 Task: Add a timeline in the project AppWave for the epic 'Open source software (OSS) integration' from 2023/02/14 to 2025/10/03. Add a timeline in the project AppWave for the epic 'System performance tuning' from 2024/01/12 to 2025/08/13. Add a timeline in the project AppWave for the epic 'IT cost optimization' from 2024/06/19 to 2025/07/10
Action: Mouse moved to (267, 70)
Screenshot: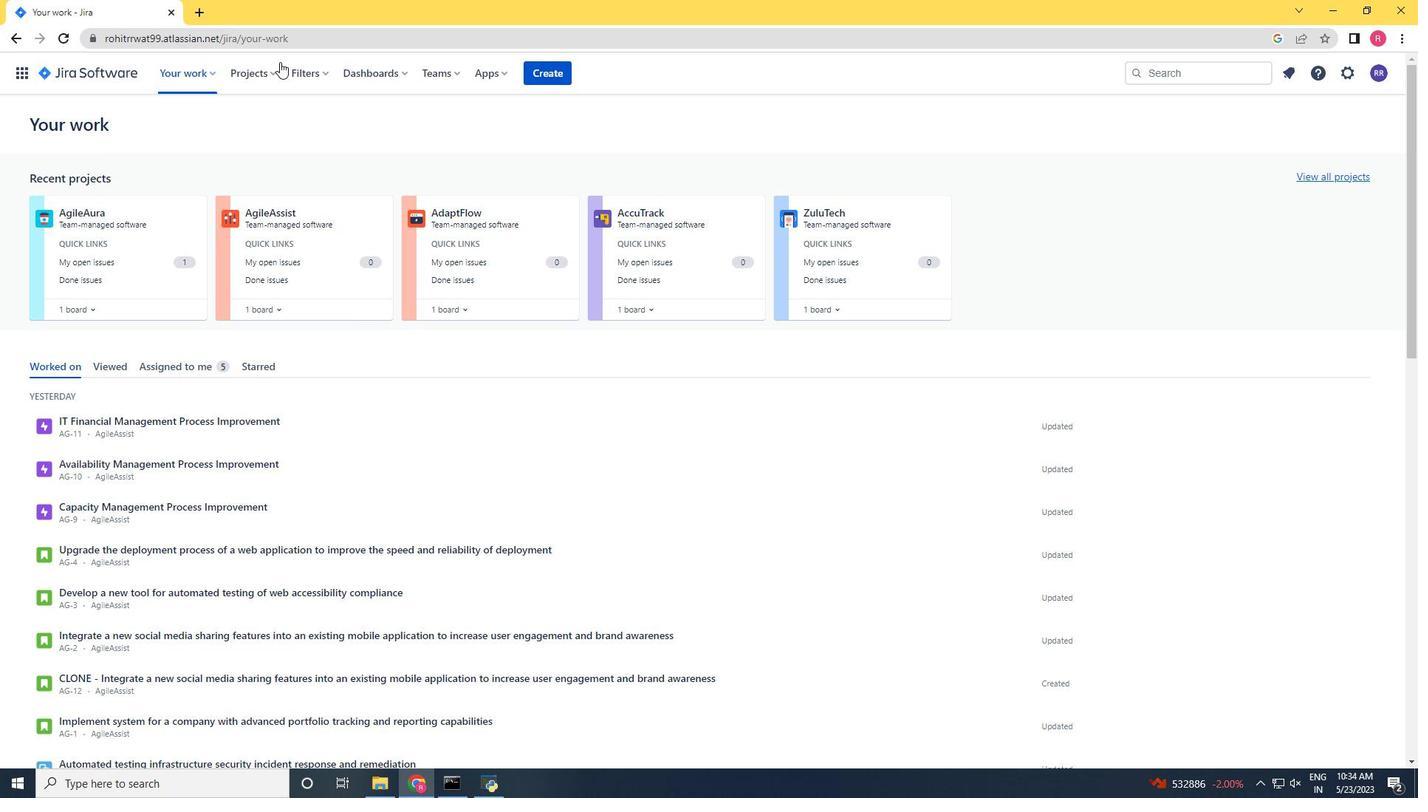
Action: Mouse pressed left at (267, 70)
Screenshot: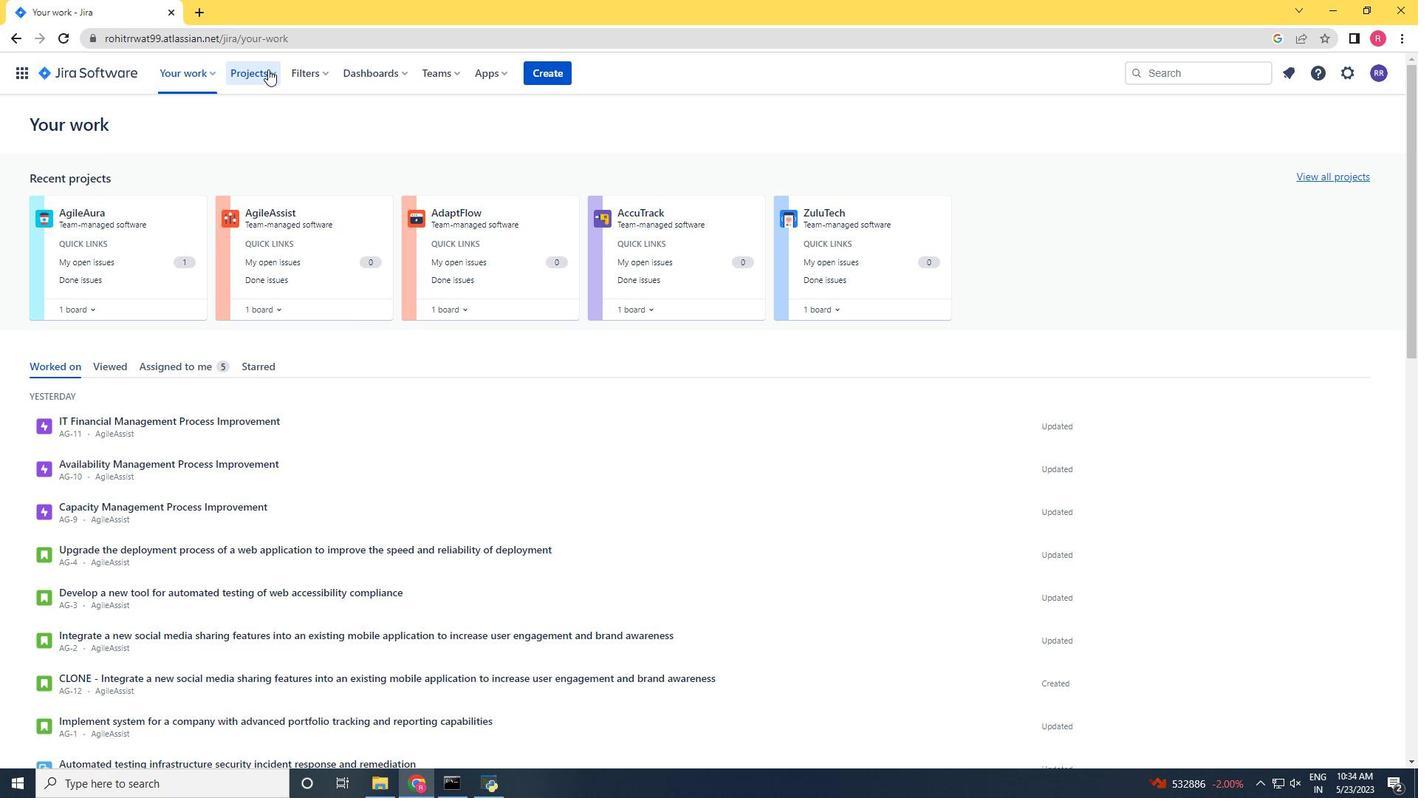 
Action: Mouse moved to (288, 130)
Screenshot: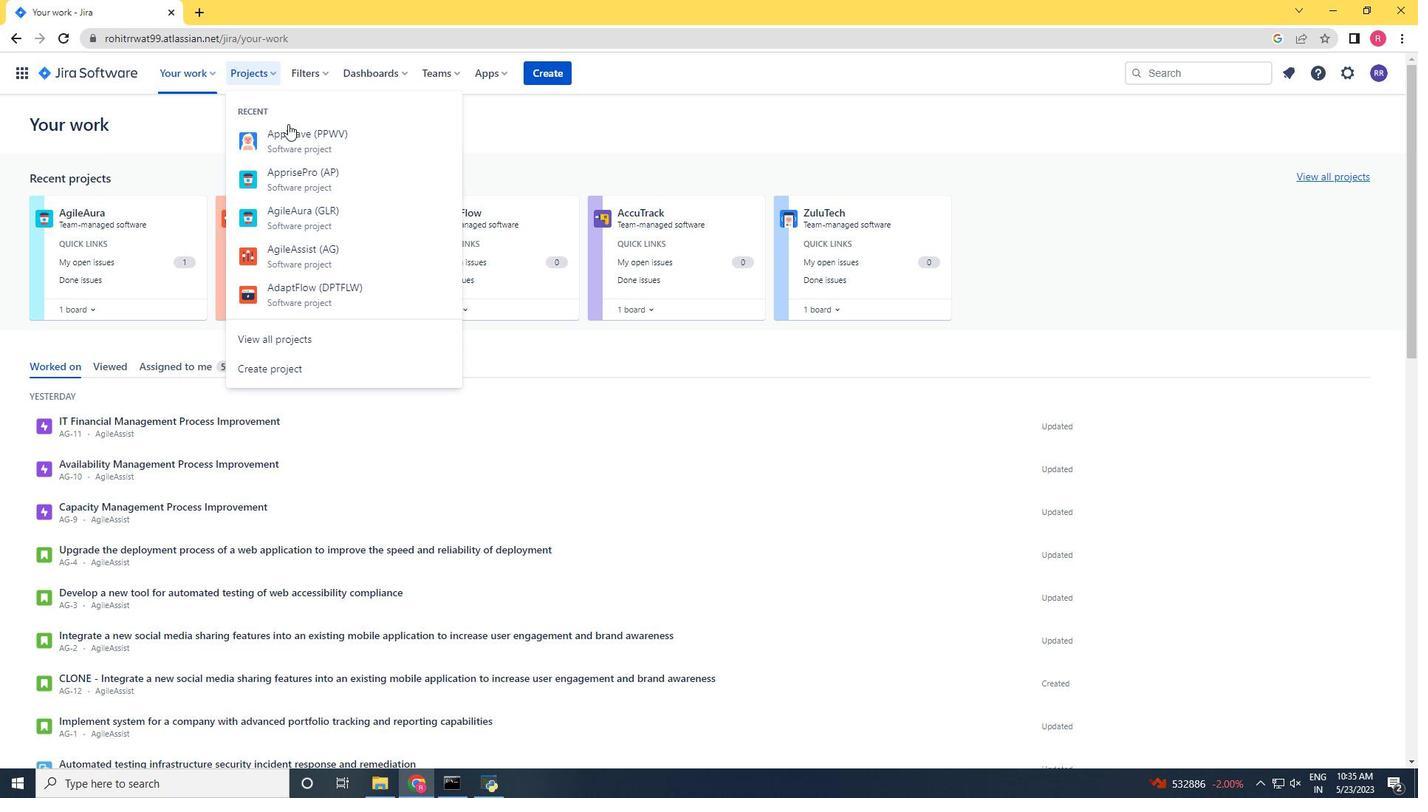 
Action: Mouse pressed left at (288, 130)
Screenshot: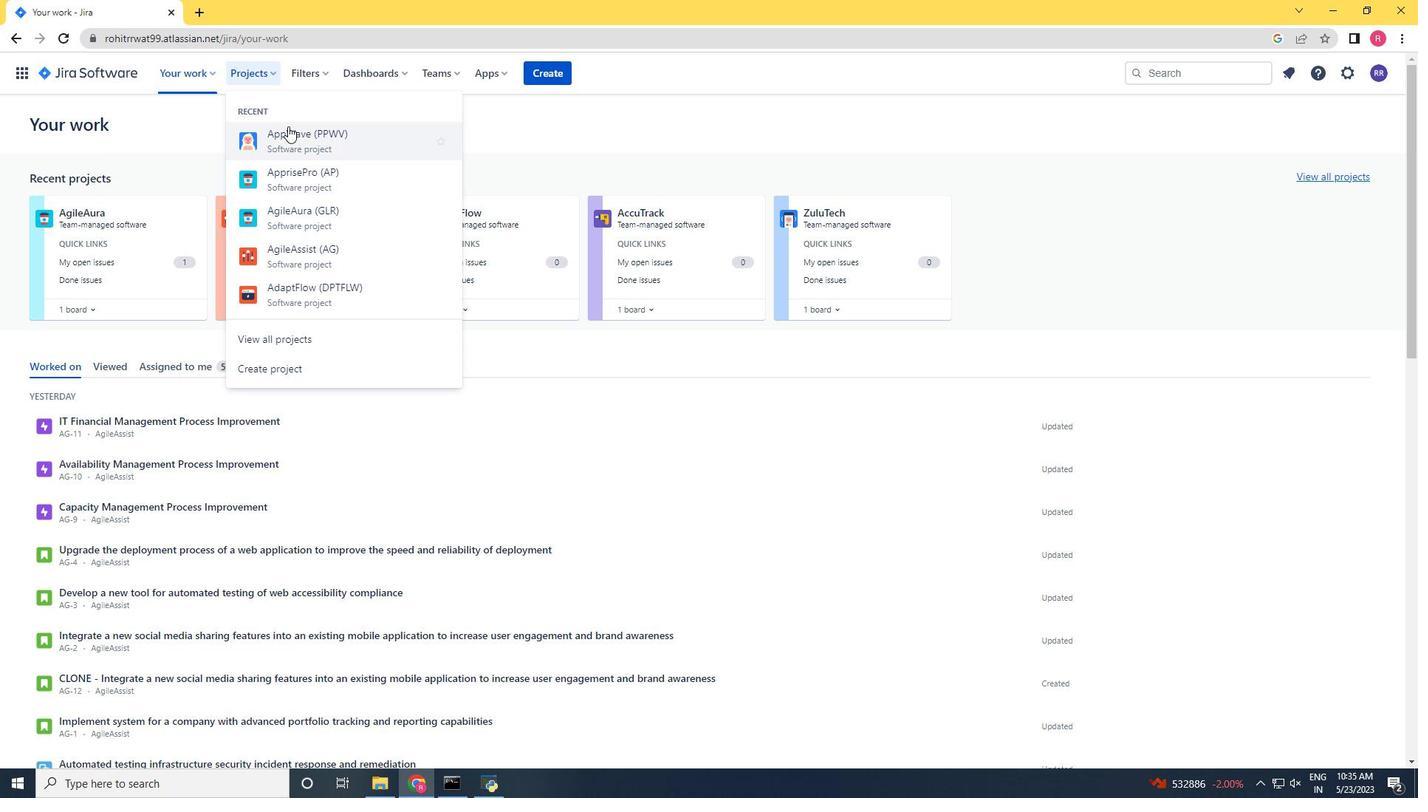
Action: Mouse moved to (79, 232)
Screenshot: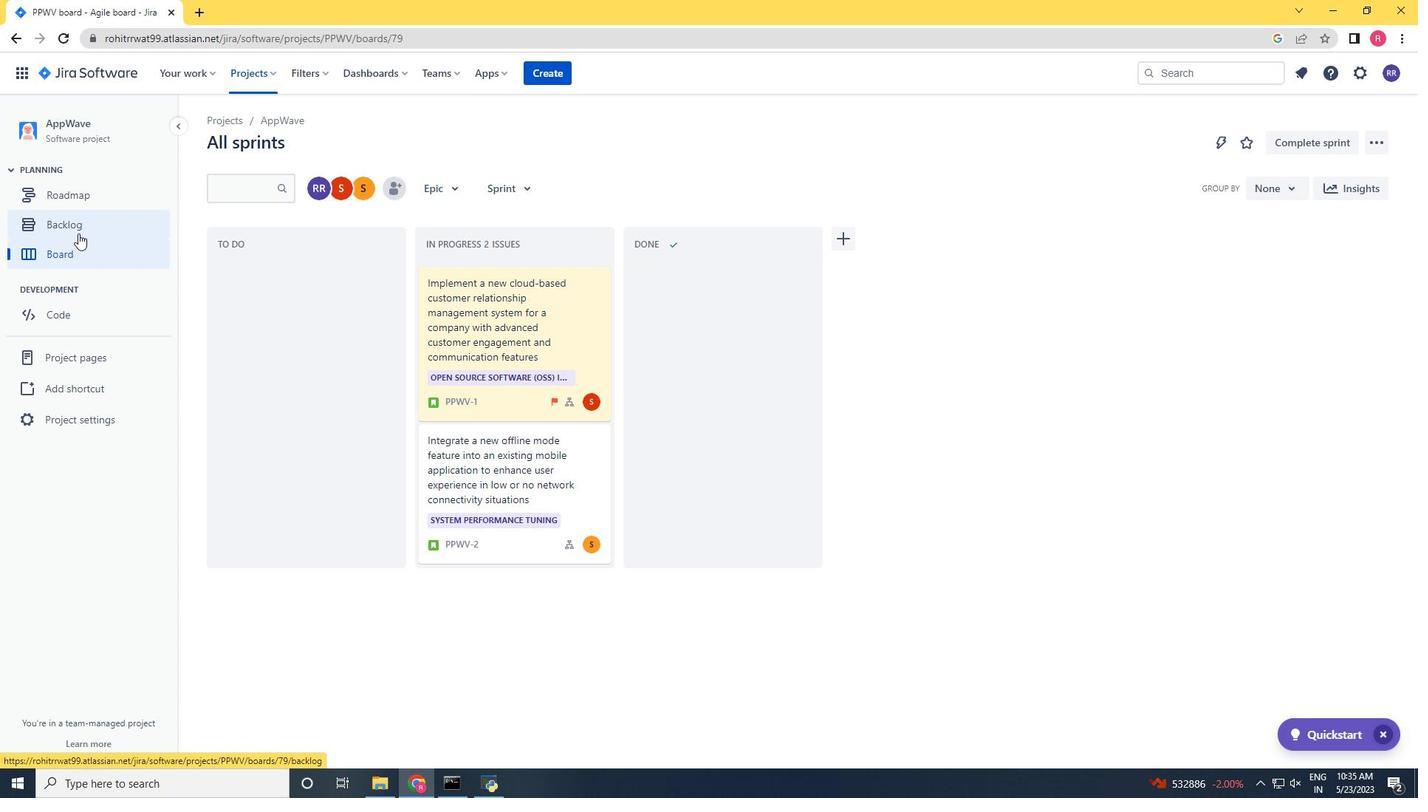 
Action: Mouse pressed left at (79, 232)
Screenshot: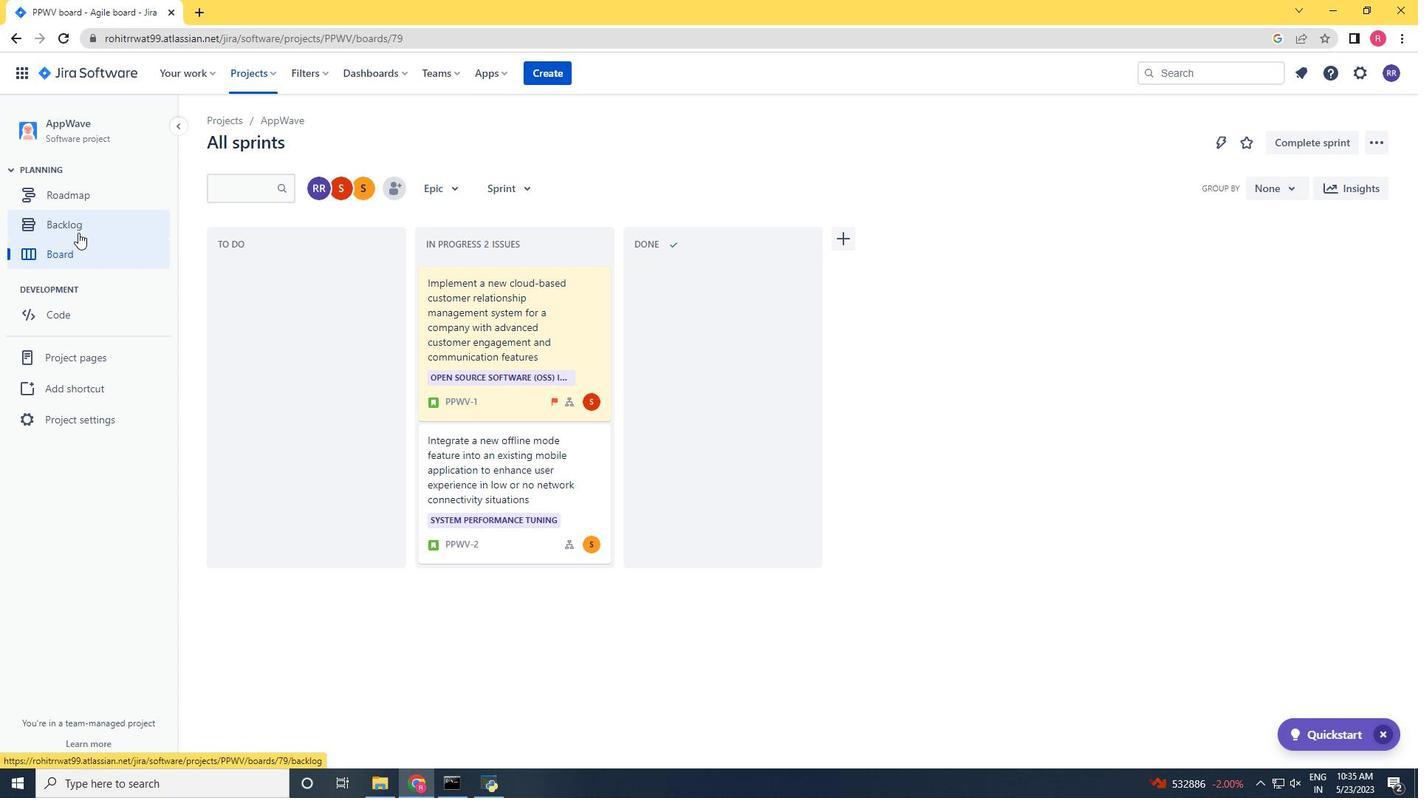 
Action: Mouse moved to (215, 300)
Screenshot: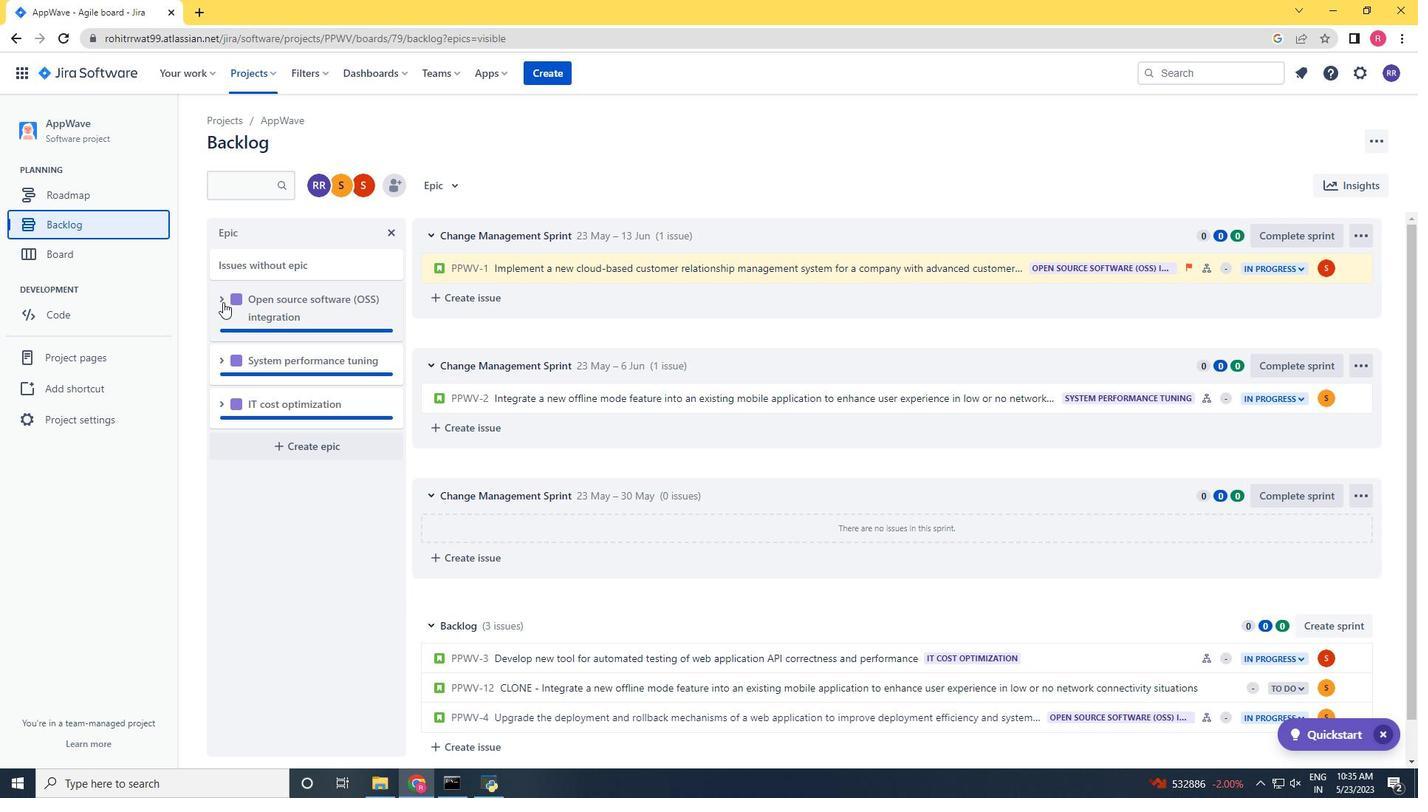 
Action: Mouse pressed left at (215, 300)
Screenshot: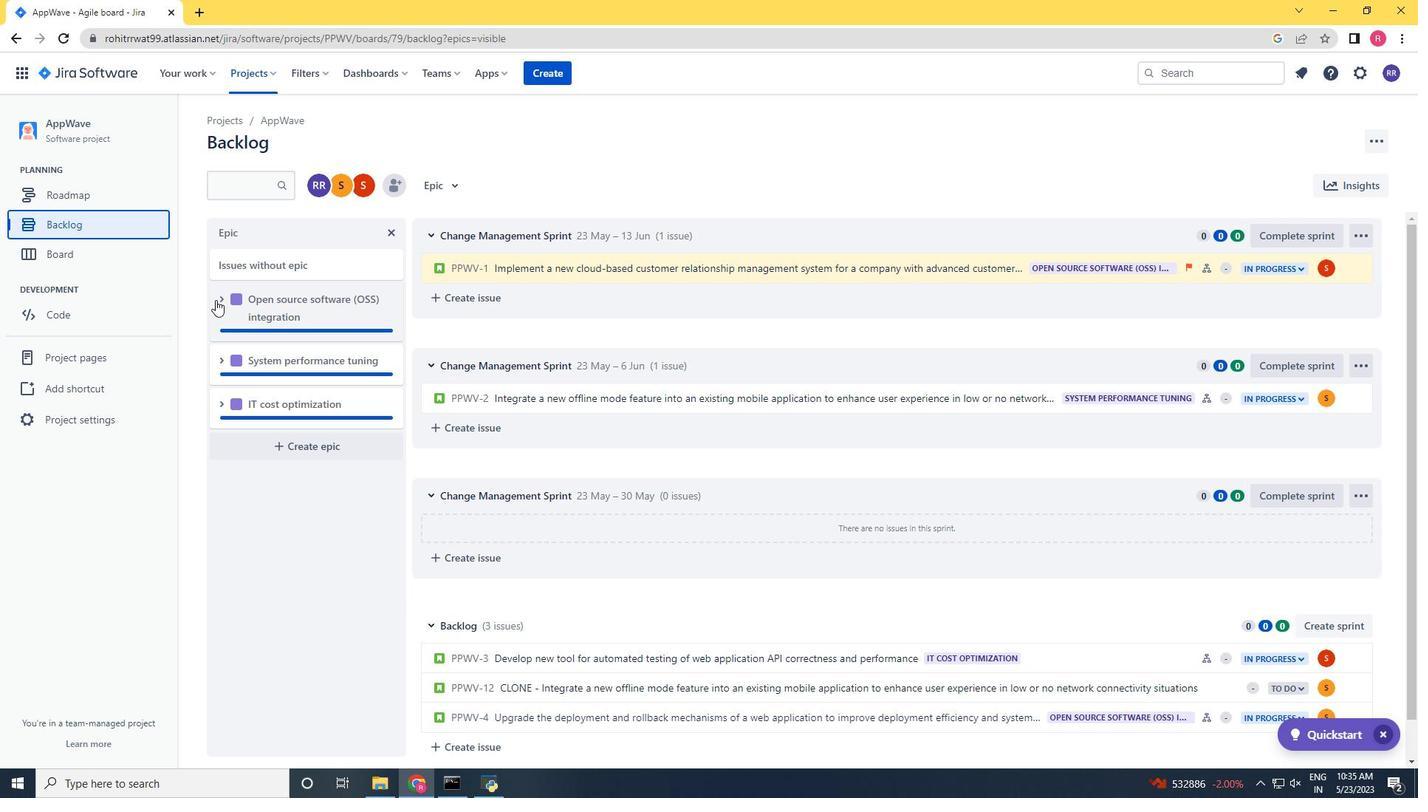 
Action: Mouse moved to (265, 416)
Screenshot: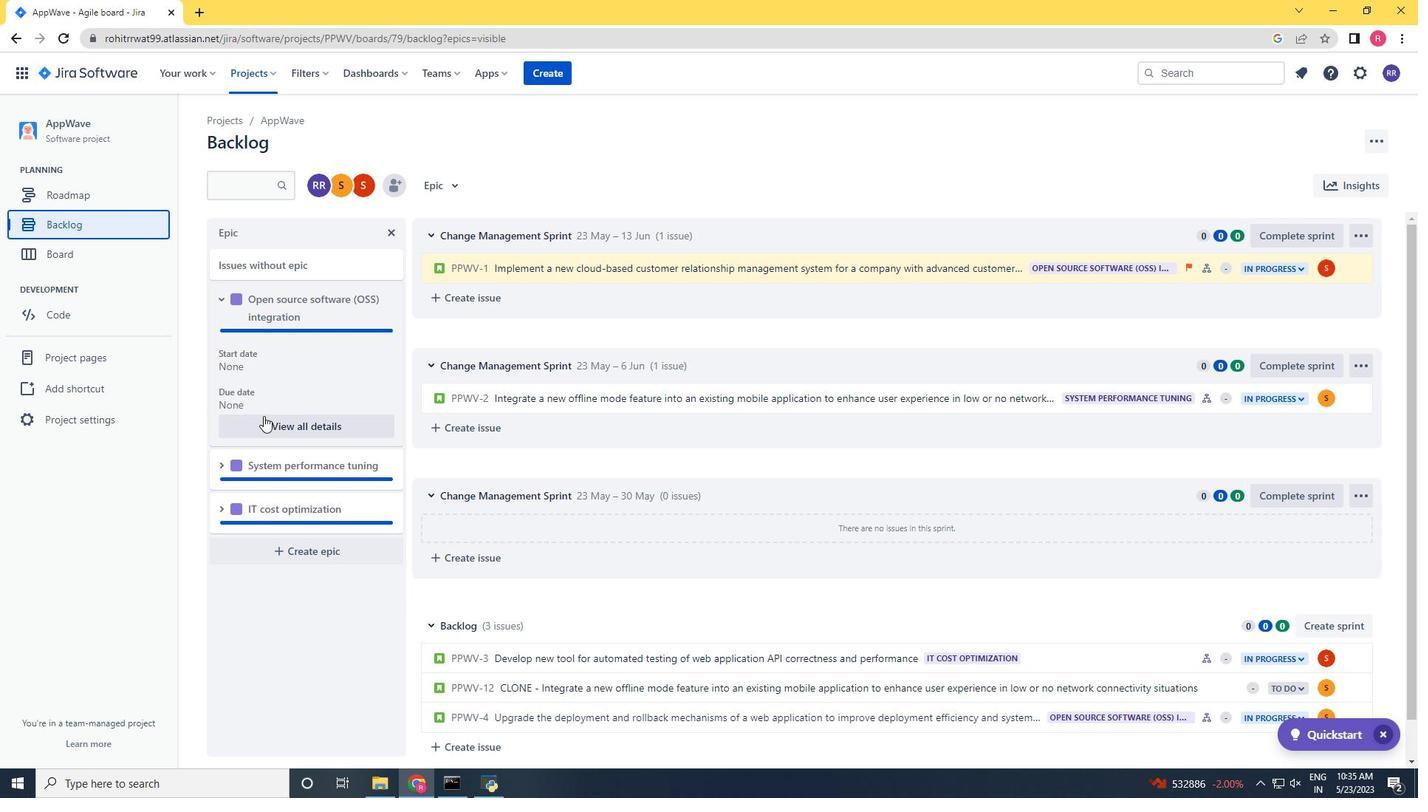 
Action: Mouse pressed left at (265, 416)
Screenshot: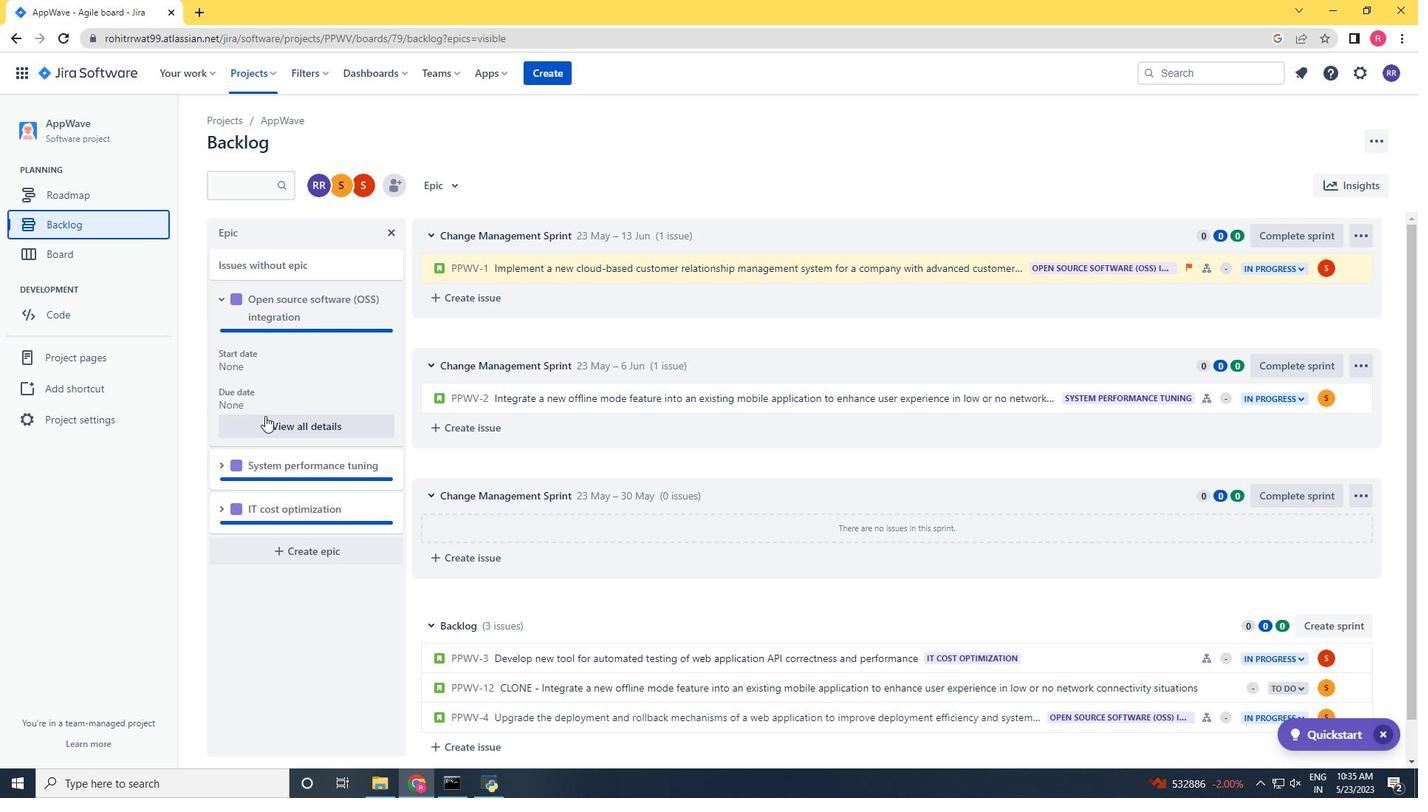 
Action: Mouse moved to (954, 502)
Screenshot: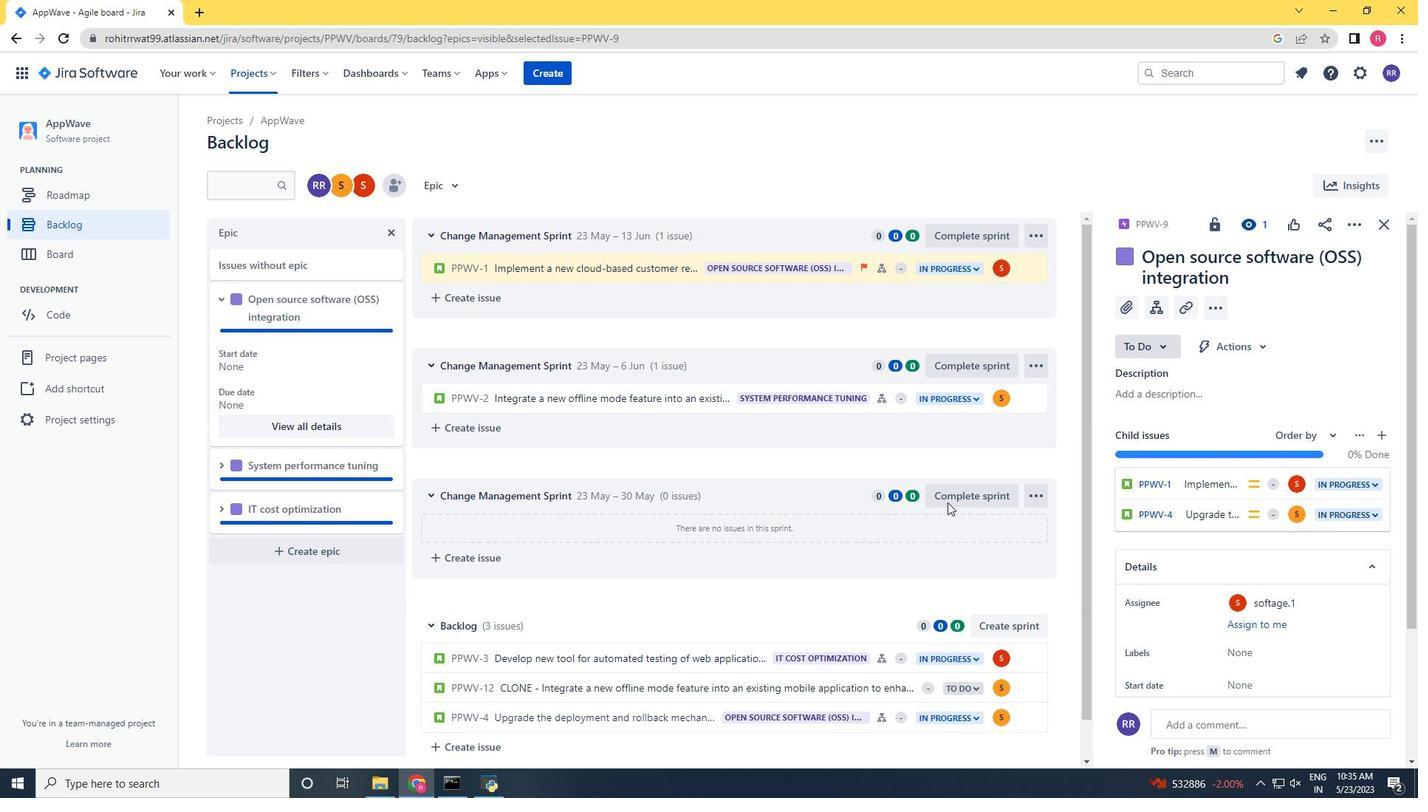 
Action: Mouse scrolled (954, 501) with delta (0, 0)
Screenshot: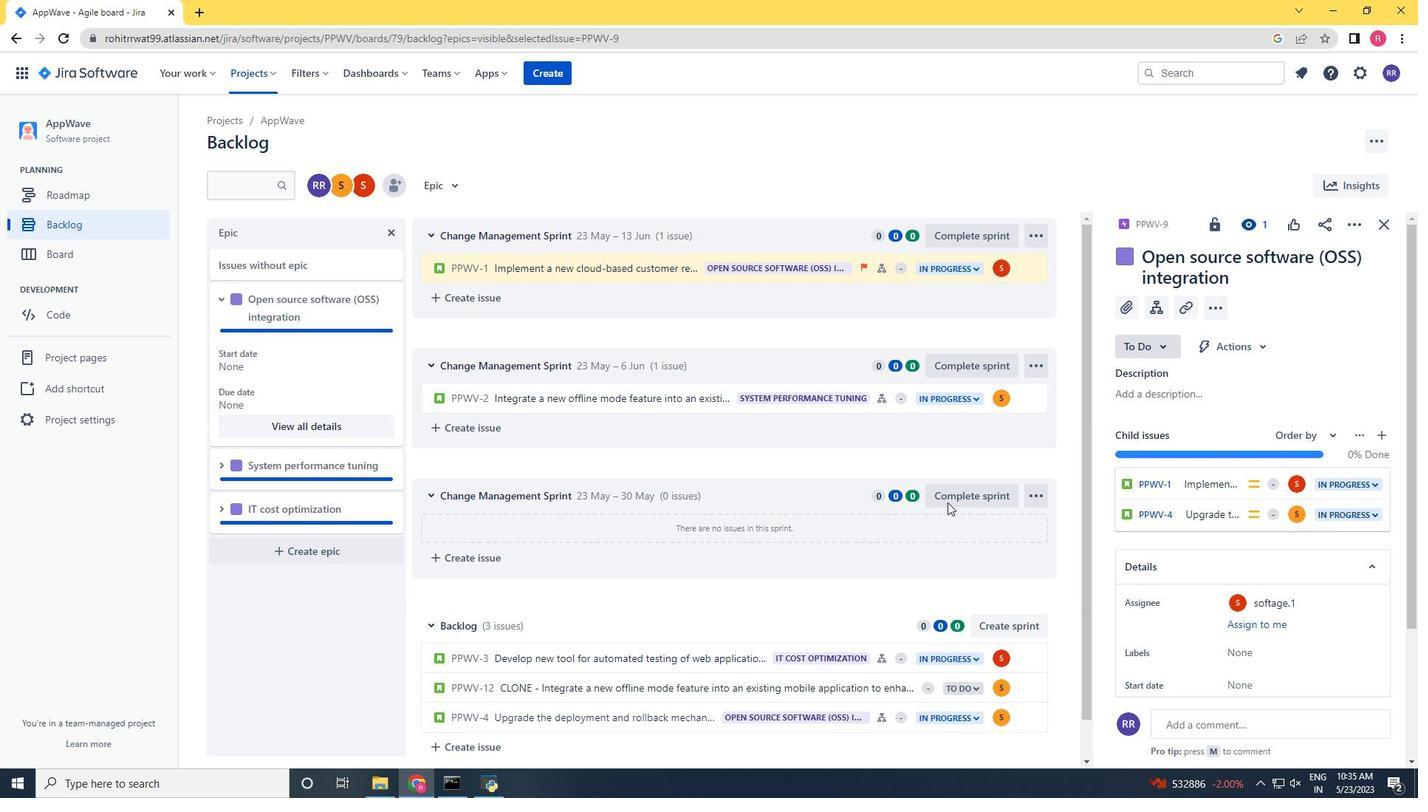 
Action: Mouse moved to (955, 502)
Screenshot: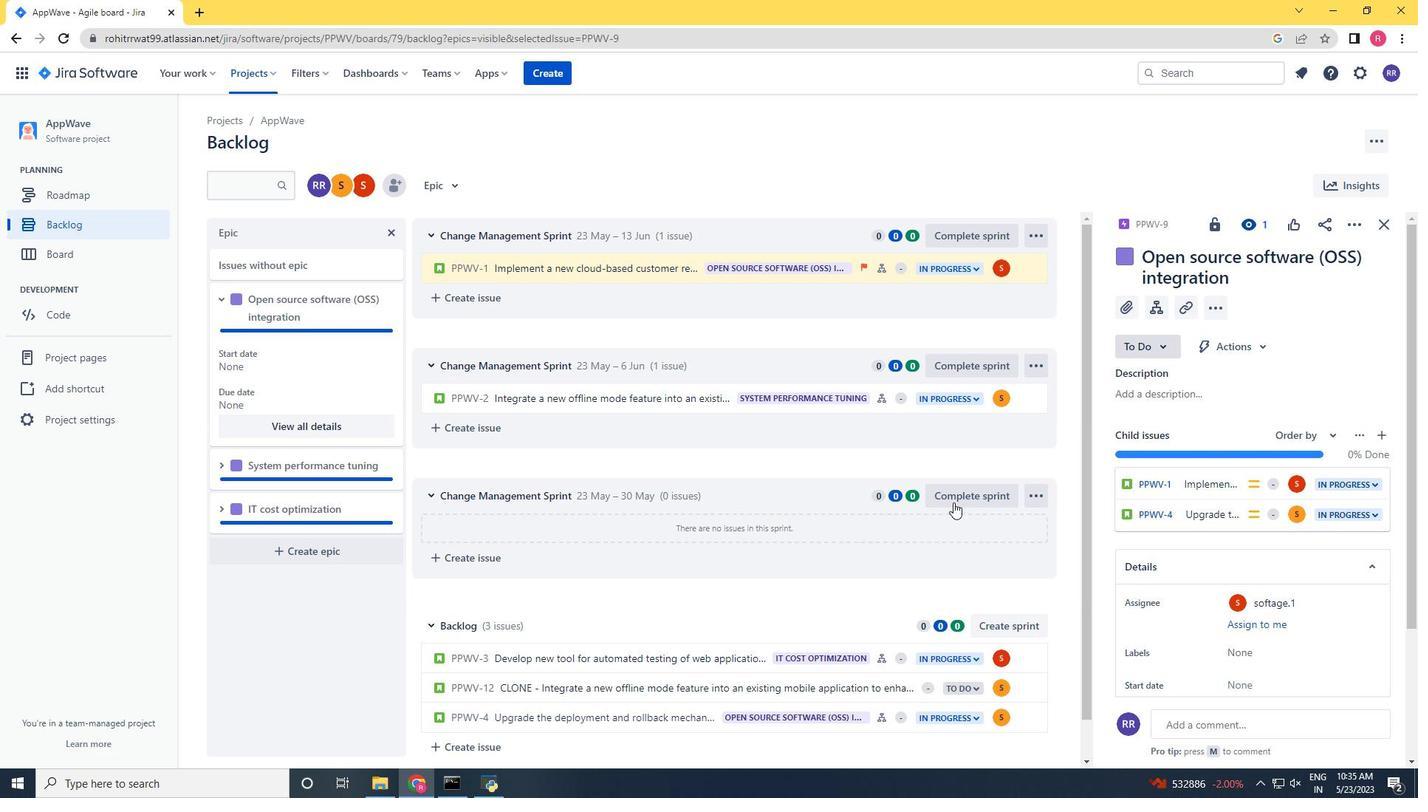 
Action: Mouse scrolled (955, 501) with delta (0, 0)
Screenshot: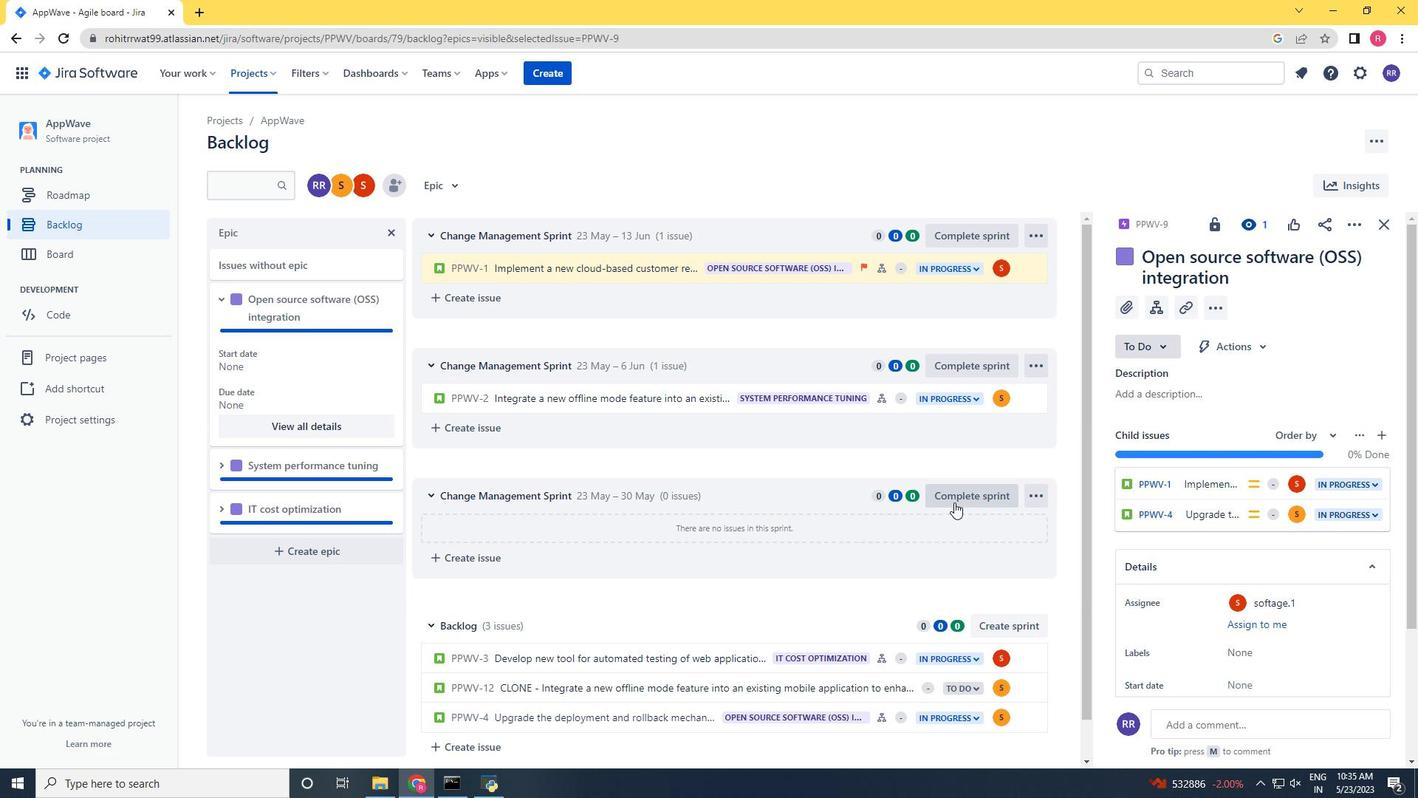 
Action: Mouse scrolled (955, 501) with delta (0, 0)
Screenshot: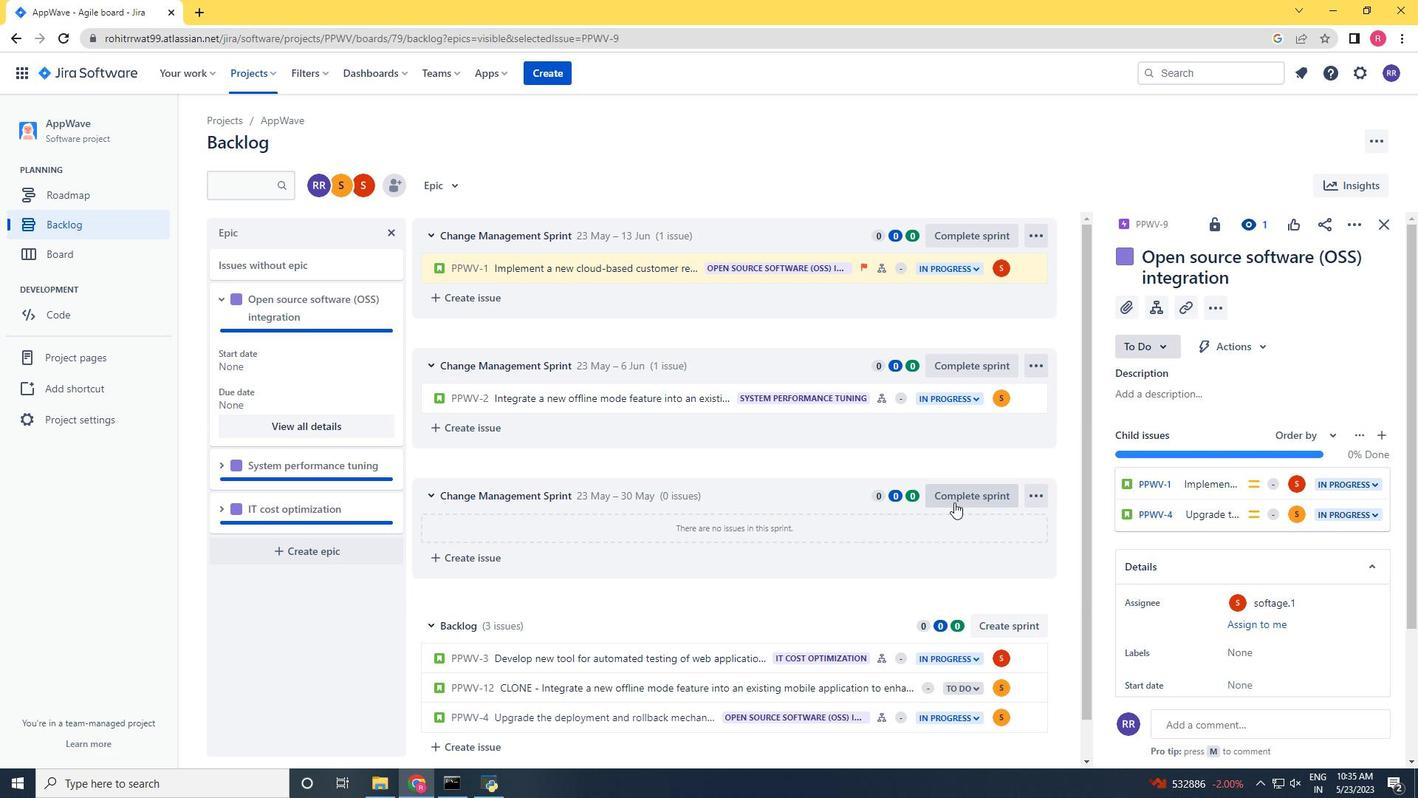 
Action: Mouse moved to (979, 517)
Screenshot: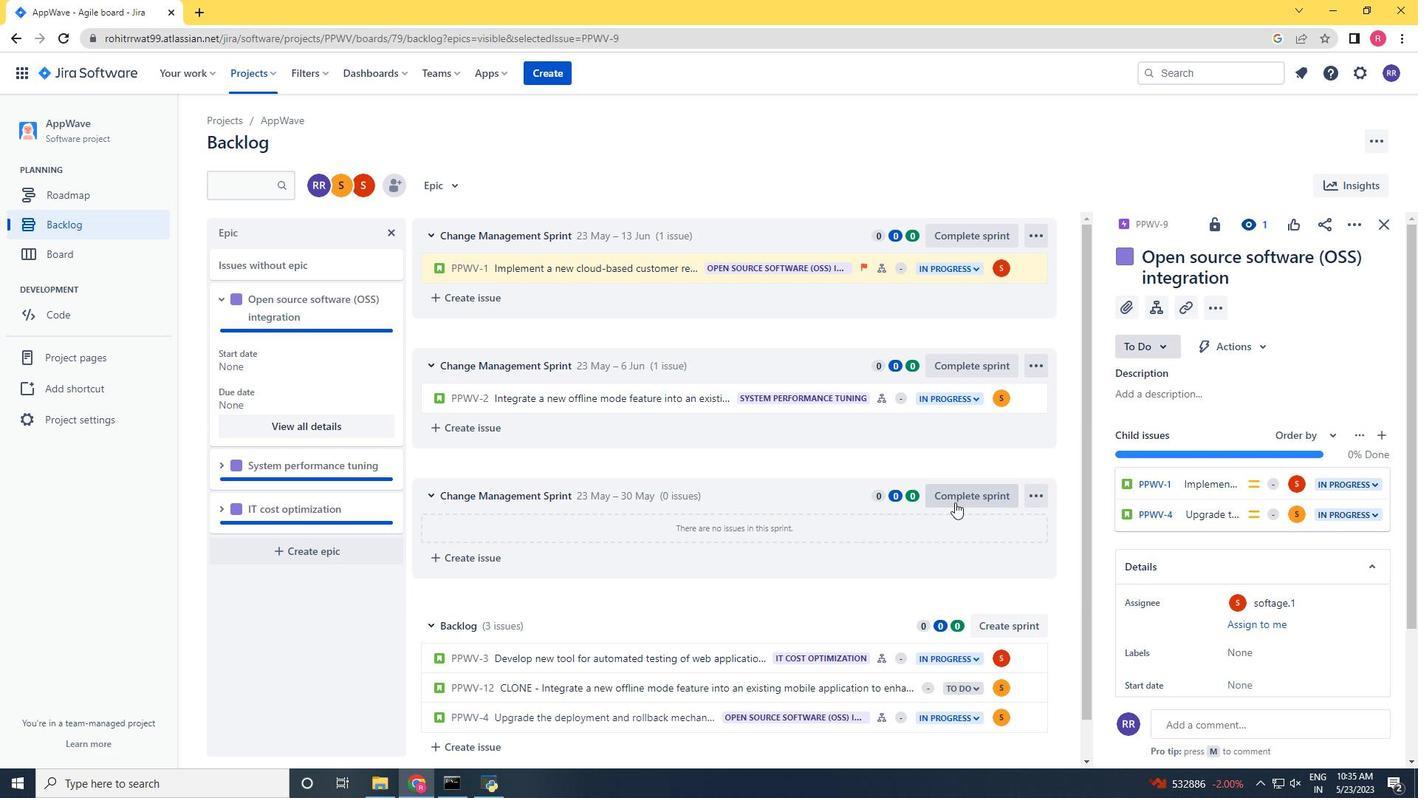 
Action: Mouse scrolled (955, 502) with delta (0, 0)
Screenshot: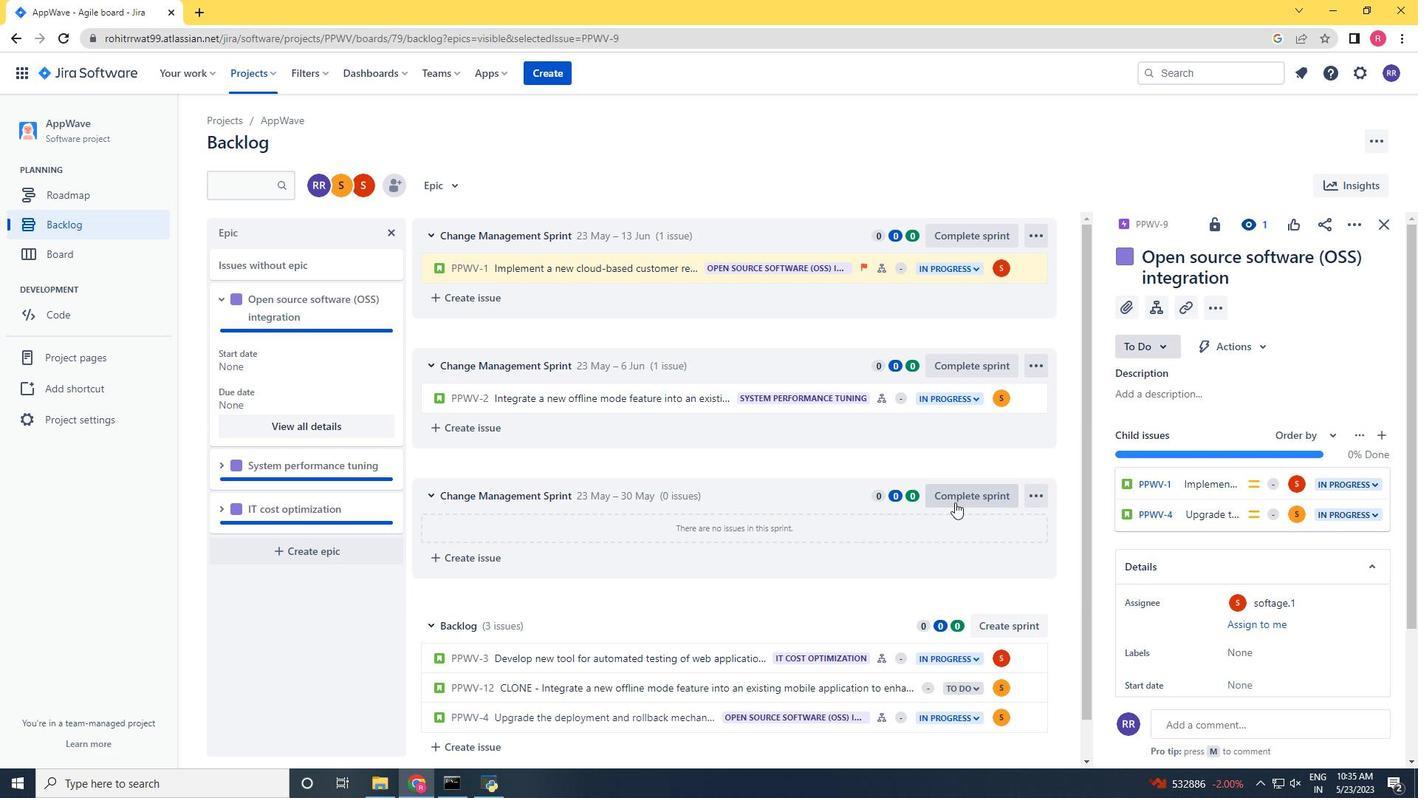 
Action: Mouse moved to (1180, 582)
Screenshot: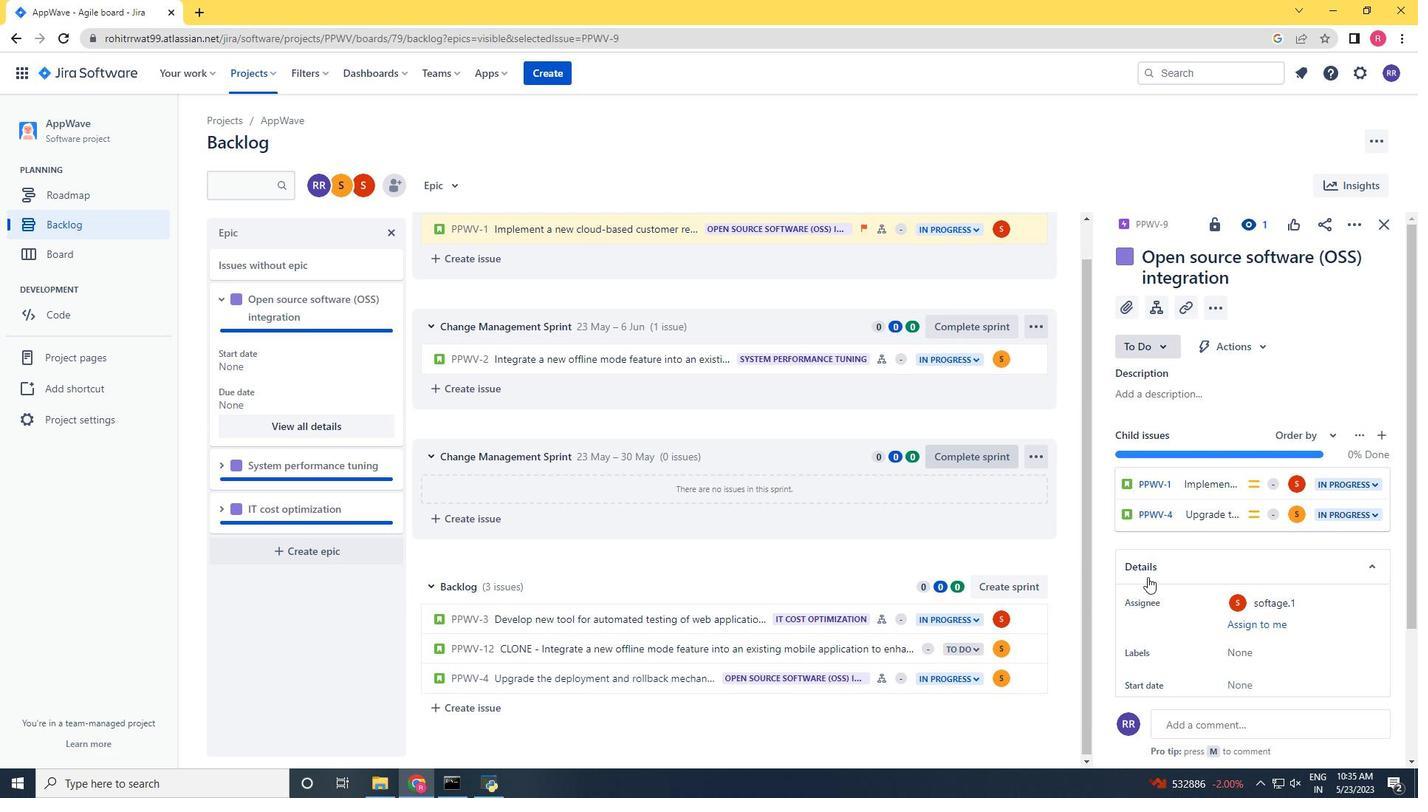 
Action: Mouse scrolled (1180, 581) with delta (0, 0)
Screenshot: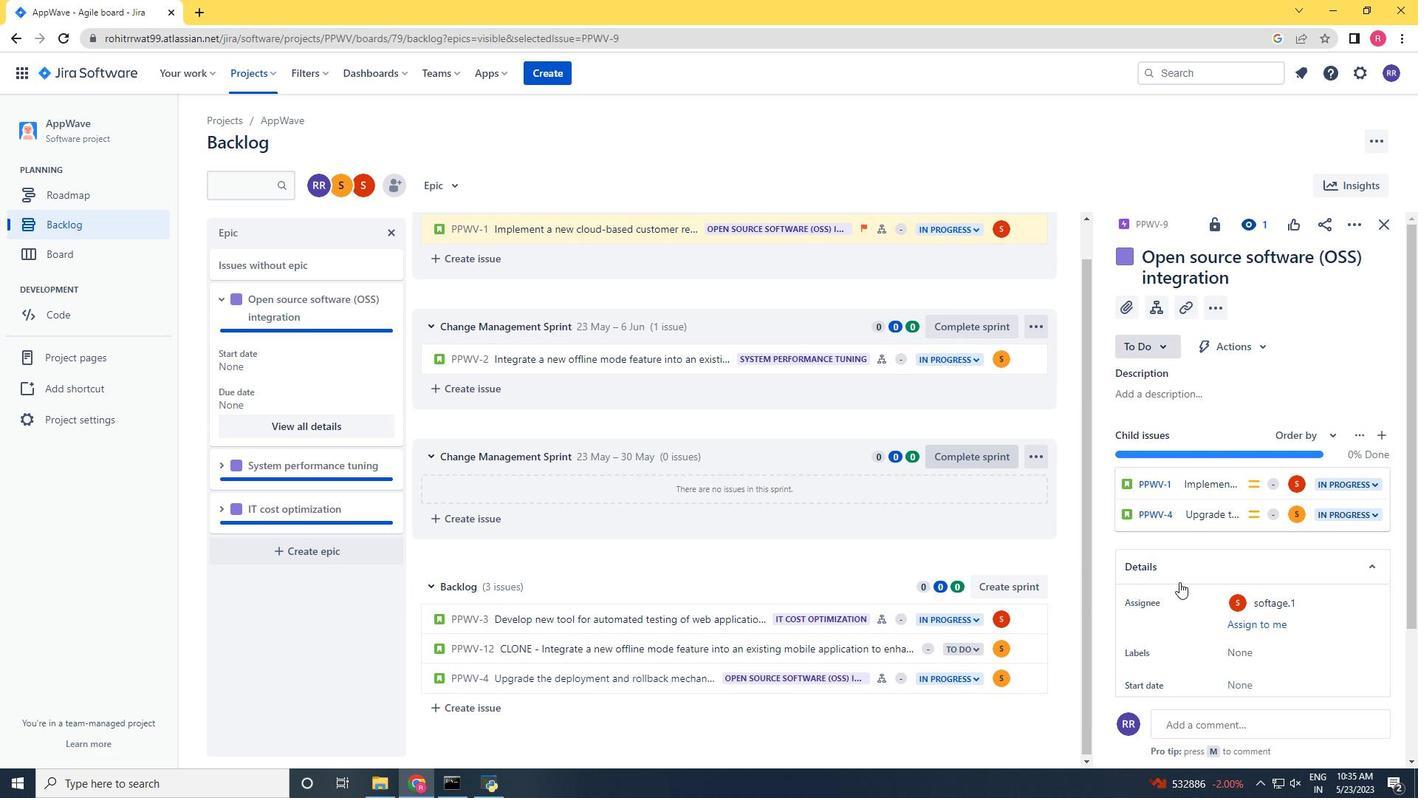 
Action: Mouse scrolled (1180, 581) with delta (0, 0)
Screenshot: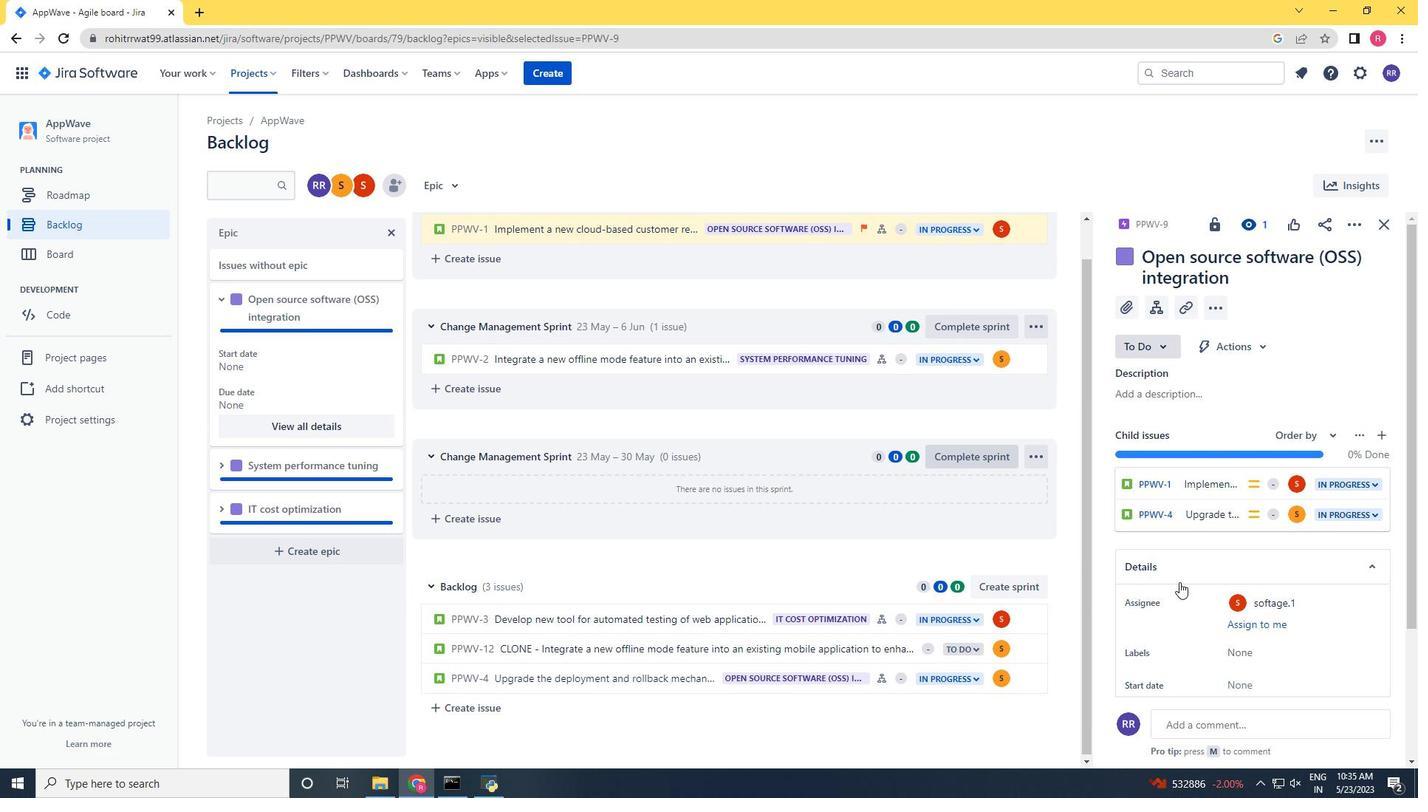 
Action: Mouse scrolled (1180, 581) with delta (0, 0)
Screenshot: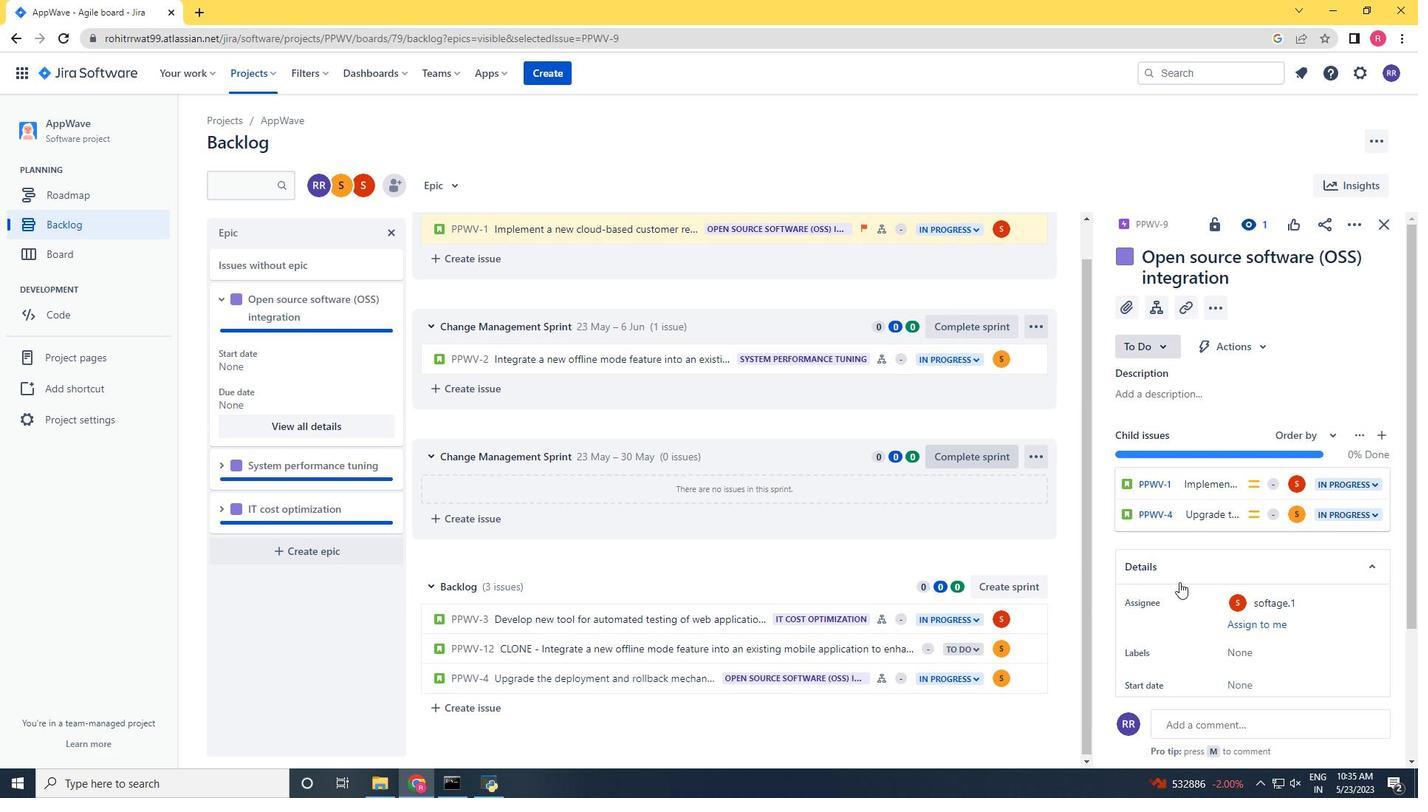 
Action: Mouse moved to (1233, 618)
Screenshot: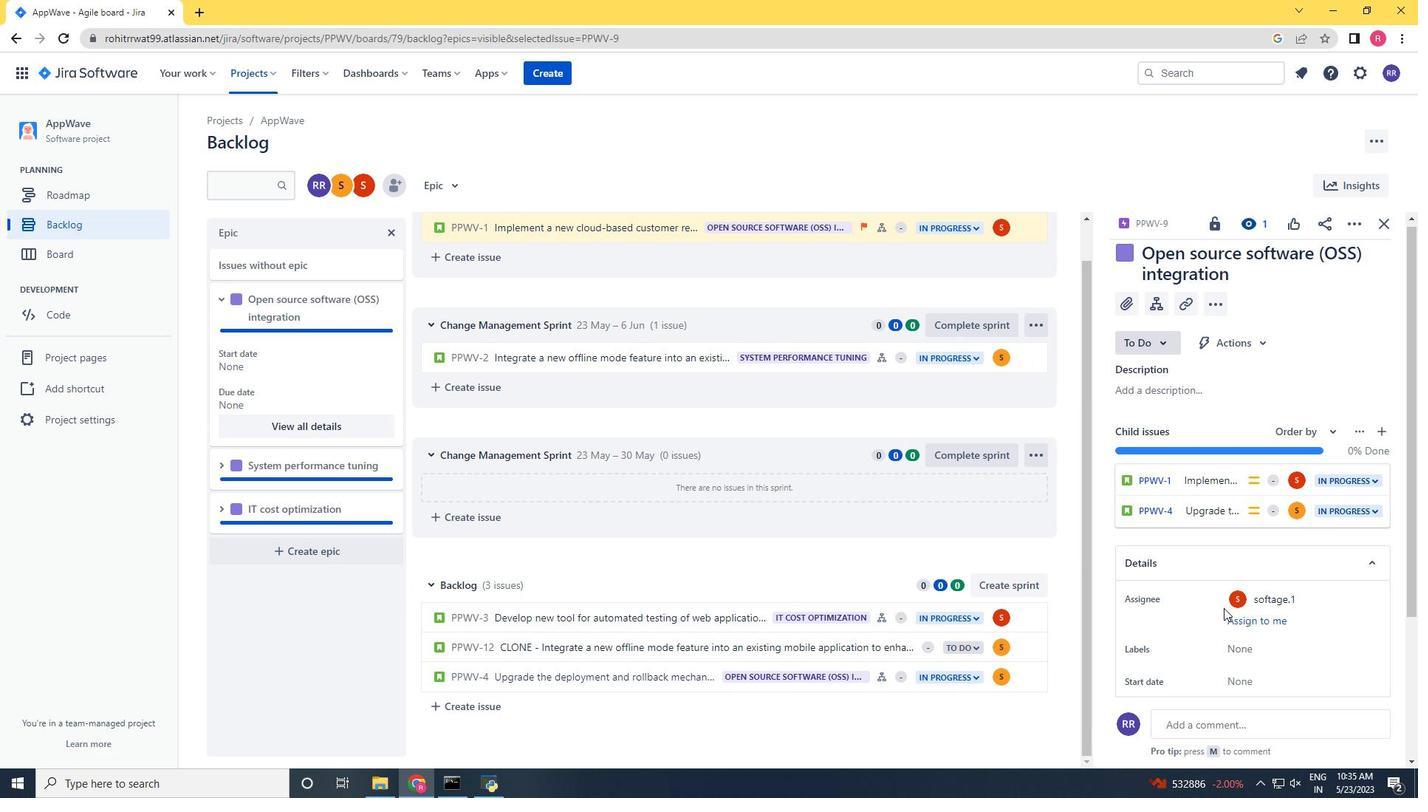 
Action: Mouse scrolled (1233, 617) with delta (0, 0)
Screenshot: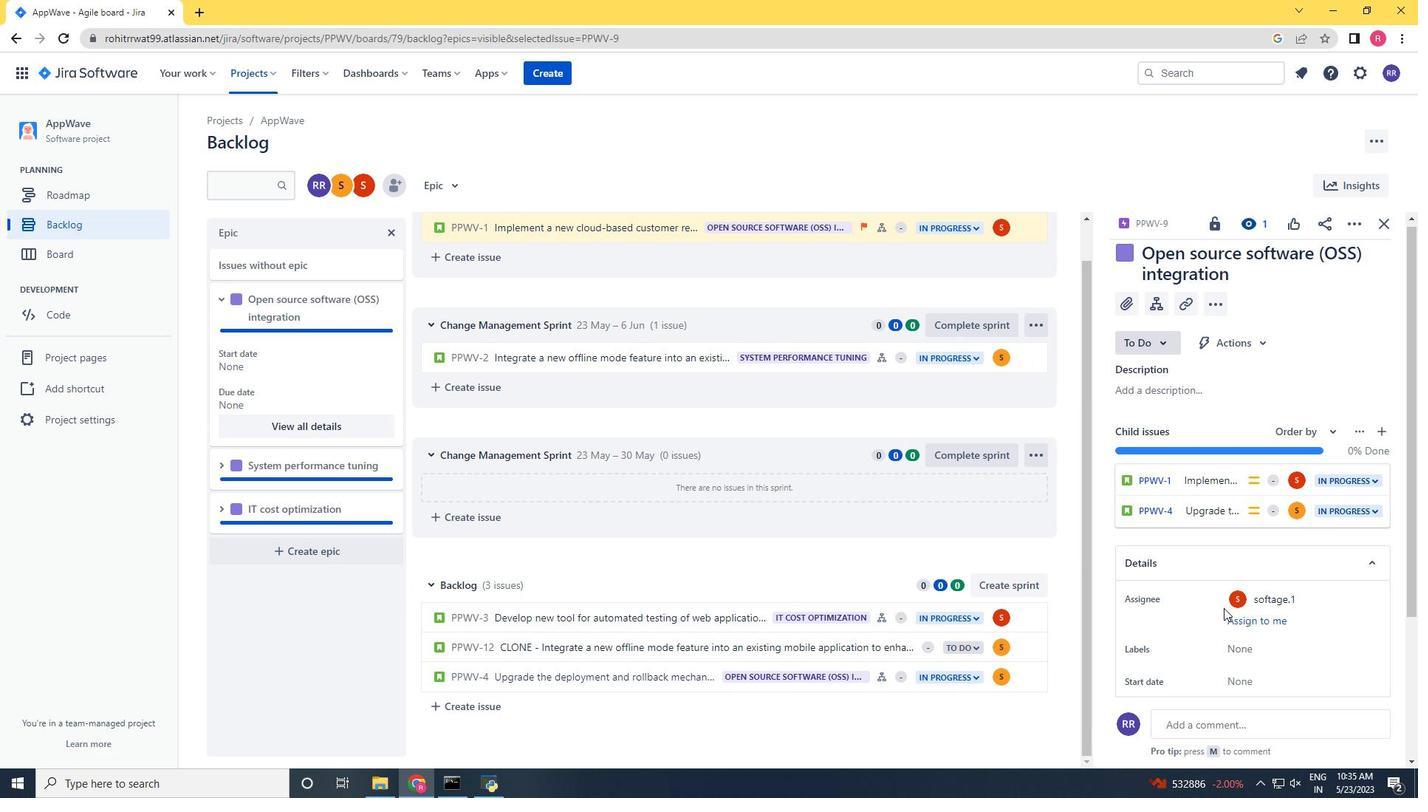 
Action: Mouse scrolled (1233, 617) with delta (0, 0)
Screenshot: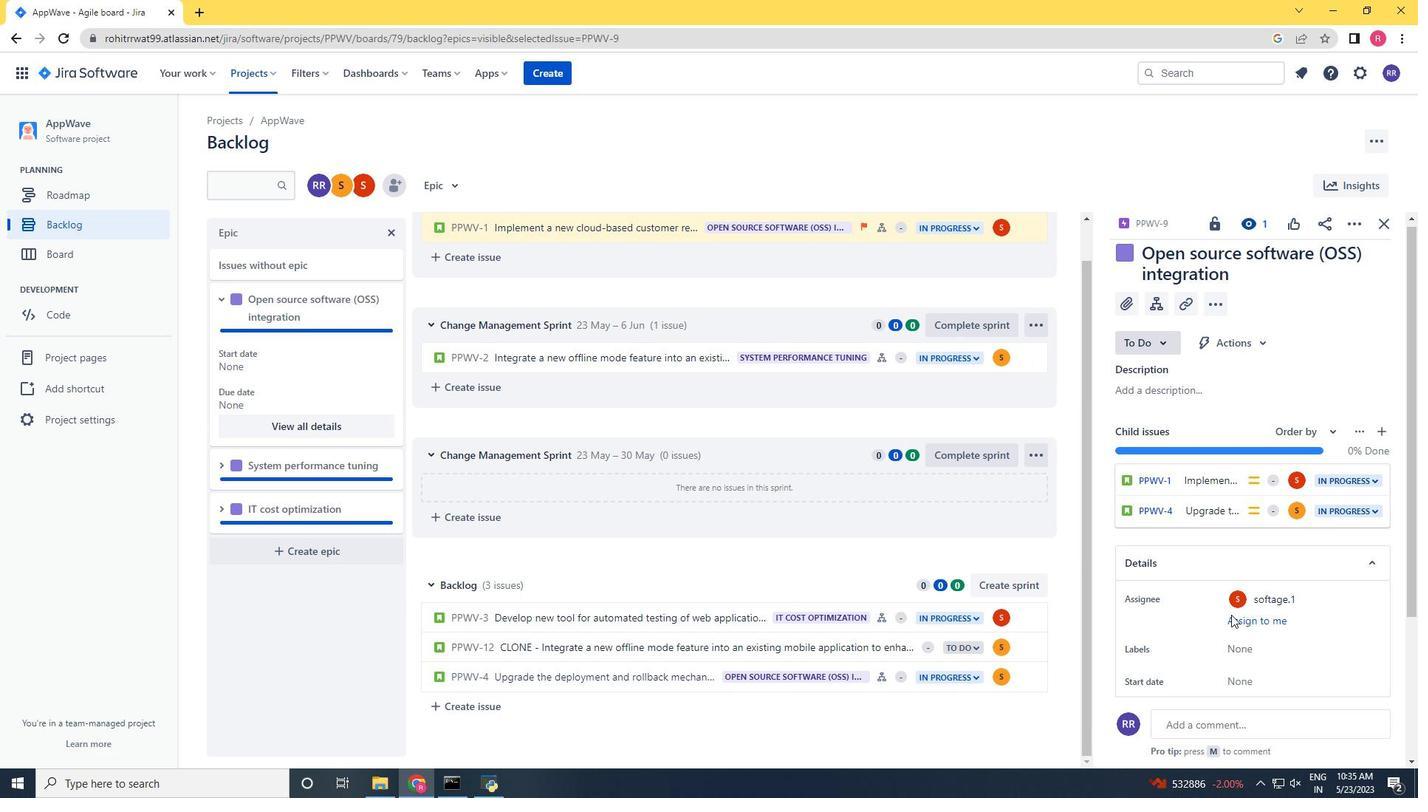 
Action: Mouse moved to (1249, 492)
Screenshot: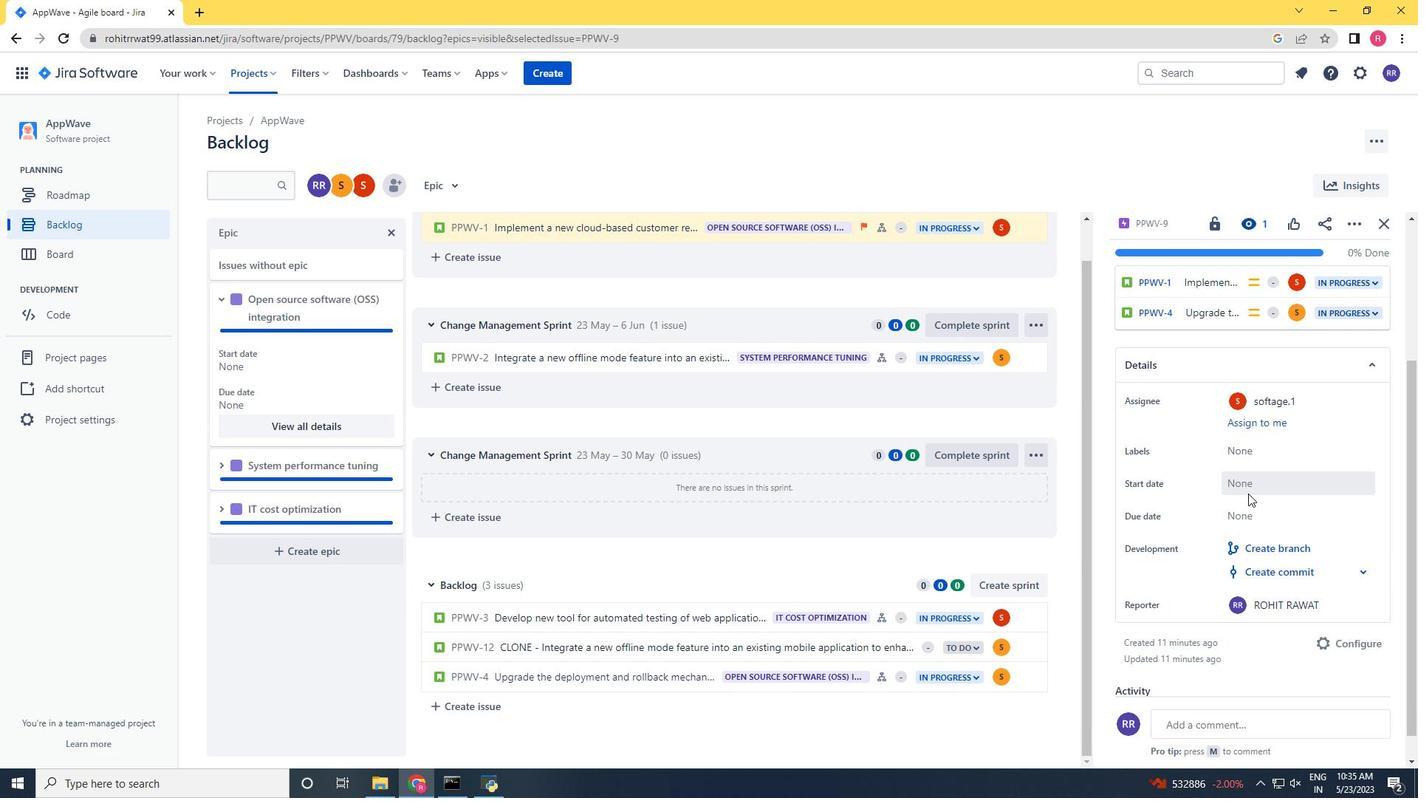 
Action: Mouse pressed left at (1249, 492)
Screenshot: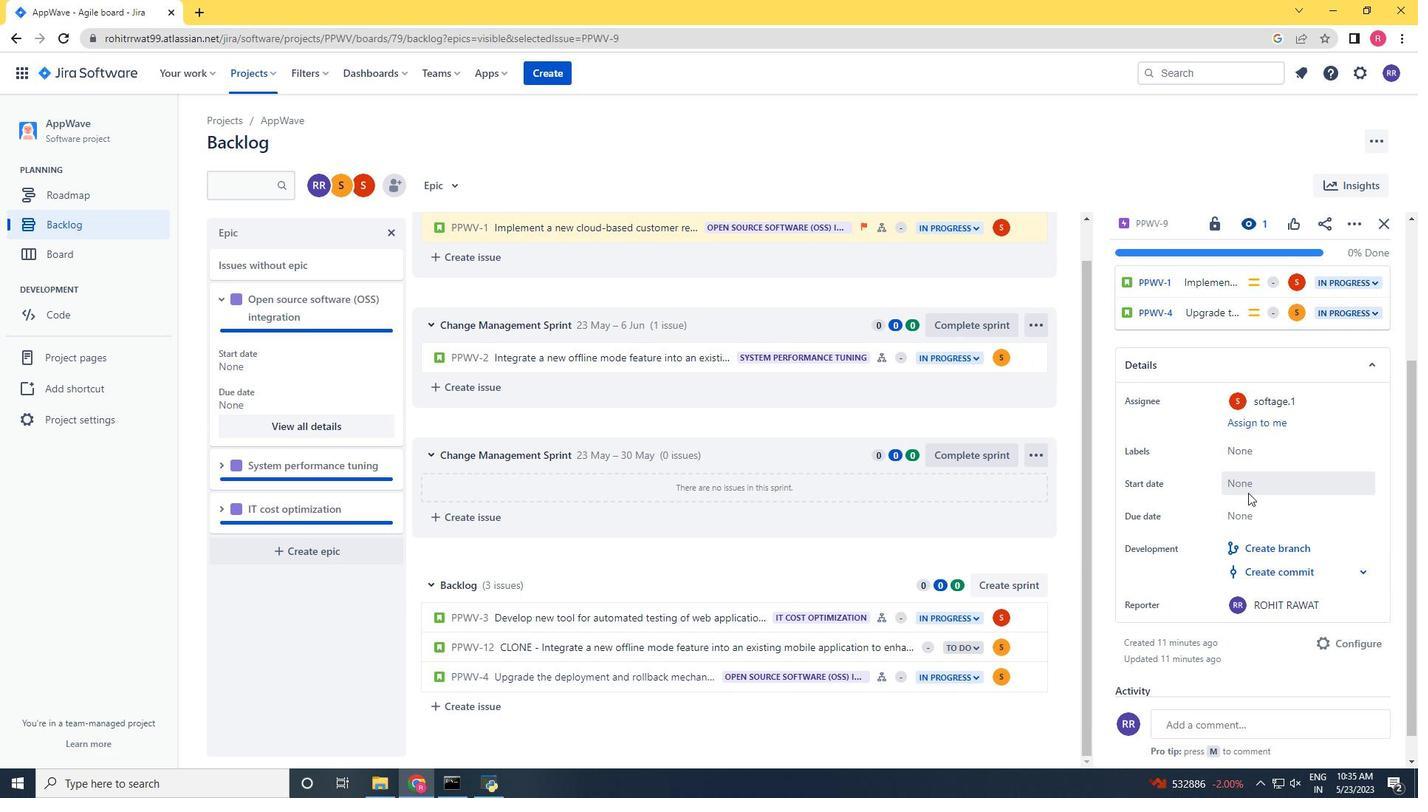 
Action: Mouse moved to (1194, 530)
Screenshot: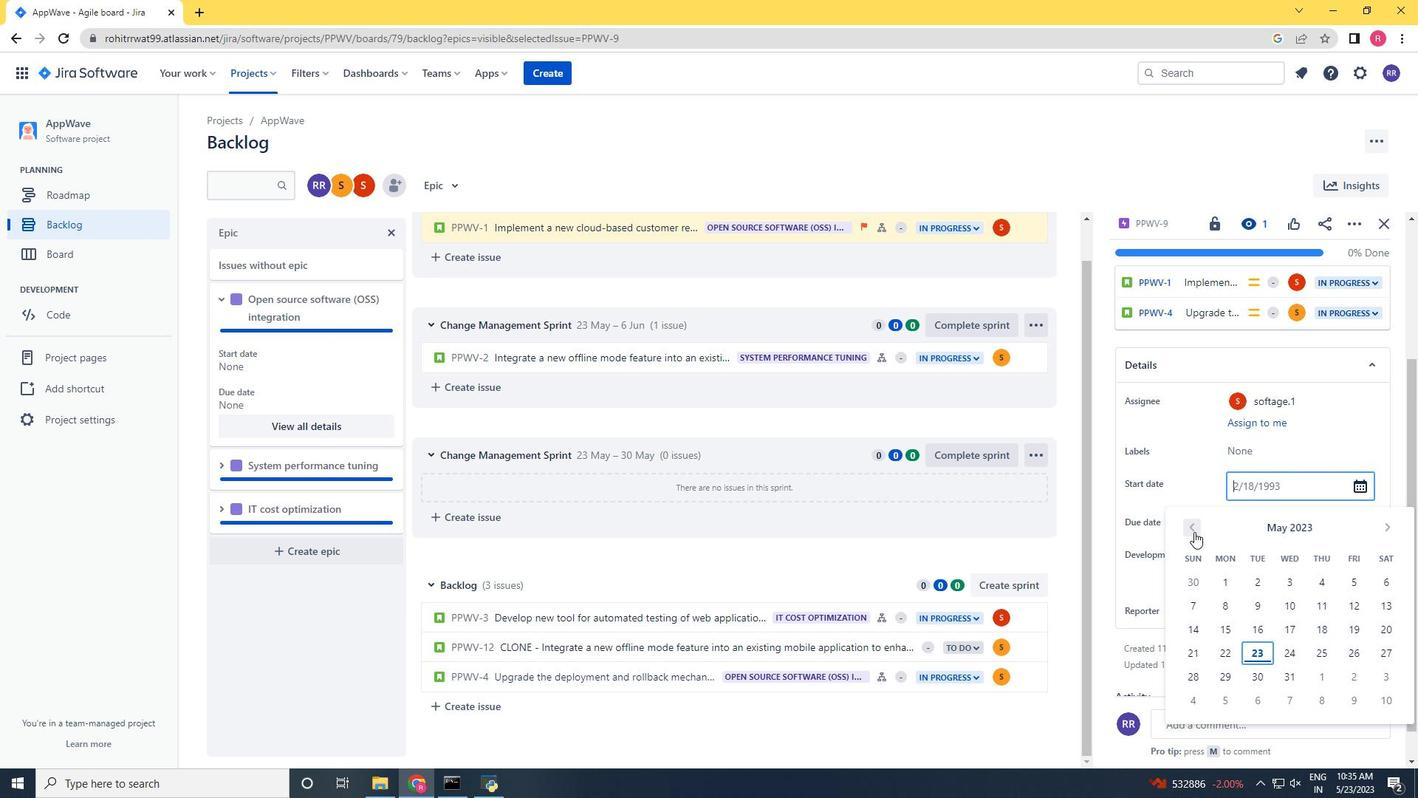
Action: Mouse pressed left at (1194, 530)
Screenshot: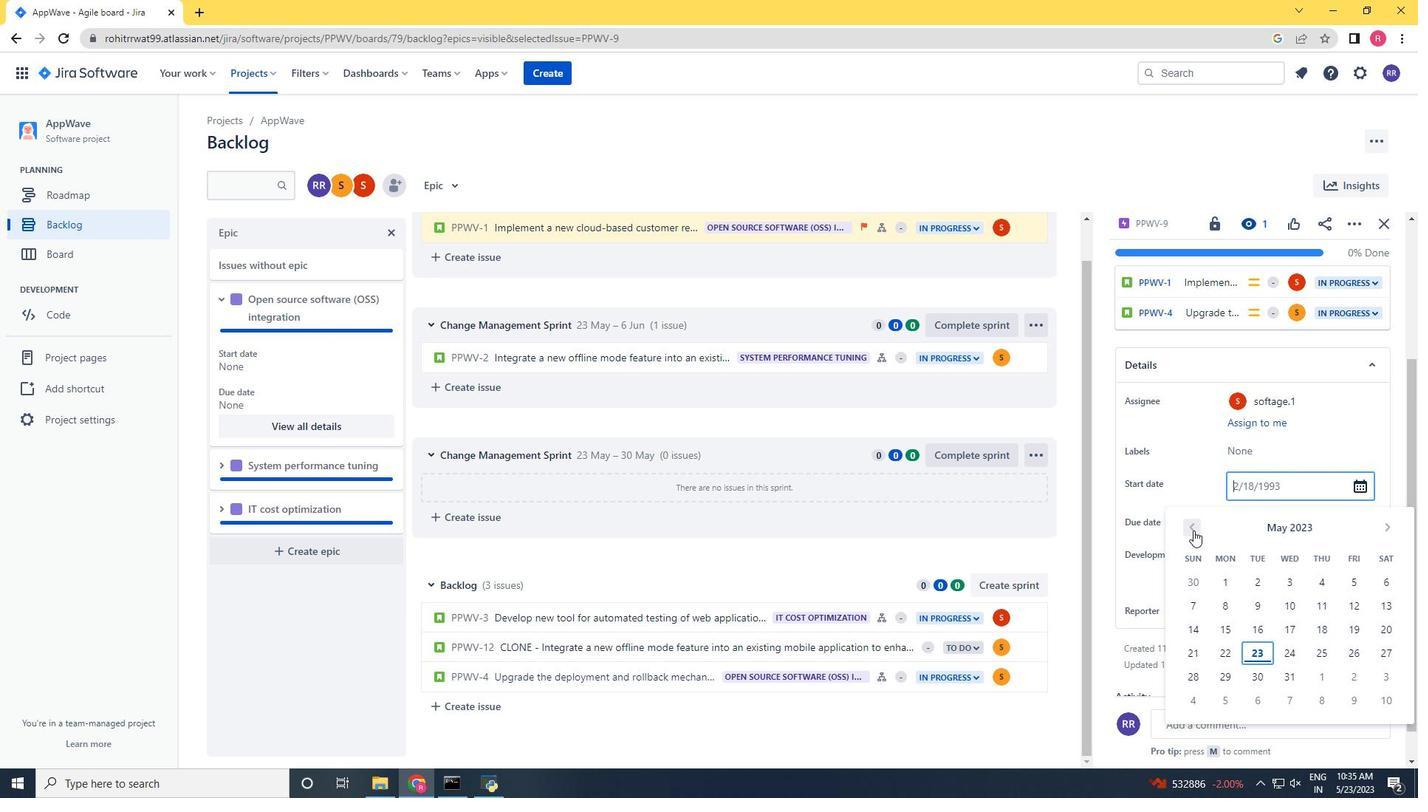 
Action: Mouse moved to (1194, 529)
Screenshot: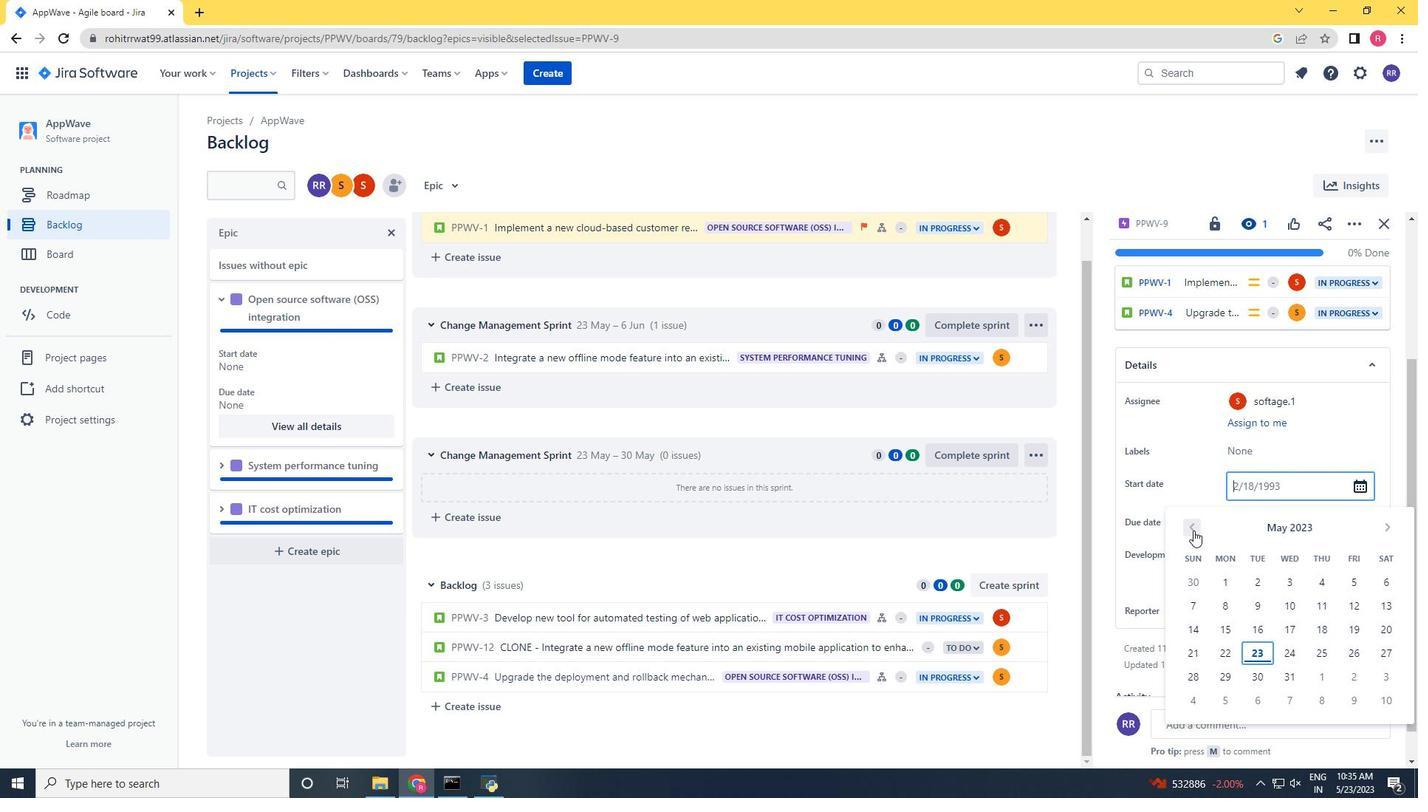 
Action: Mouse pressed left at (1194, 529)
Screenshot: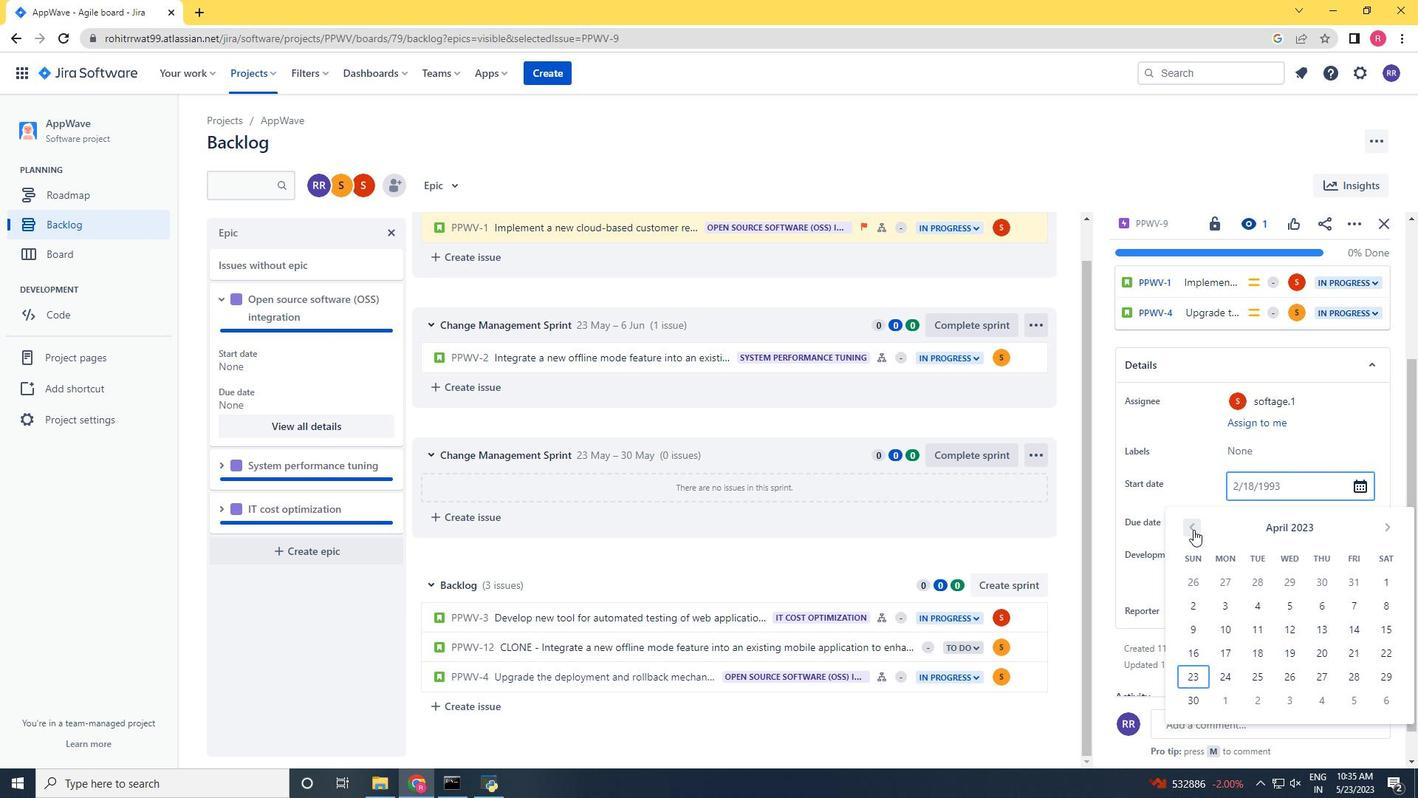 
Action: Mouse pressed left at (1194, 529)
Screenshot: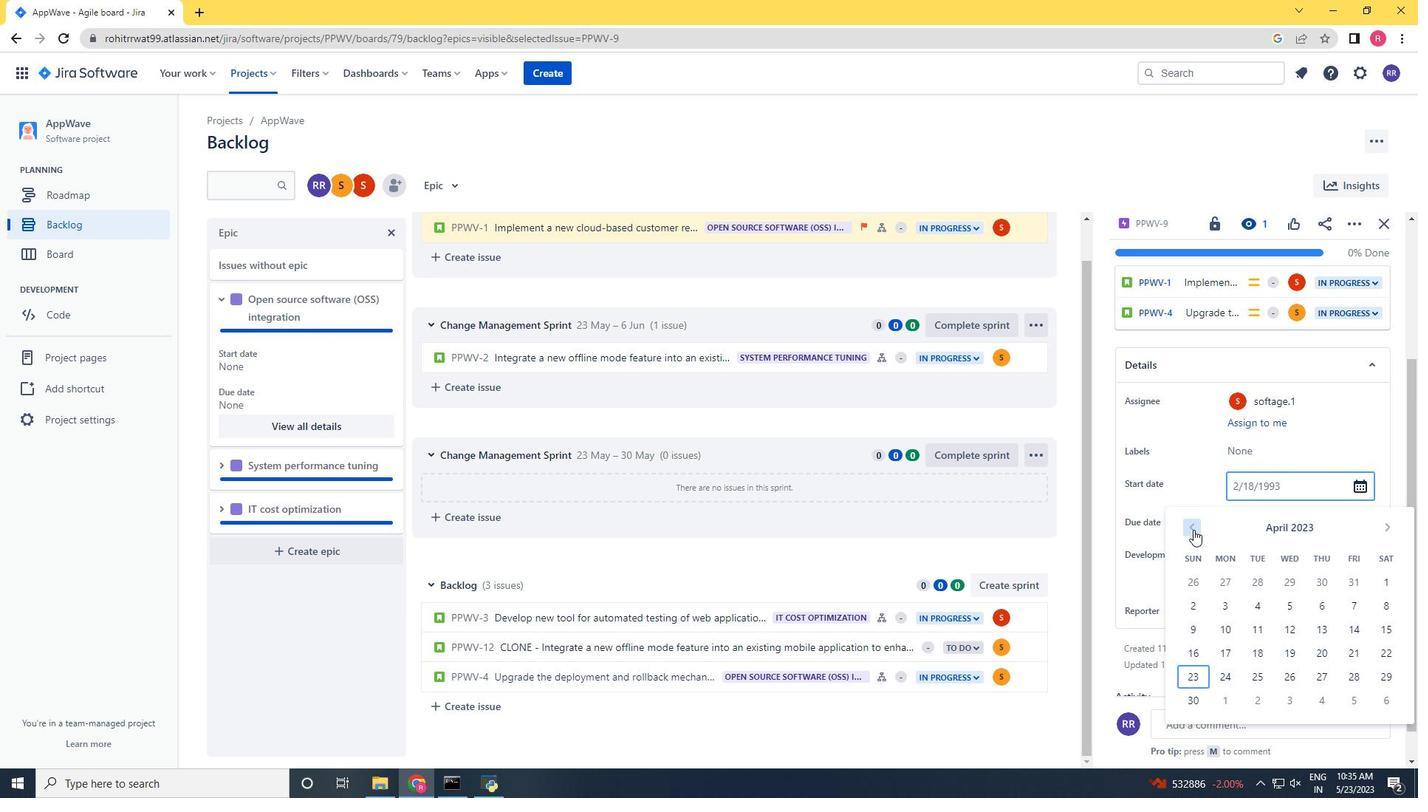 
Action: Mouse moved to (1259, 629)
Screenshot: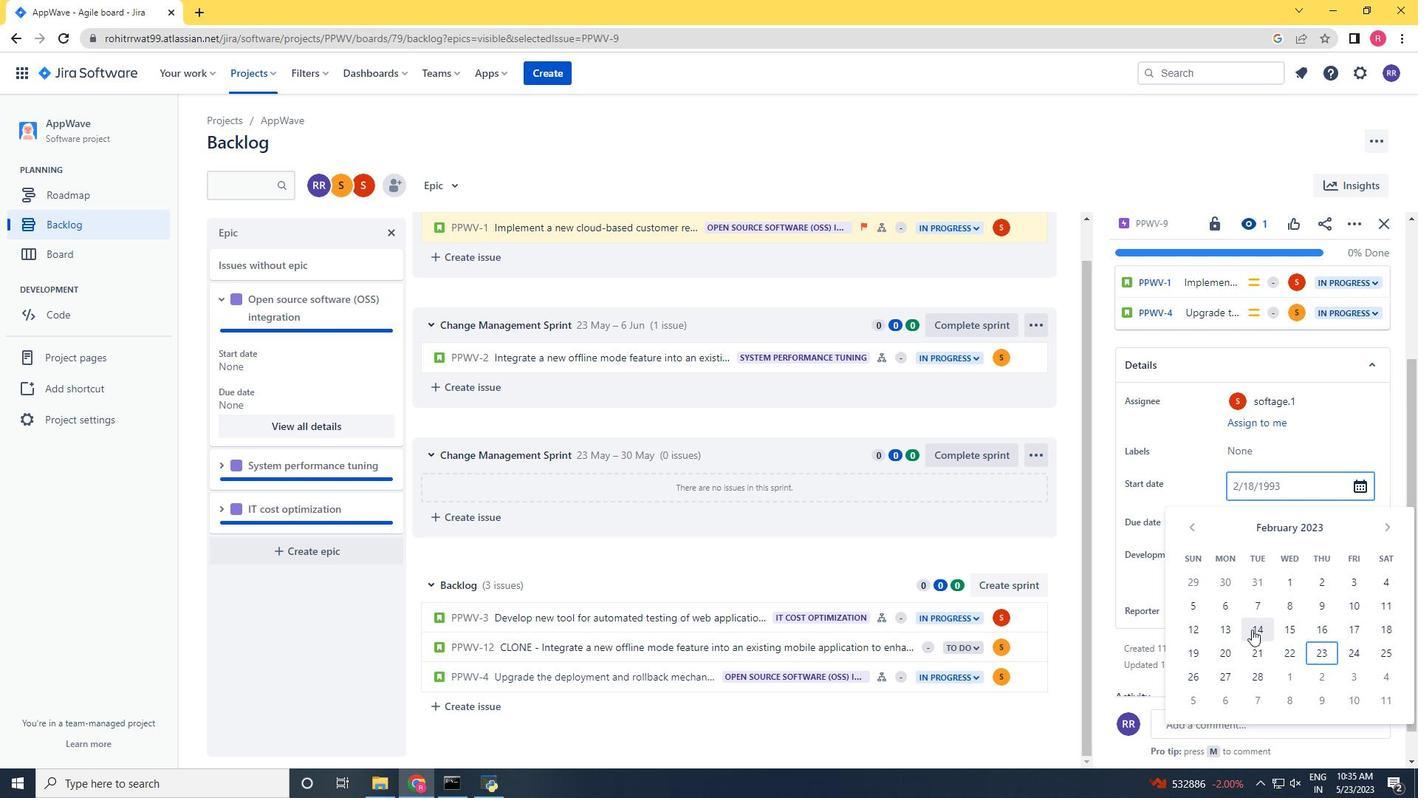 
Action: Mouse pressed left at (1259, 629)
Screenshot: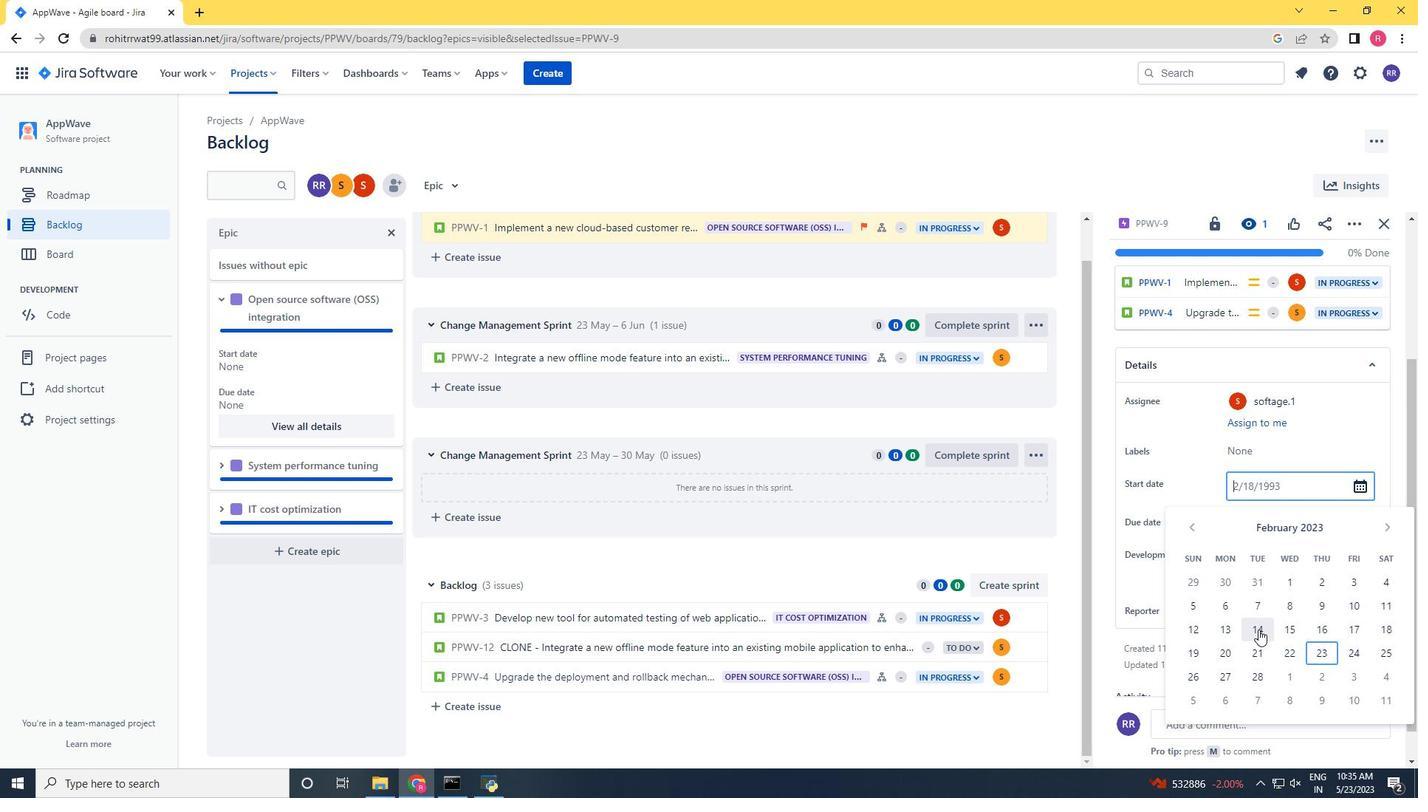 
Action: Mouse moved to (1265, 525)
Screenshot: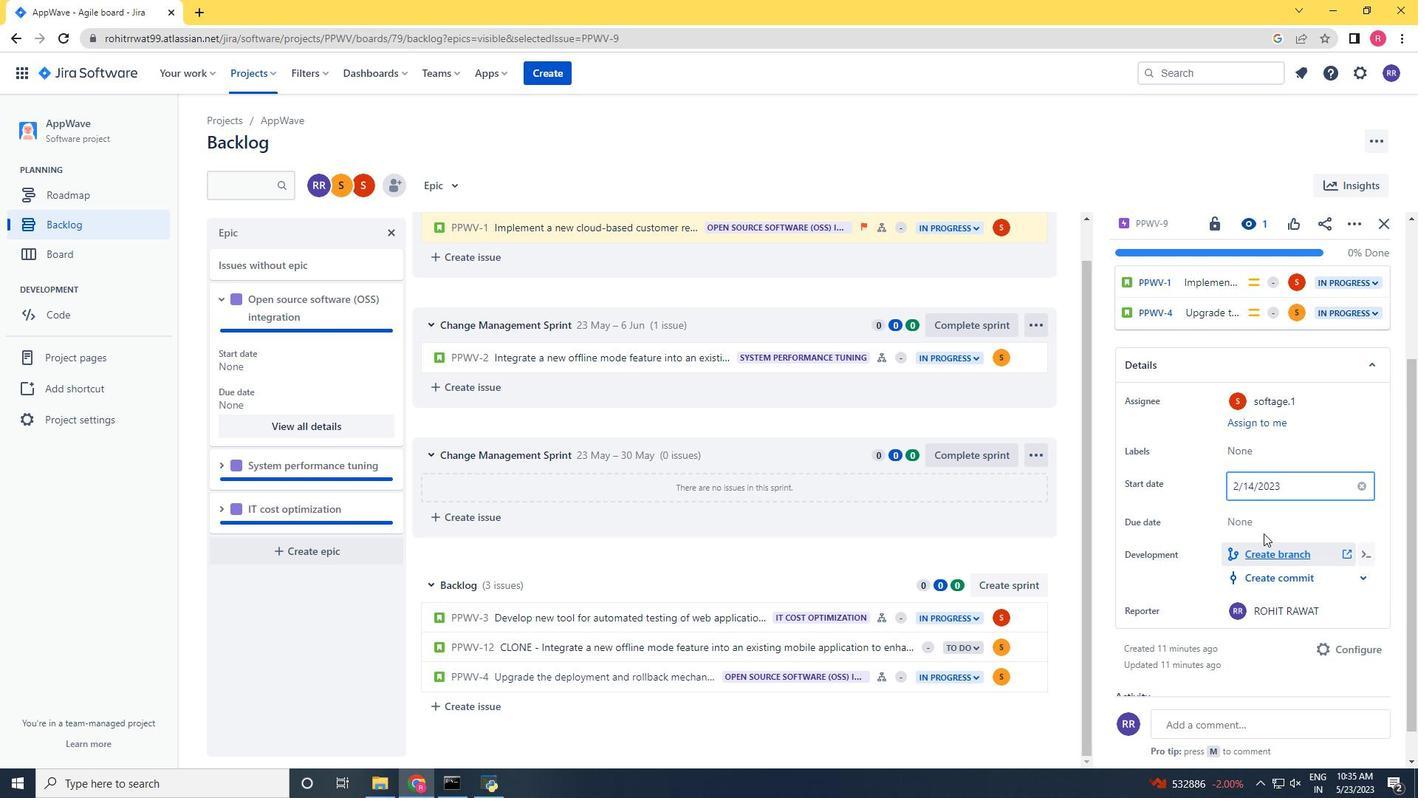 
Action: Mouse pressed left at (1265, 525)
Screenshot: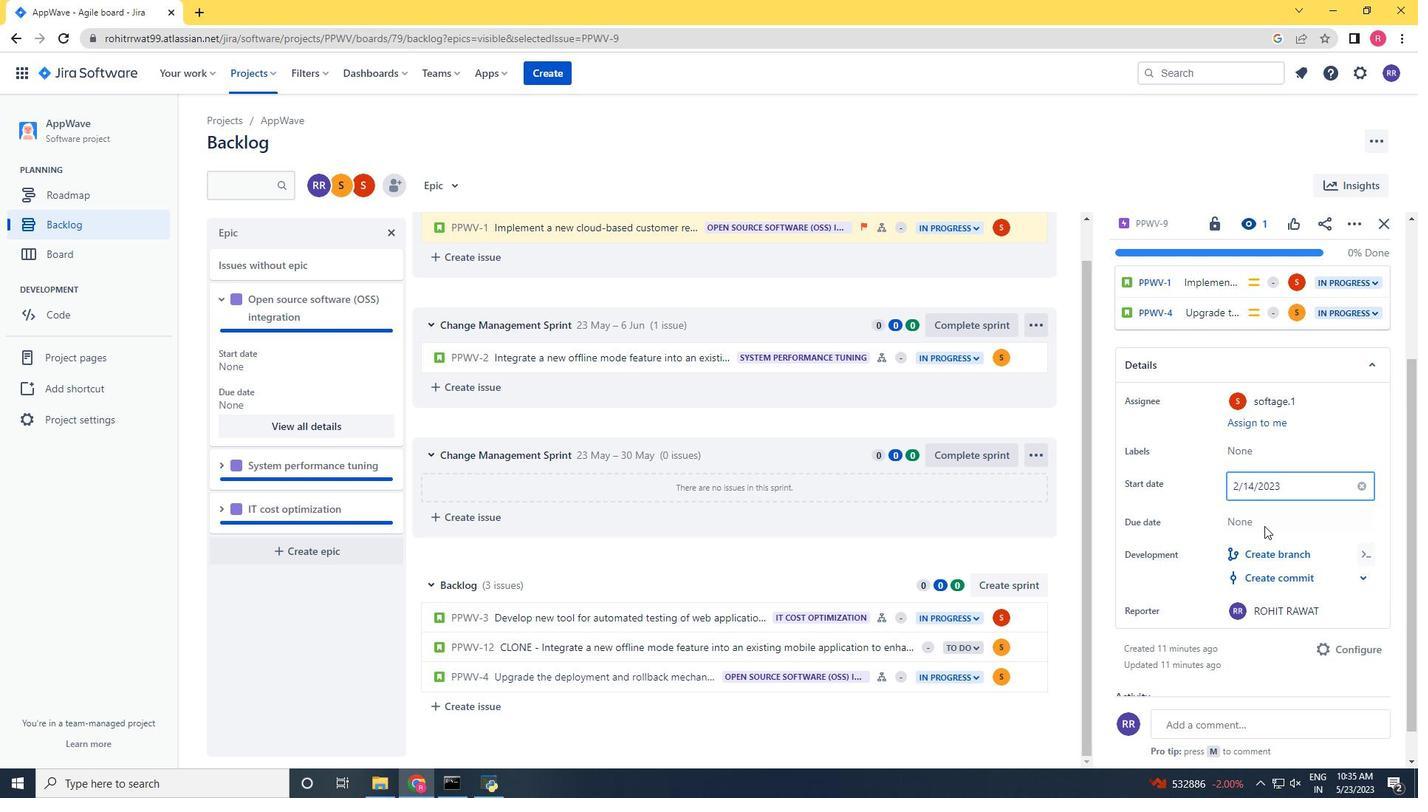 
Action: Mouse moved to (1390, 567)
Screenshot: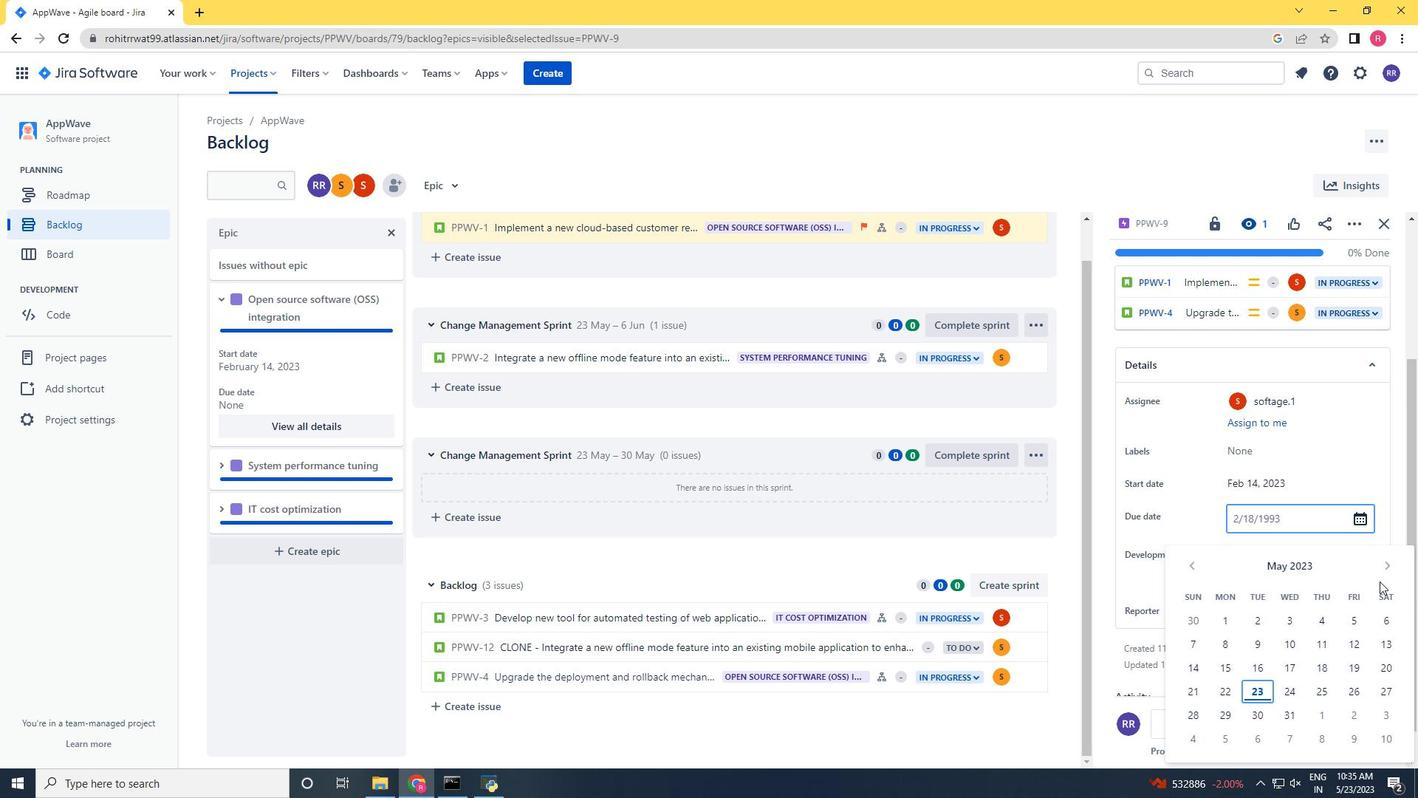 
Action: Mouse pressed left at (1390, 567)
Screenshot: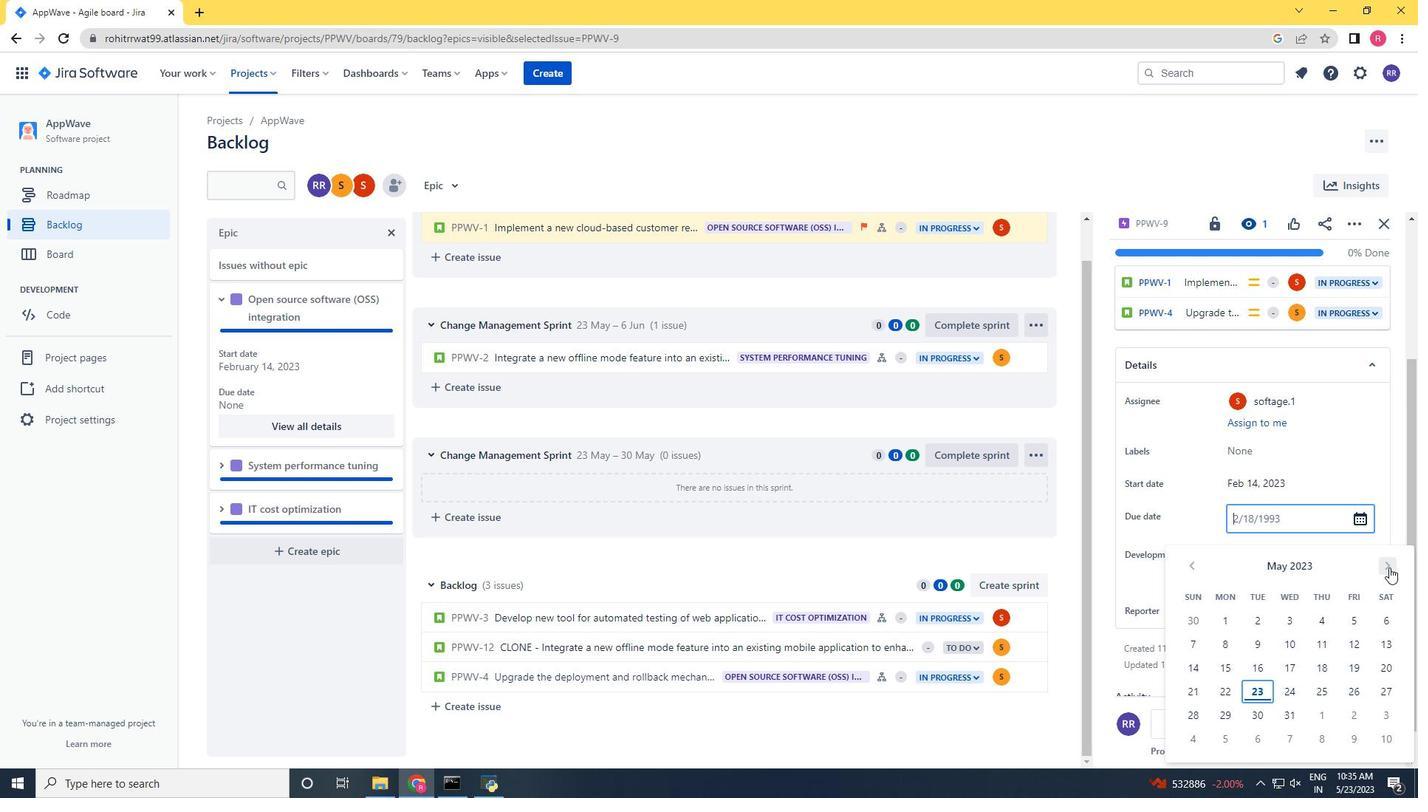 
Action: Mouse moved to (1390, 567)
Screenshot: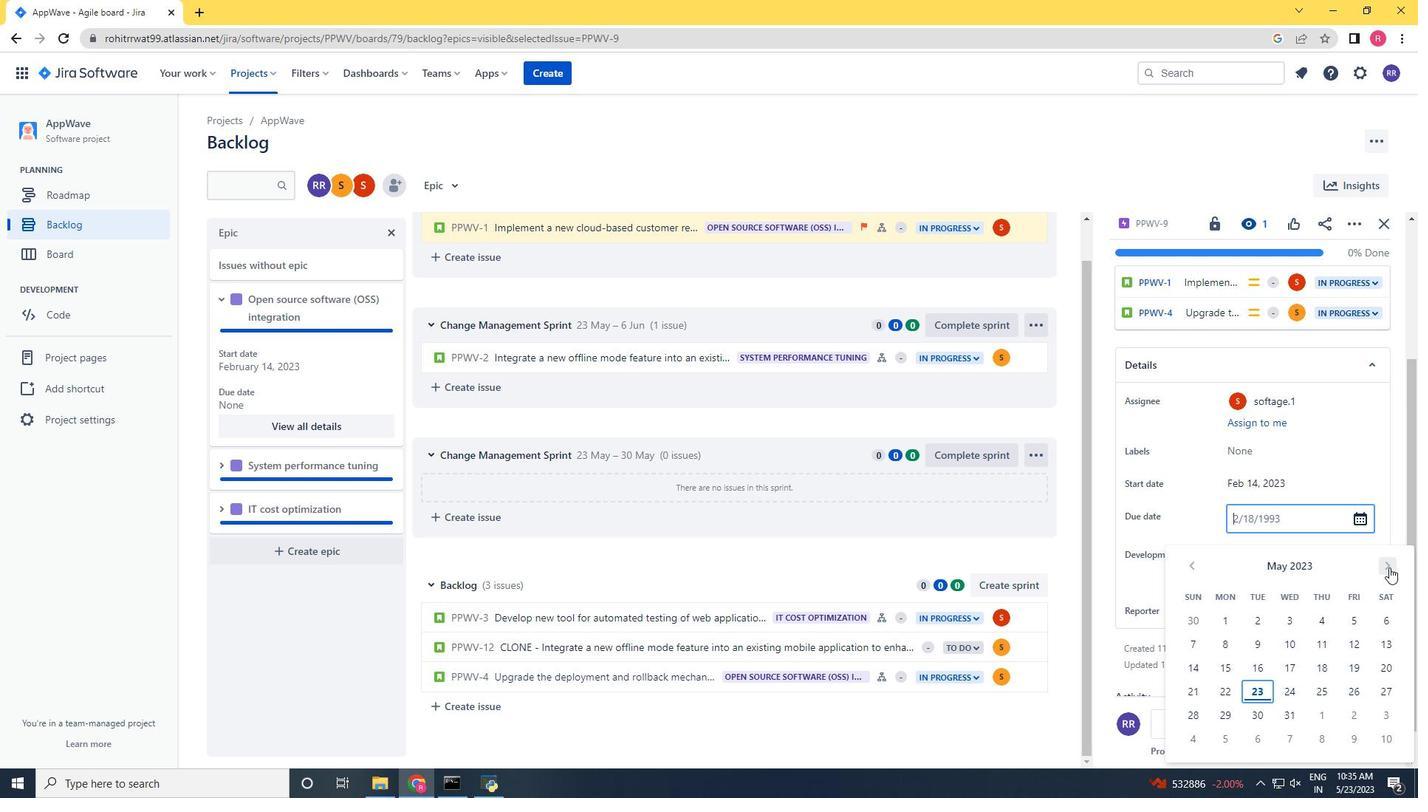 
Action: Mouse pressed left at (1390, 567)
Screenshot: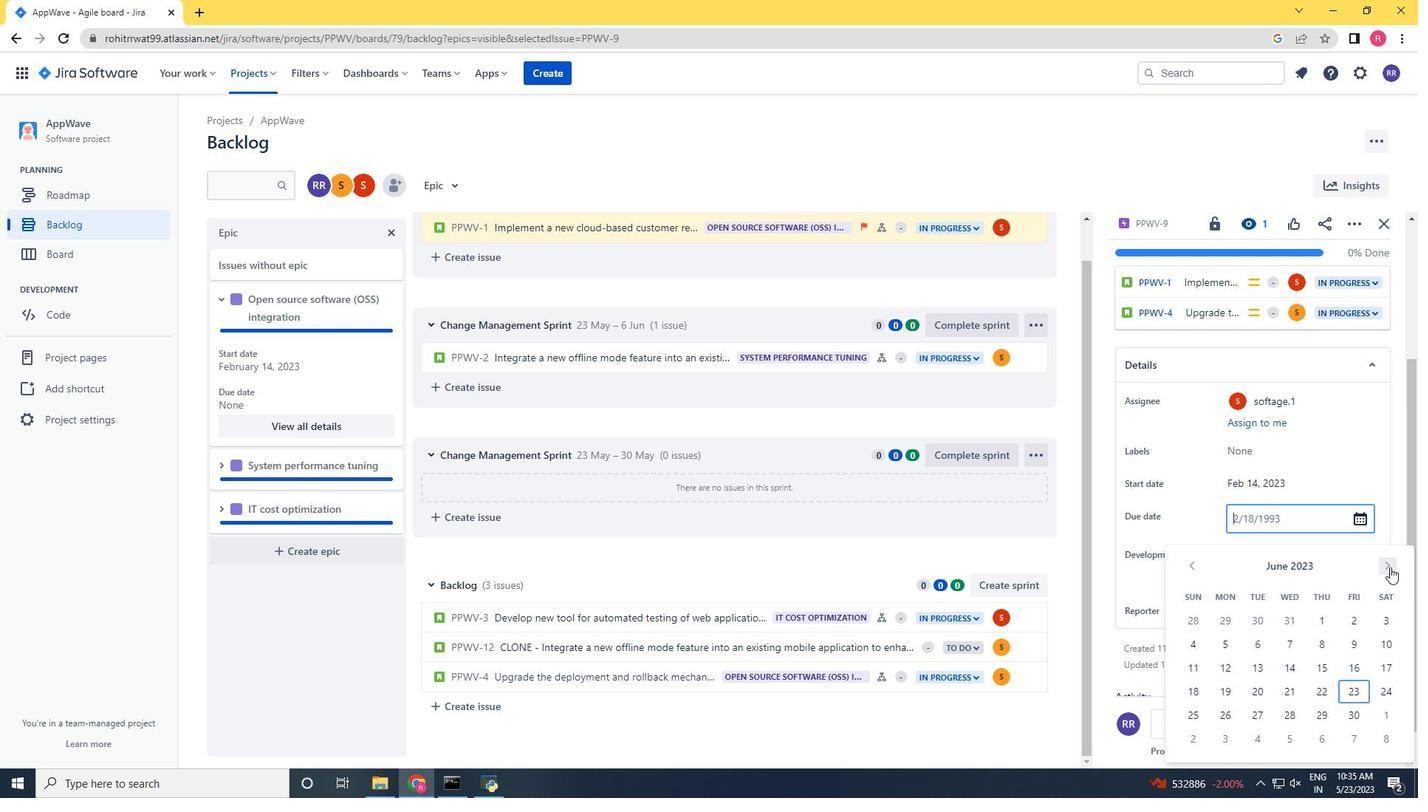 
Action: Mouse pressed left at (1390, 567)
Screenshot: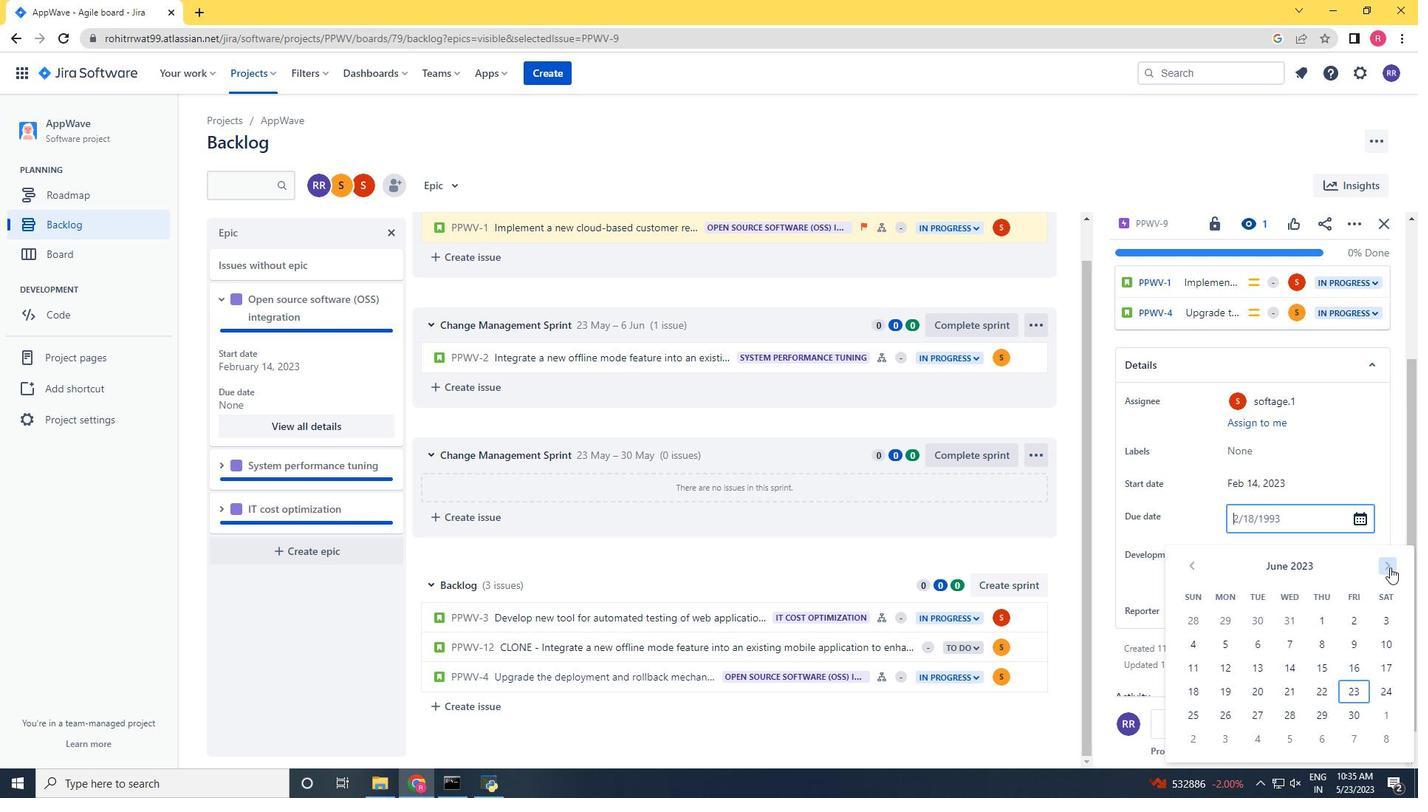 
Action: Mouse pressed left at (1390, 567)
Screenshot: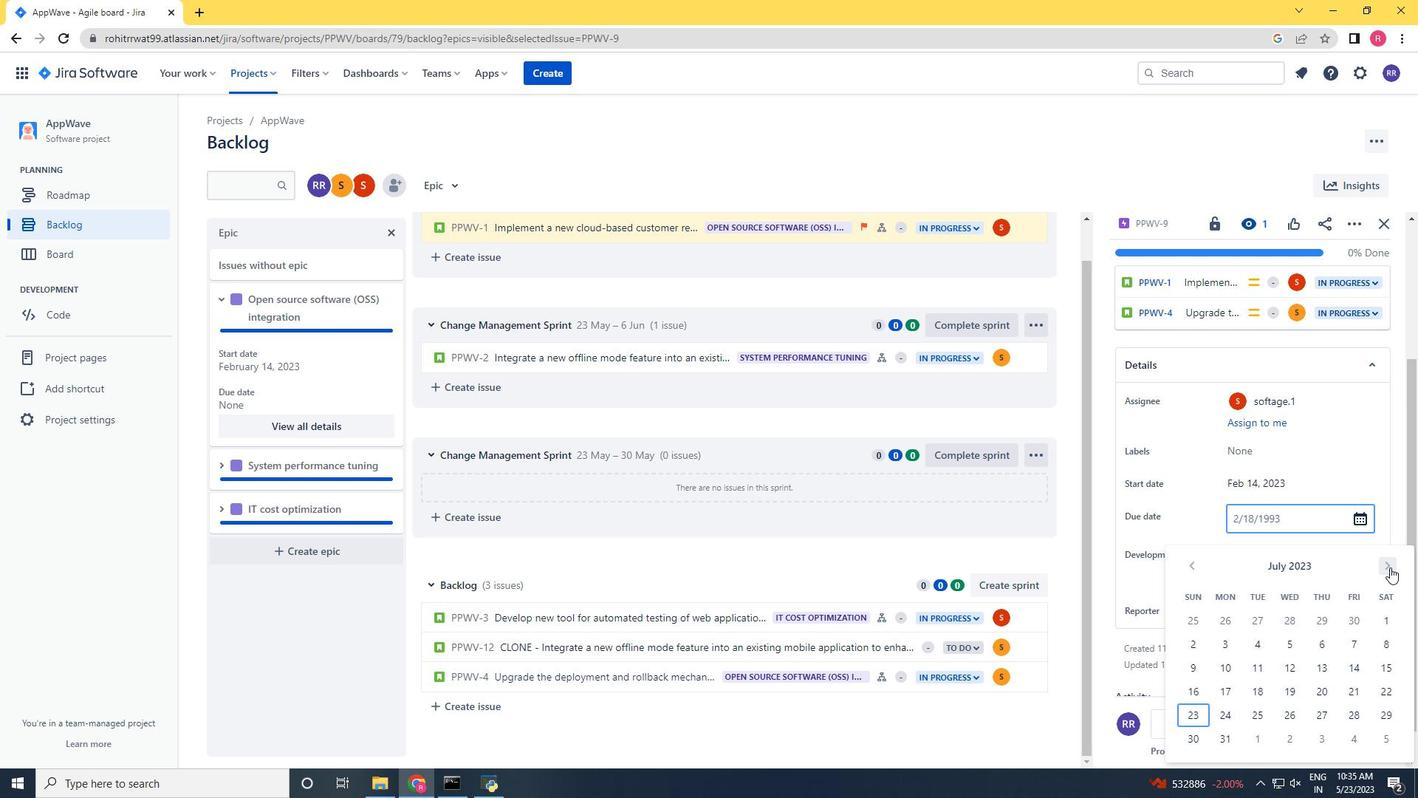 
Action: Mouse pressed left at (1390, 567)
Screenshot: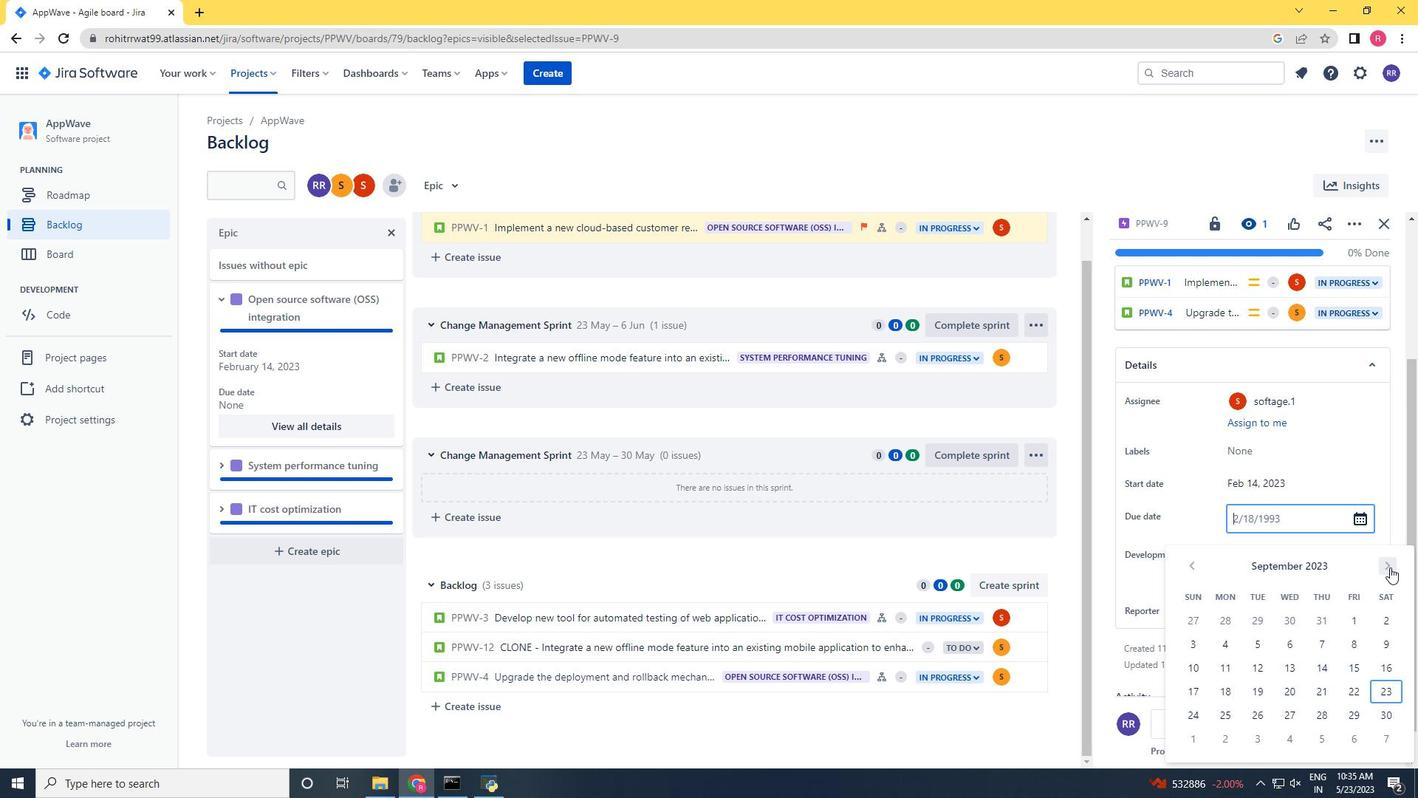 
Action: Mouse pressed left at (1390, 567)
Screenshot: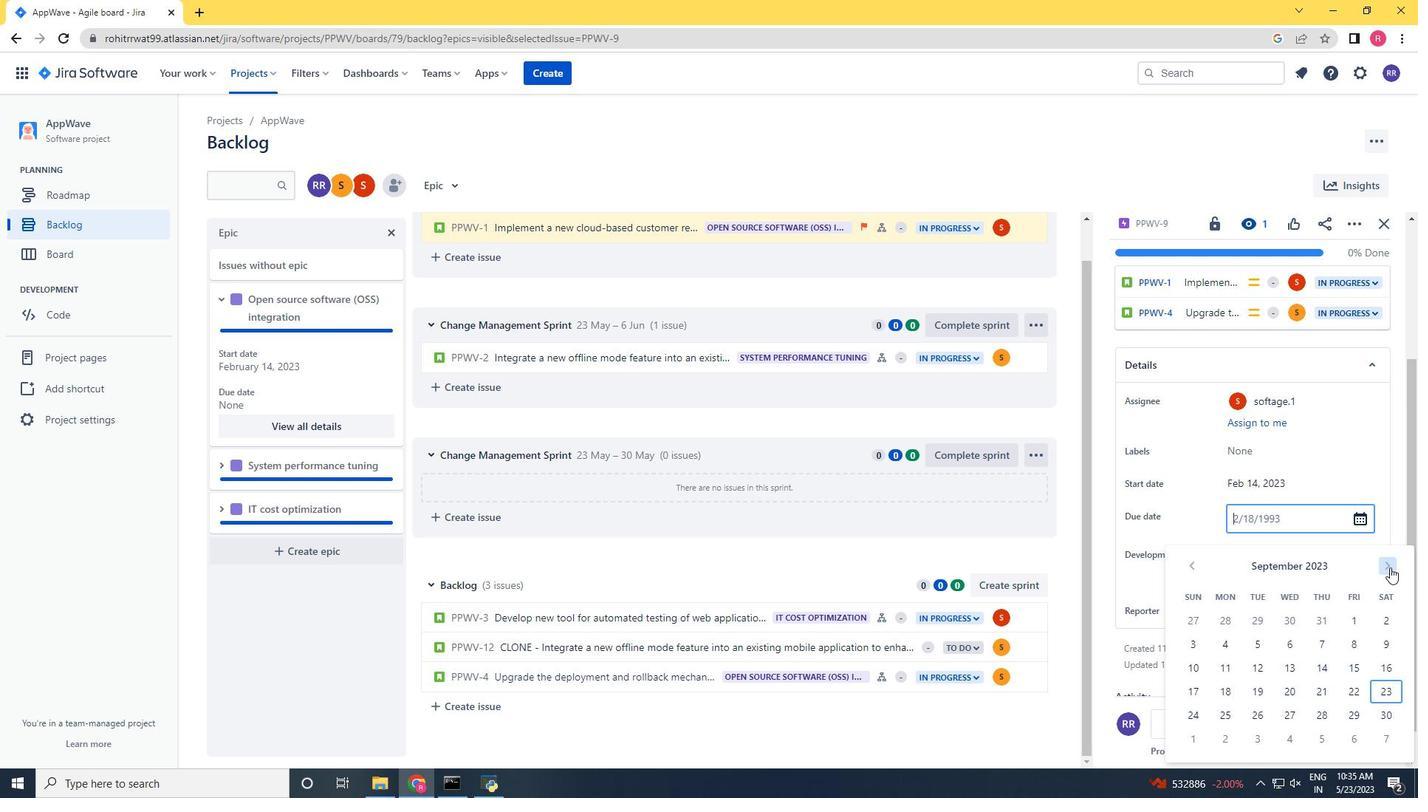 
Action: Mouse pressed left at (1390, 567)
Screenshot: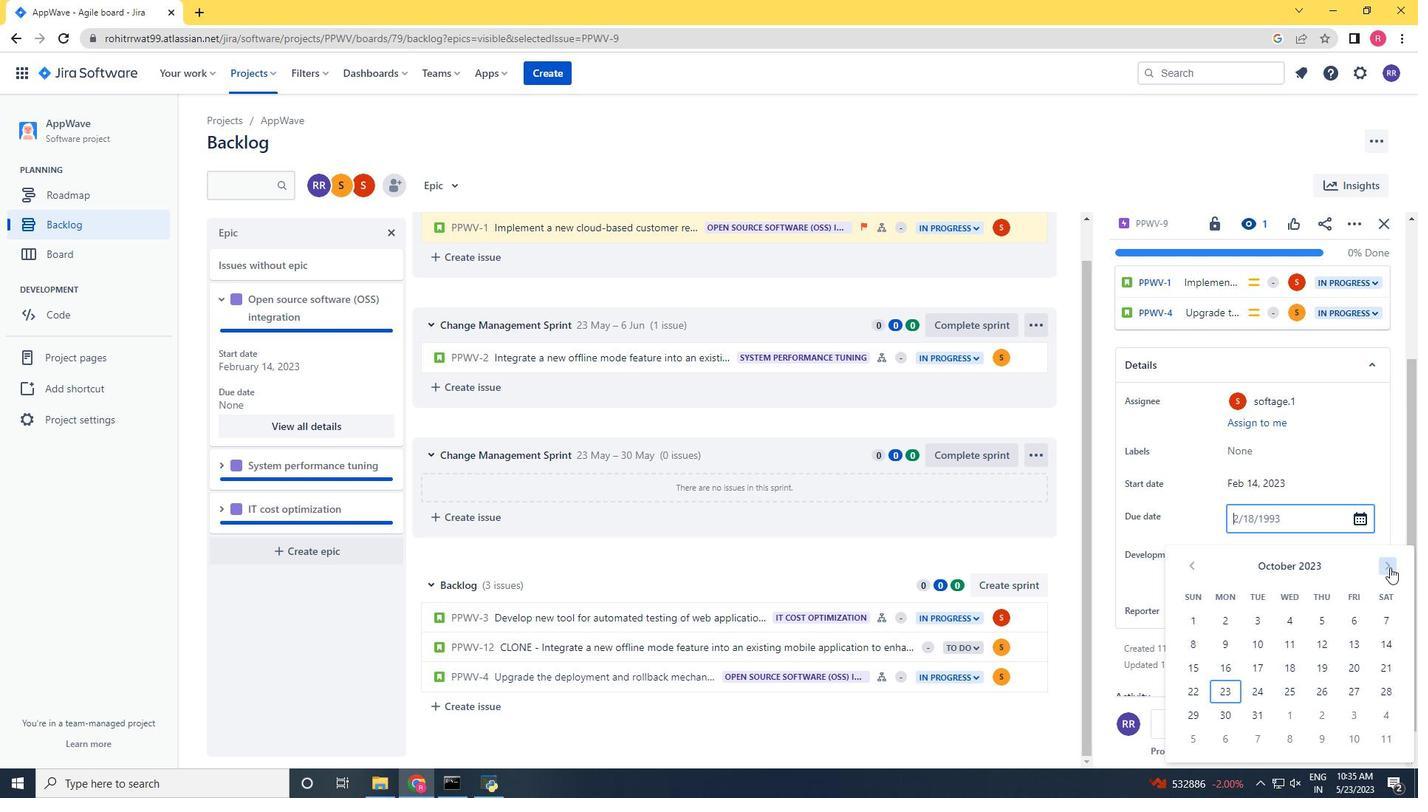 
Action: Mouse pressed left at (1390, 567)
Screenshot: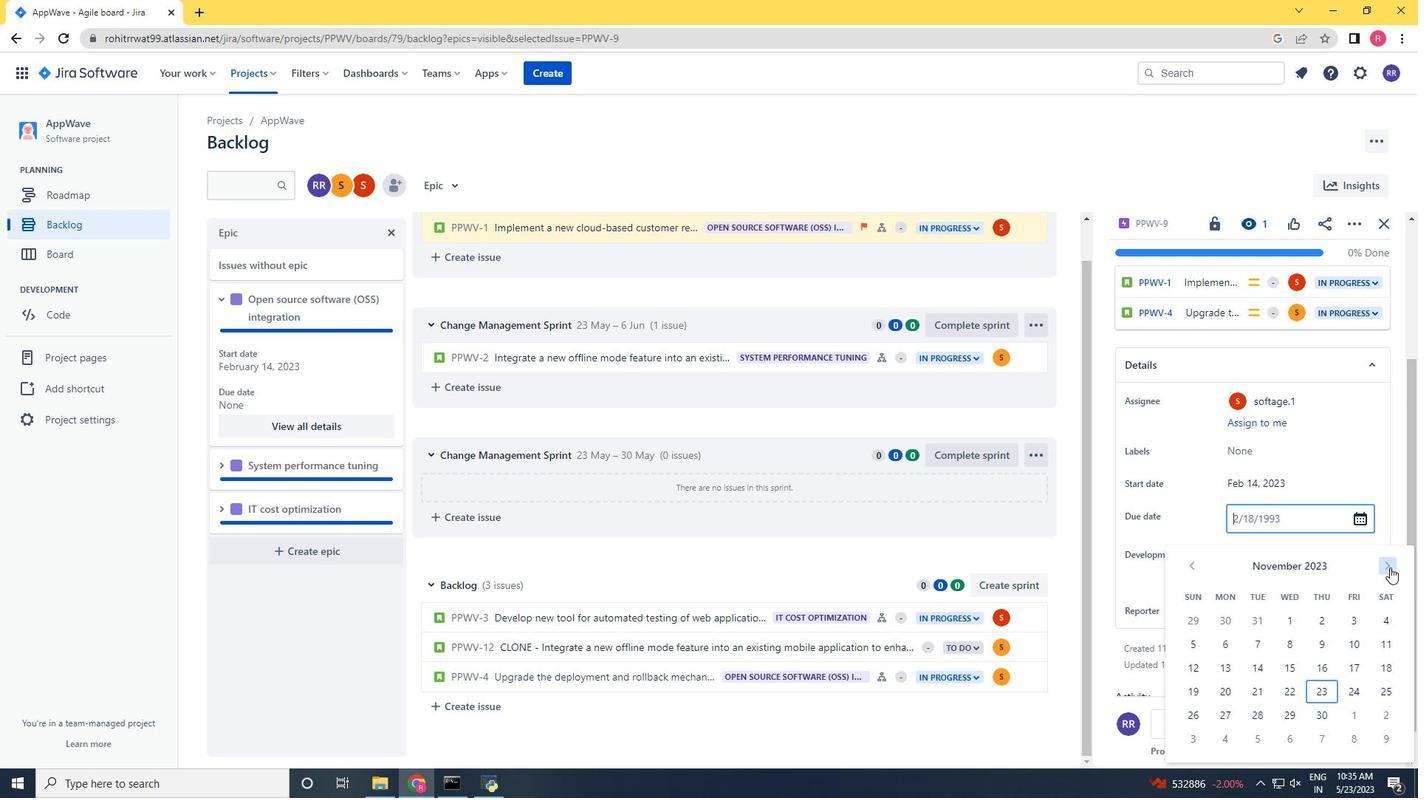 
Action: Mouse pressed left at (1390, 567)
Screenshot: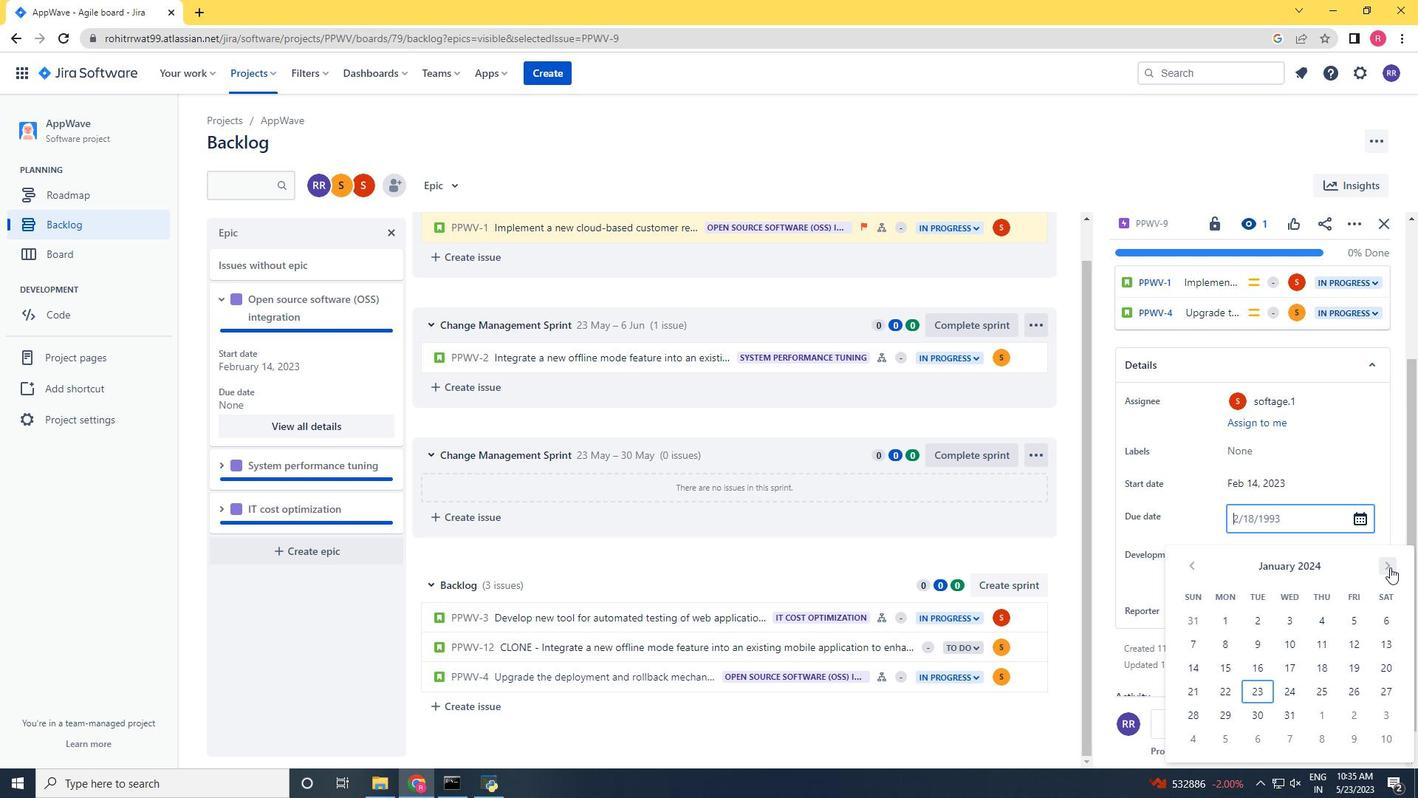
Action: Mouse pressed left at (1390, 567)
Screenshot: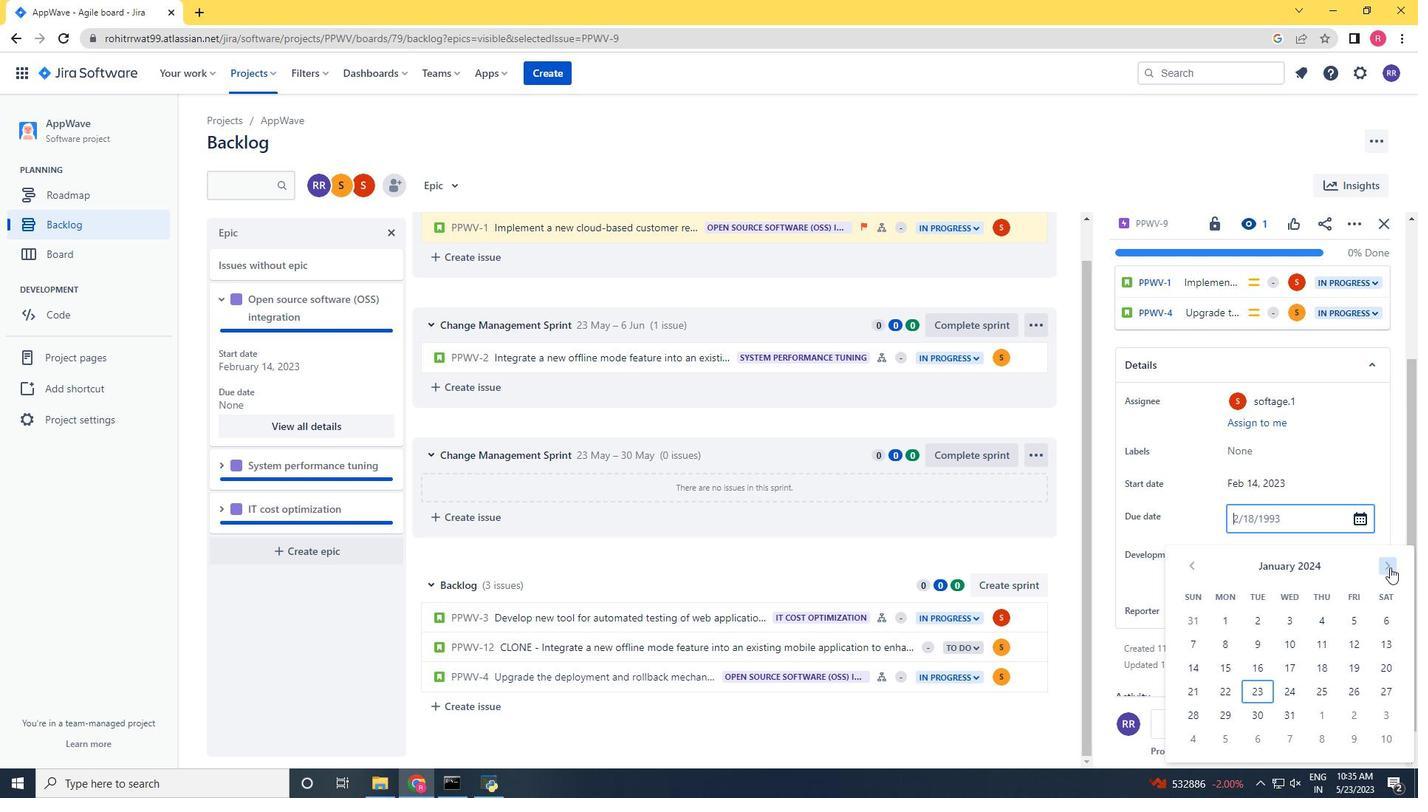 
Action: Mouse pressed left at (1390, 567)
Screenshot: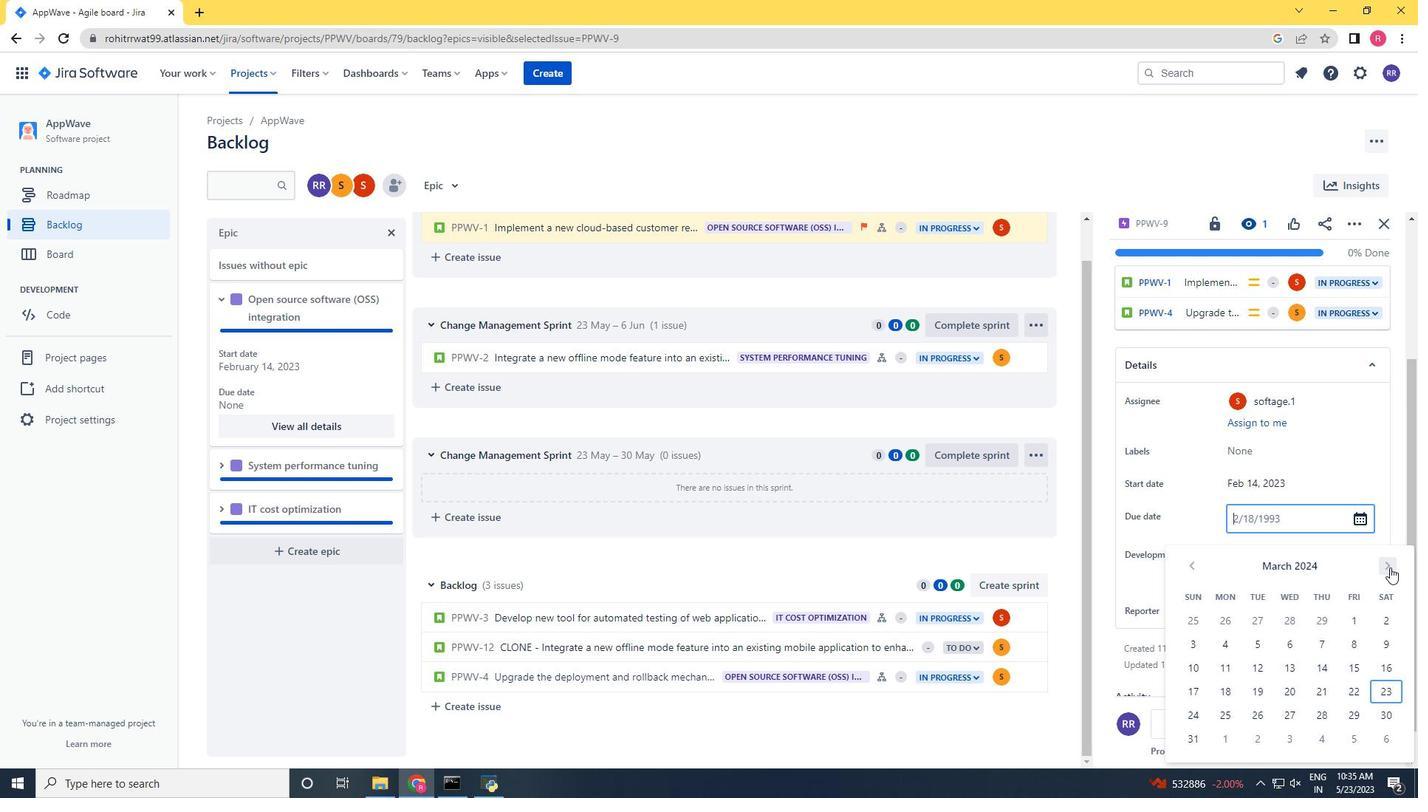 
Action: Mouse pressed left at (1390, 567)
Screenshot: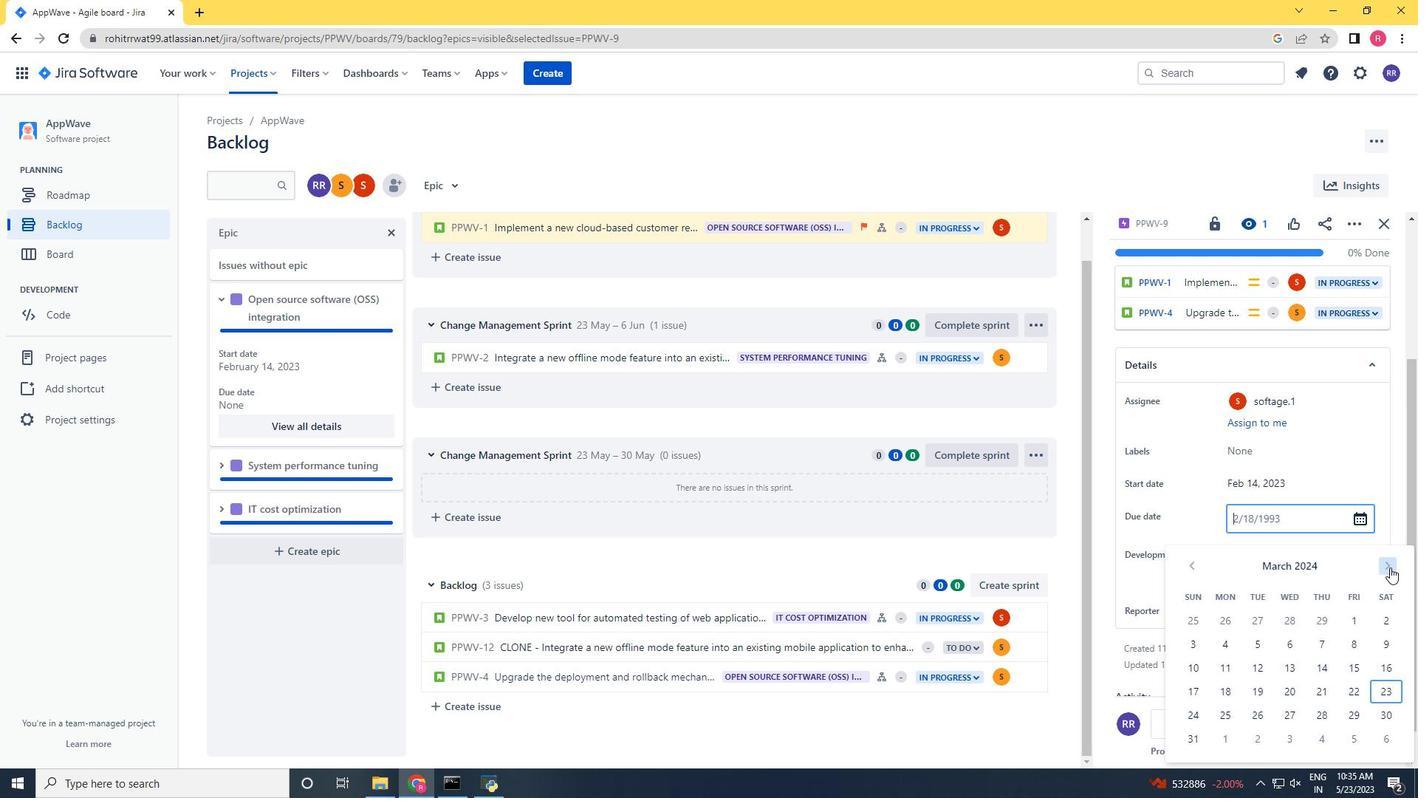 
Action: Mouse pressed left at (1390, 567)
Screenshot: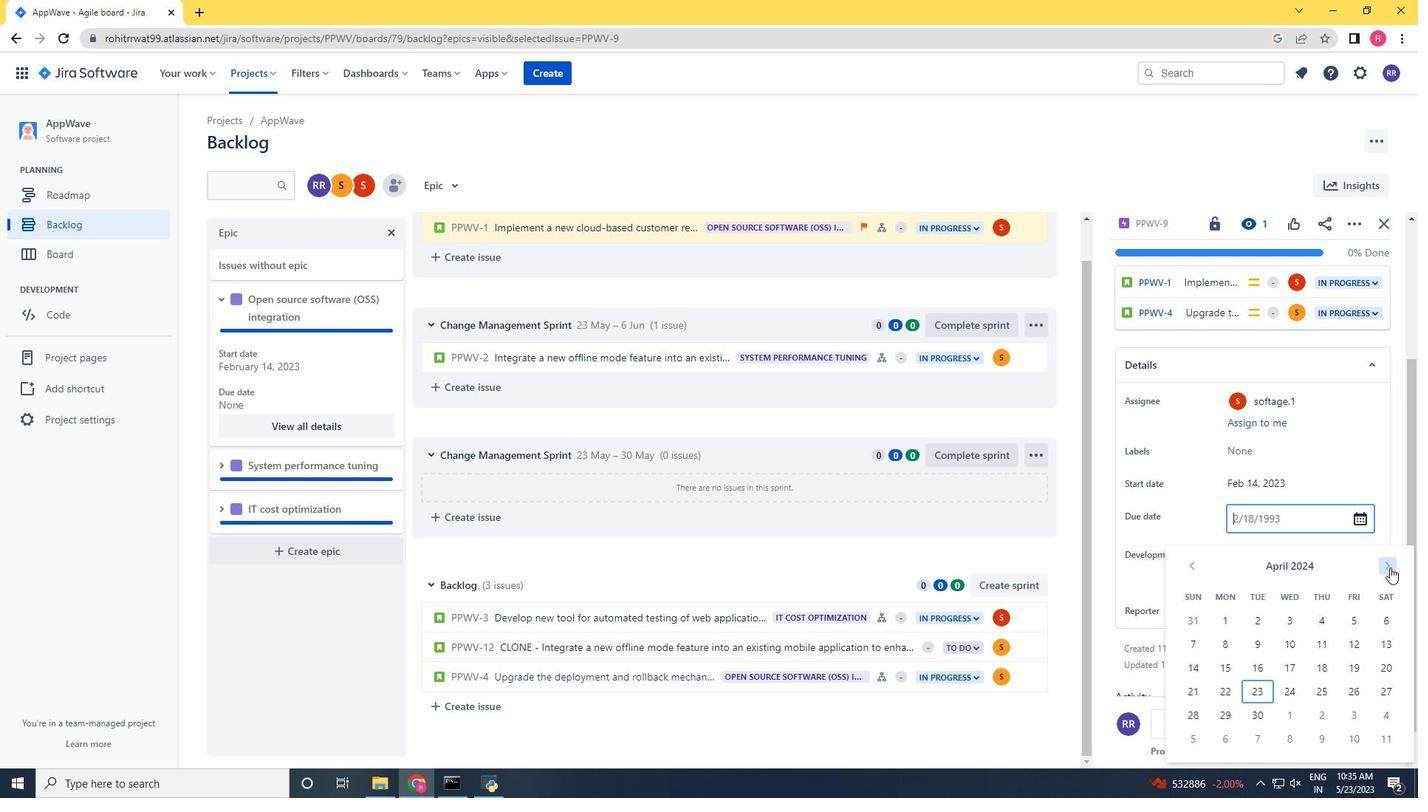 
Action: Mouse pressed left at (1390, 567)
Screenshot: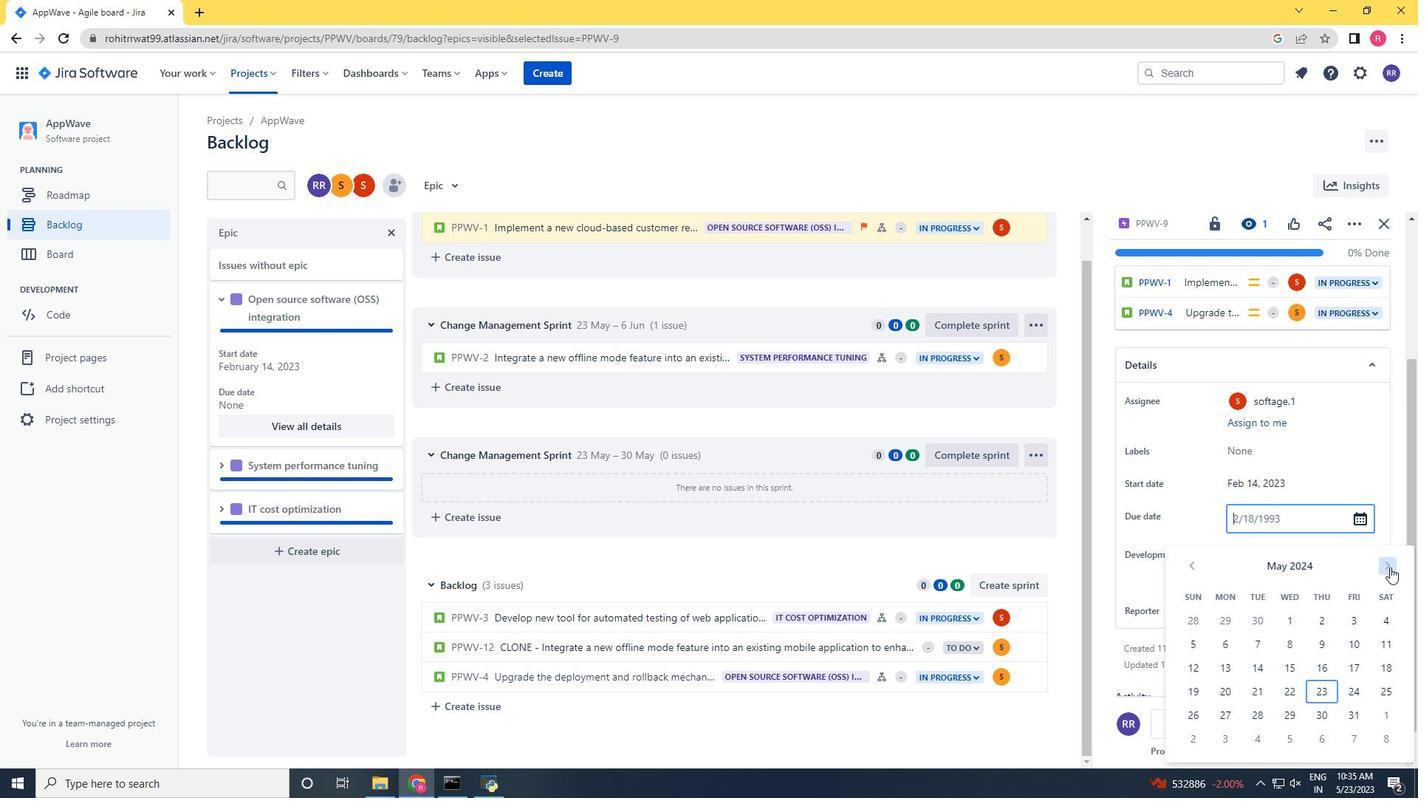 
Action: Mouse pressed left at (1390, 567)
Screenshot: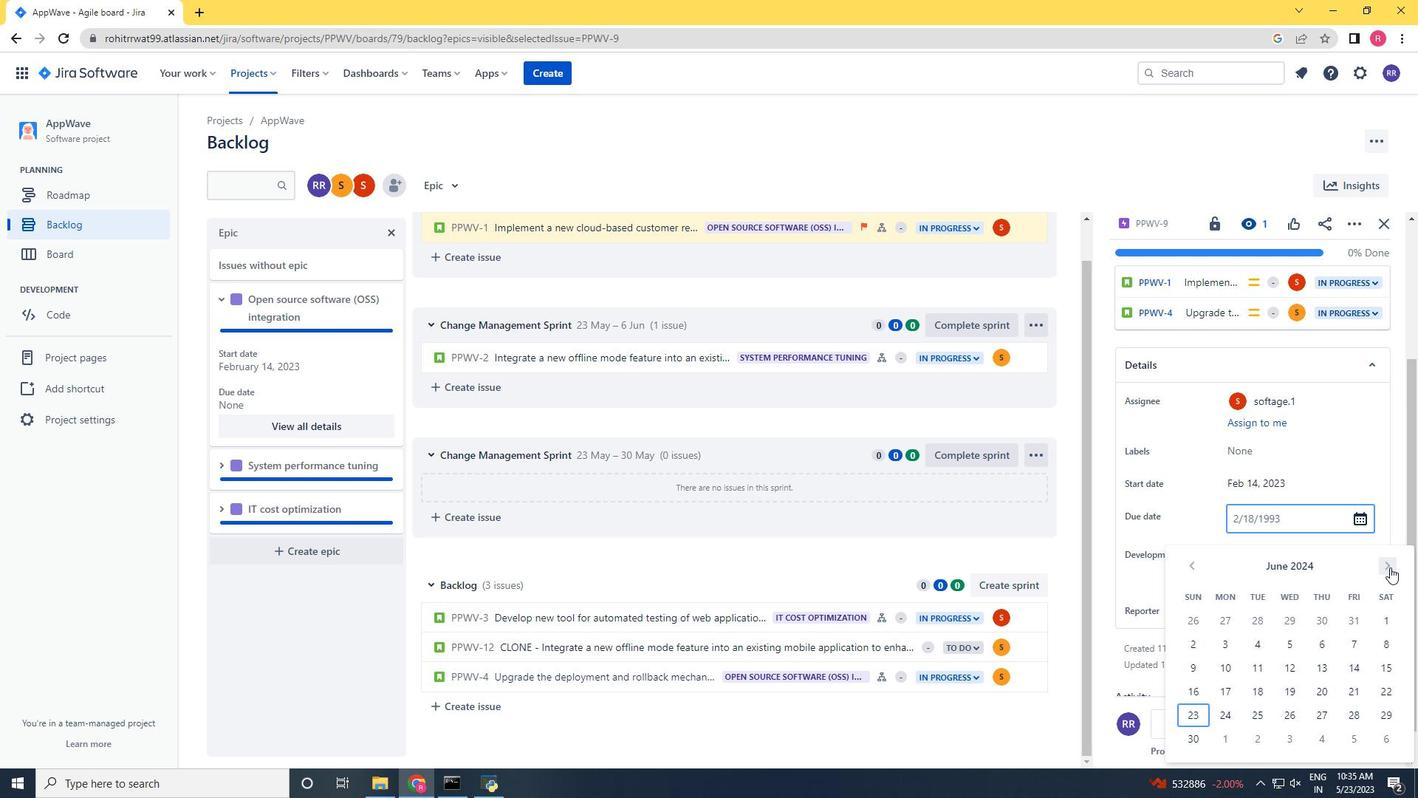 
Action: Mouse pressed left at (1390, 567)
Screenshot: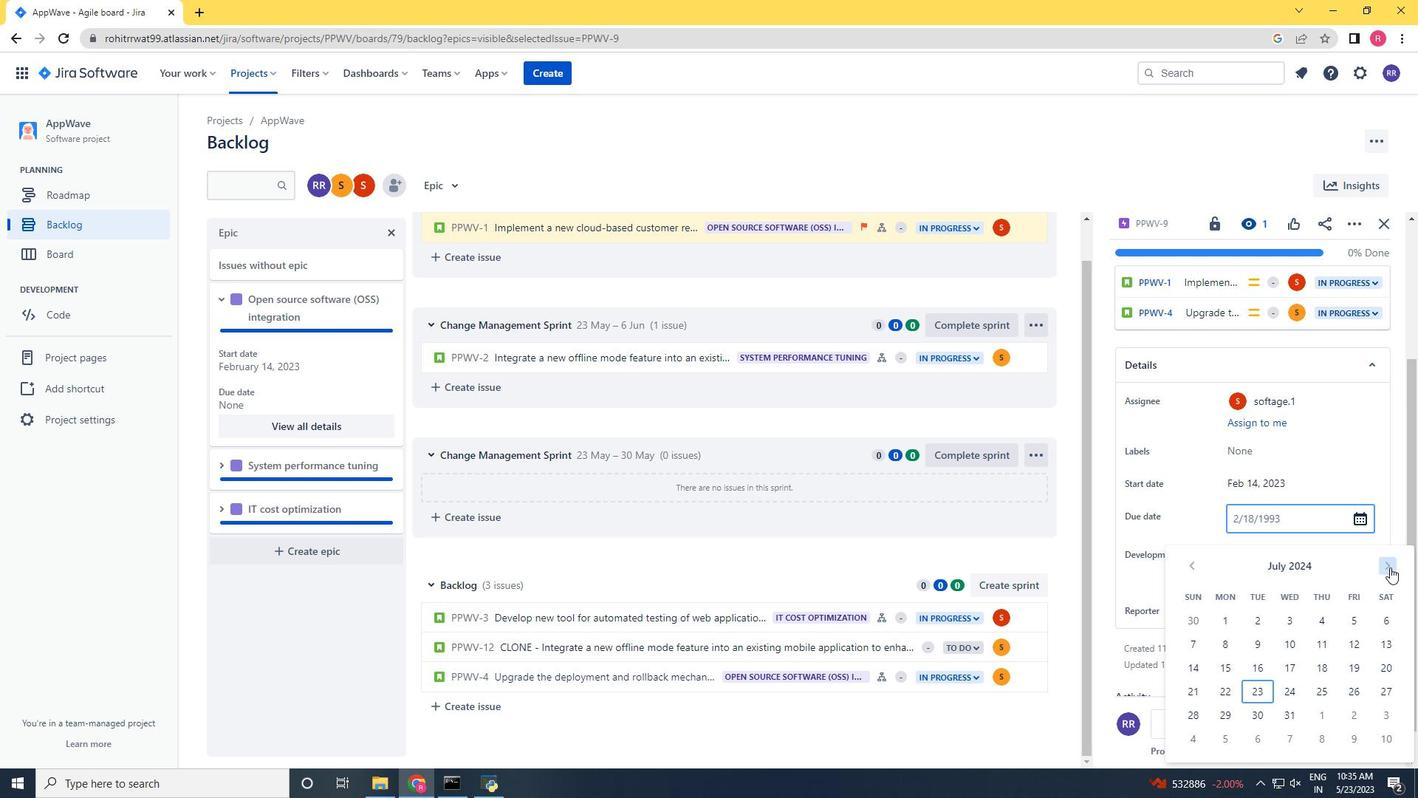 
Action: Mouse pressed left at (1390, 567)
Screenshot: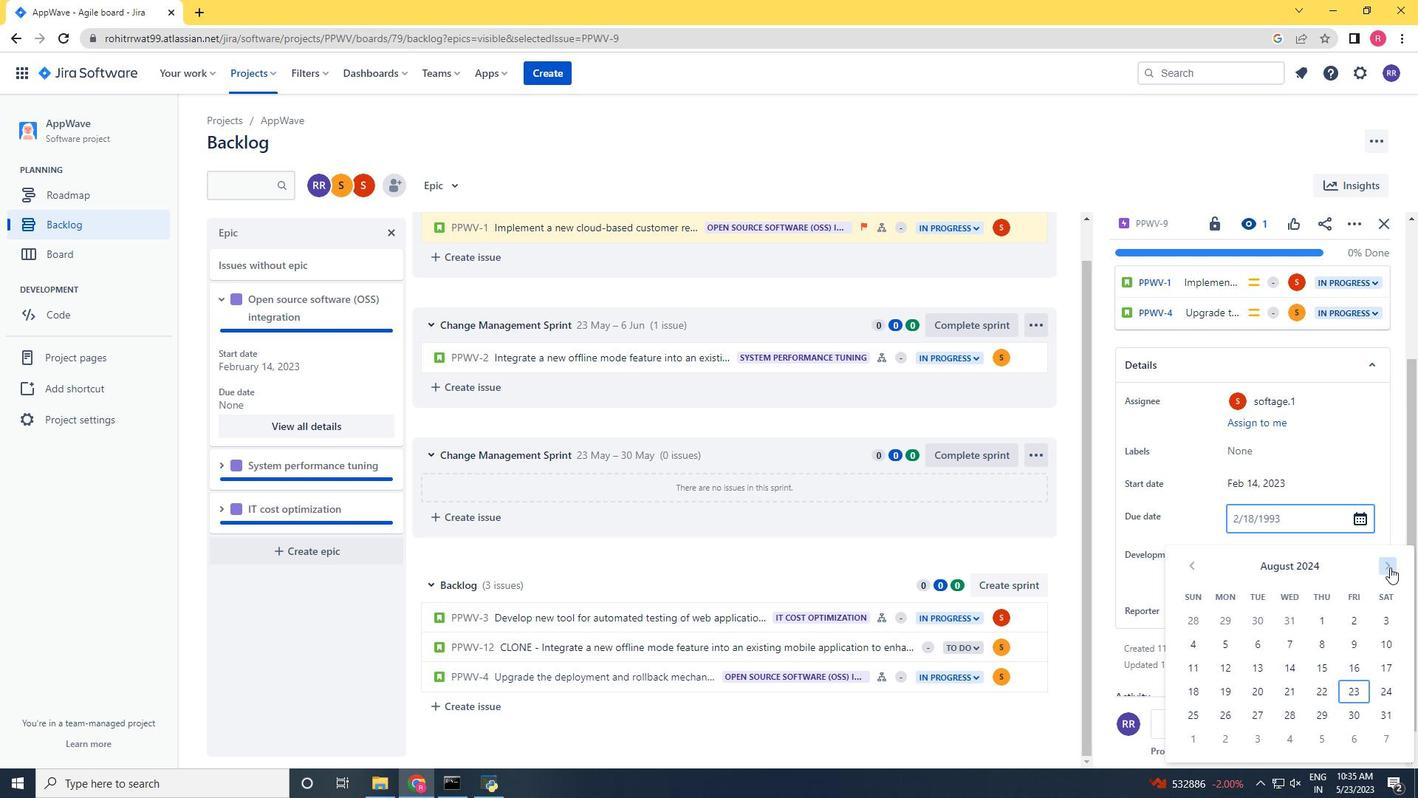 
Action: Mouse pressed left at (1390, 567)
Screenshot: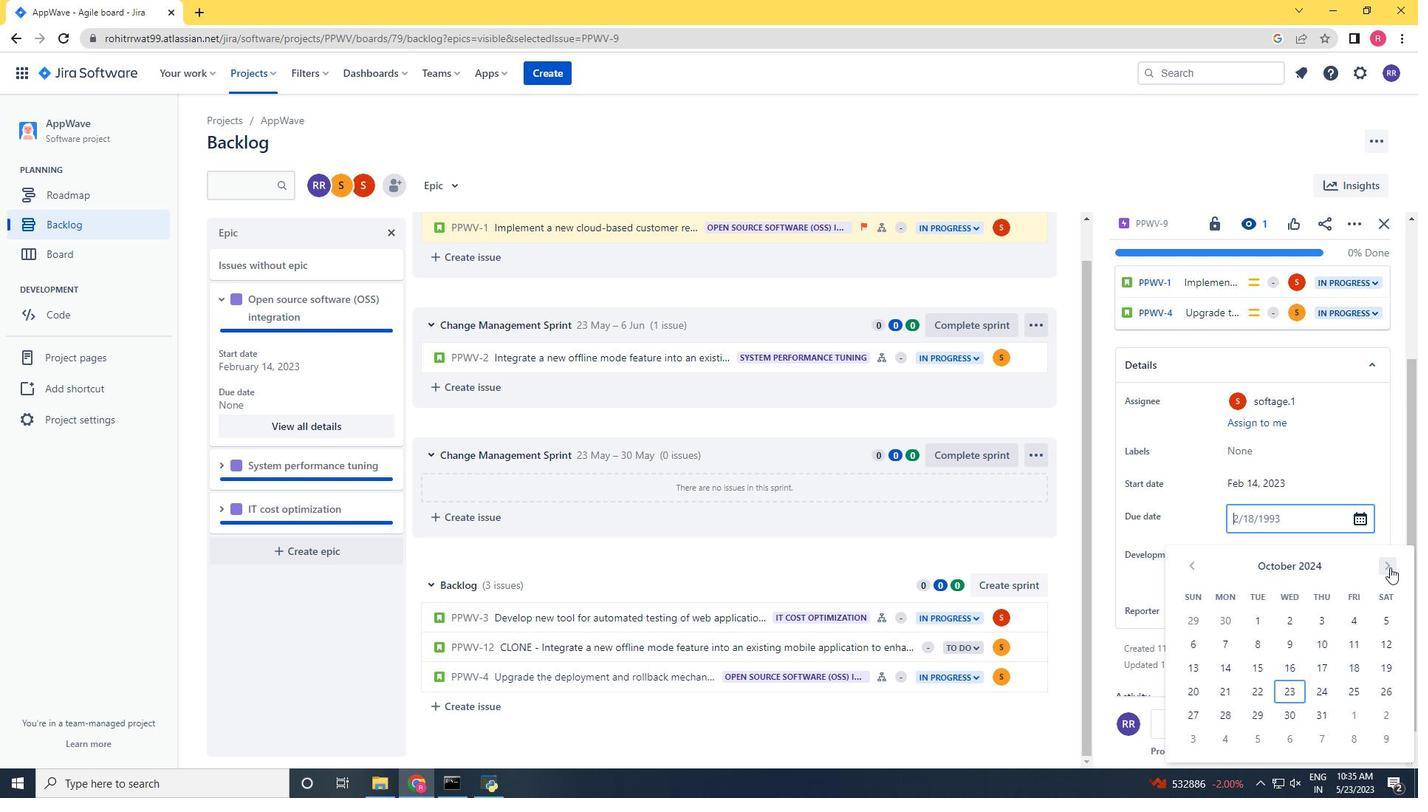 
Action: Mouse pressed left at (1390, 567)
Screenshot: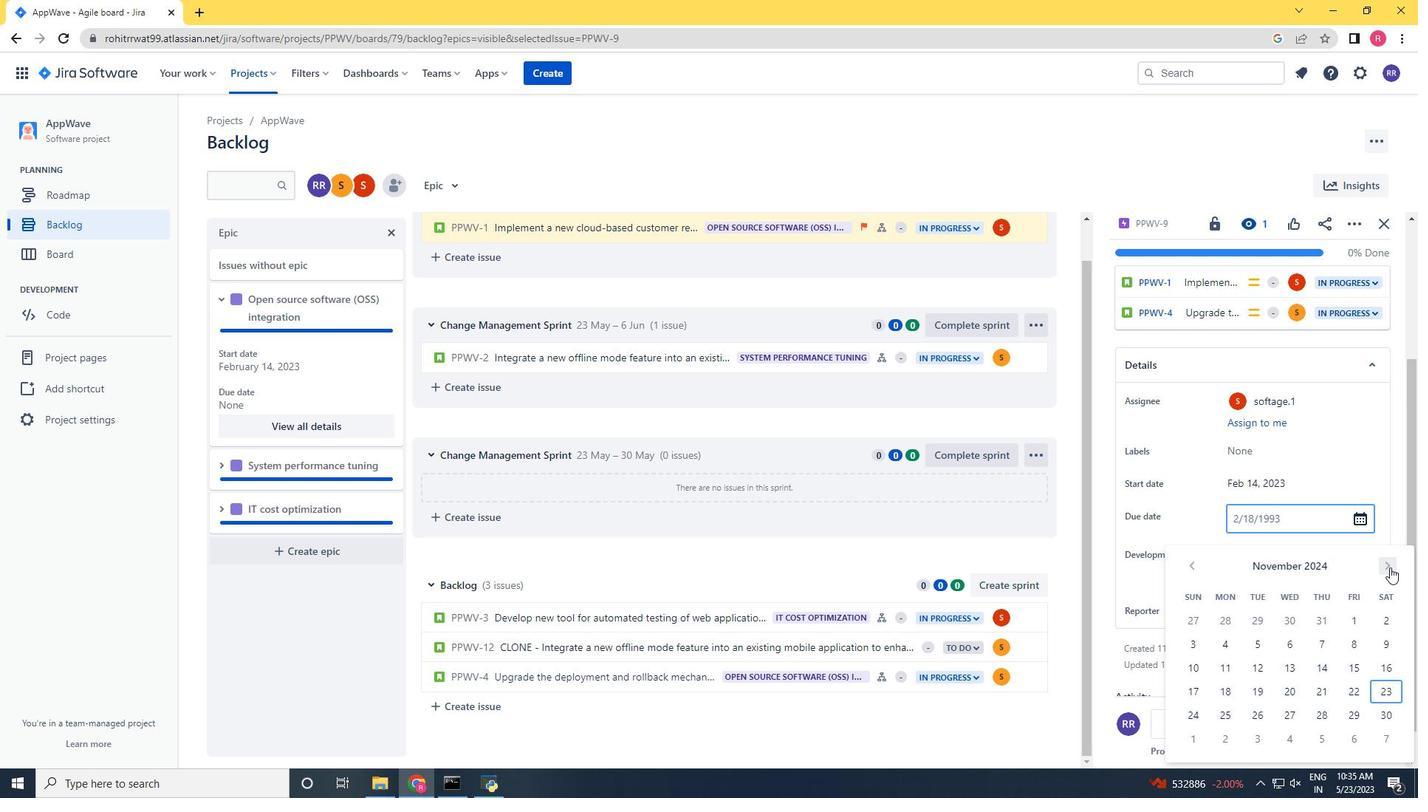 
Action: Mouse pressed left at (1390, 567)
Screenshot: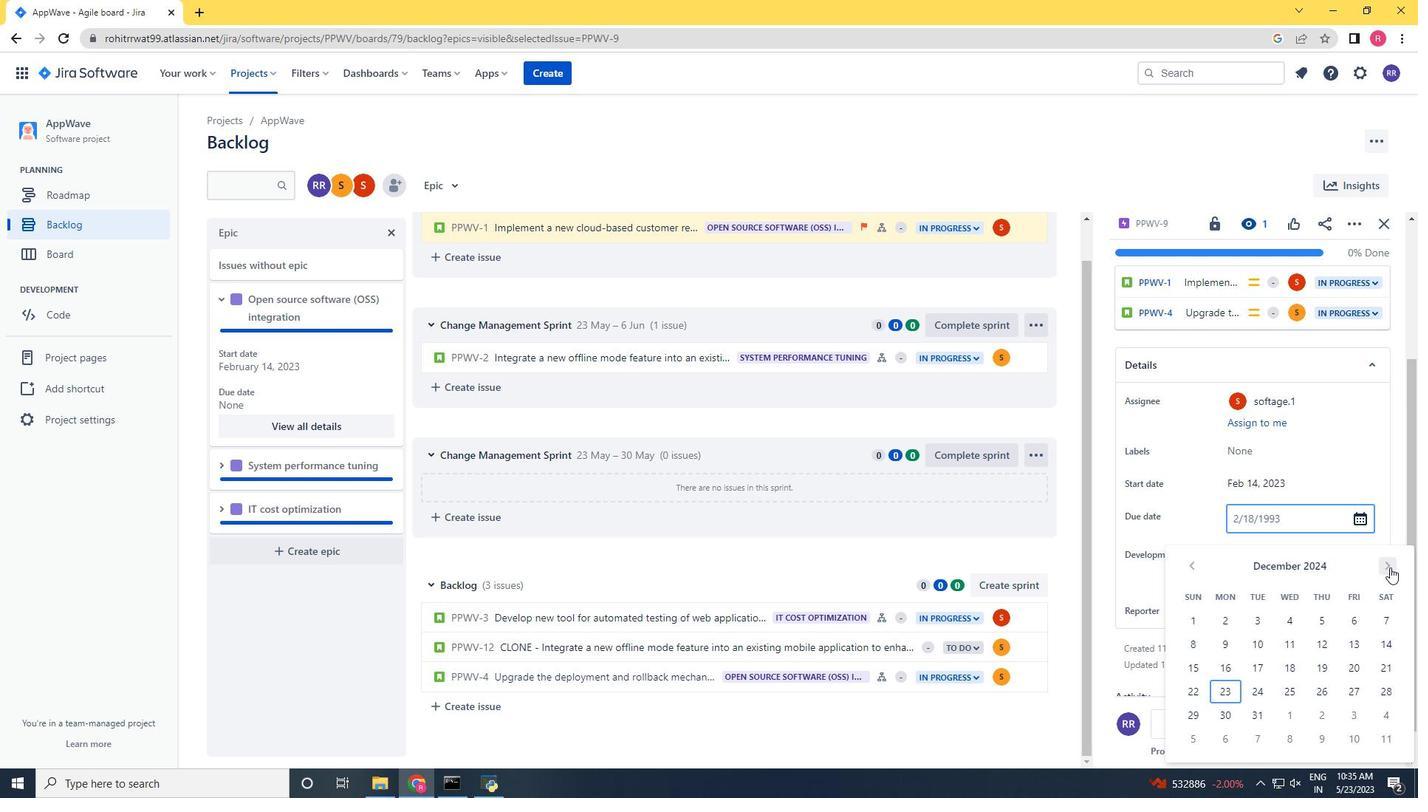 
Action: Mouse pressed left at (1390, 567)
Screenshot: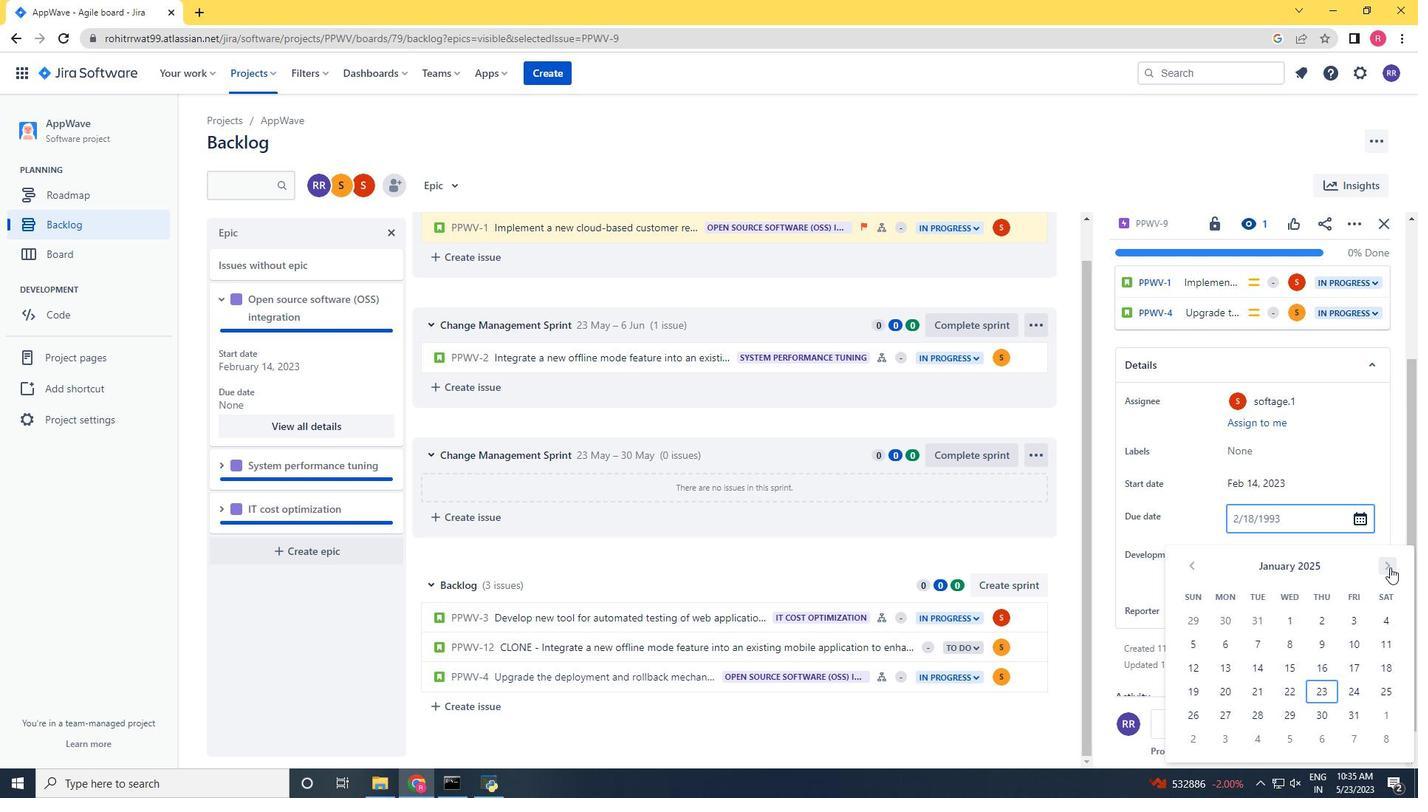 
Action: Mouse pressed left at (1390, 567)
Screenshot: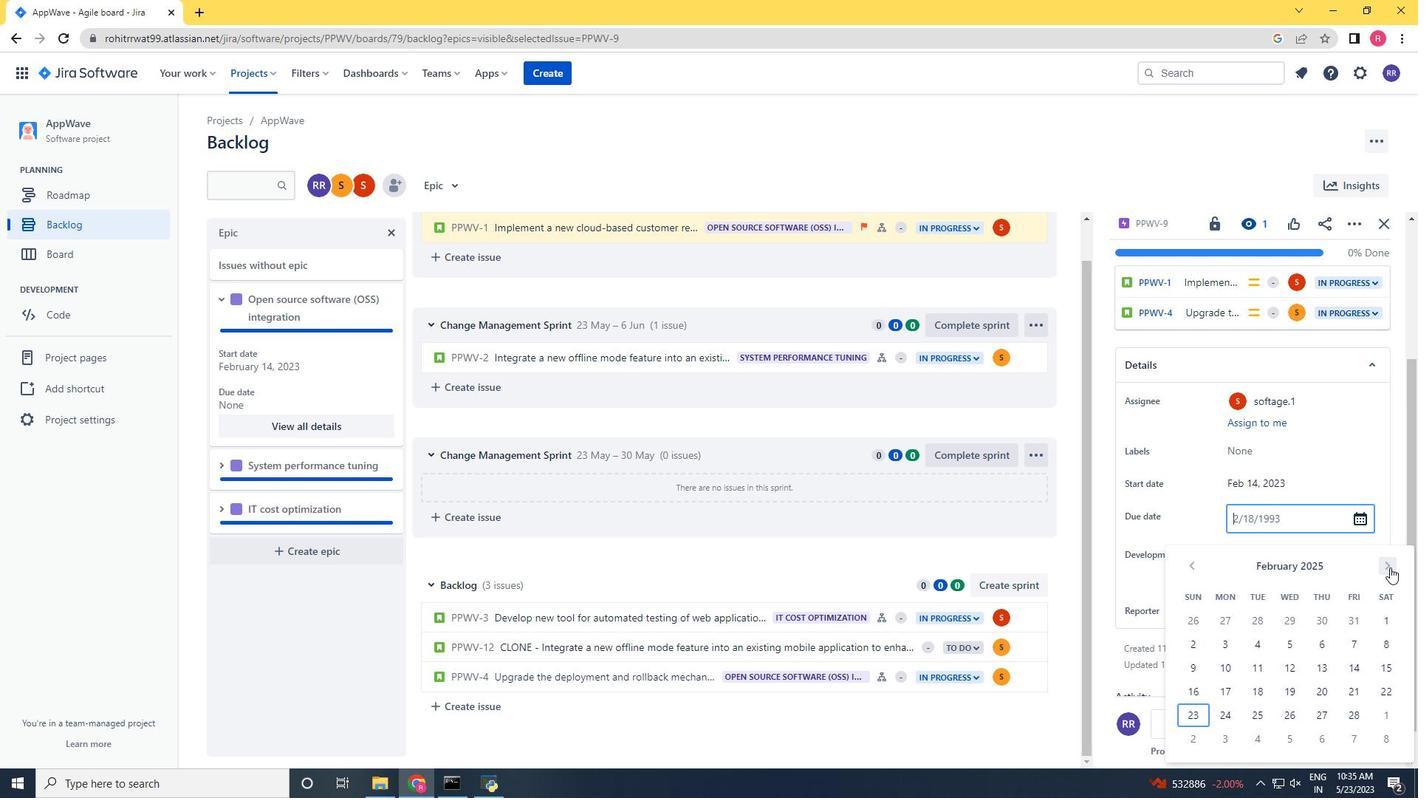 
Action: Mouse pressed left at (1390, 567)
Screenshot: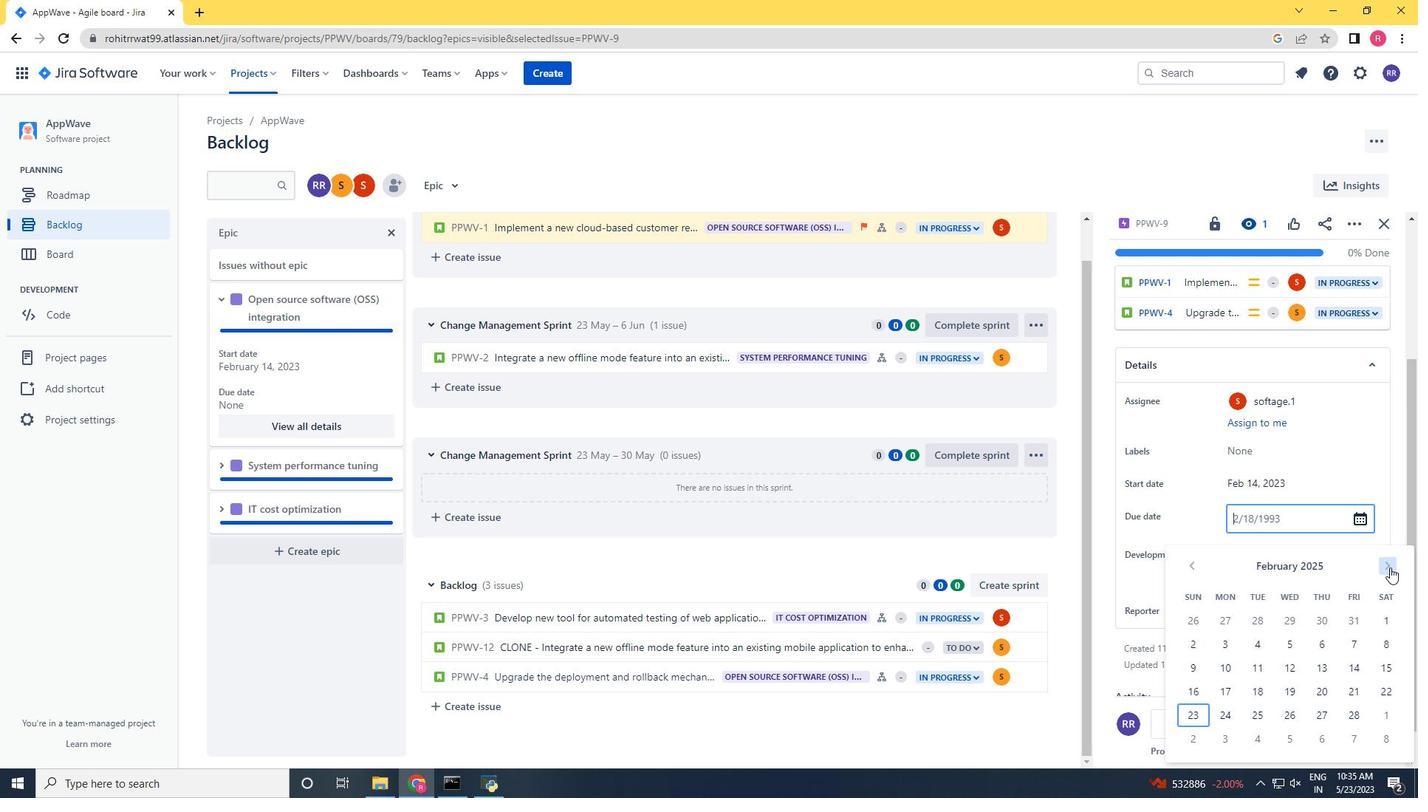 
Action: Mouse pressed left at (1390, 567)
Screenshot: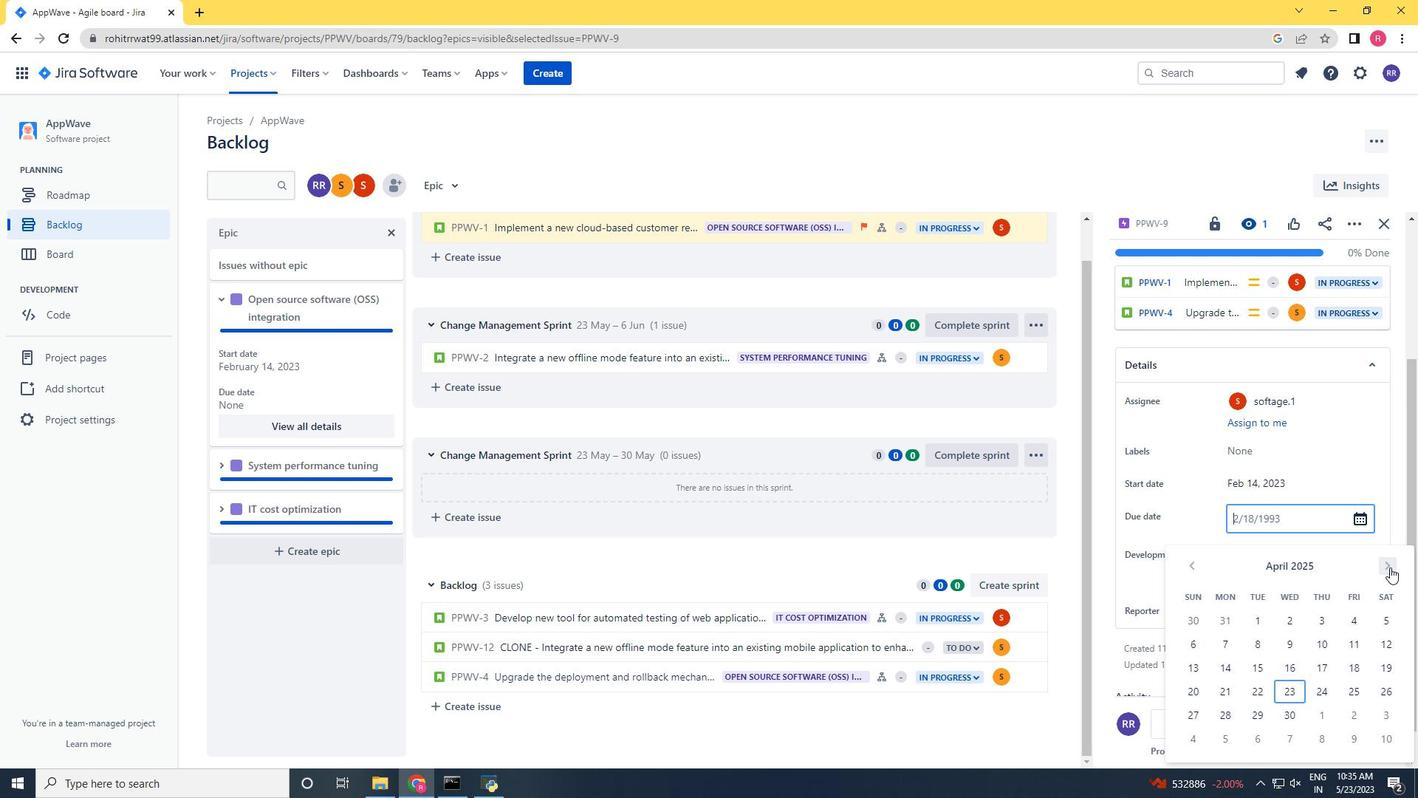 
Action: Mouse pressed left at (1390, 567)
Screenshot: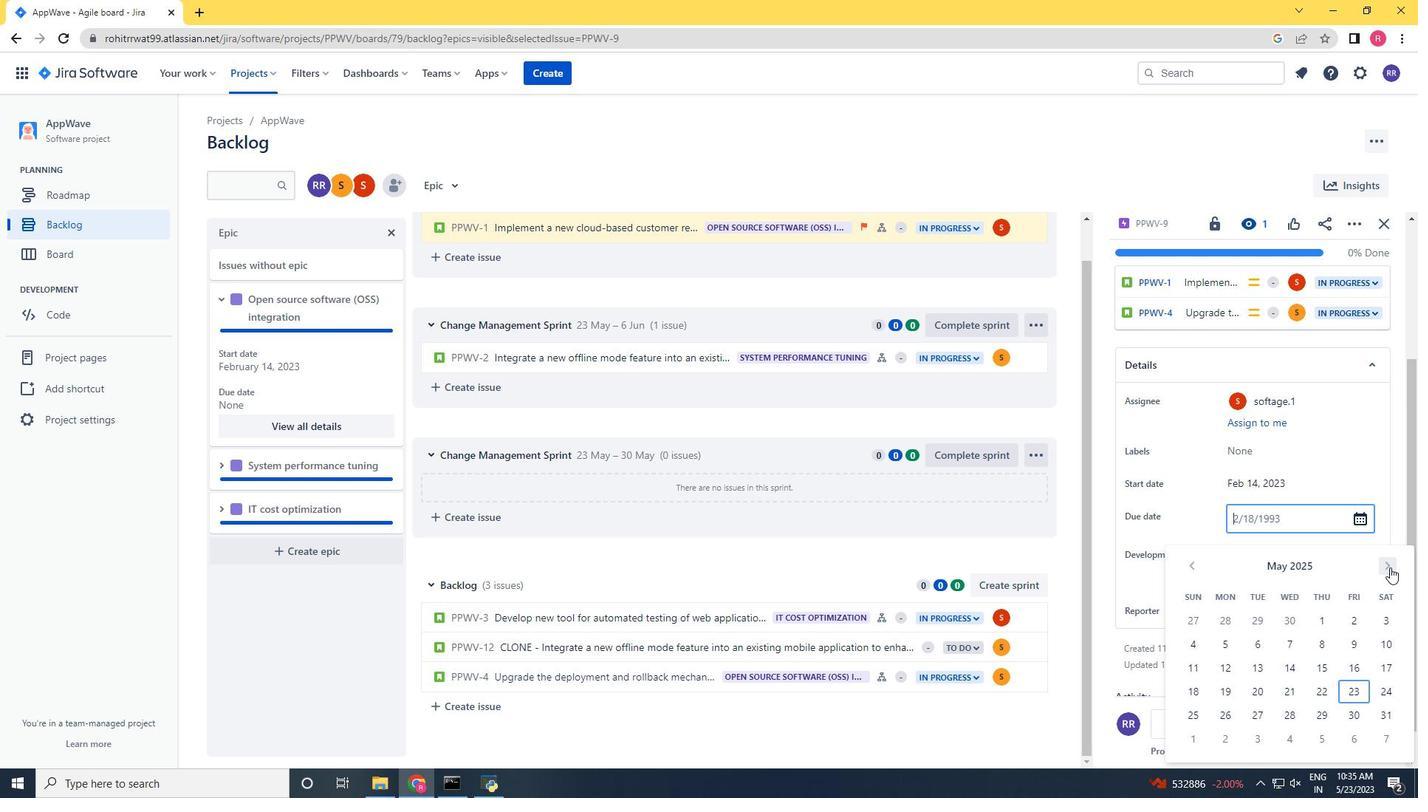 
Action: Mouse pressed left at (1390, 567)
Screenshot: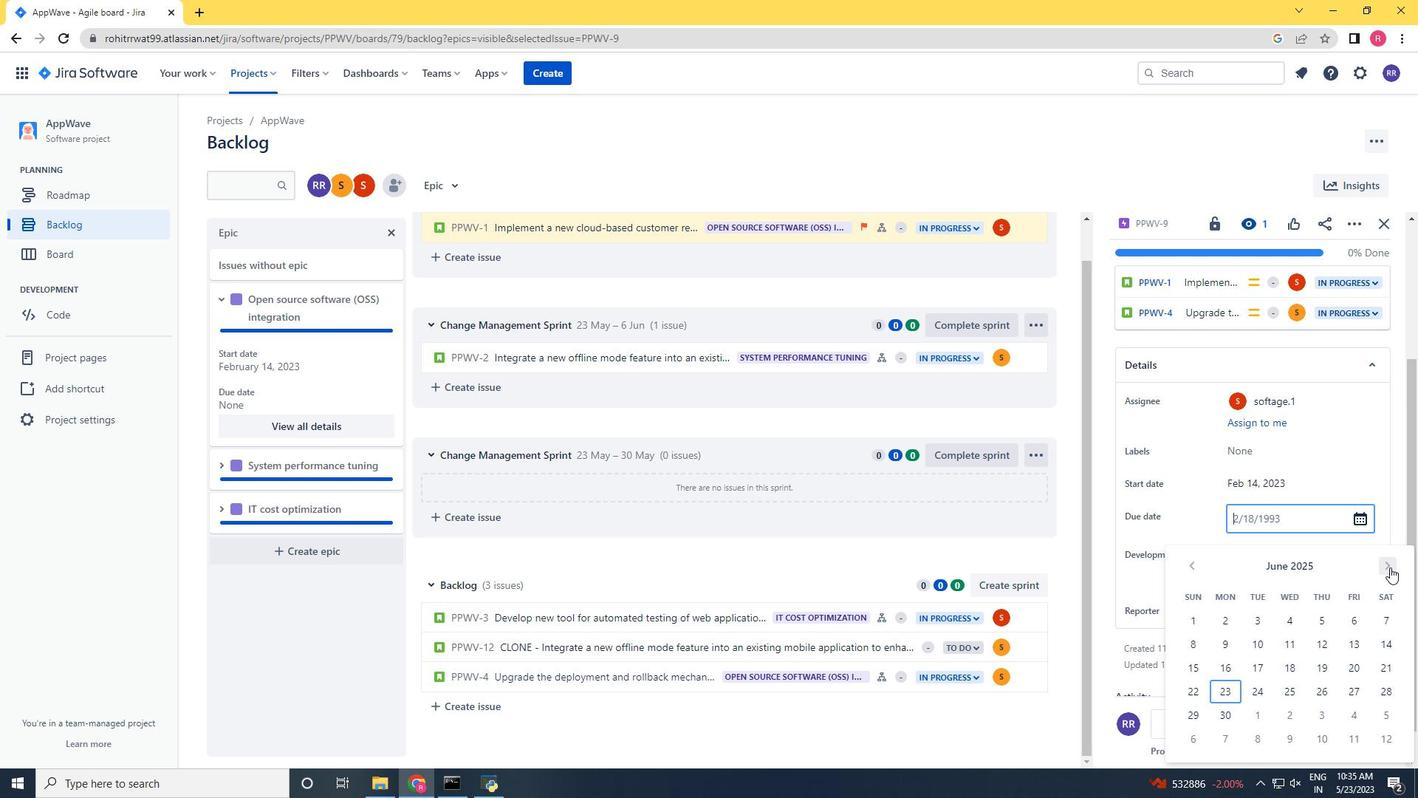
Action: Mouse pressed left at (1390, 567)
Screenshot: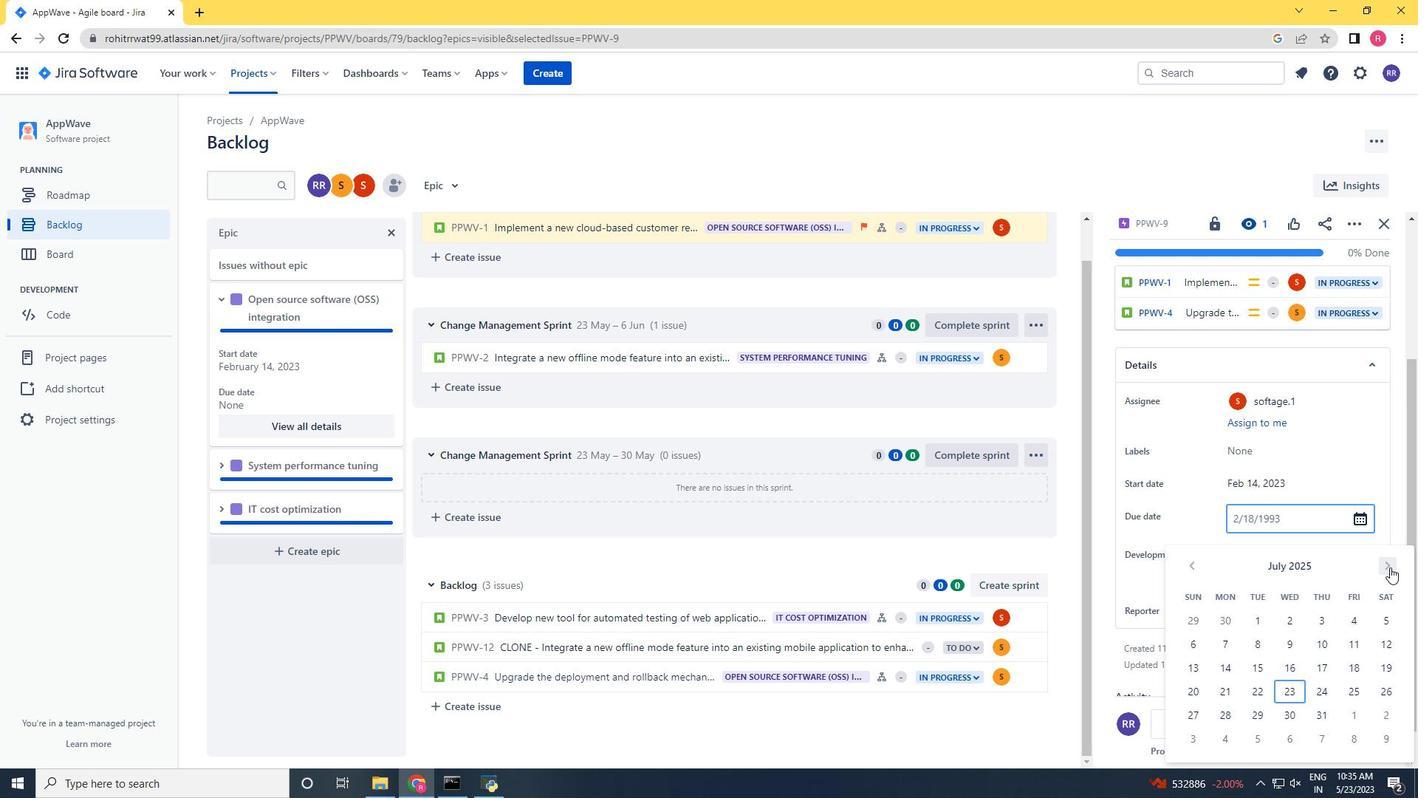 
Action: Mouse moved to (1288, 673)
Screenshot: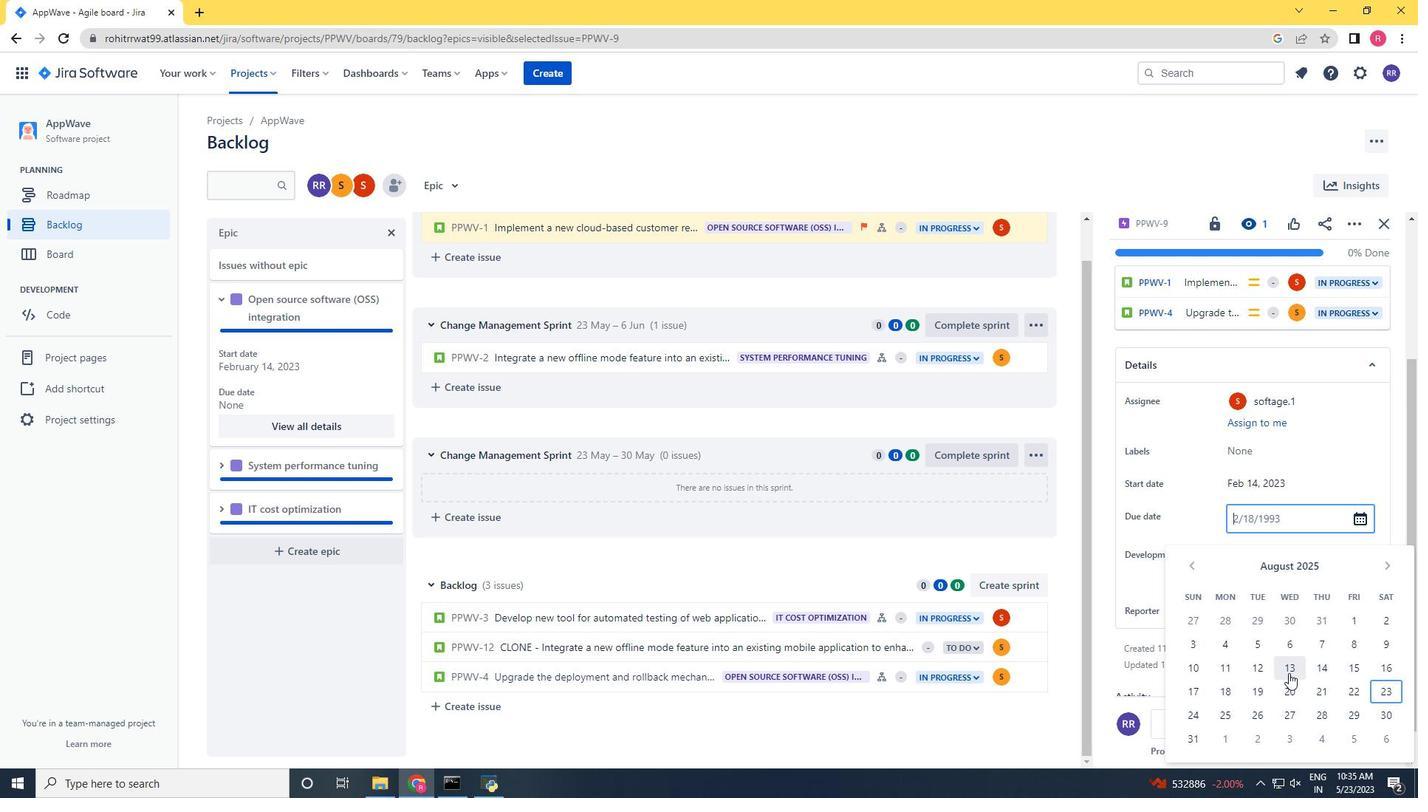 
Action: Mouse pressed left at (1288, 673)
Screenshot: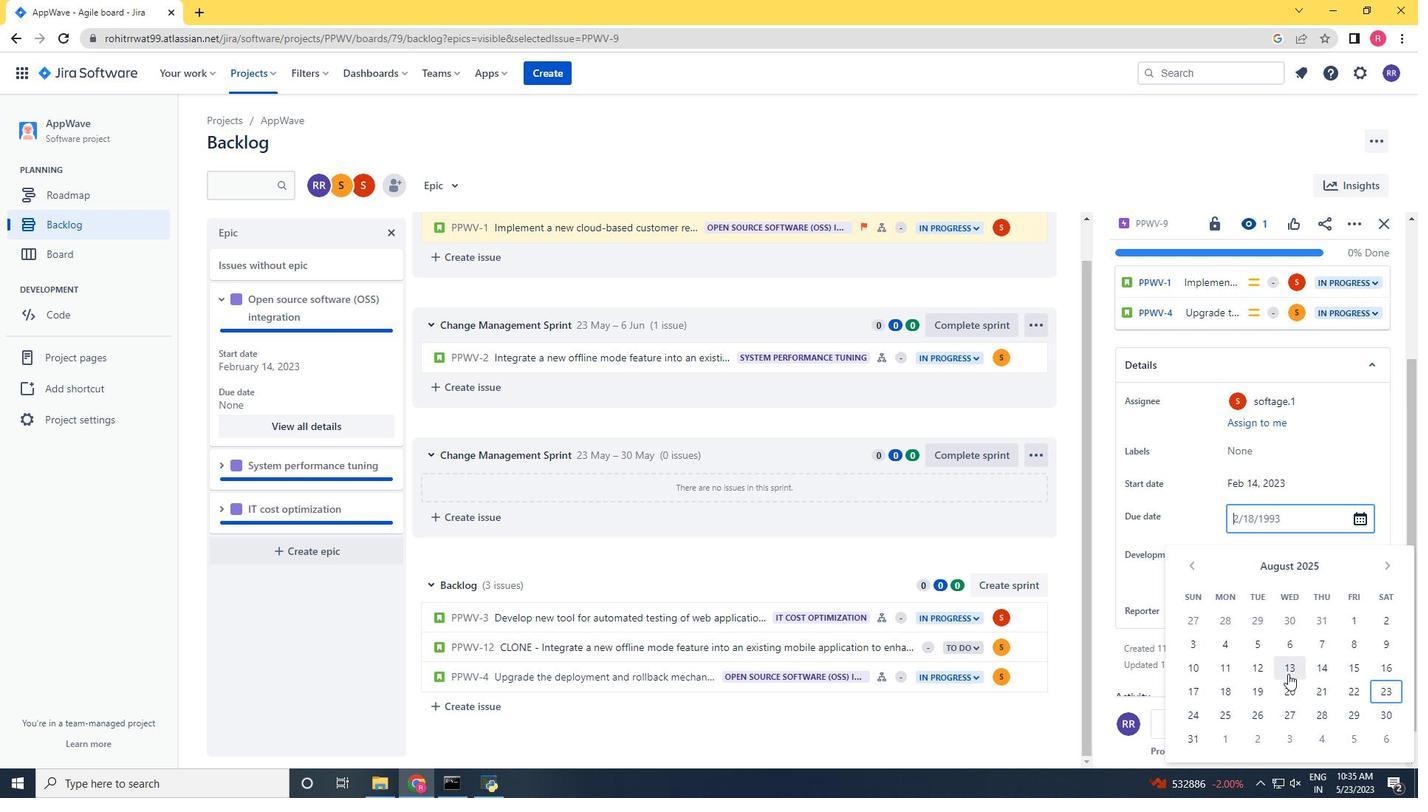 
Action: Mouse moved to (951, 738)
Screenshot: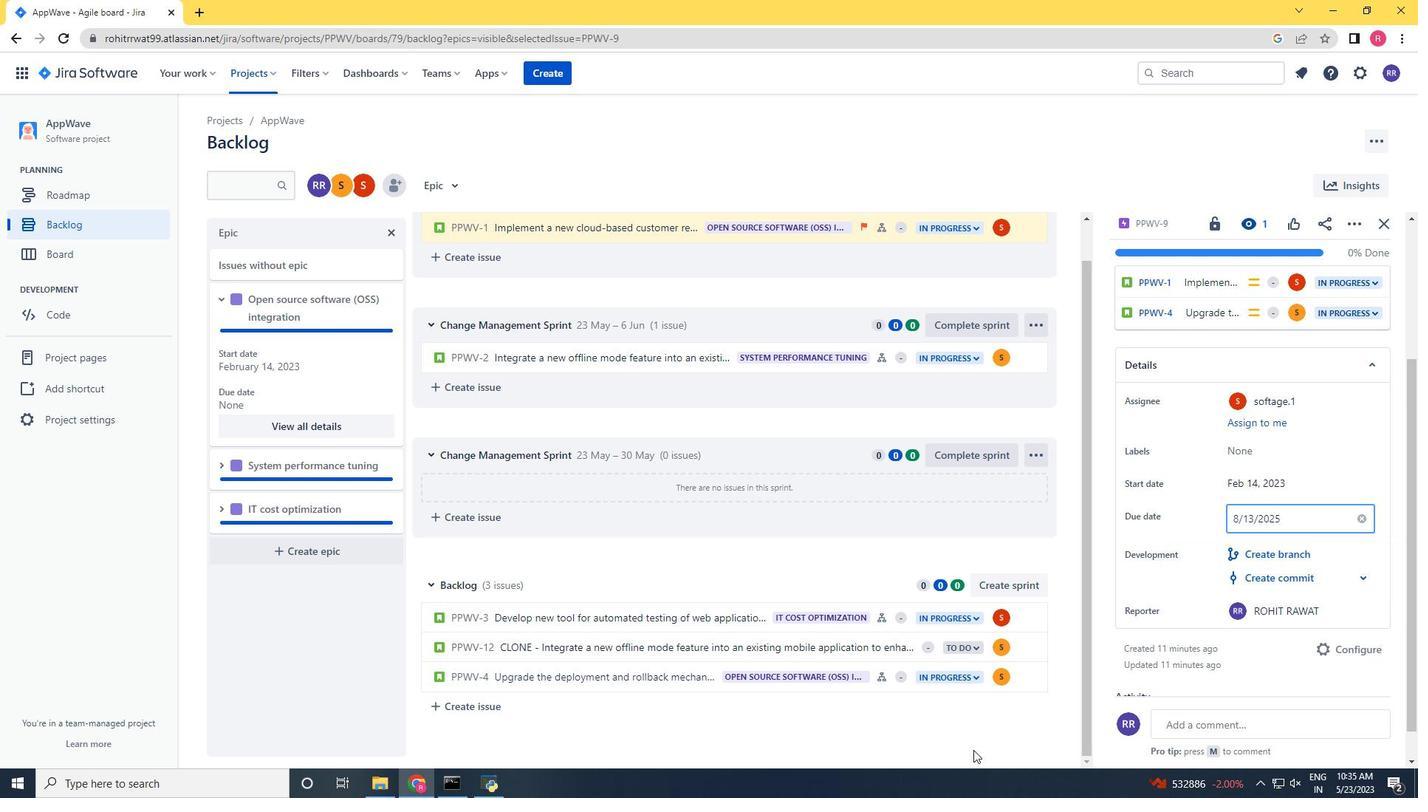 
Action: Mouse pressed left at (951, 738)
Screenshot: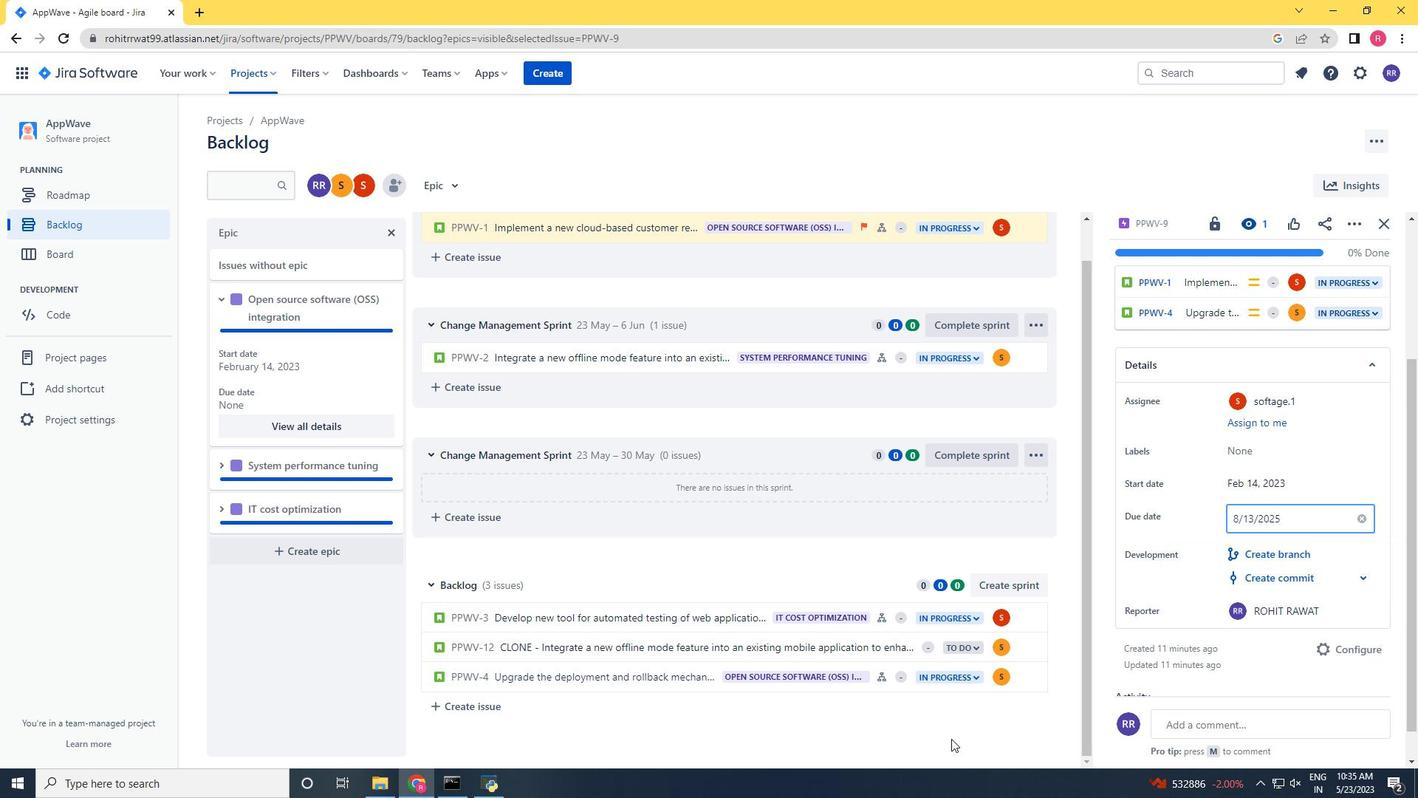 
Action: Mouse moved to (882, 622)
Screenshot: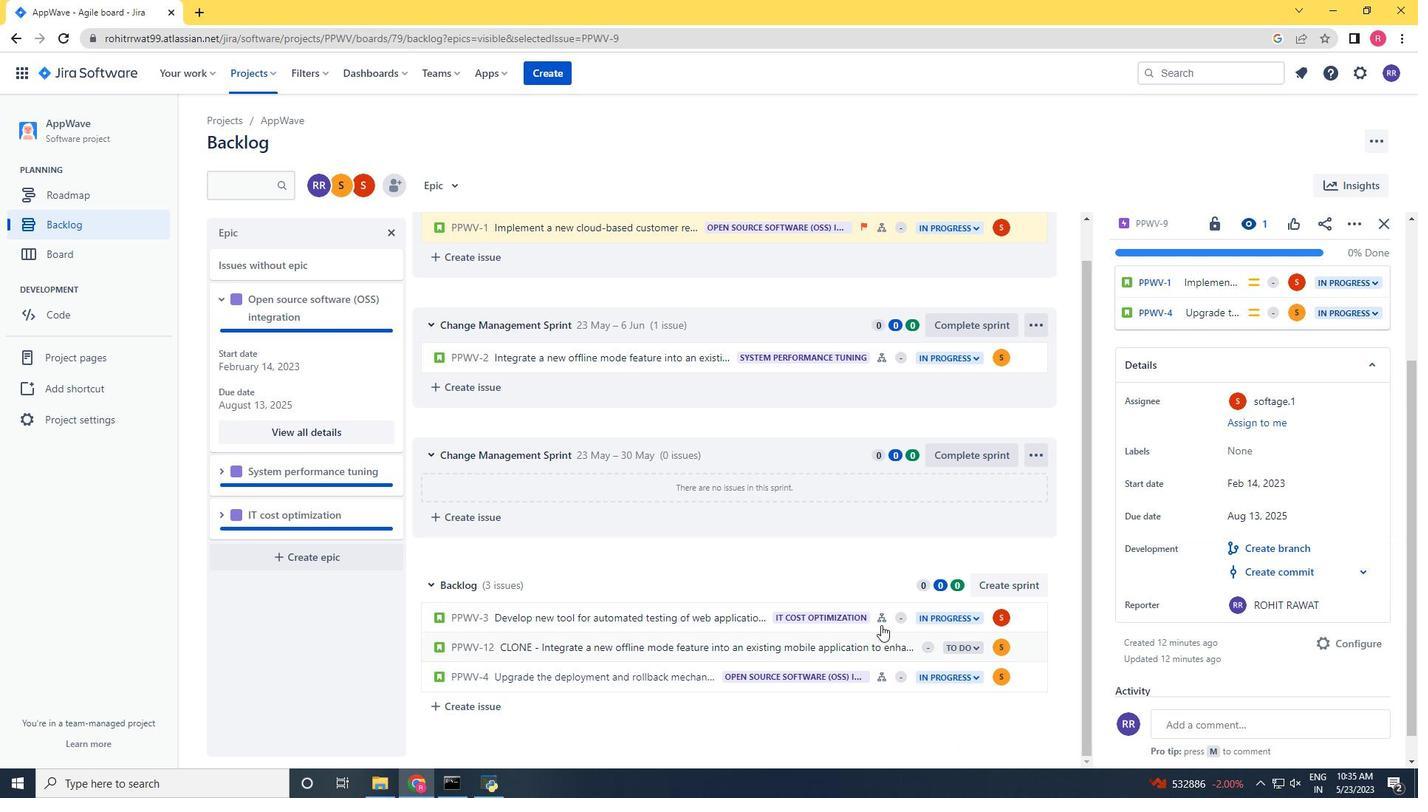 
Action: Mouse scrolled (882, 621) with delta (0, 0)
Screenshot: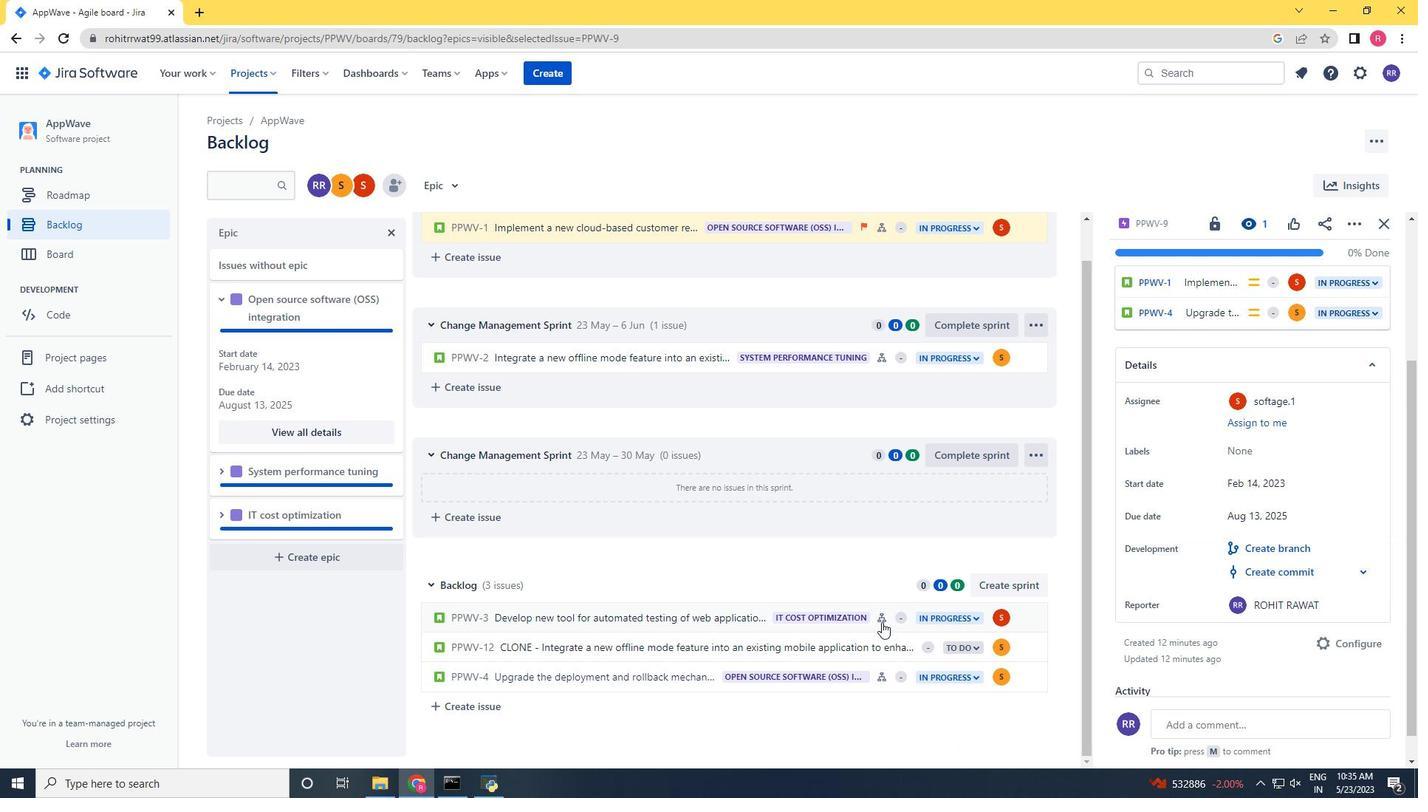 
Action: Mouse scrolled (882, 621) with delta (0, 0)
Screenshot: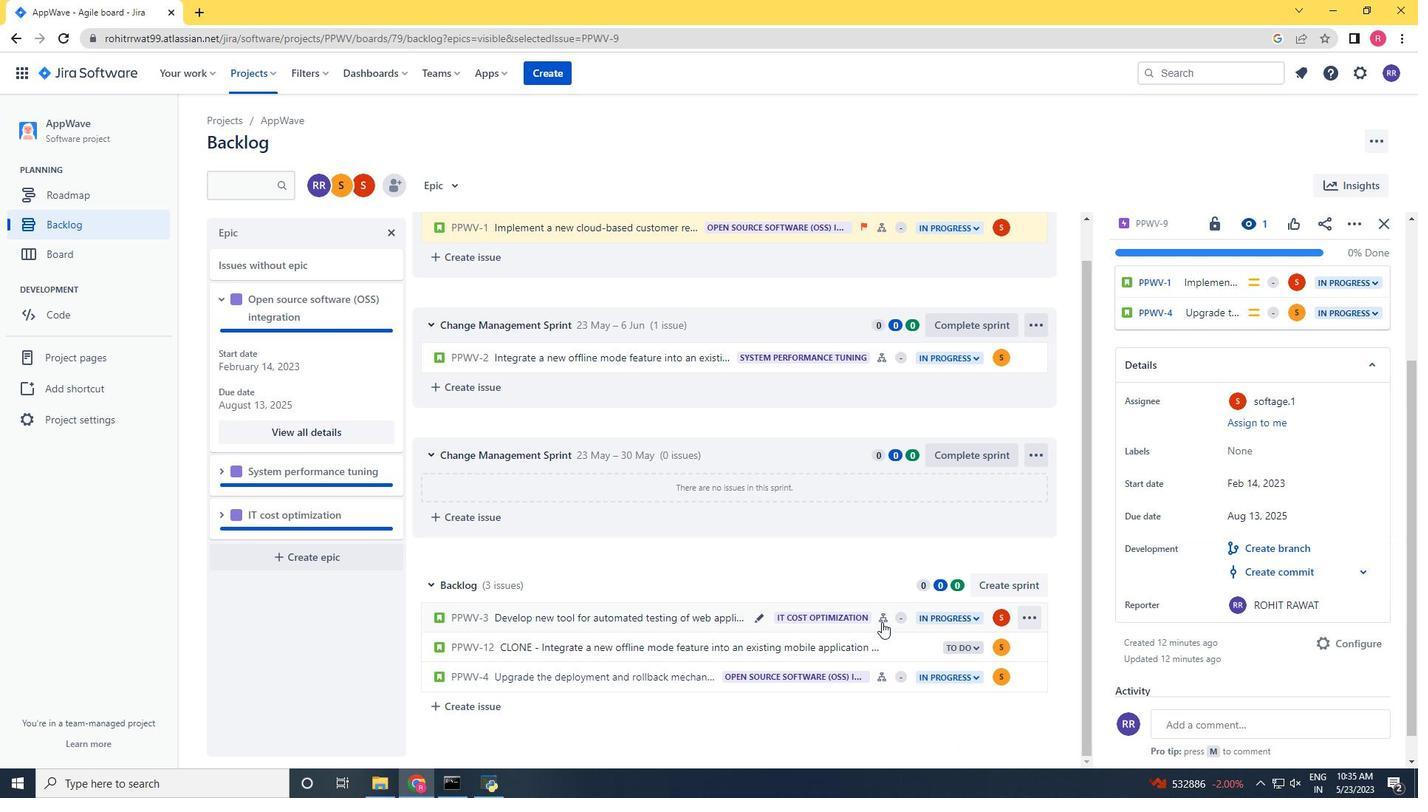 
Action: Mouse scrolled (882, 621) with delta (0, 0)
Screenshot: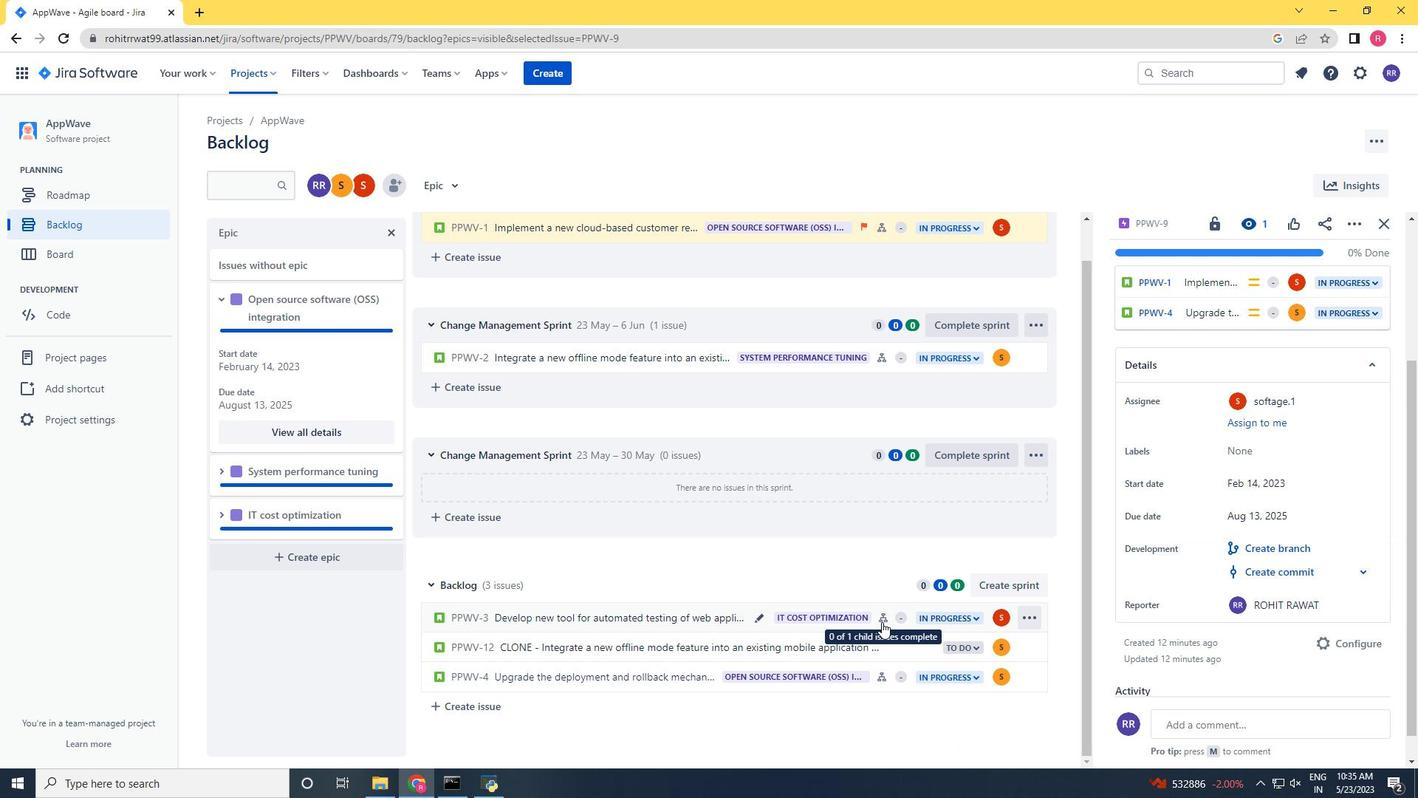 
Action: Mouse moved to (219, 472)
Screenshot: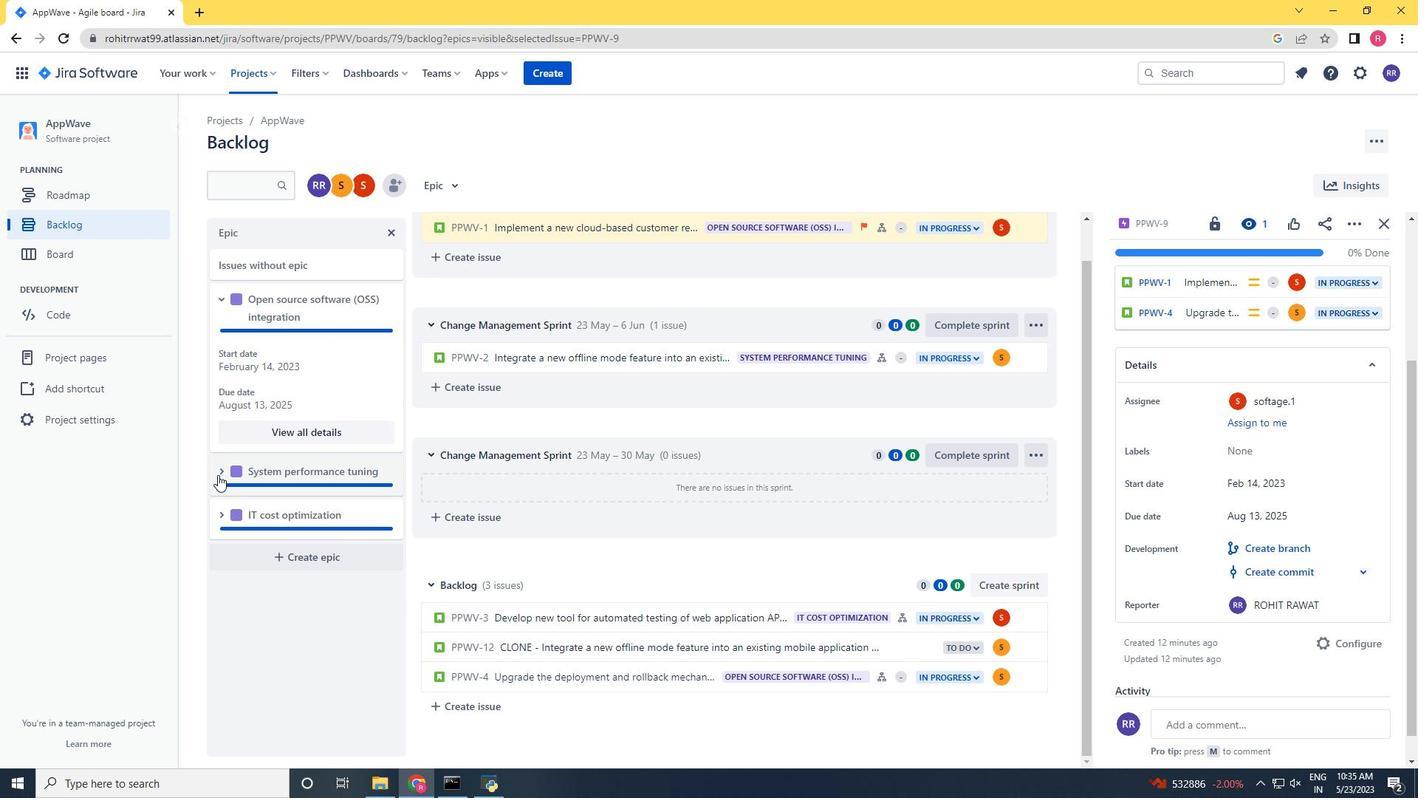 
Action: Mouse pressed left at (219, 472)
Screenshot: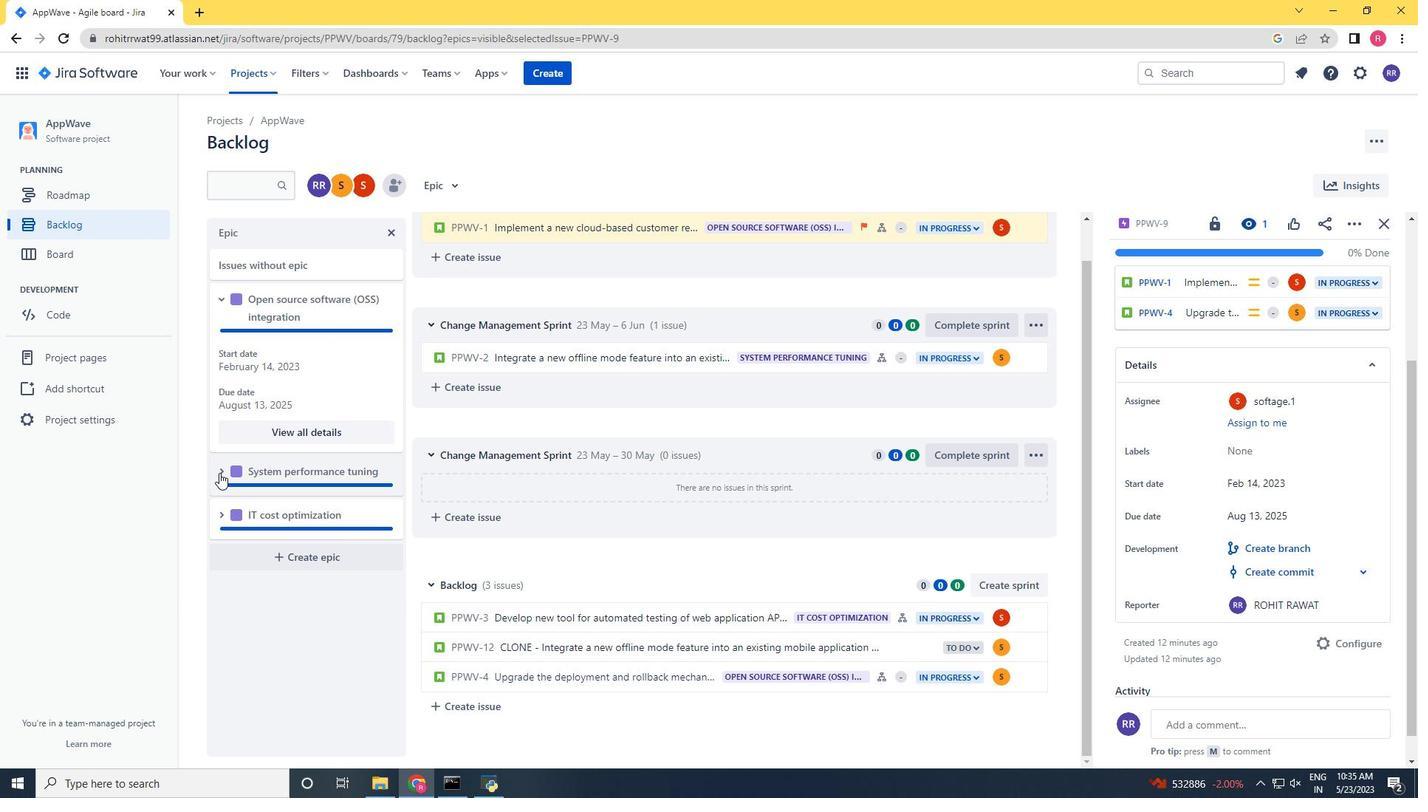 
Action: Mouse moved to (294, 583)
Screenshot: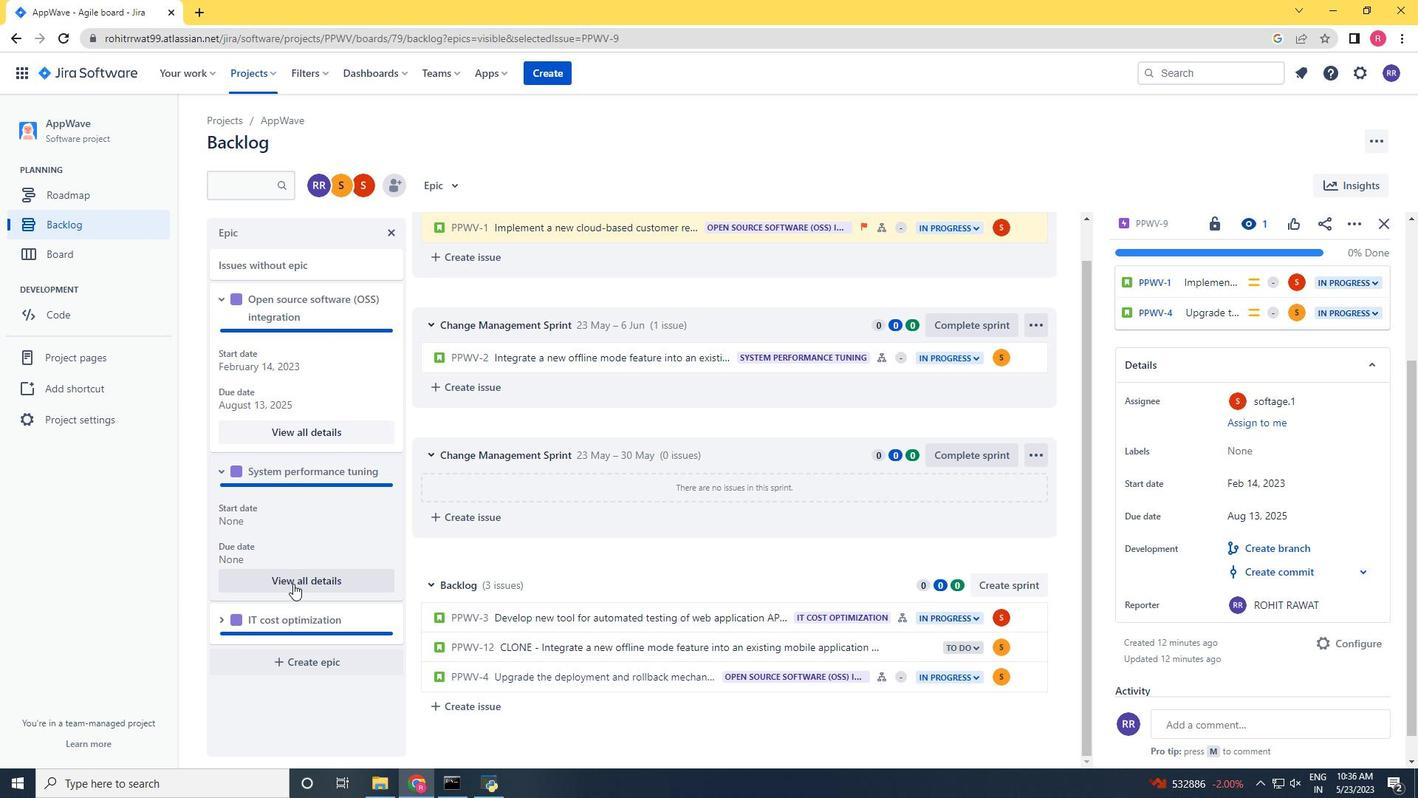 
Action: Mouse pressed left at (294, 583)
Screenshot: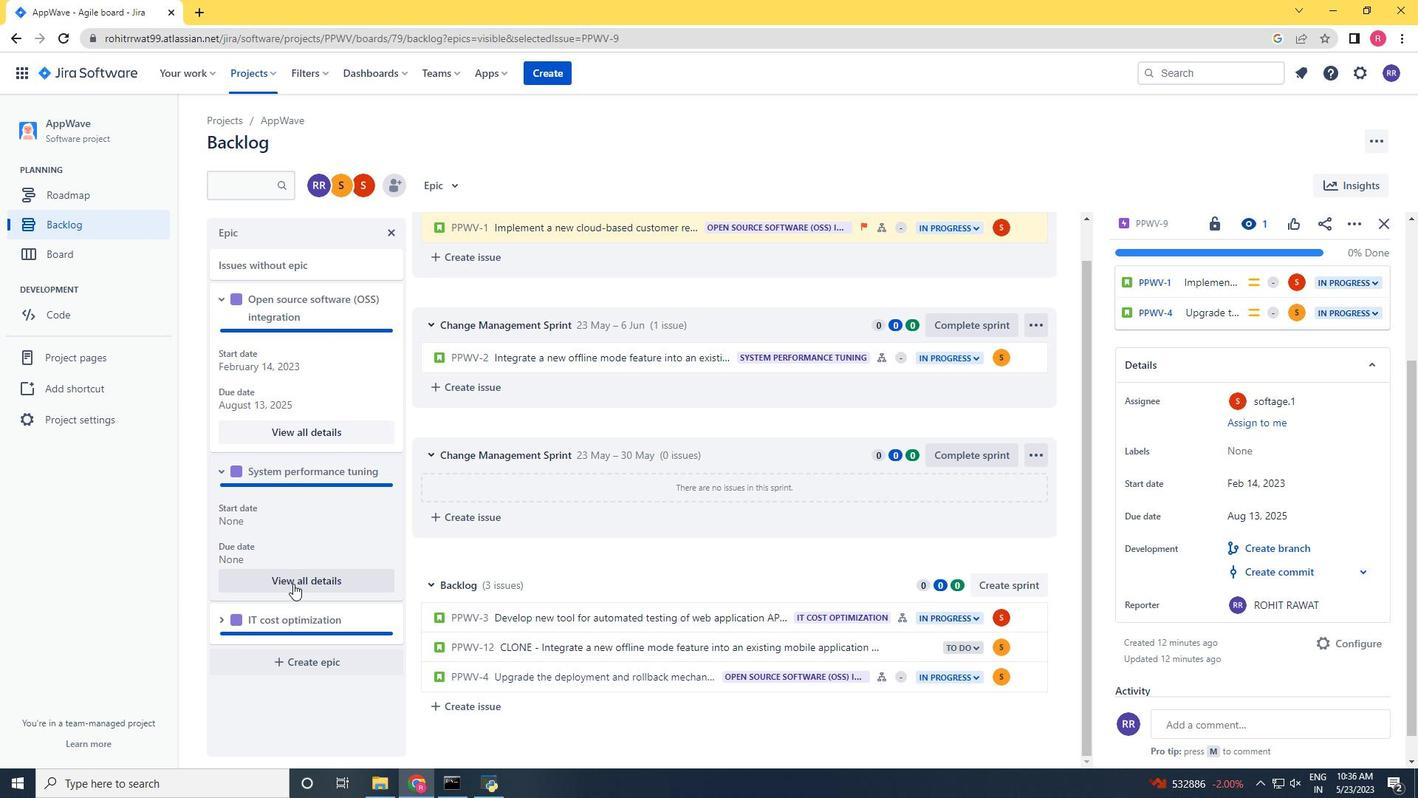 
Action: Mouse moved to (1263, 615)
Screenshot: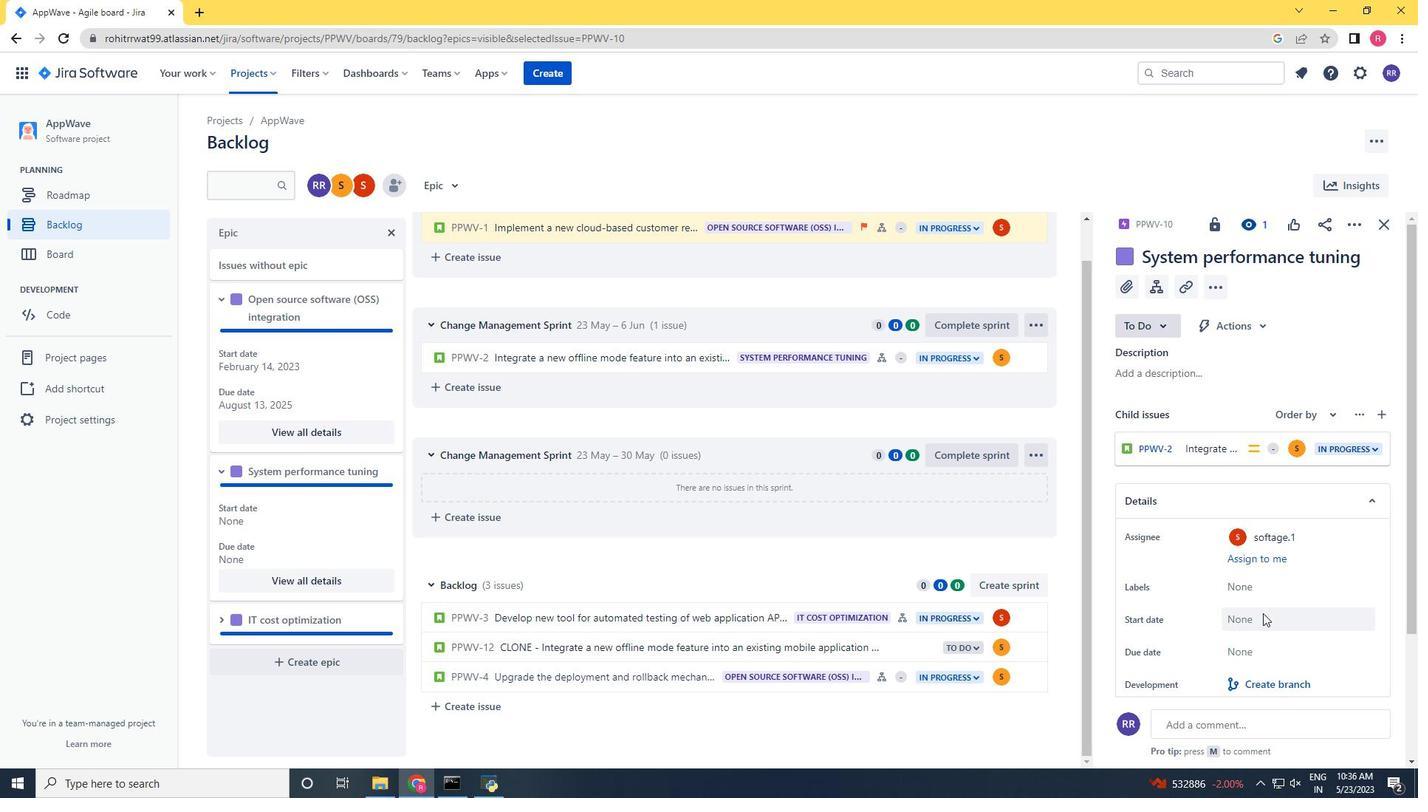 
Action: Mouse pressed left at (1263, 615)
Screenshot: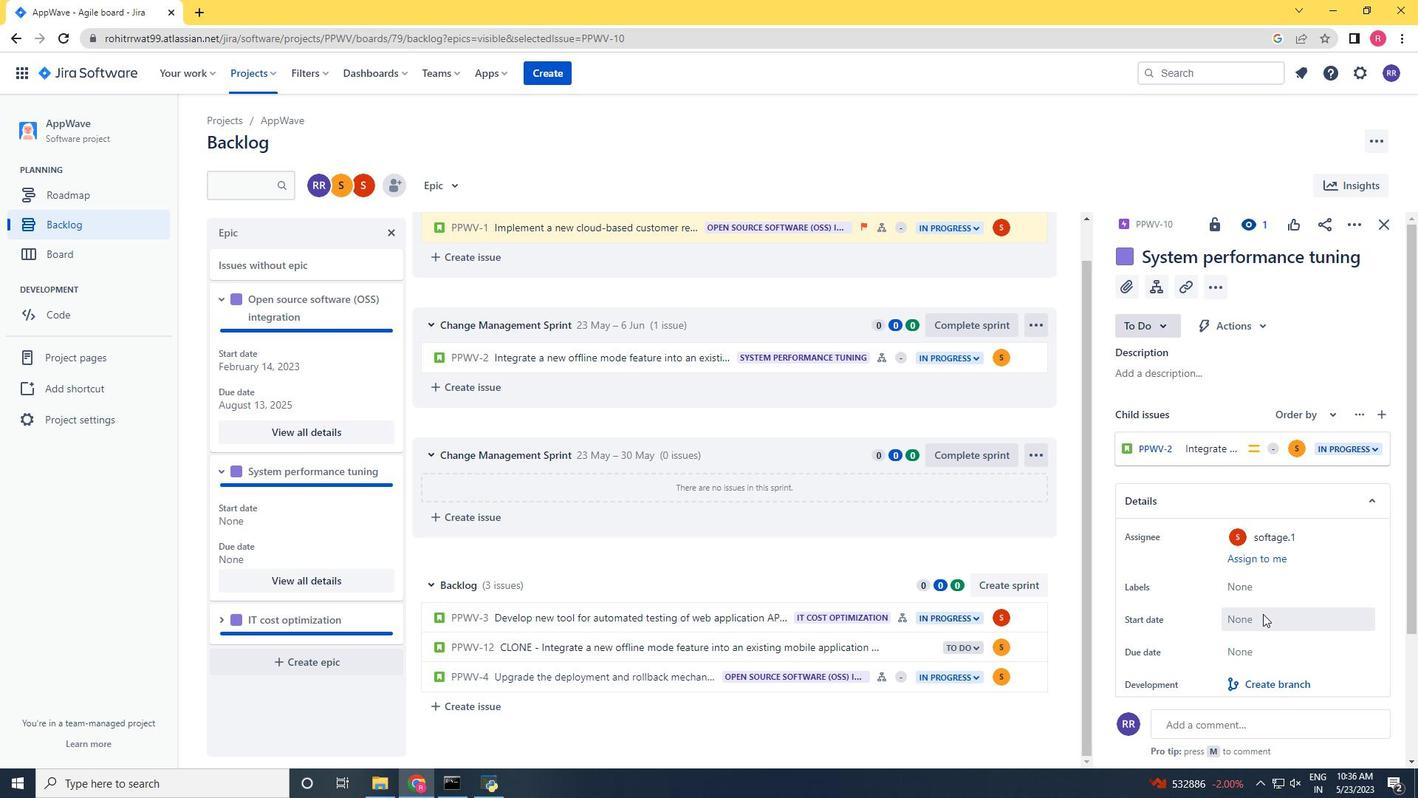 
Action: Mouse moved to (1383, 406)
Screenshot: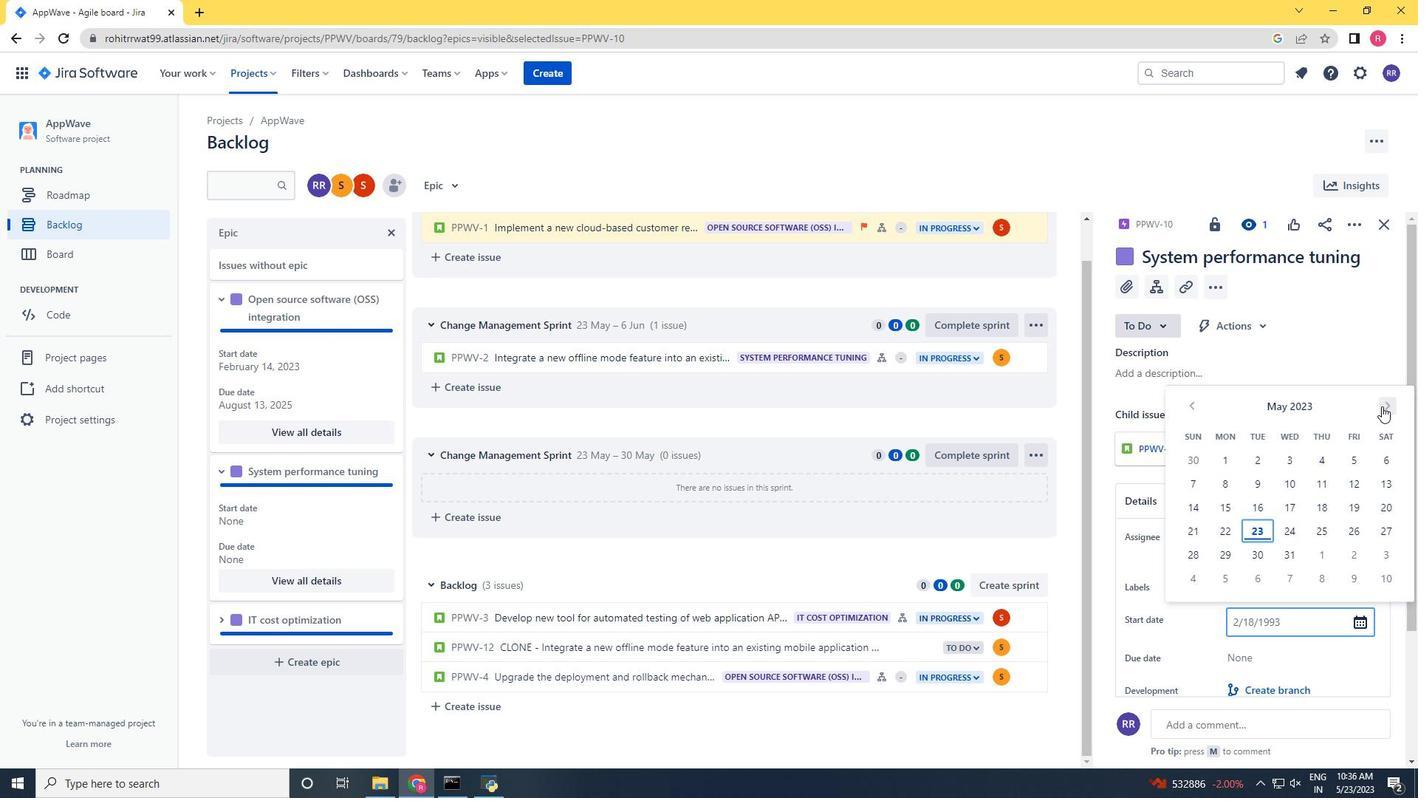 
Action: Mouse pressed left at (1383, 406)
Screenshot: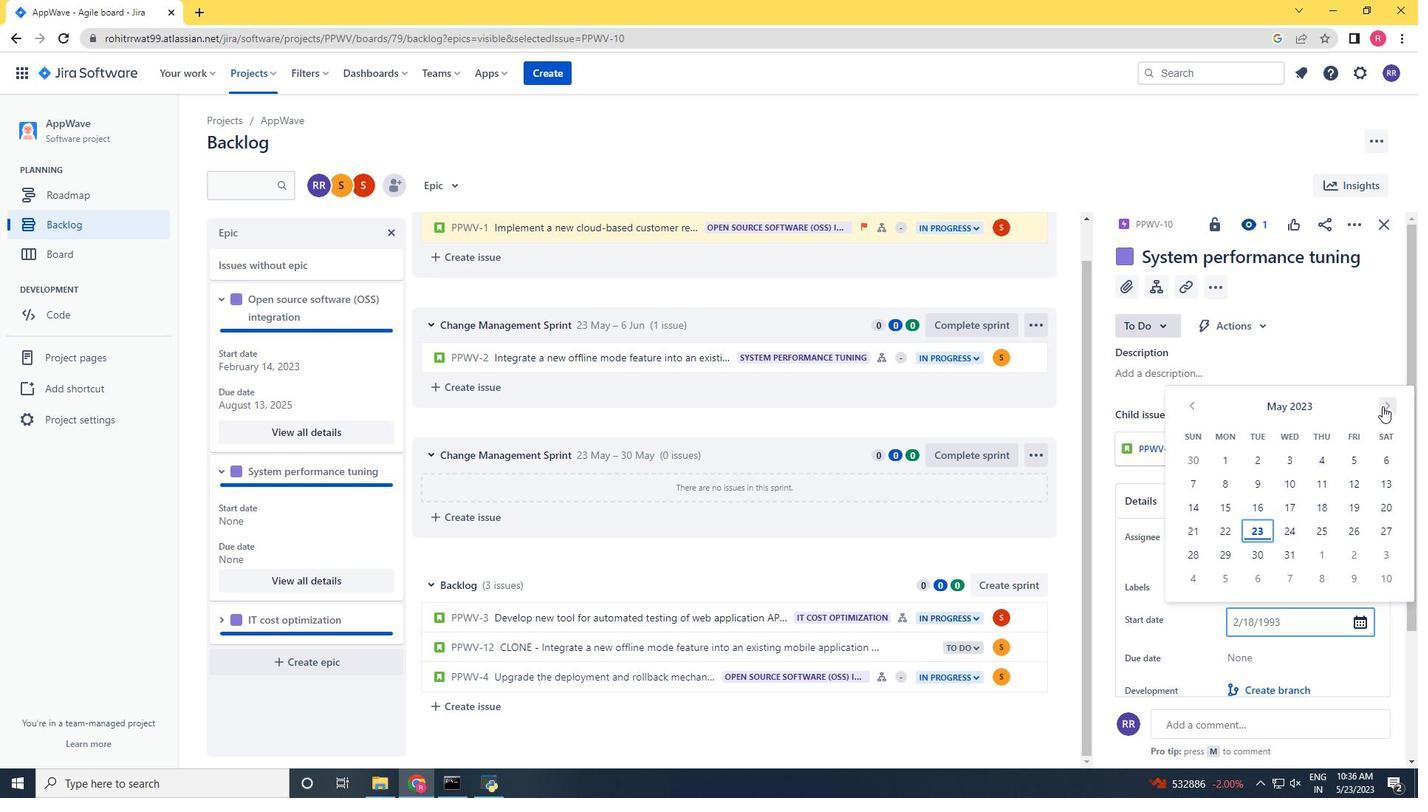 
Action: Mouse pressed left at (1383, 406)
Screenshot: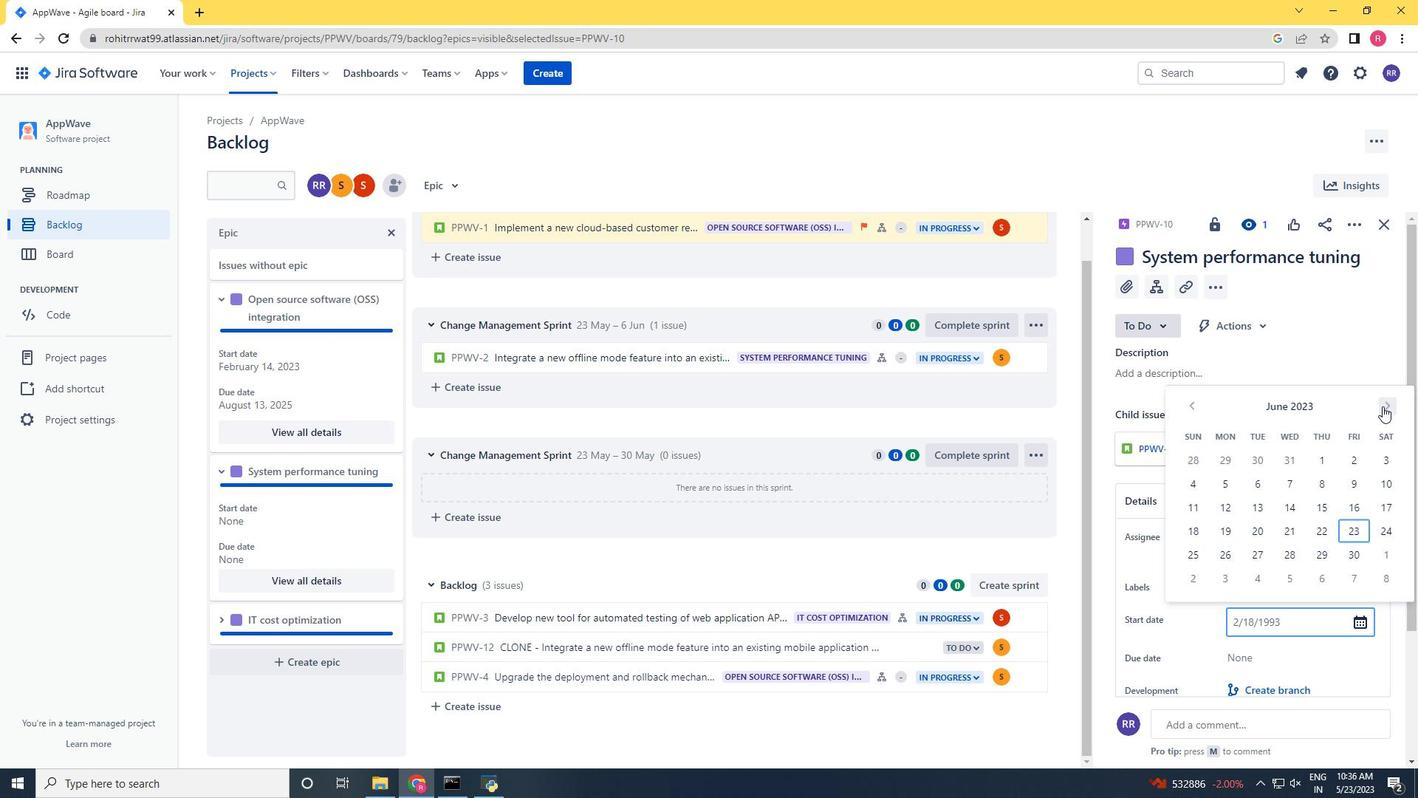 
Action: Mouse pressed left at (1383, 406)
Screenshot: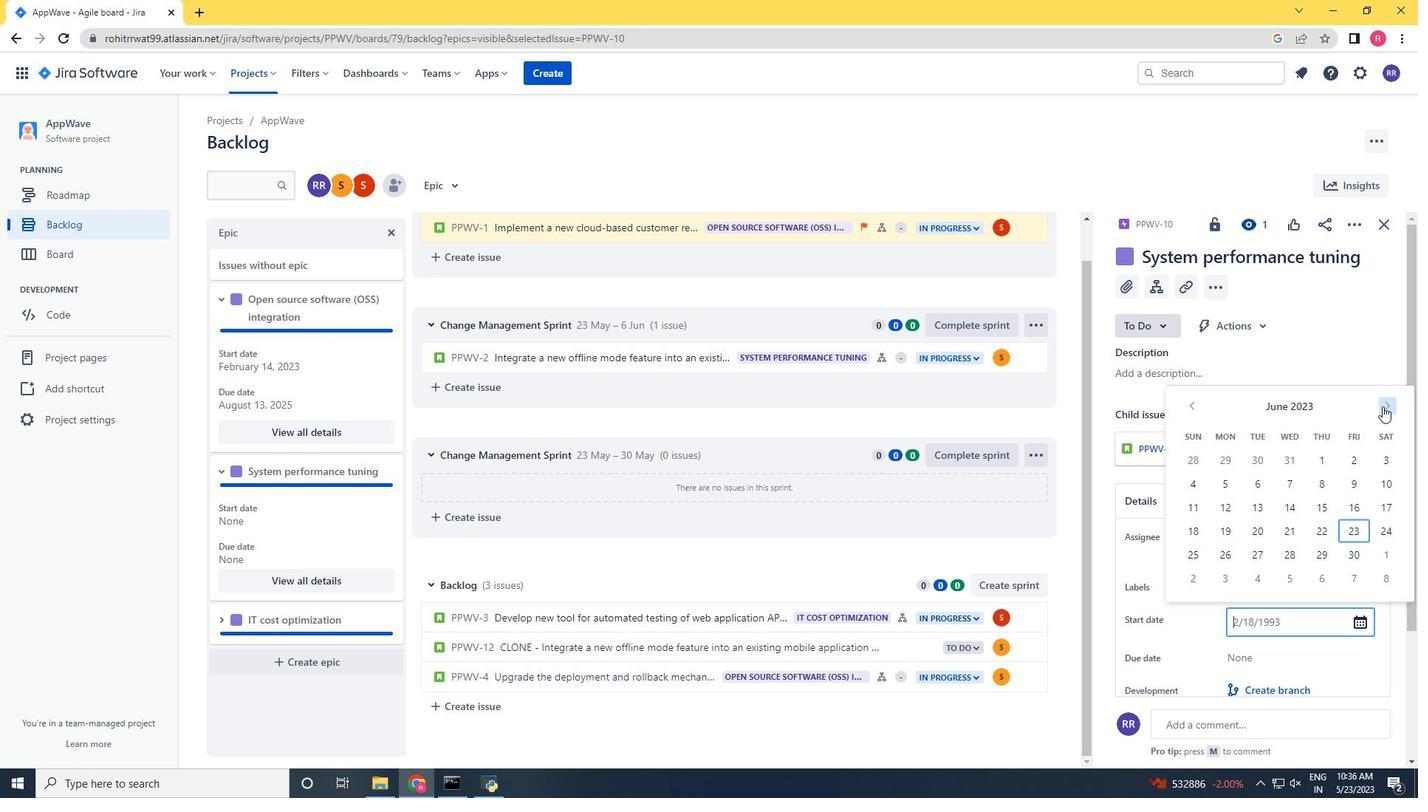 
Action: Mouse pressed left at (1383, 406)
Screenshot: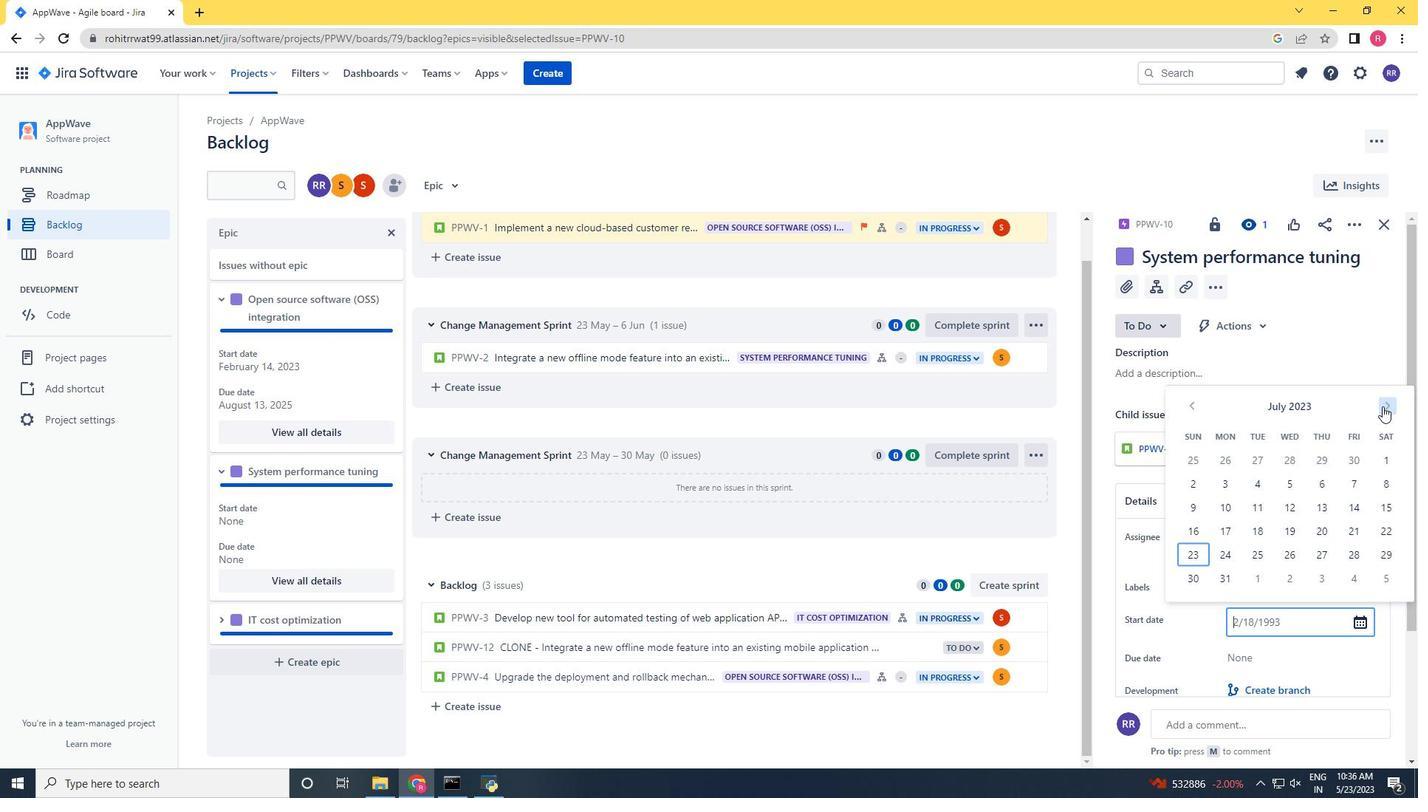 
Action: Mouse pressed left at (1383, 406)
Screenshot: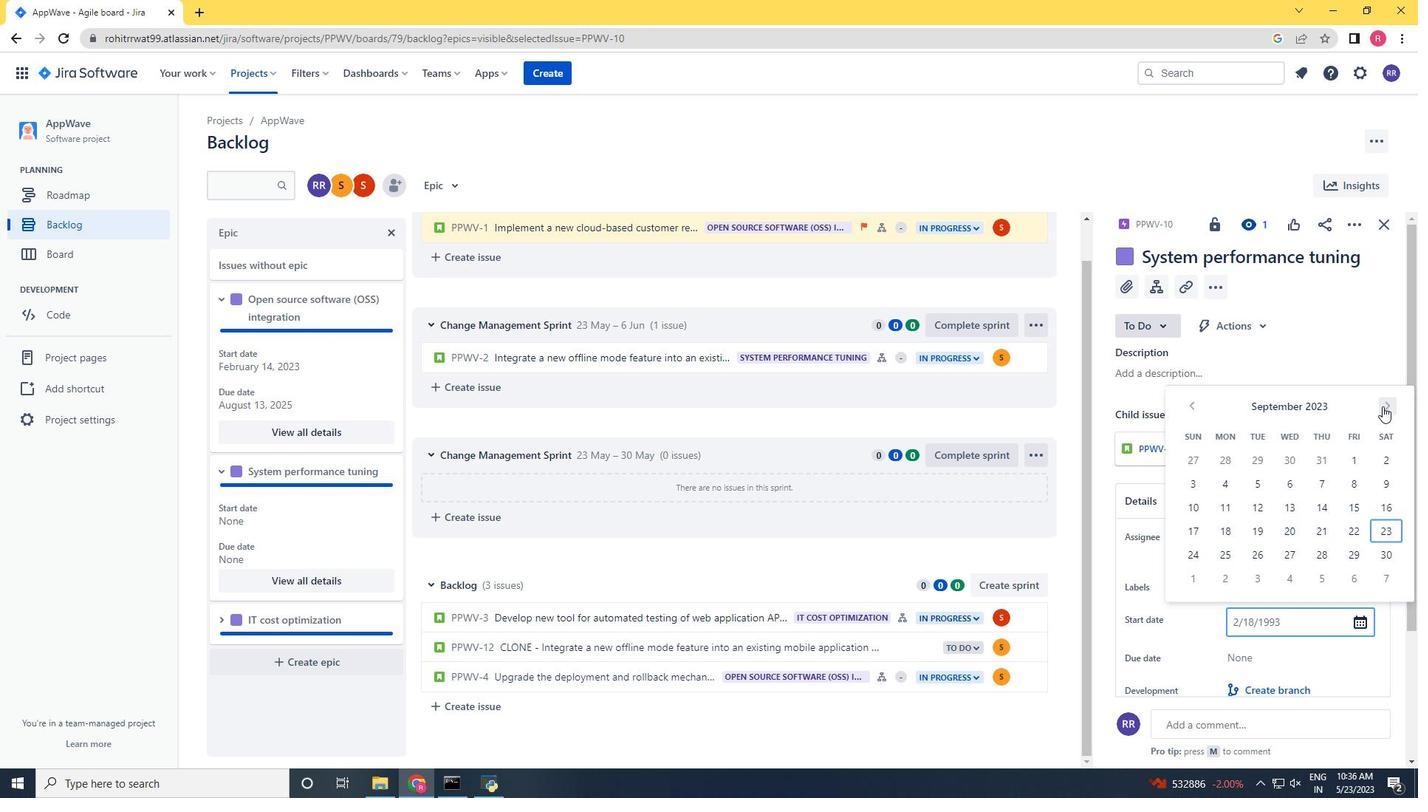 
Action: Mouse pressed left at (1383, 406)
Screenshot: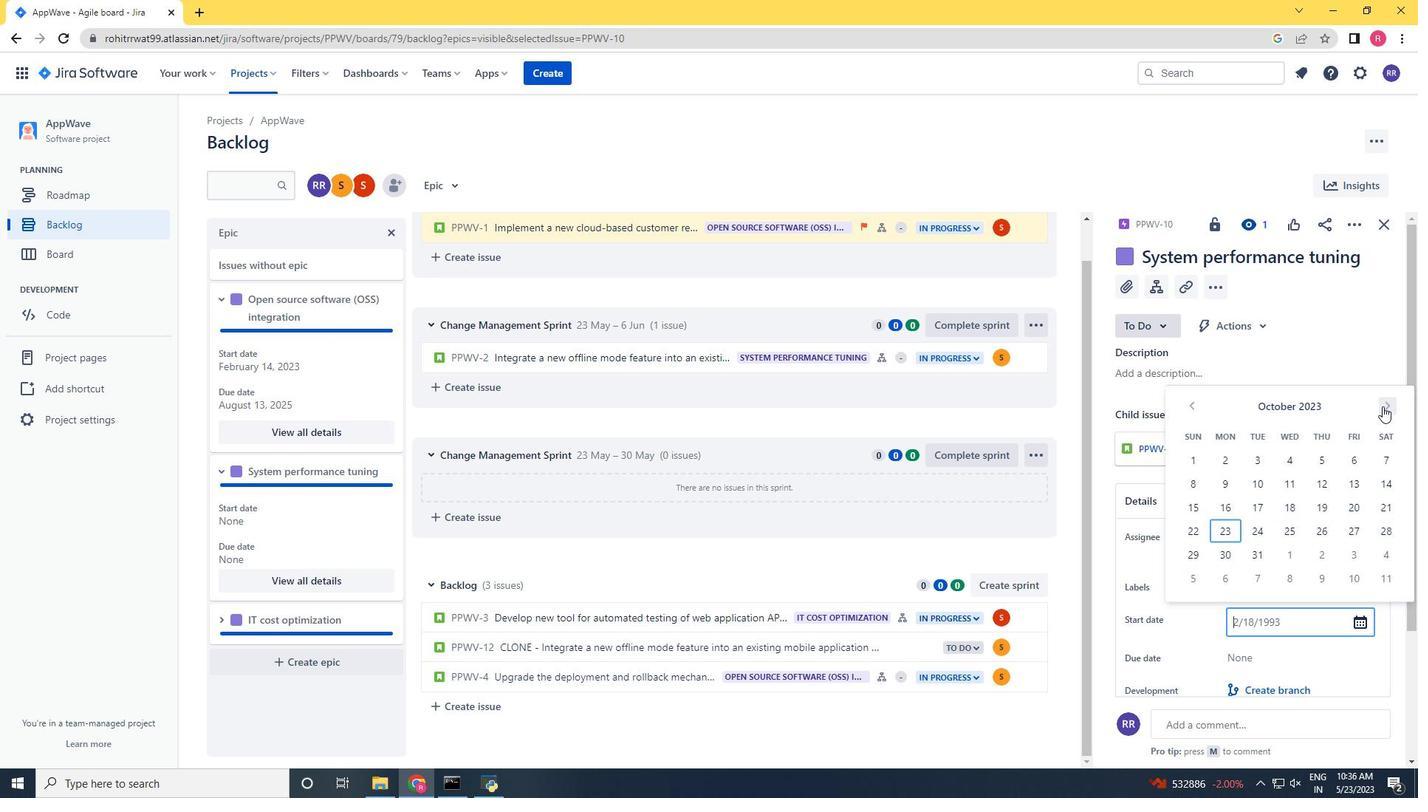 
Action: Mouse pressed left at (1383, 406)
Screenshot: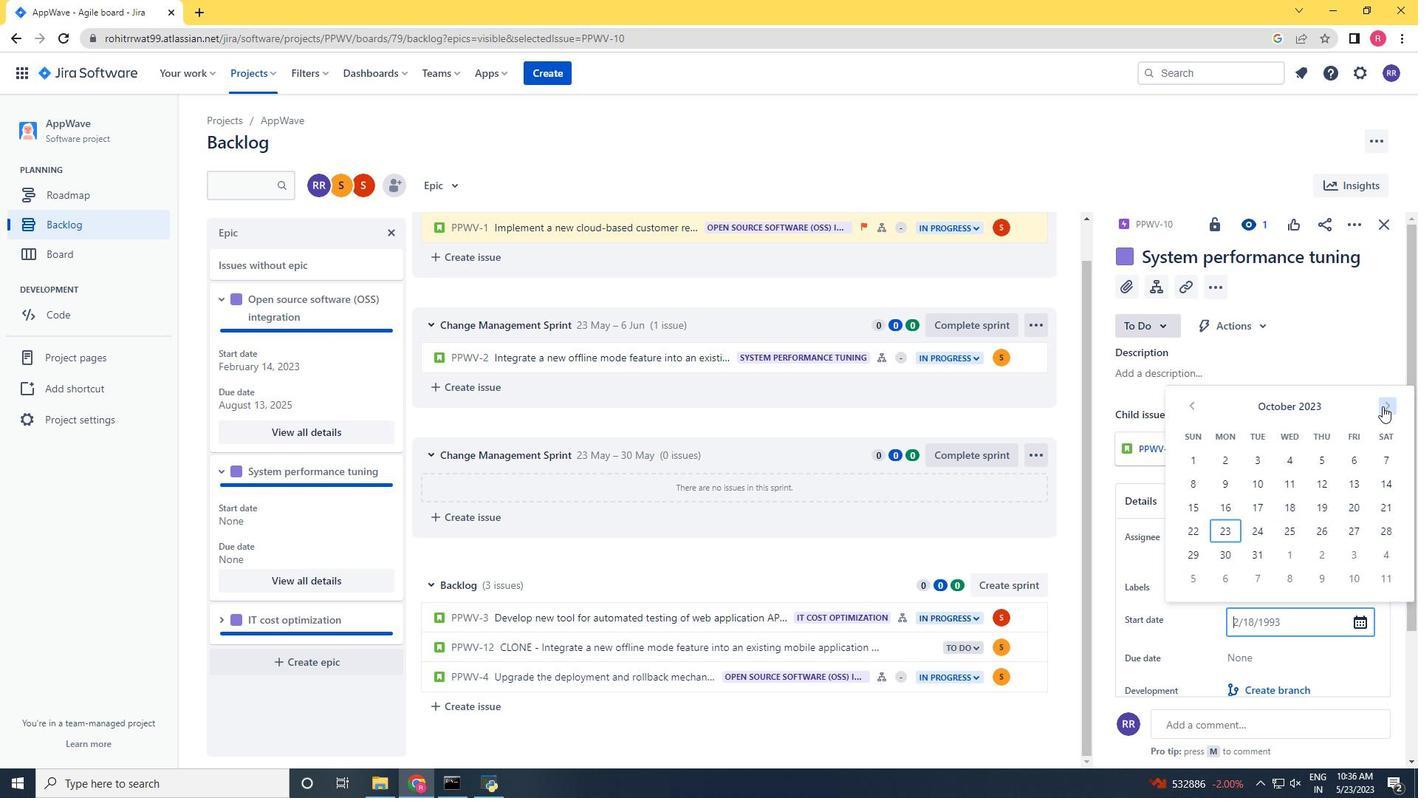 
Action: Mouse pressed left at (1383, 406)
Screenshot: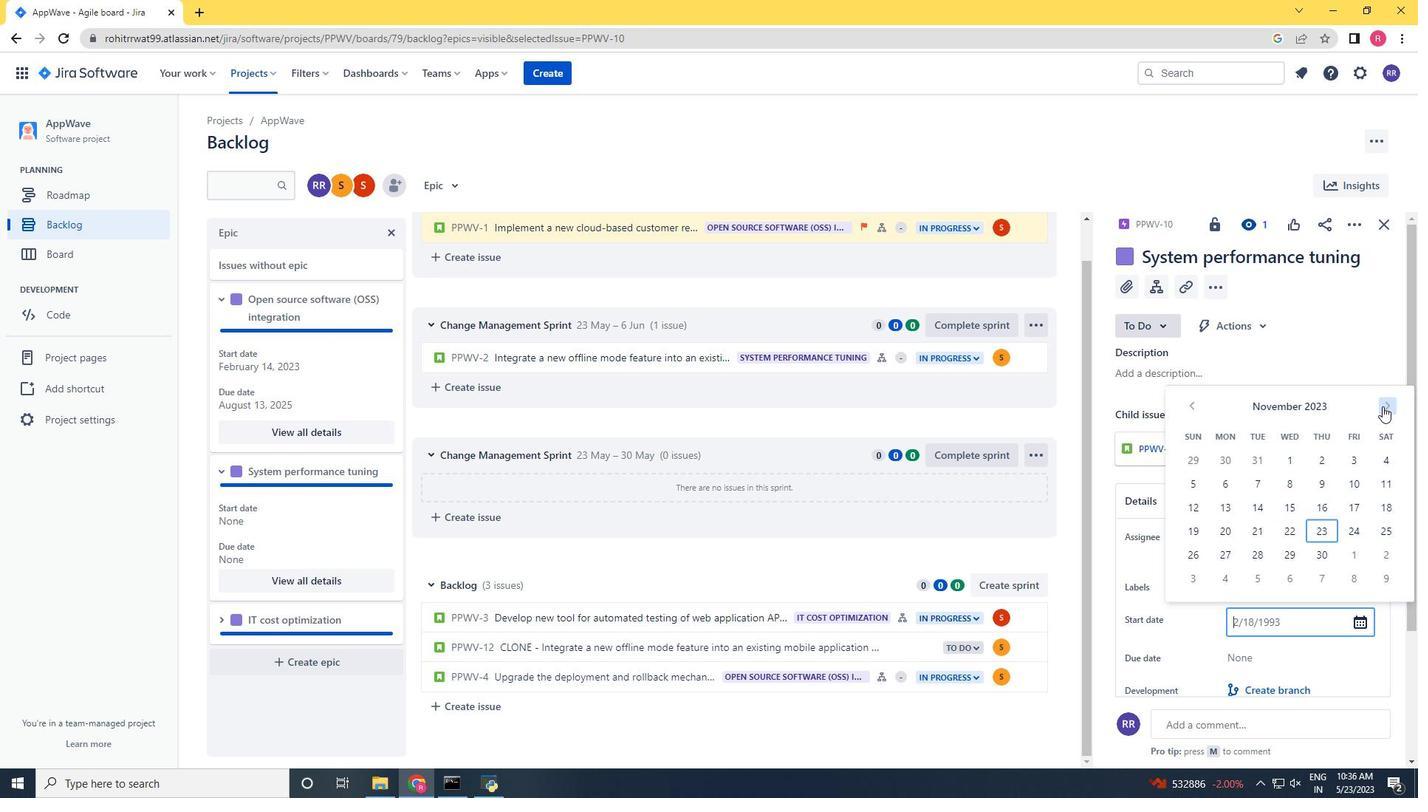 
Action: Mouse pressed left at (1383, 406)
Screenshot: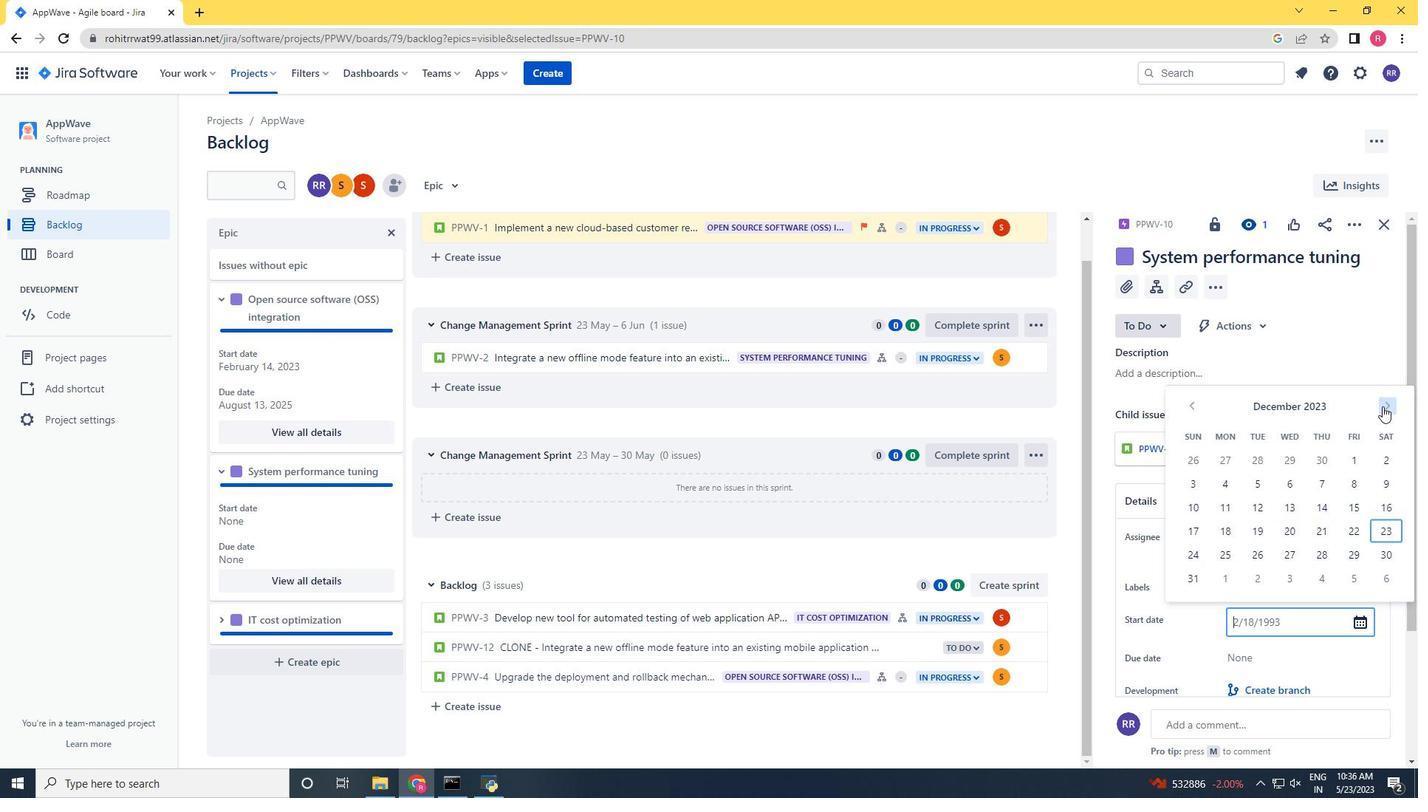 
Action: Mouse moved to (1194, 407)
Screenshot: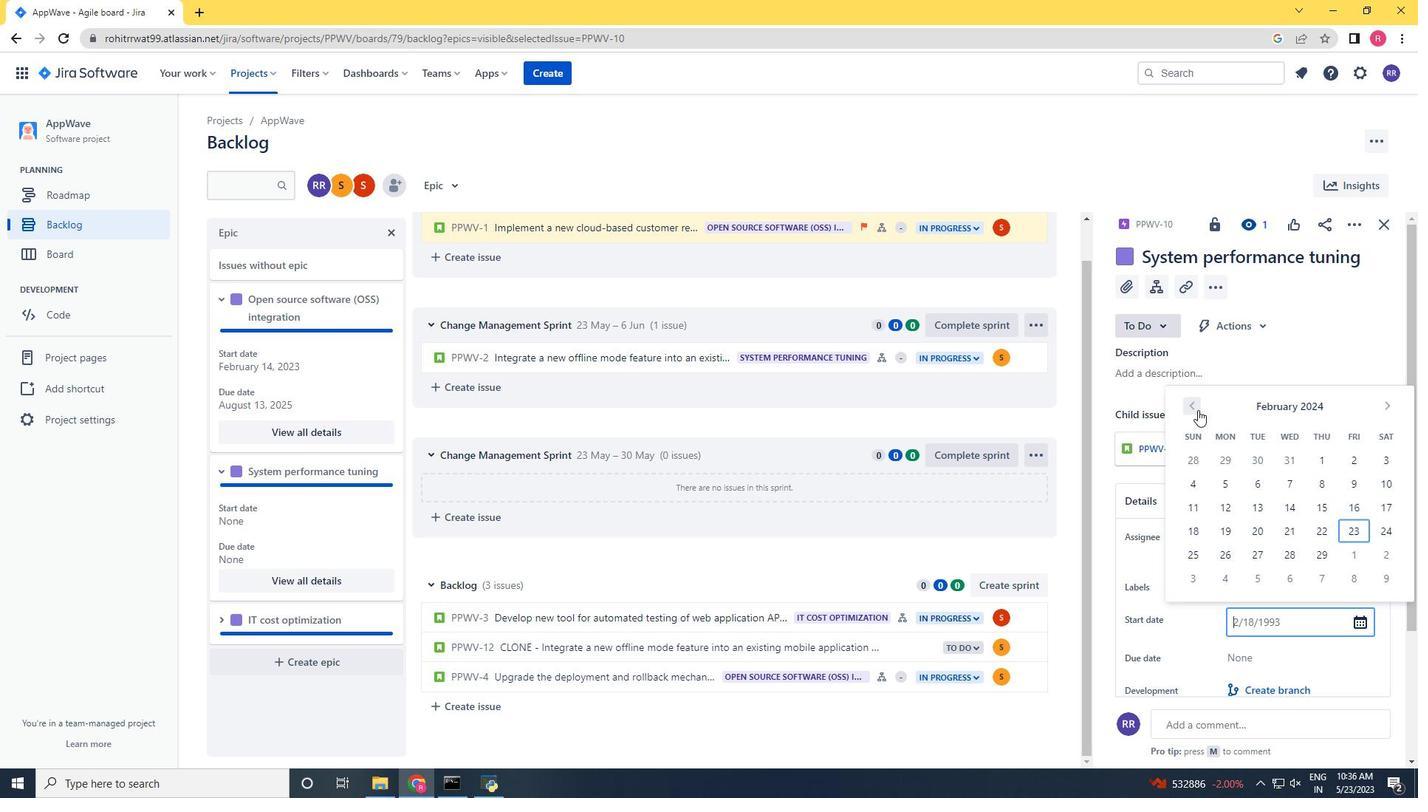 
Action: Mouse pressed left at (1194, 407)
Screenshot: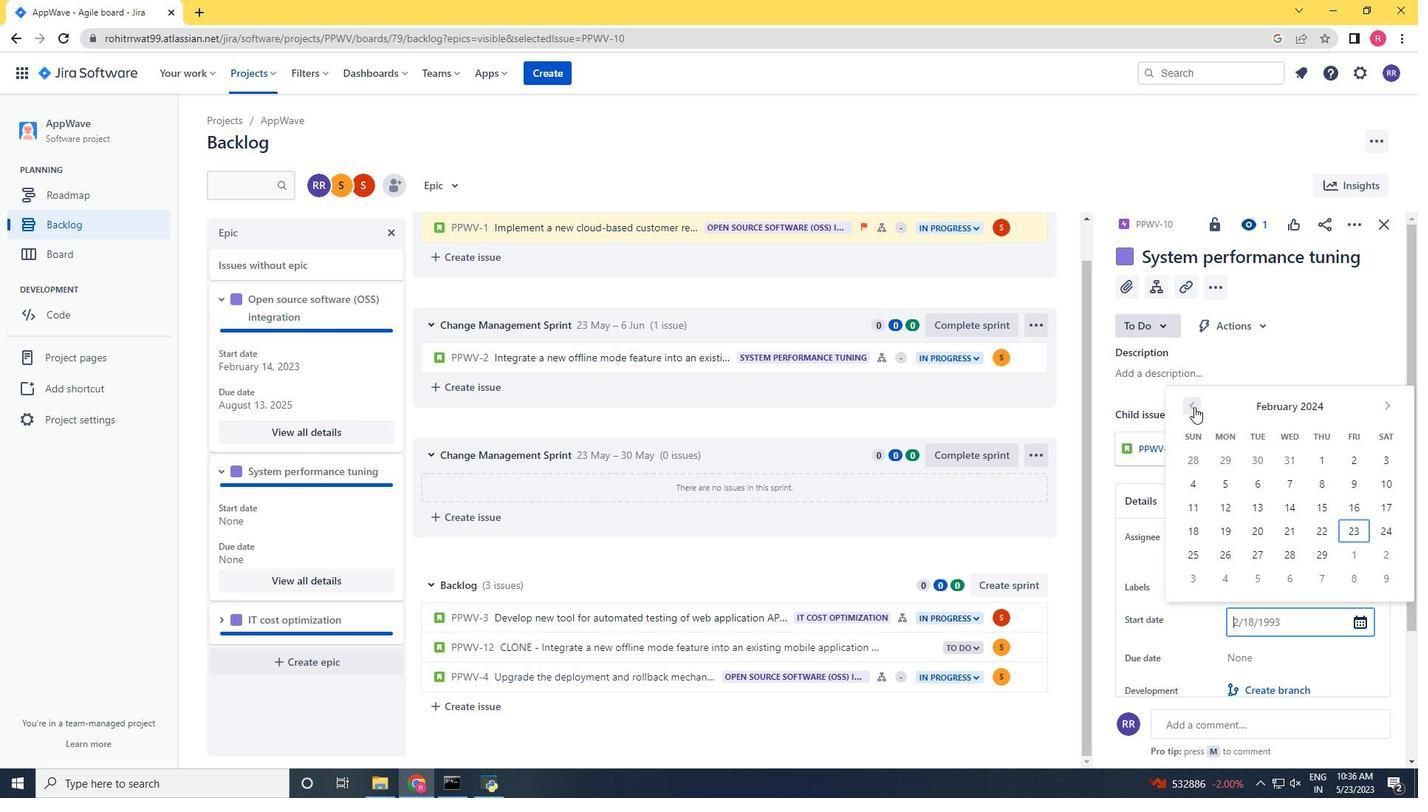 
Action: Mouse moved to (1355, 479)
Screenshot: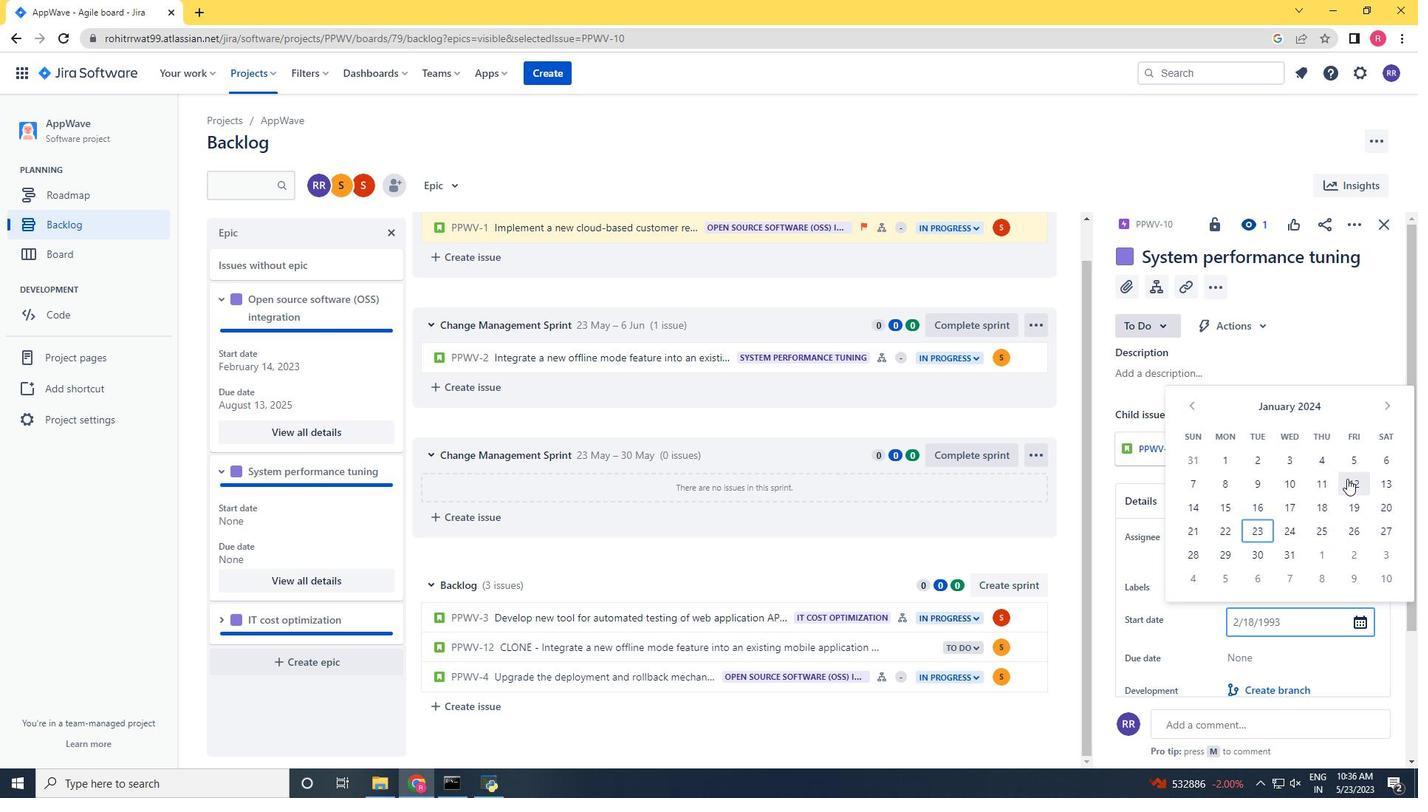 
Action: Mouse pressed left at (1355, 479)
Screenshot: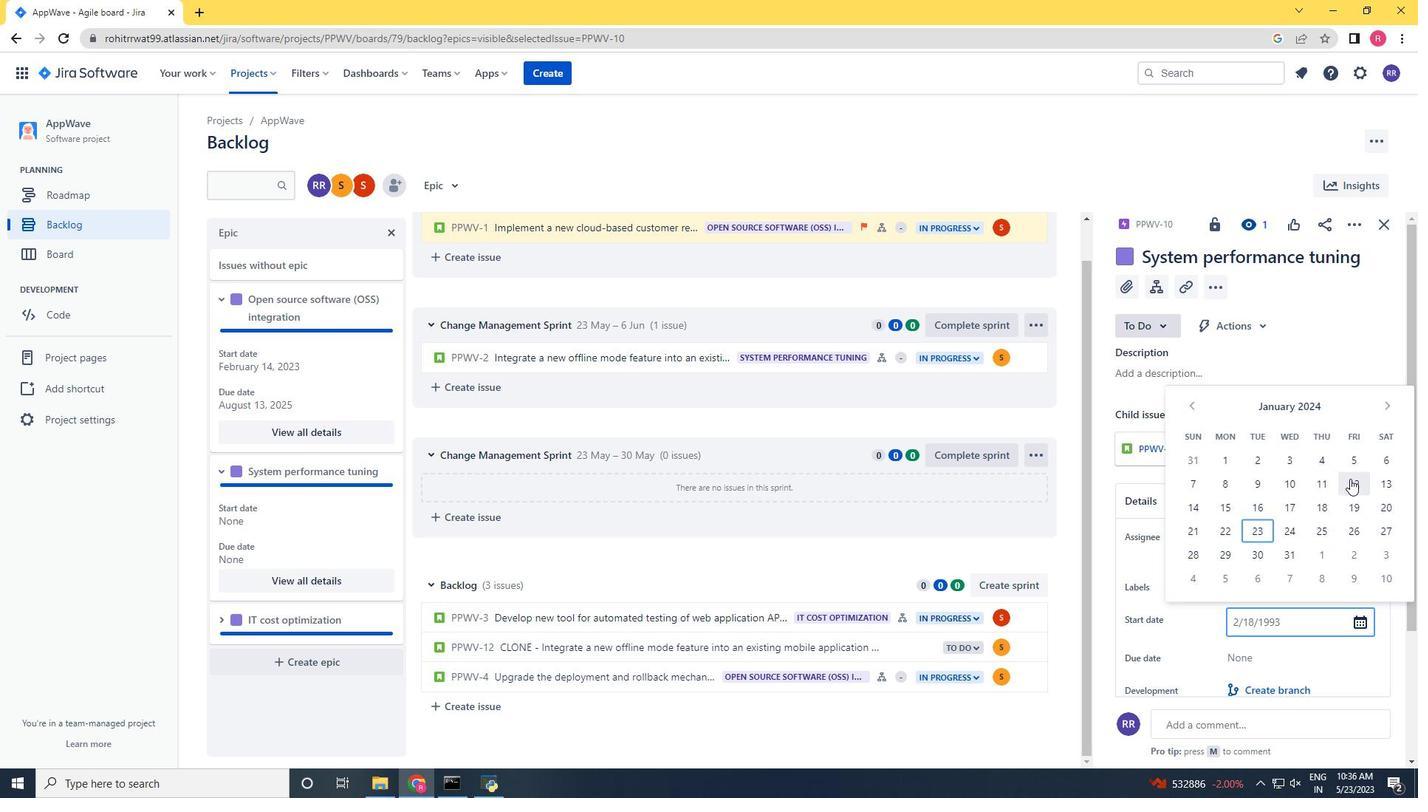 
Action: Mouse moved to (1263, 656)
Screenshot: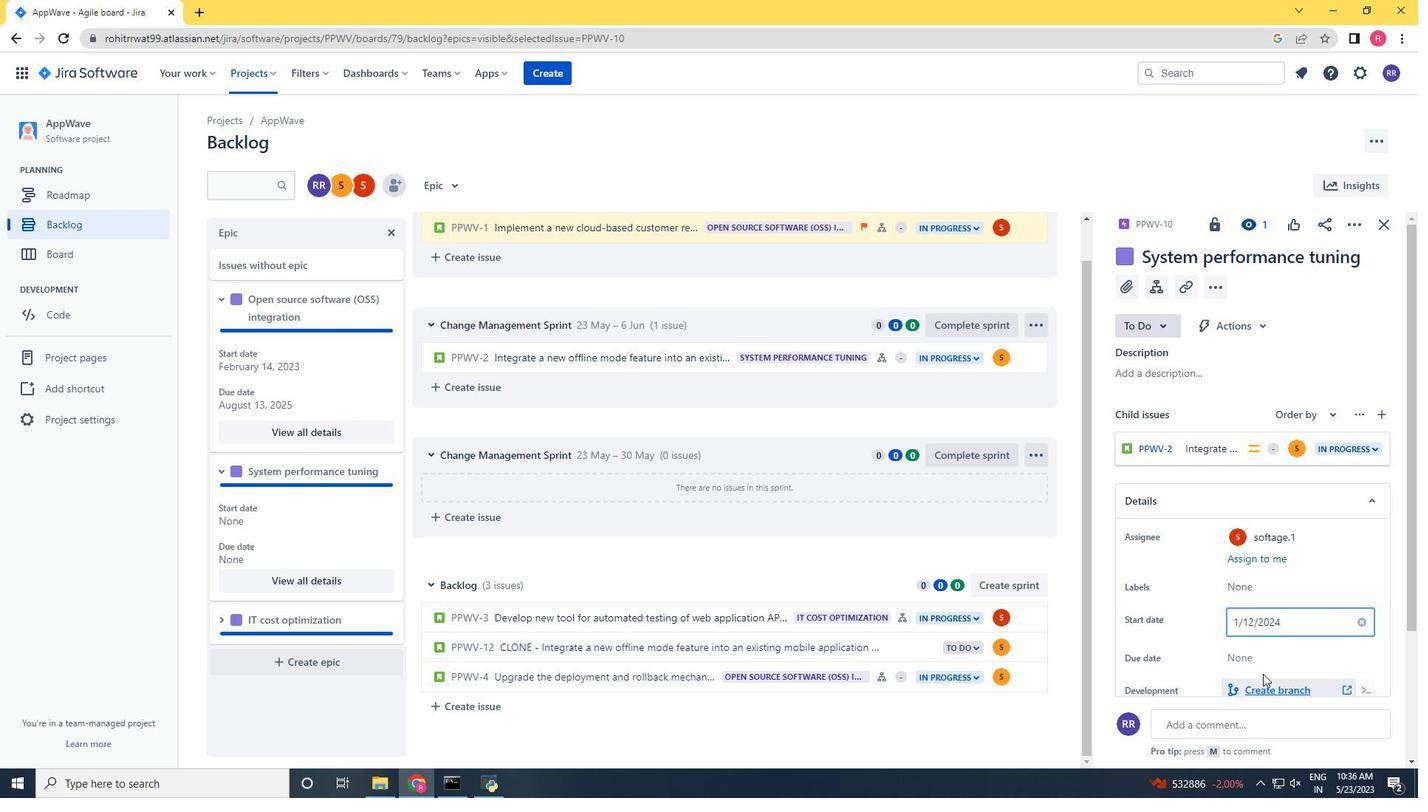 
Action: Mouse pressed left at (1263, 656)
Screenshot: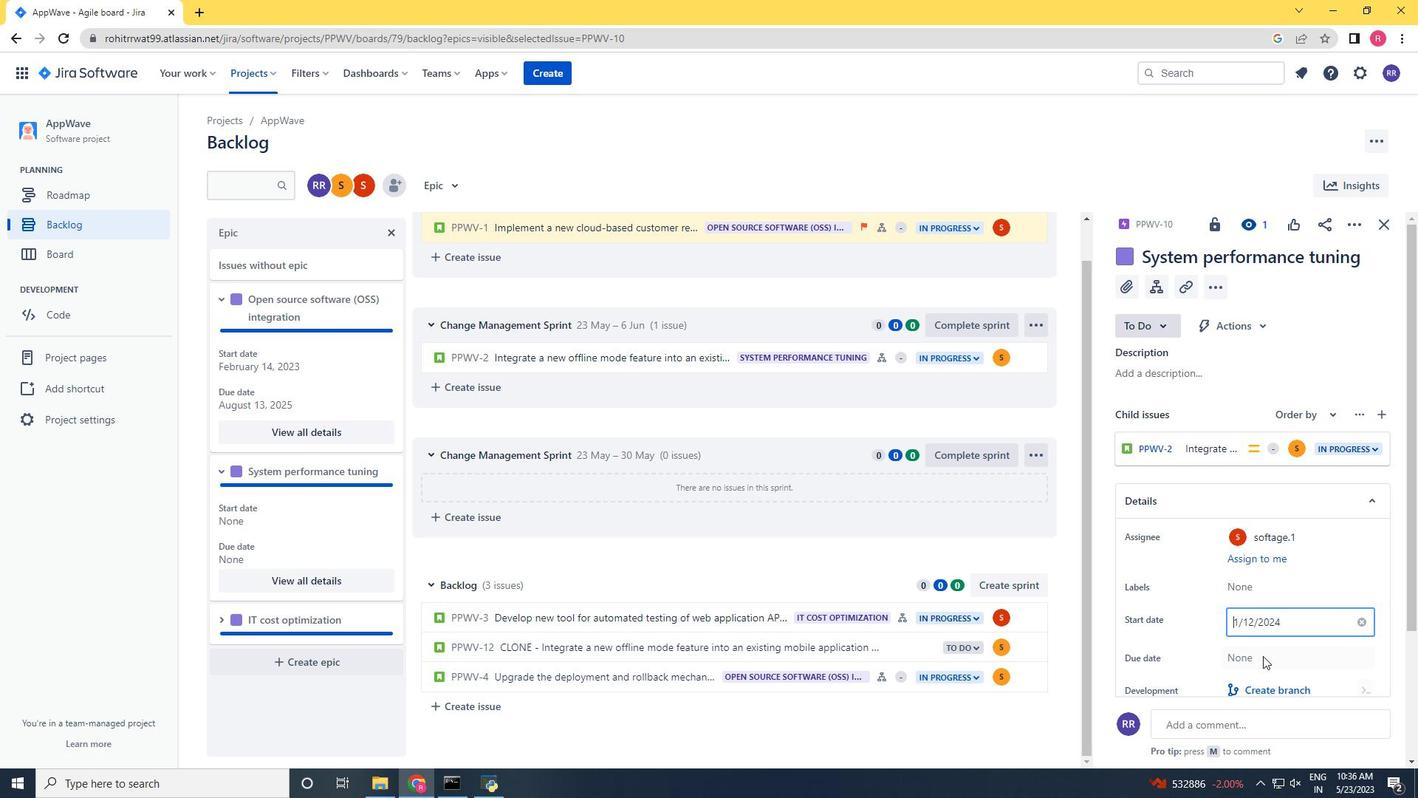
Action: Mouse moved to (1394, 447)
Screenshot: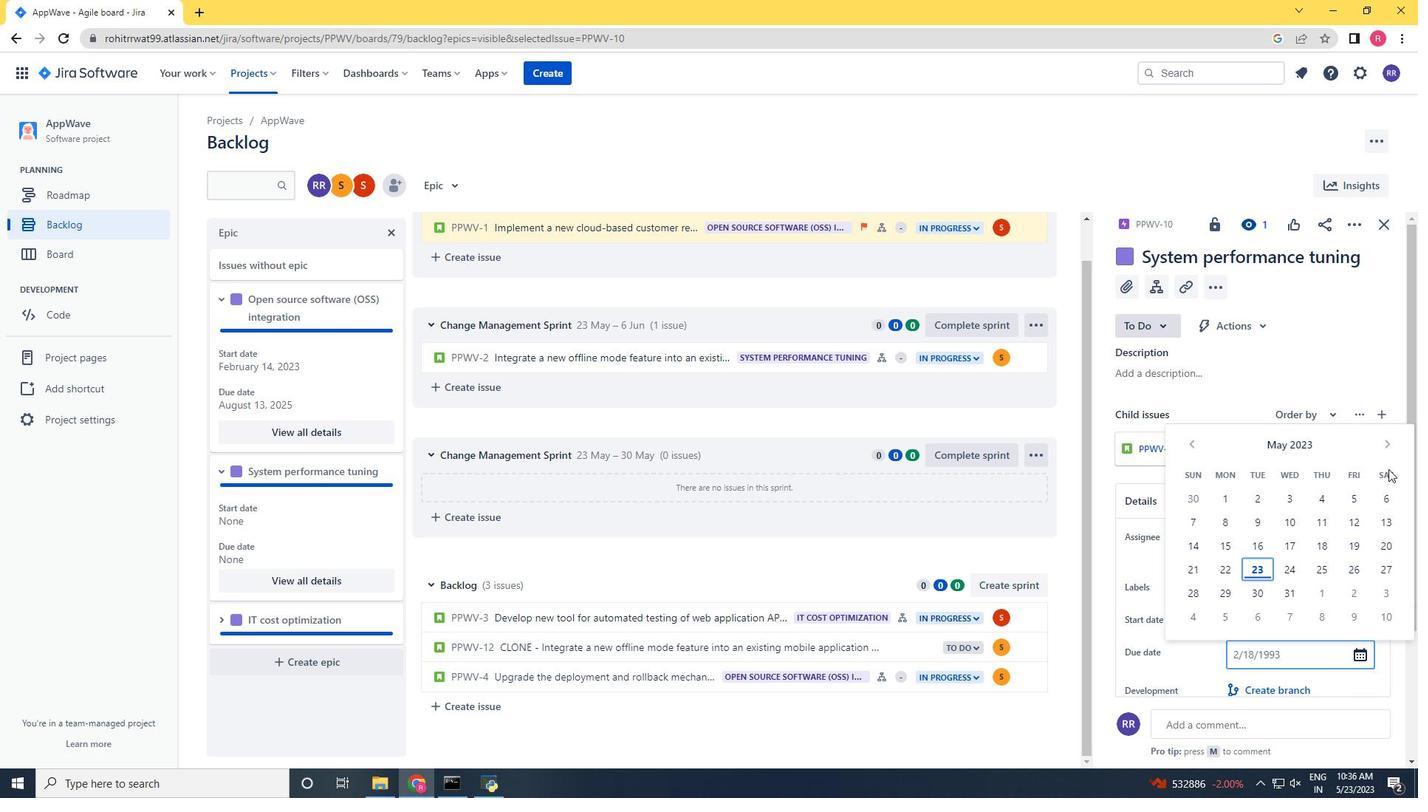 
Action: Mouse pressed left at (1394, 447)
Screenshot: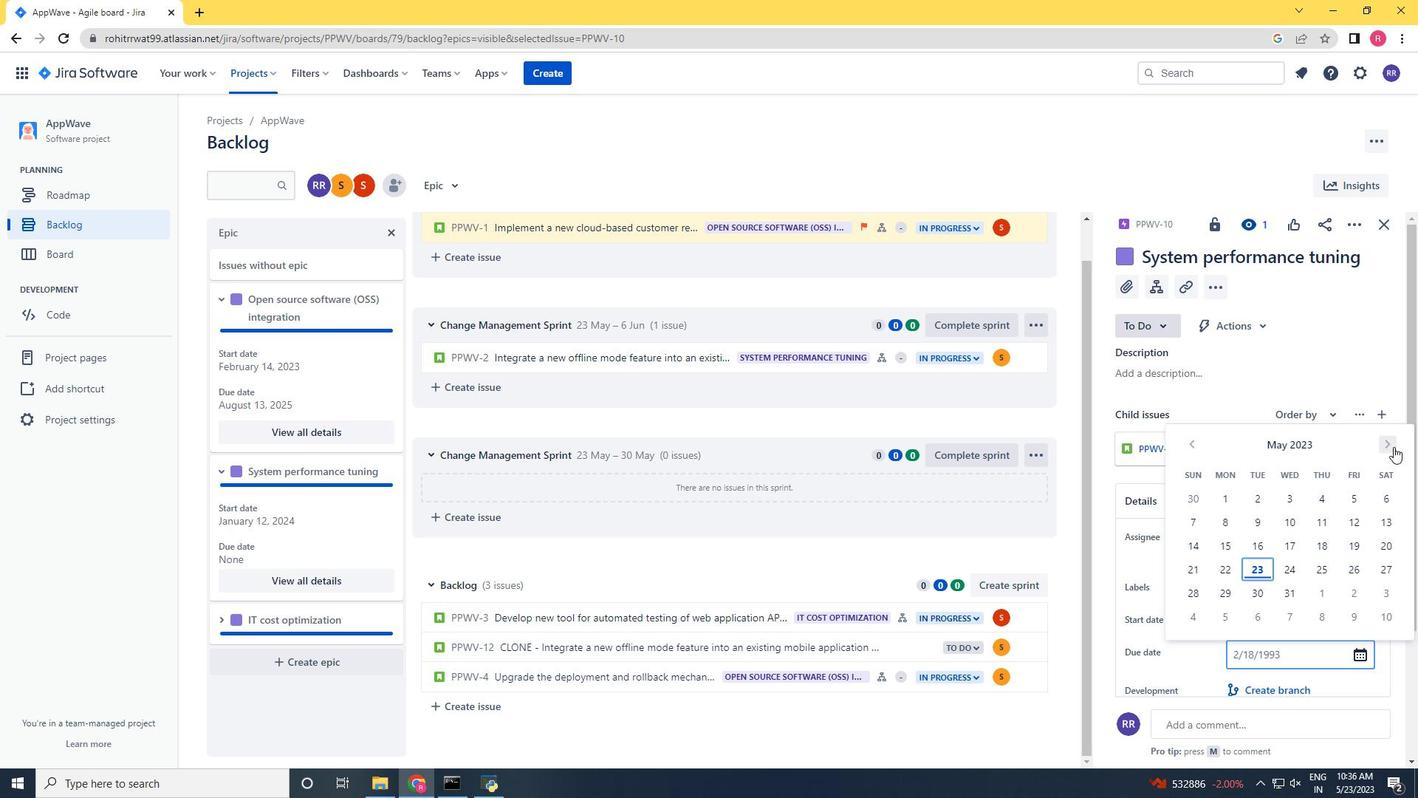 
Action: Mouse pressed left at (1394, 447)
Screenshot: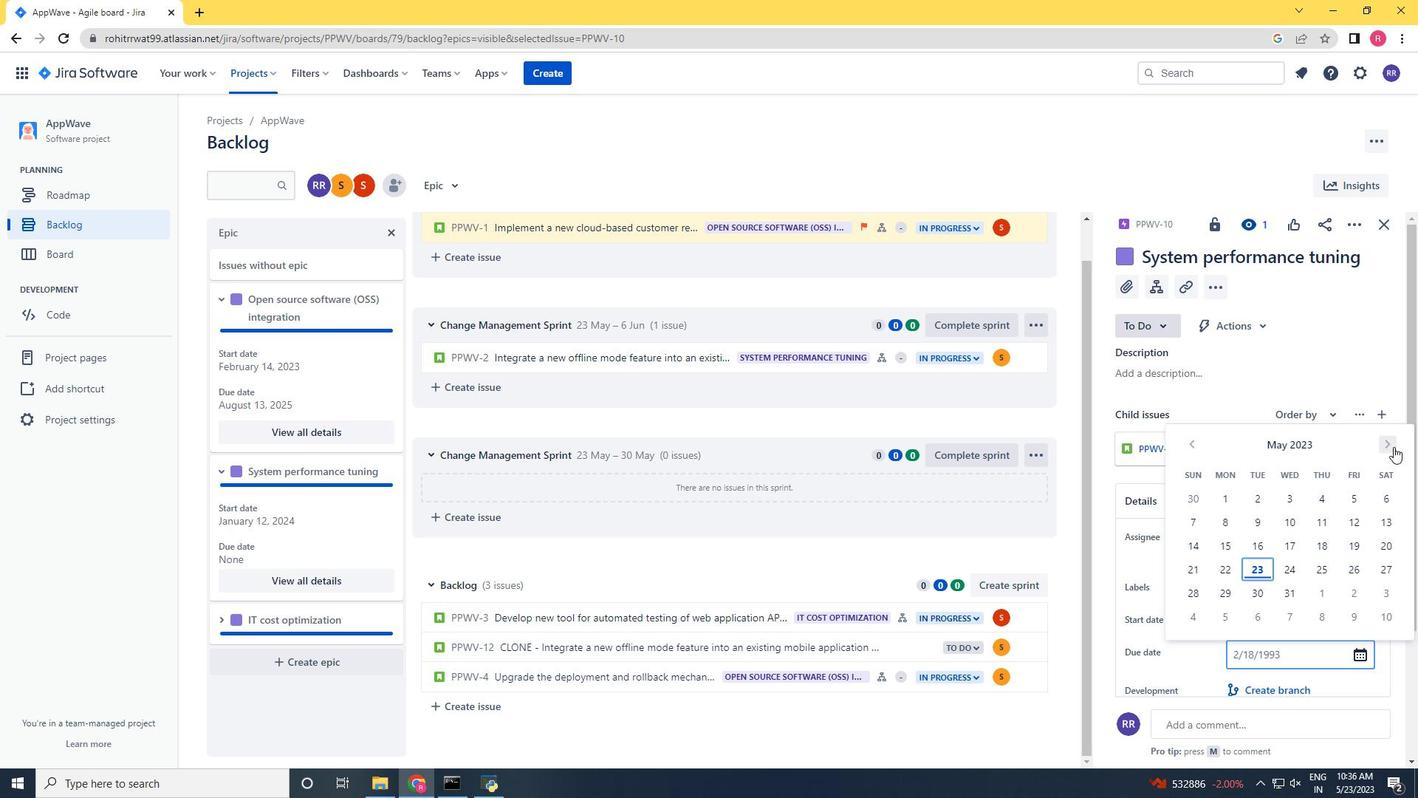 
Action: Mouse pressed left at (1394, 447)
Screenshot: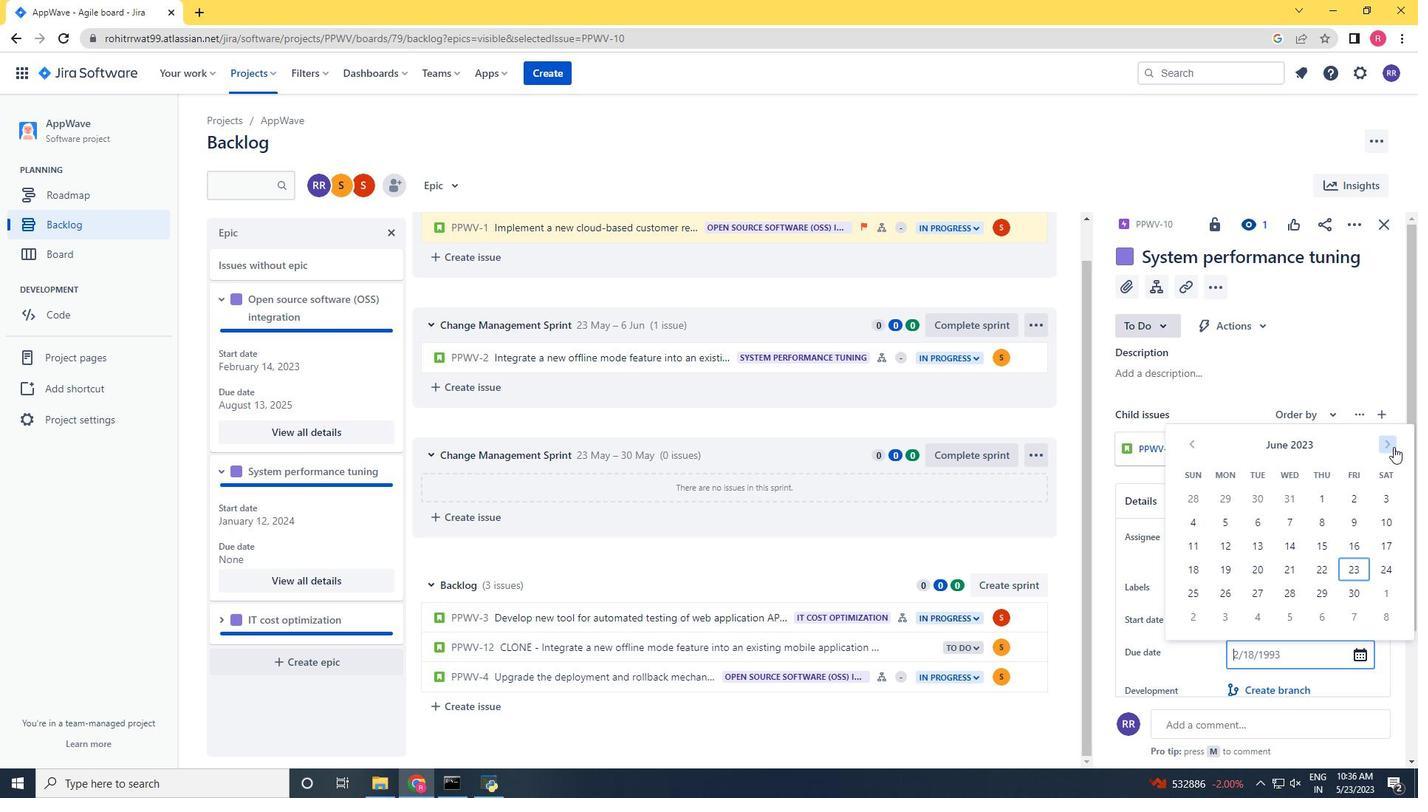 
Action: Mouse pressed left at (1394, 447)
Screenshot: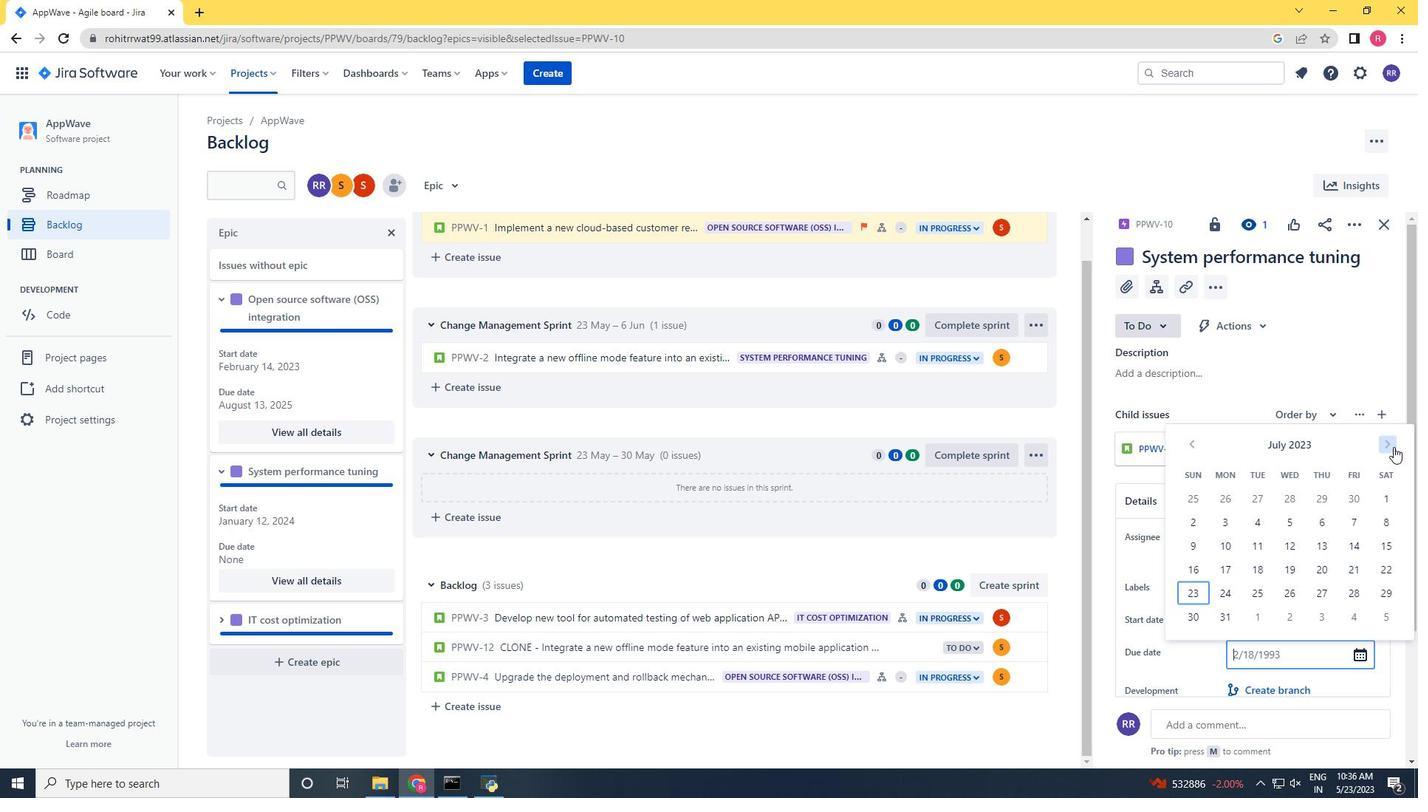 
Action: Mouse pressed left at (1394, 447)
Screenshot: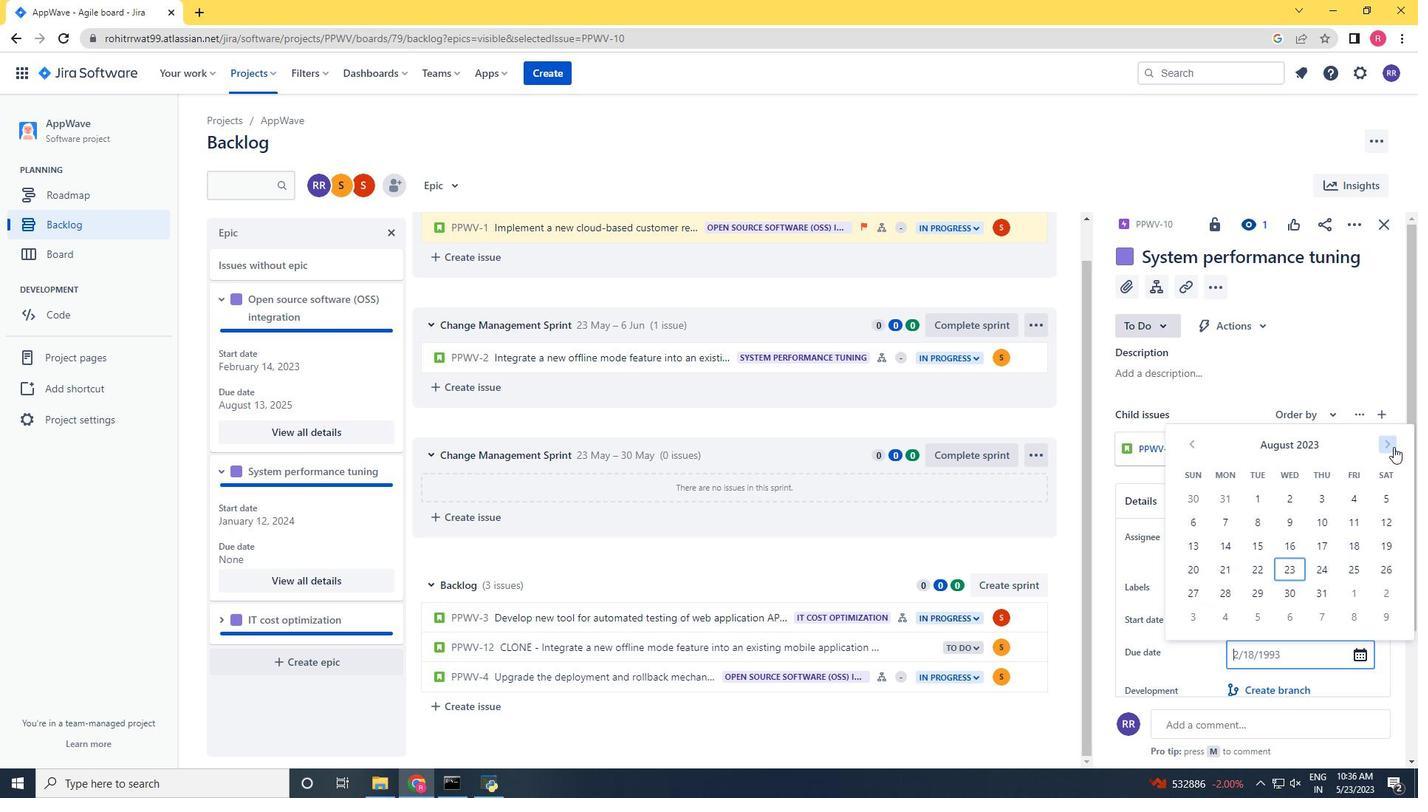 
Action: Mouse pressed left at (1394, 447)
Screenshot: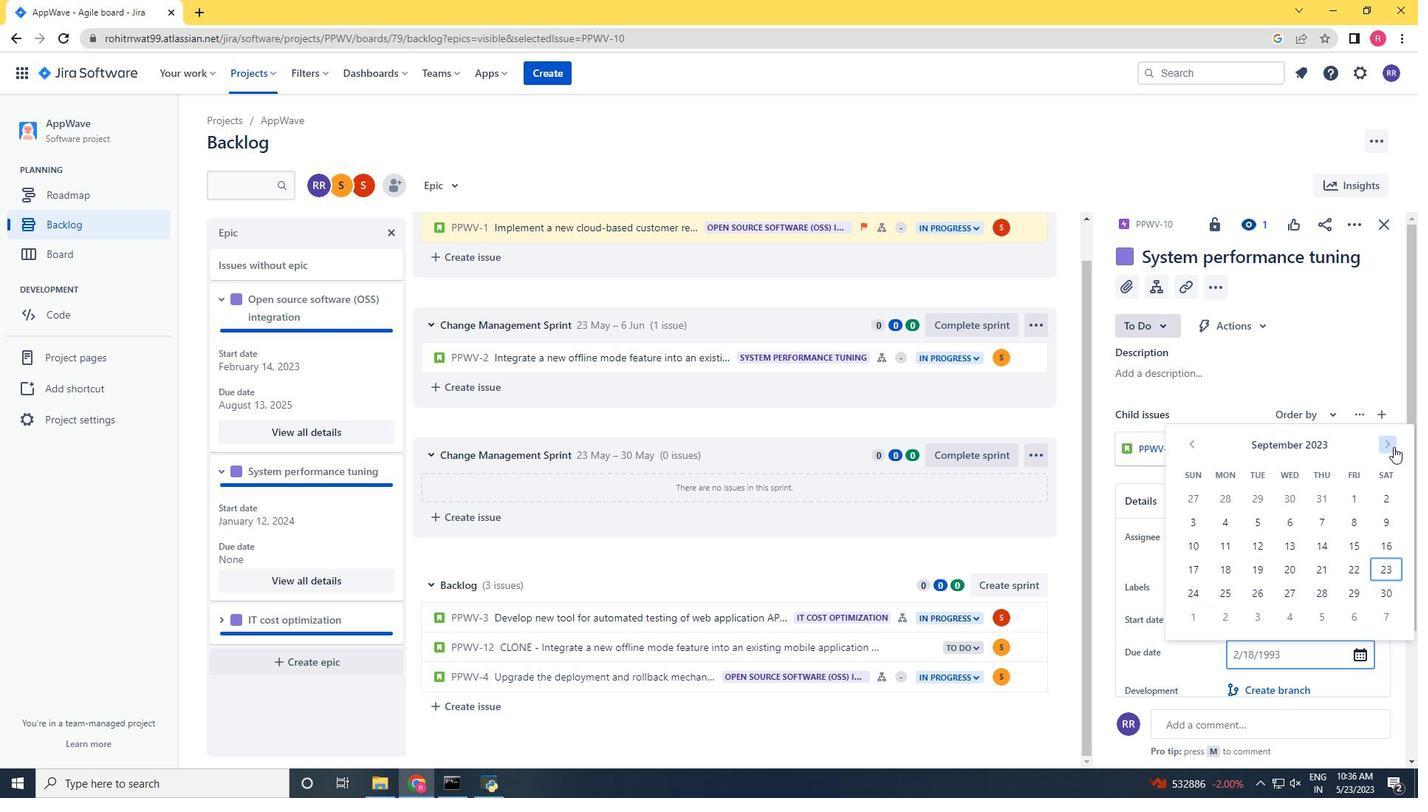
Action: Mouse pressed left at (1394, 447)
Screenshot: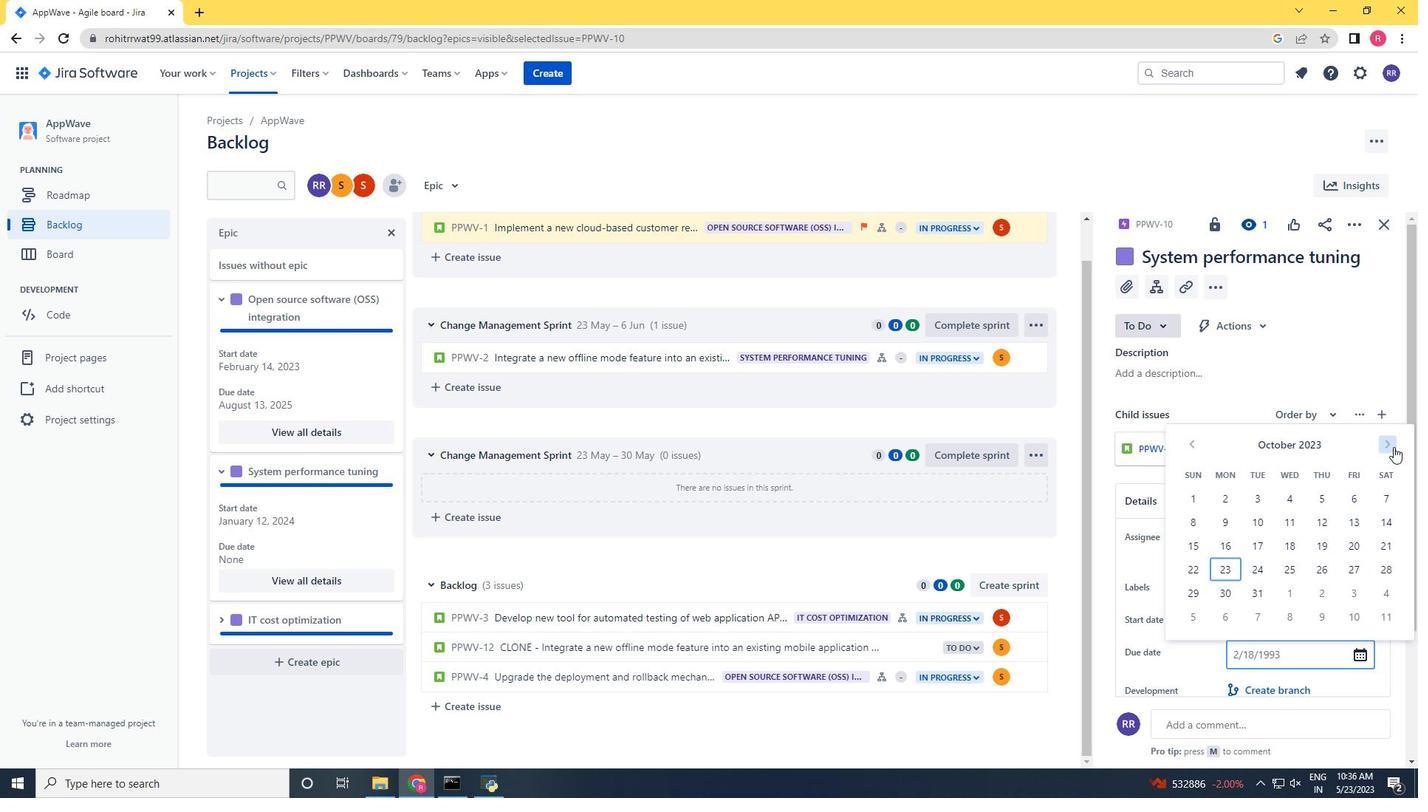 
Action: Mouse pressed left at (1394, 447)
Screenshot: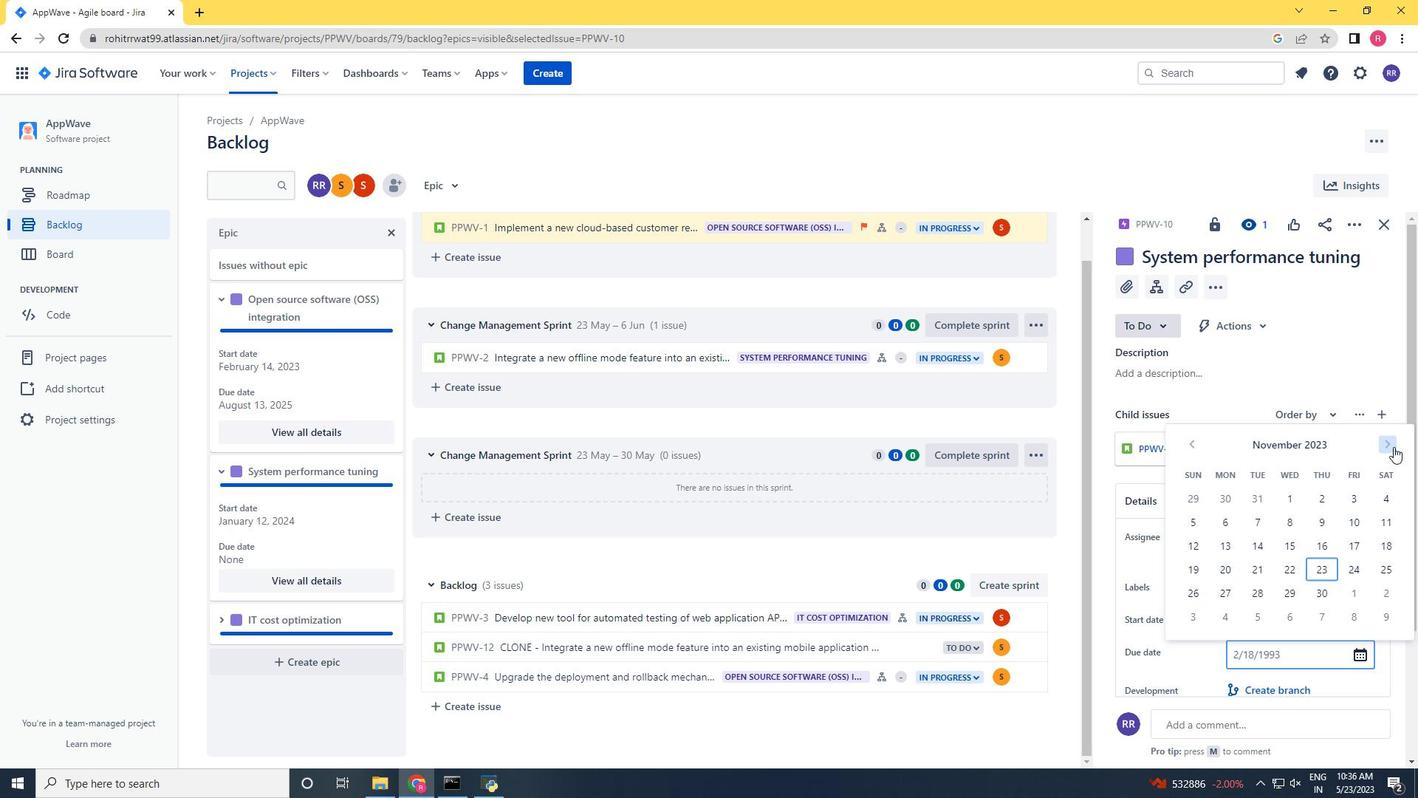 
Action: Mouse pressed left at (1394, 447)
Screenshot: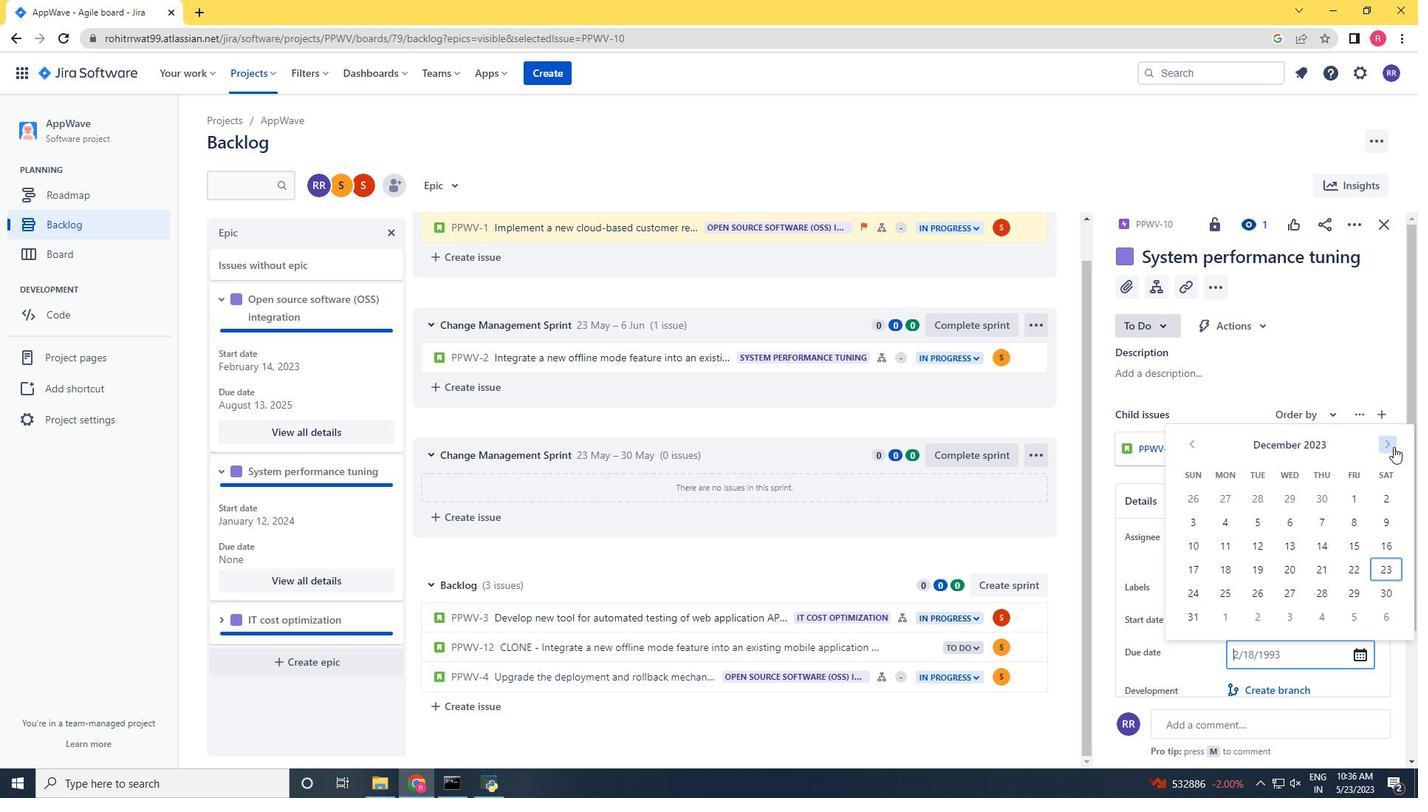 
Action: Mouse pressed left at (1394, 447)
Screenshot: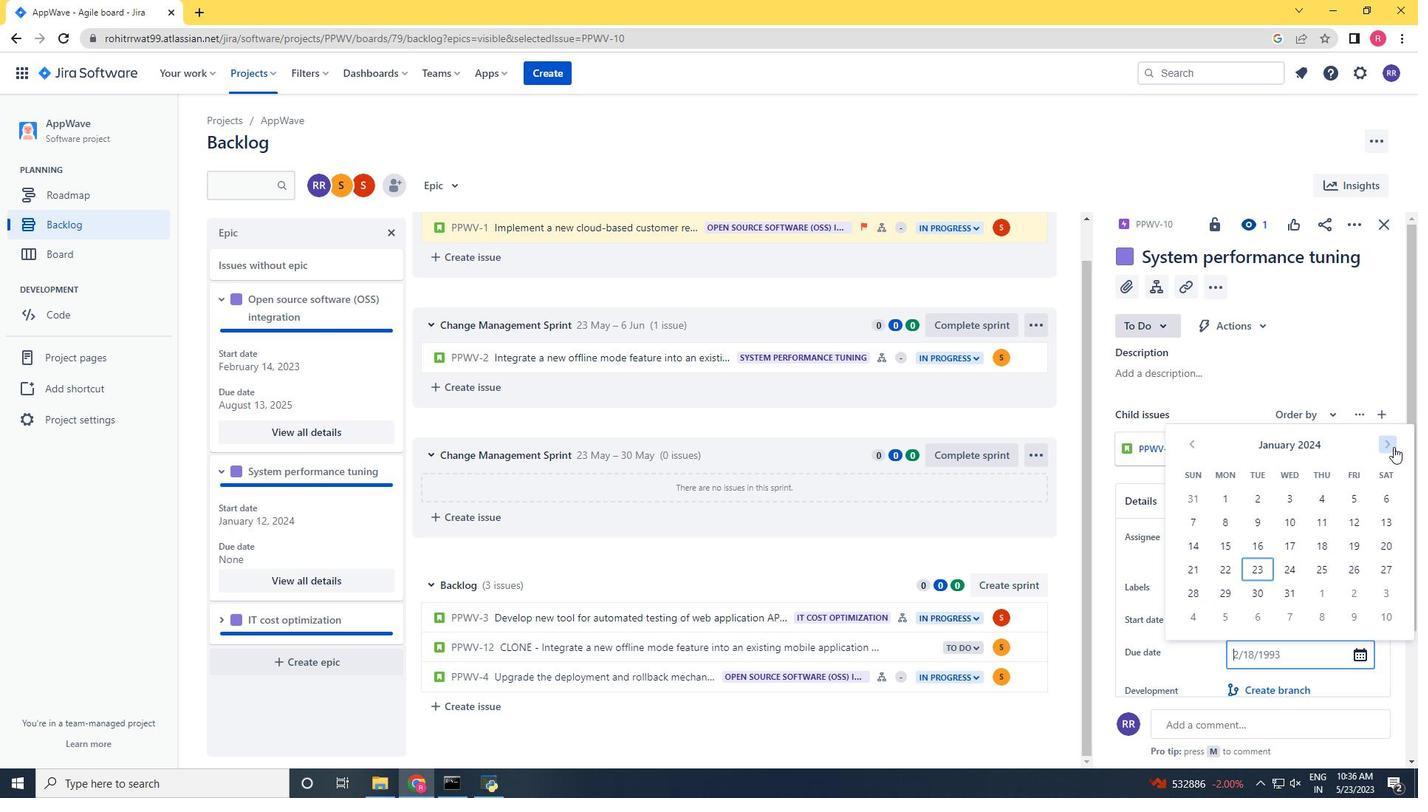 
Action: Mouse pressed left at (1394, 447)
Screenshot: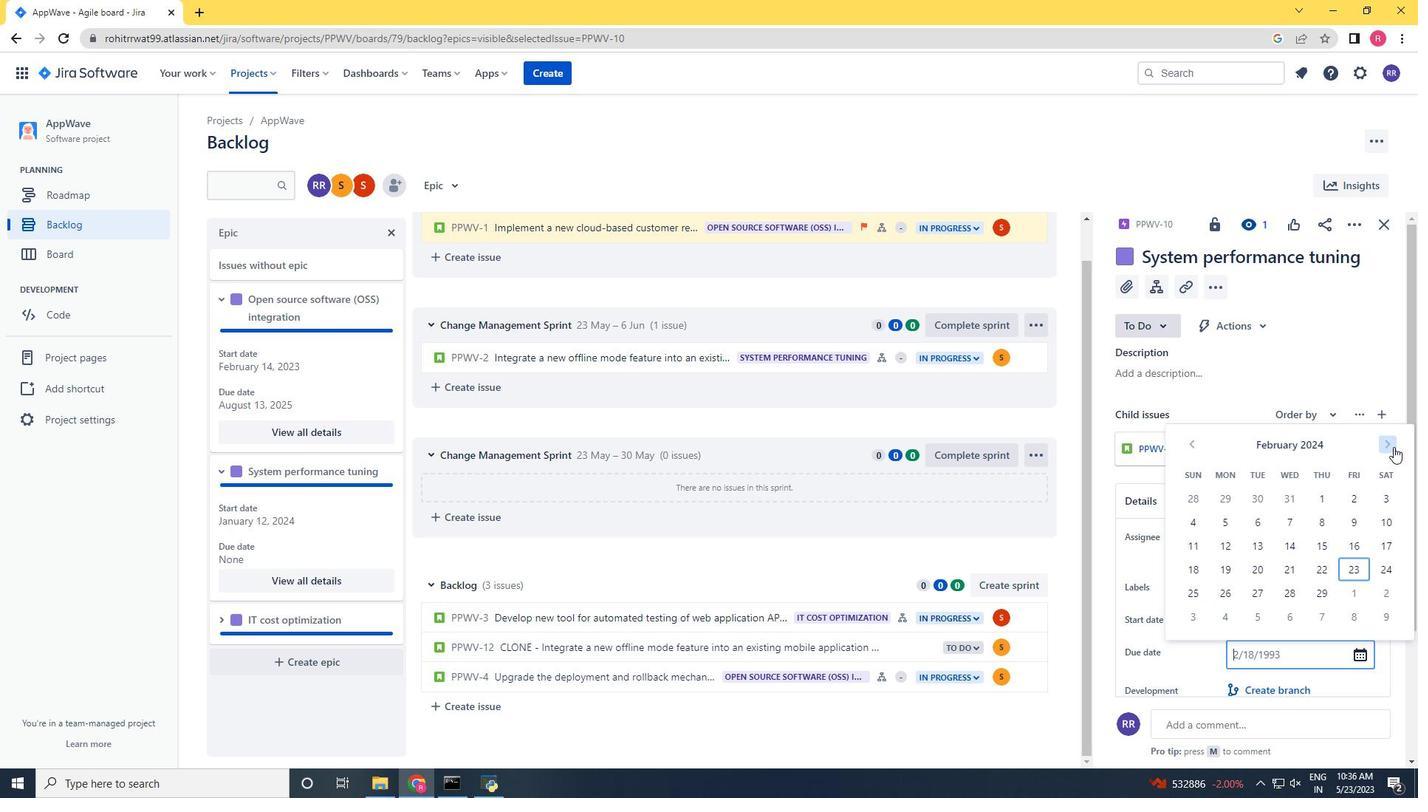 
Action: Mouse pressed left at (1394, 447)
Screenshot: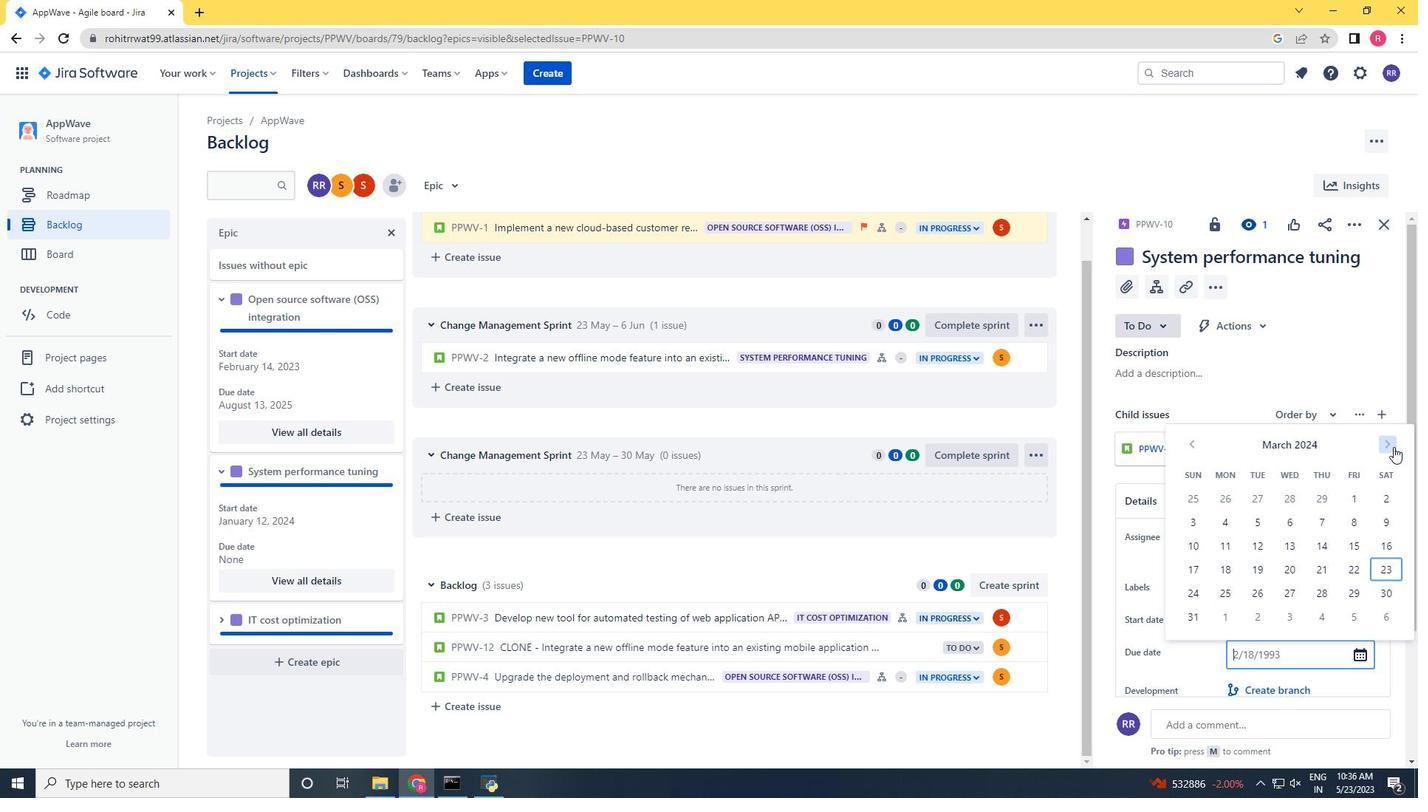 
Action: Mouse pressed left at (1394, 447)
Screenshot: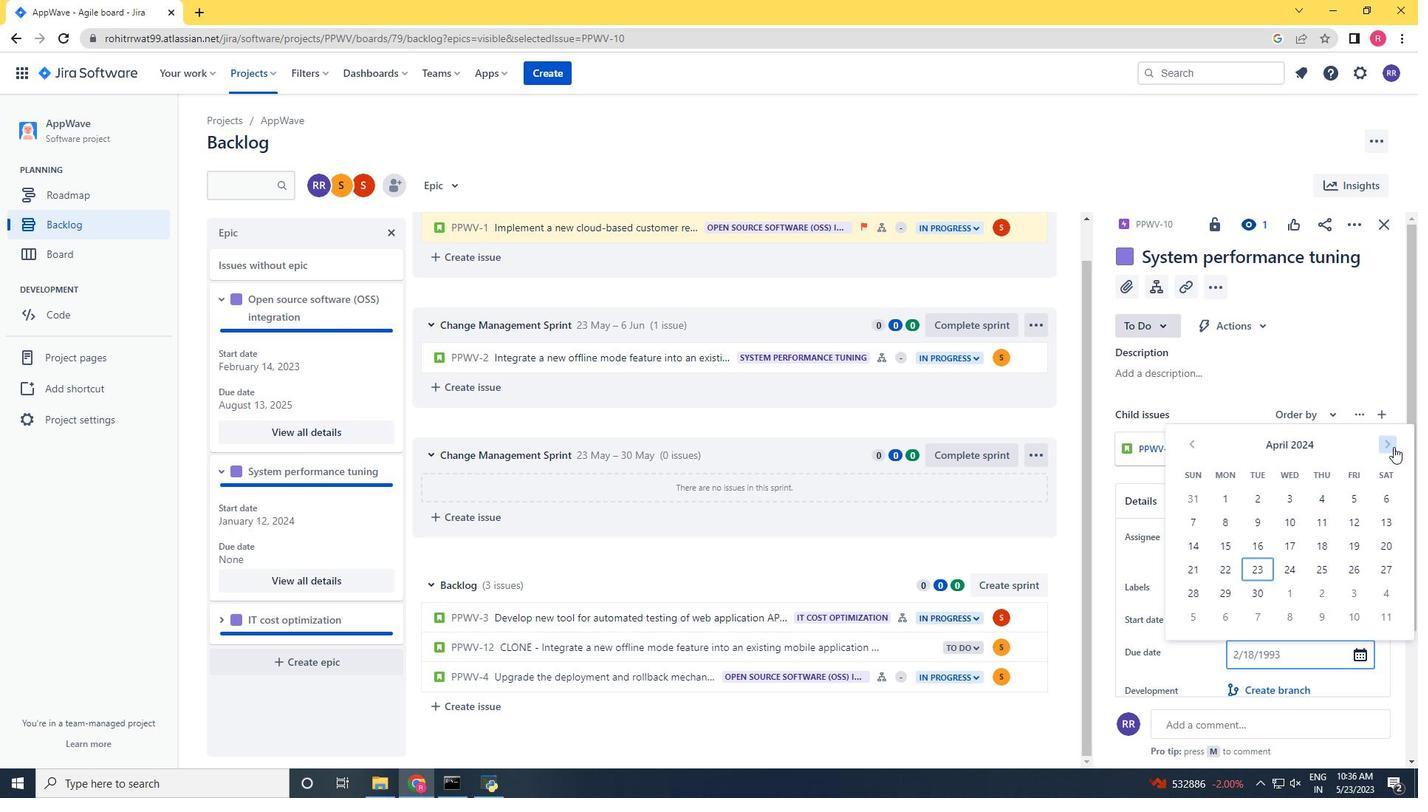 
Action: Mouse pressed left at (1394, 447)
Screenshot: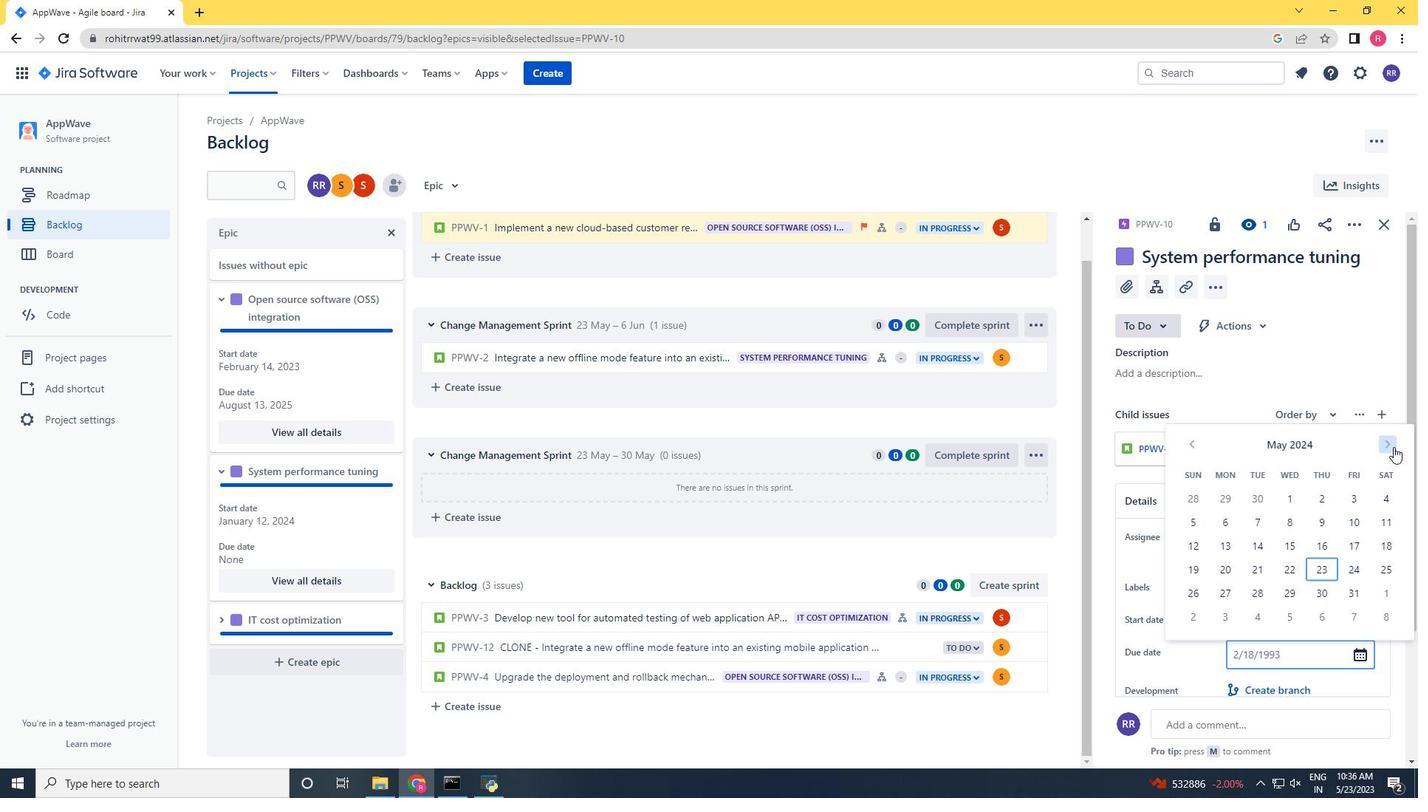 
Action: Mouse pressed left at (1394, 447)
Screenshot: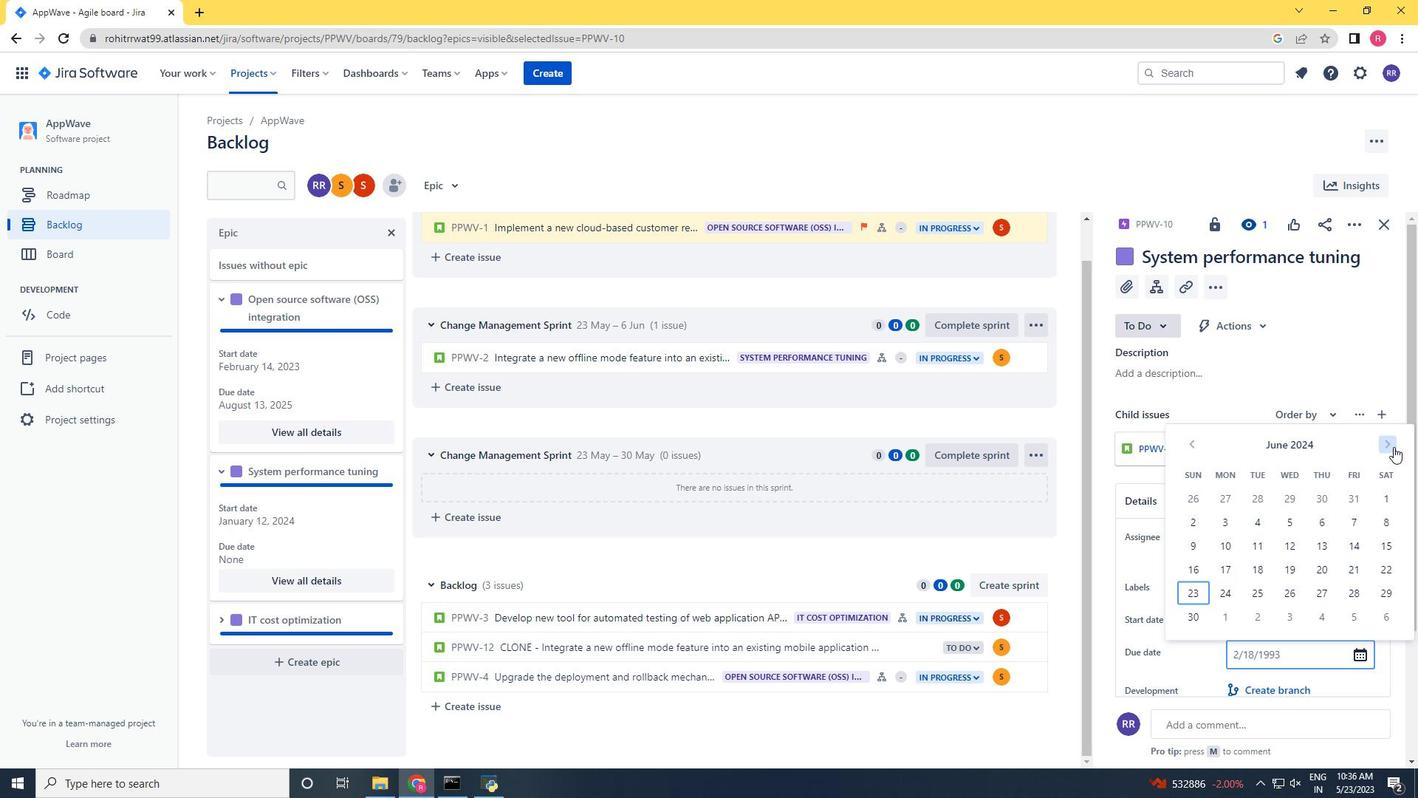 
Action: Mouse pressed left at (1394, 447)
Screenshot: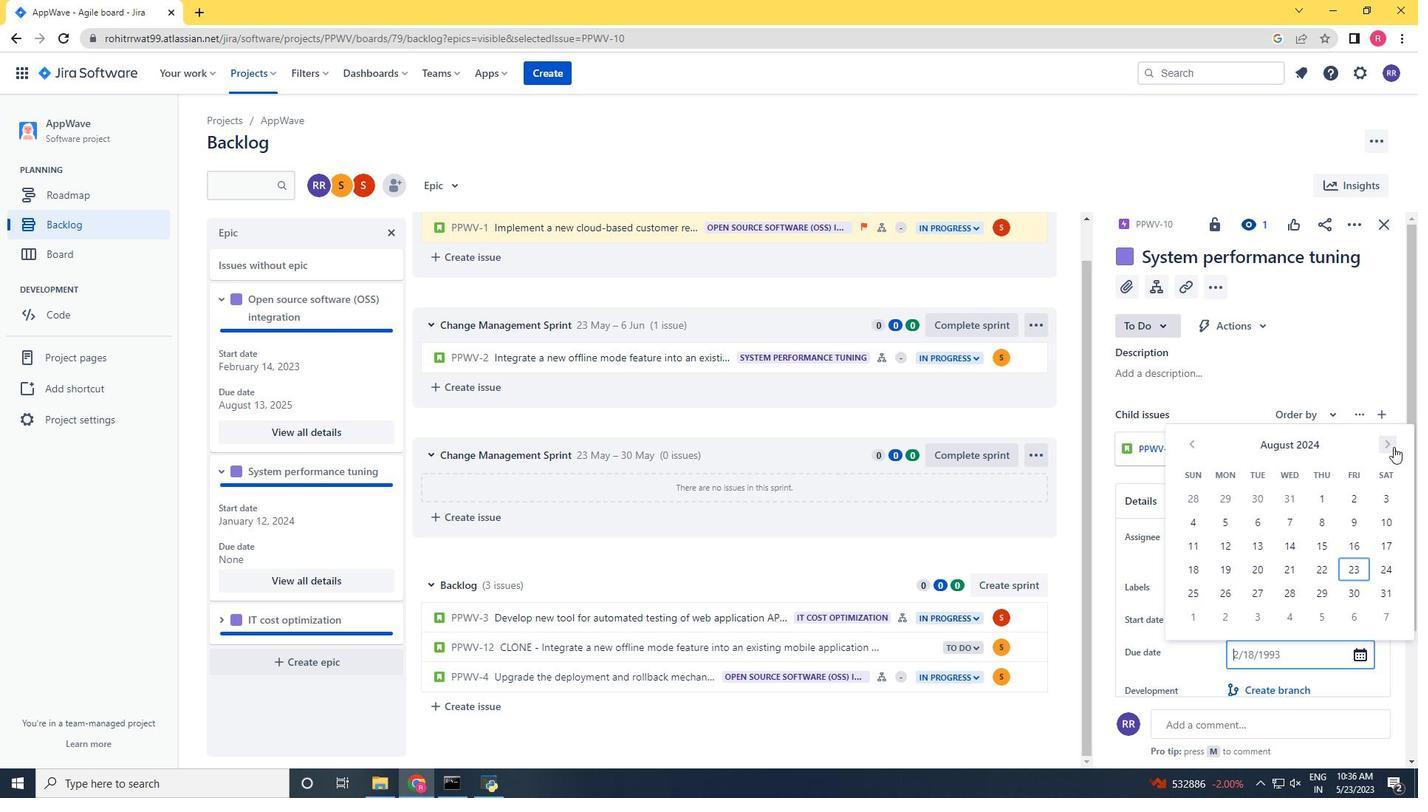 
Action: Mouse pressed left at (1394, 447)
Screenshot: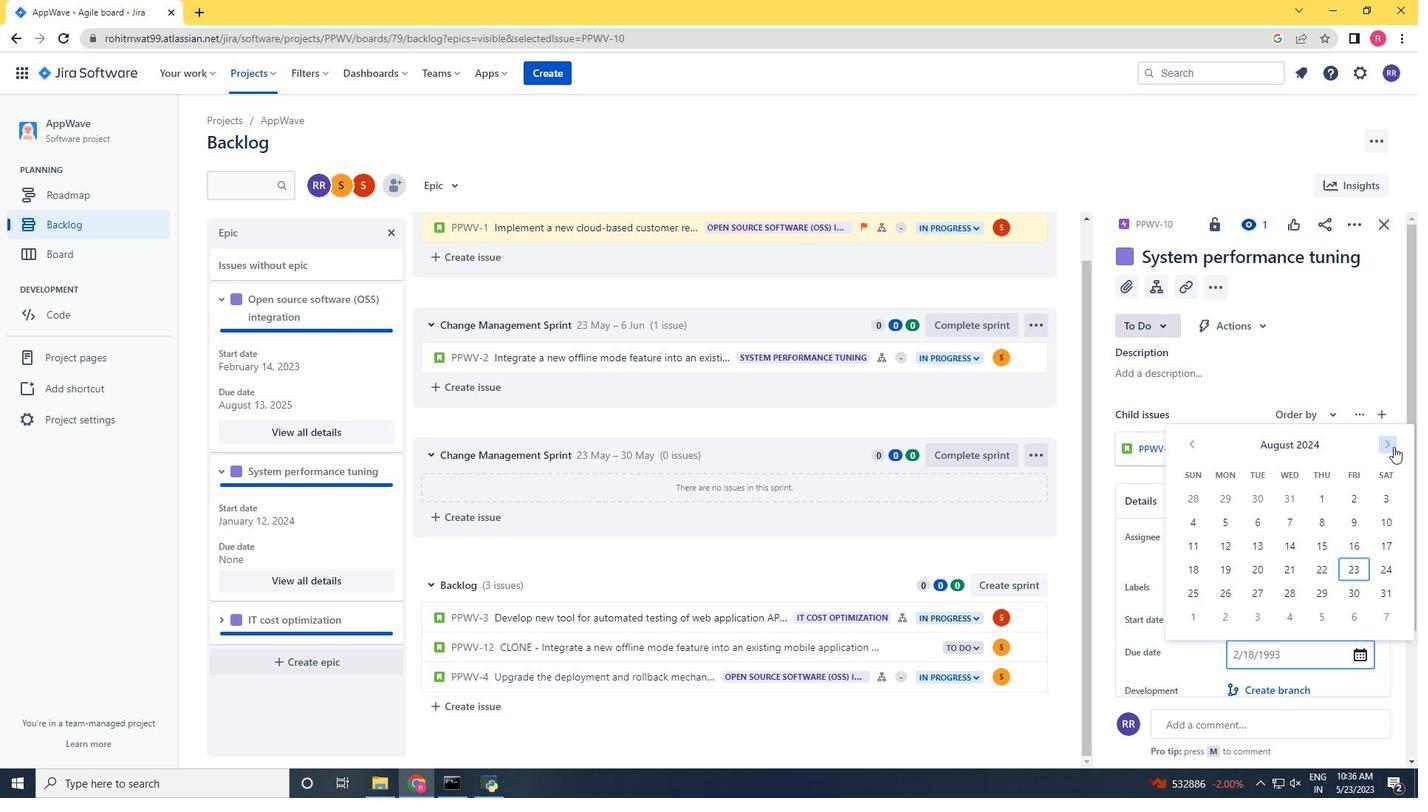 
Action: Mouse pressed left at (1394, 447)
Screenshot: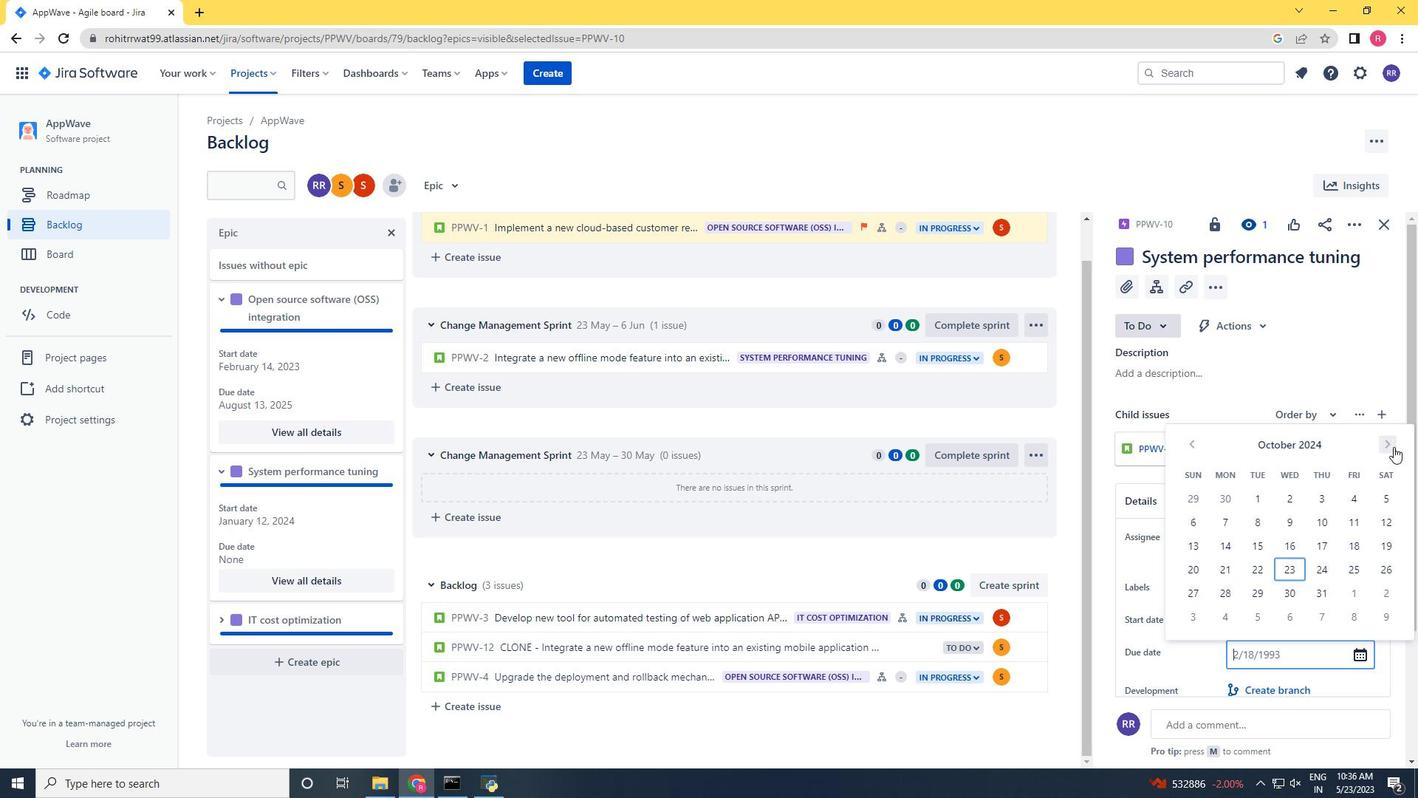 
Action: Mouse pressed left at (1394, 447)
Screenshot: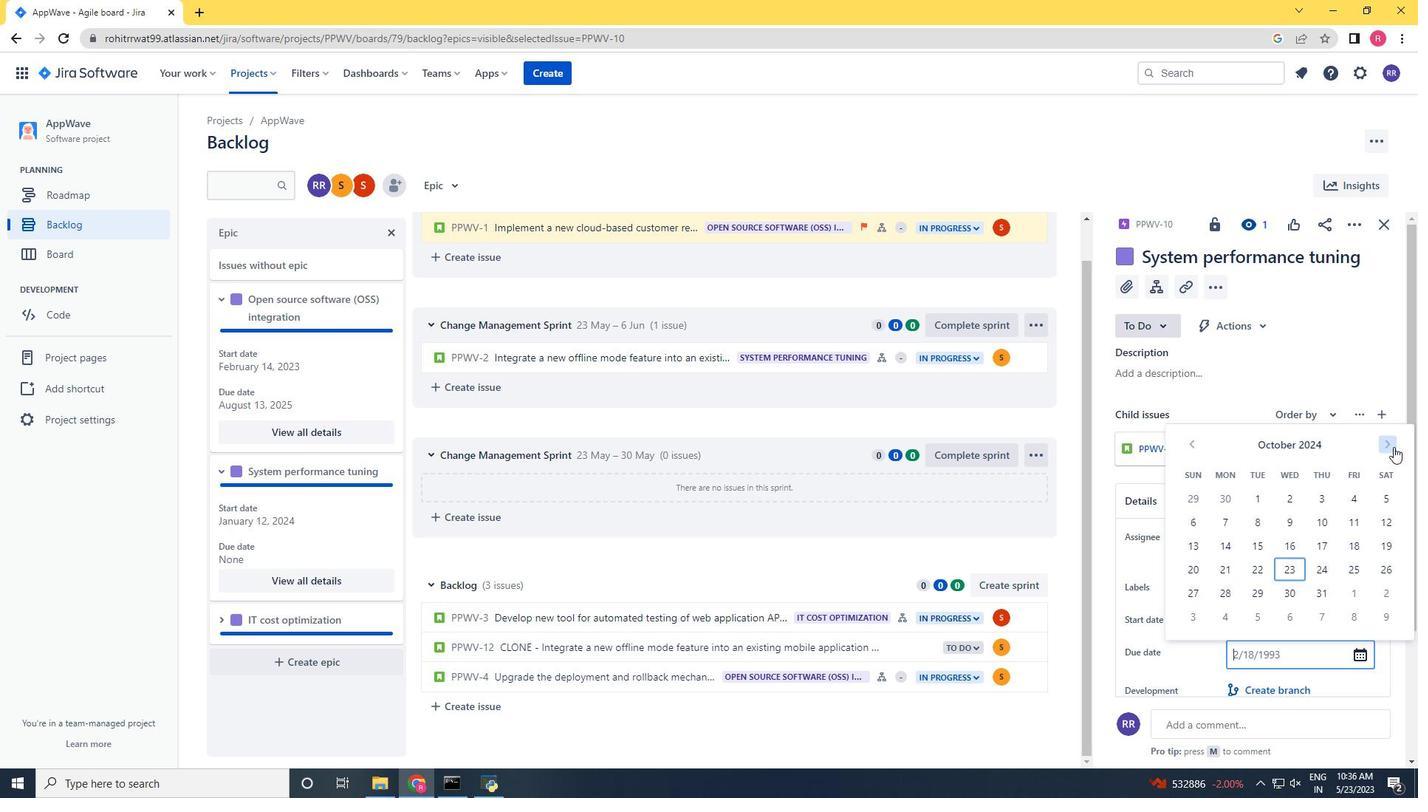 
Action: Mouse pressed left at (1394, 447)
Screenshot: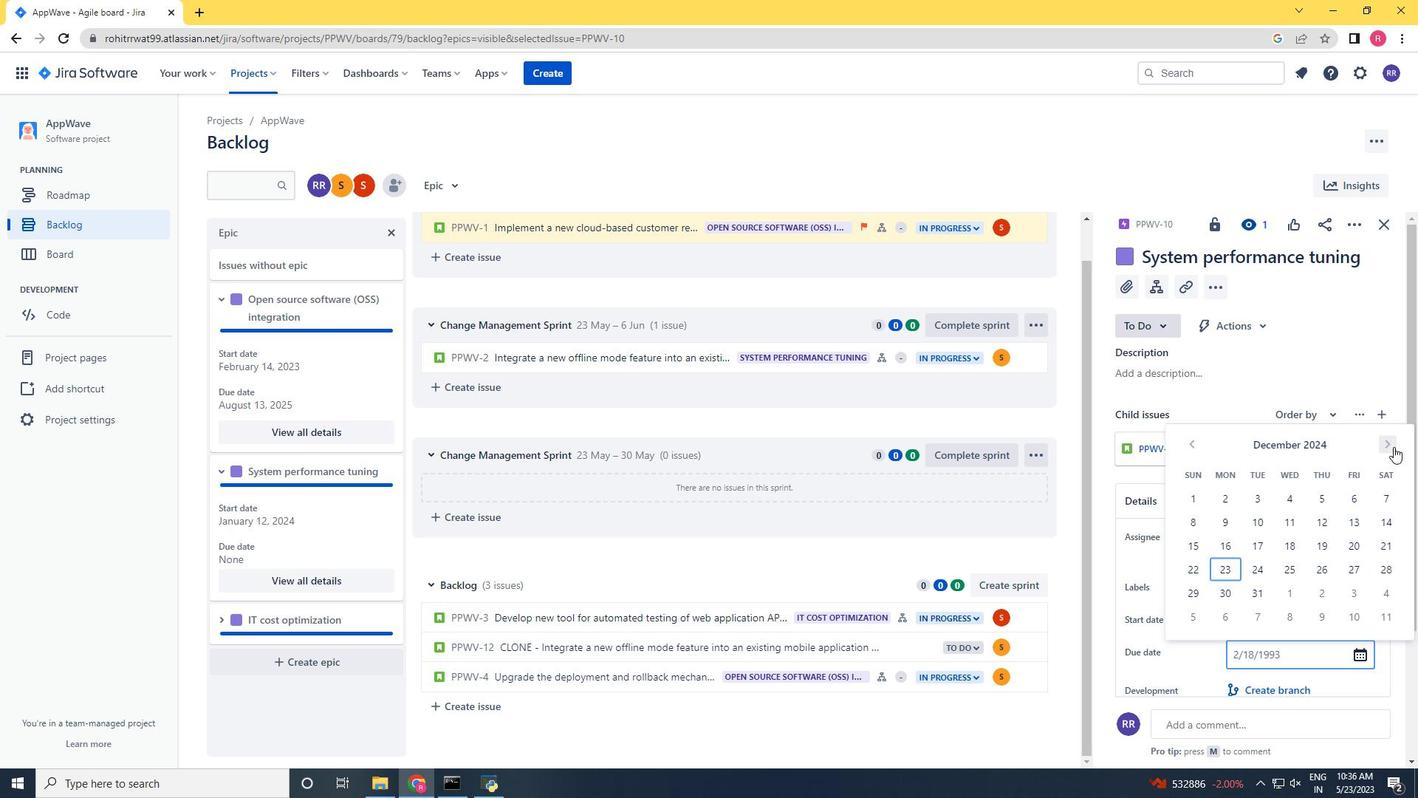
Action: Mouse pressed left at (1394, 447)
Screenshot: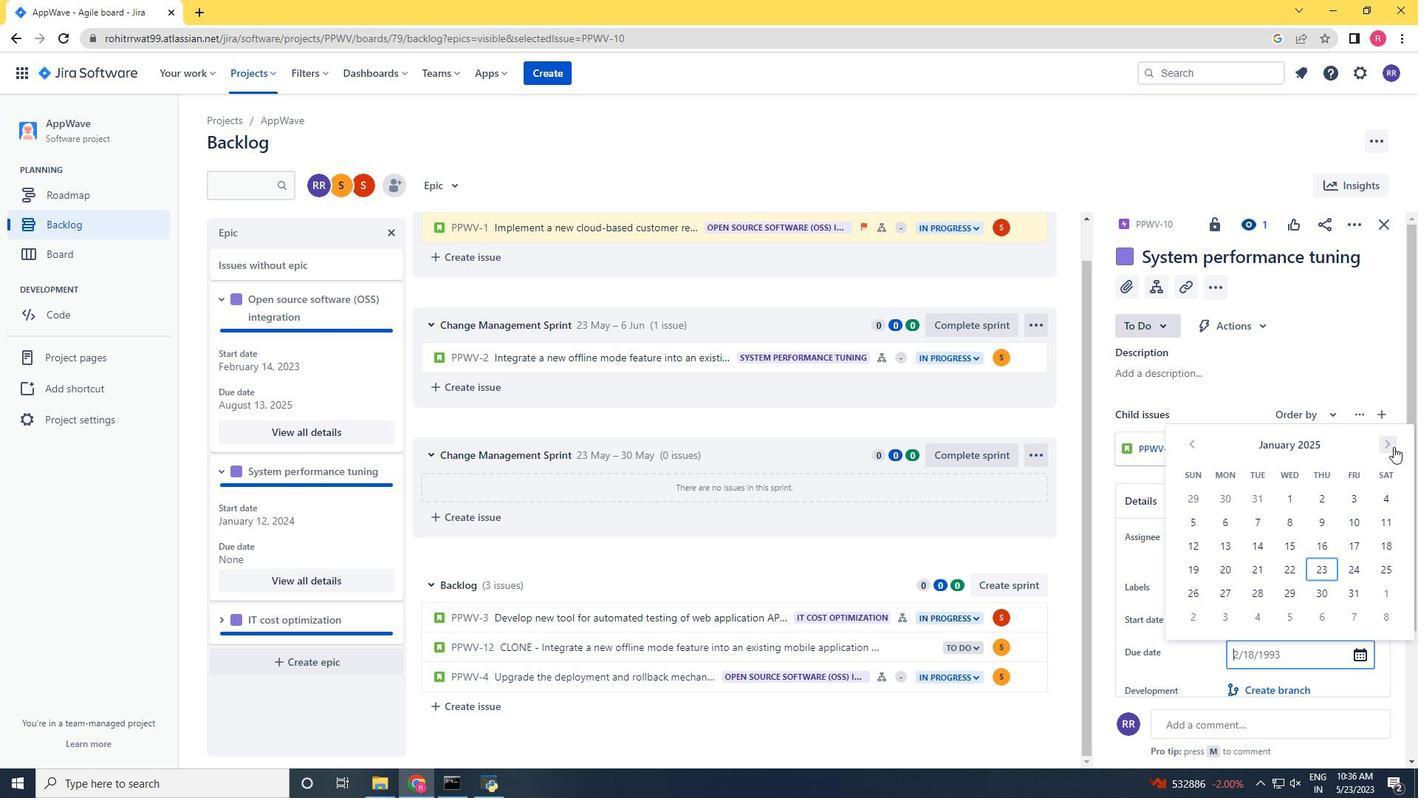 
Action: Mouse pressed left at (1394, 447)
Screenshot: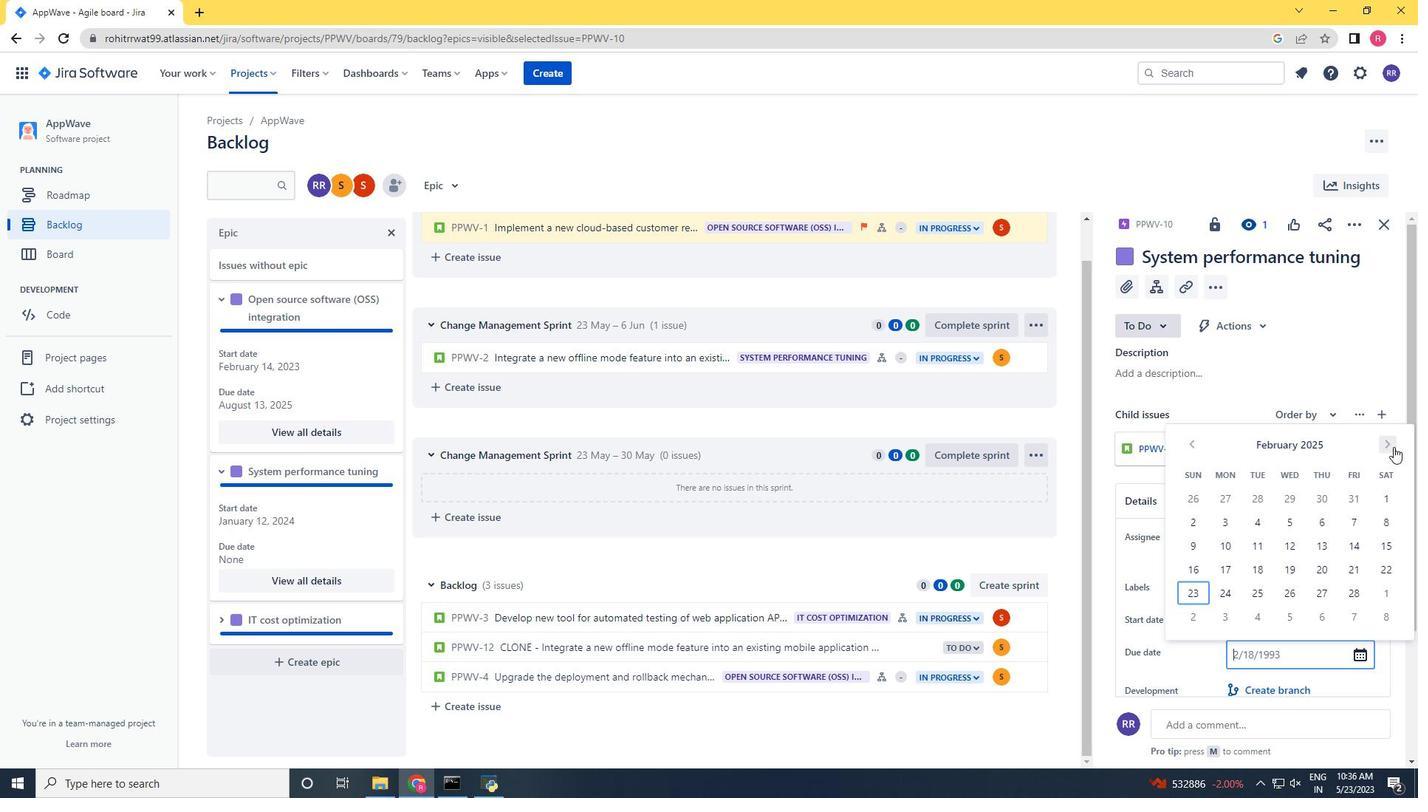 
Action: Mouse pressed left at (1394, 447)
Screenshot: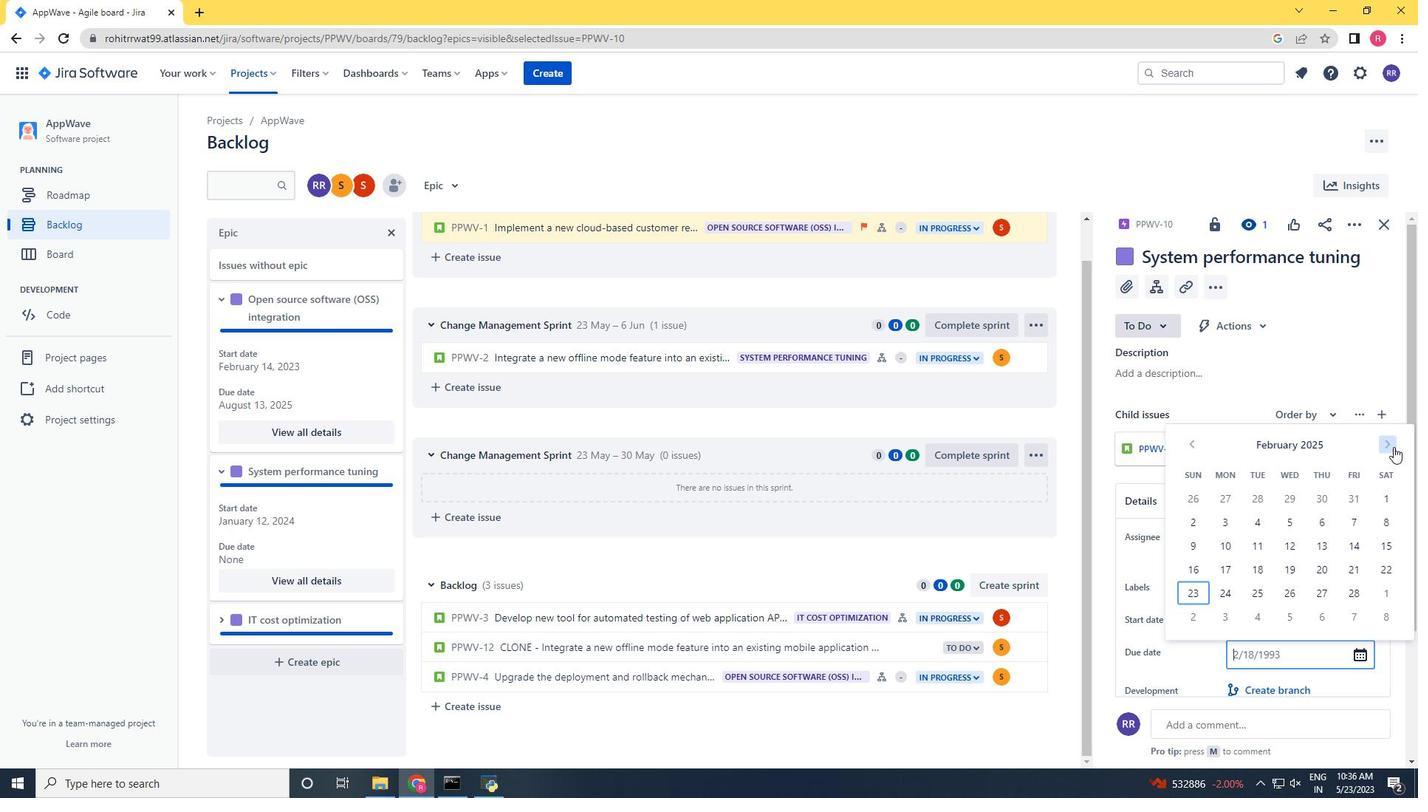 
Action: Mouse pressed left at (1394, 447)
Screenshot: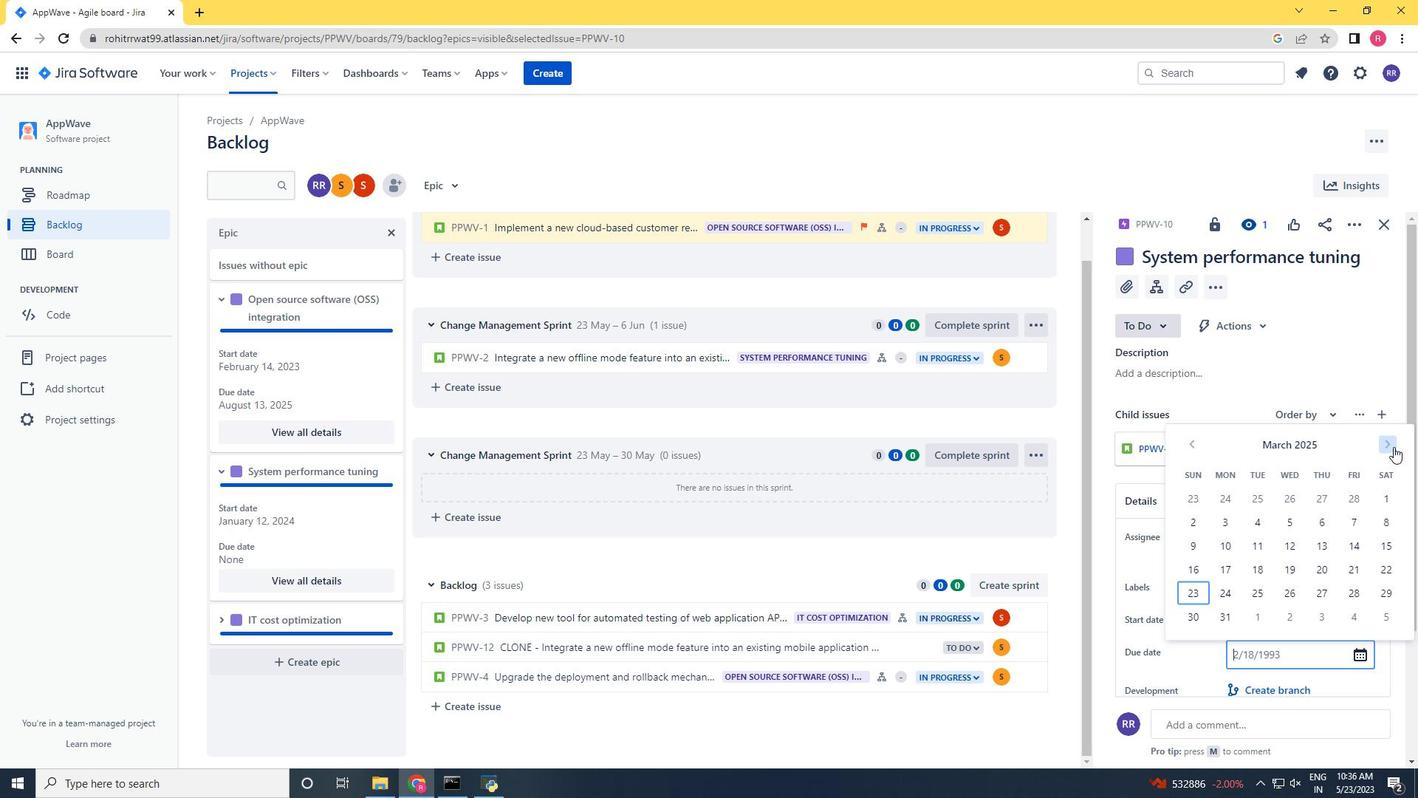 
Action: Mouse pressed left at (1394, 447)
Screenshot: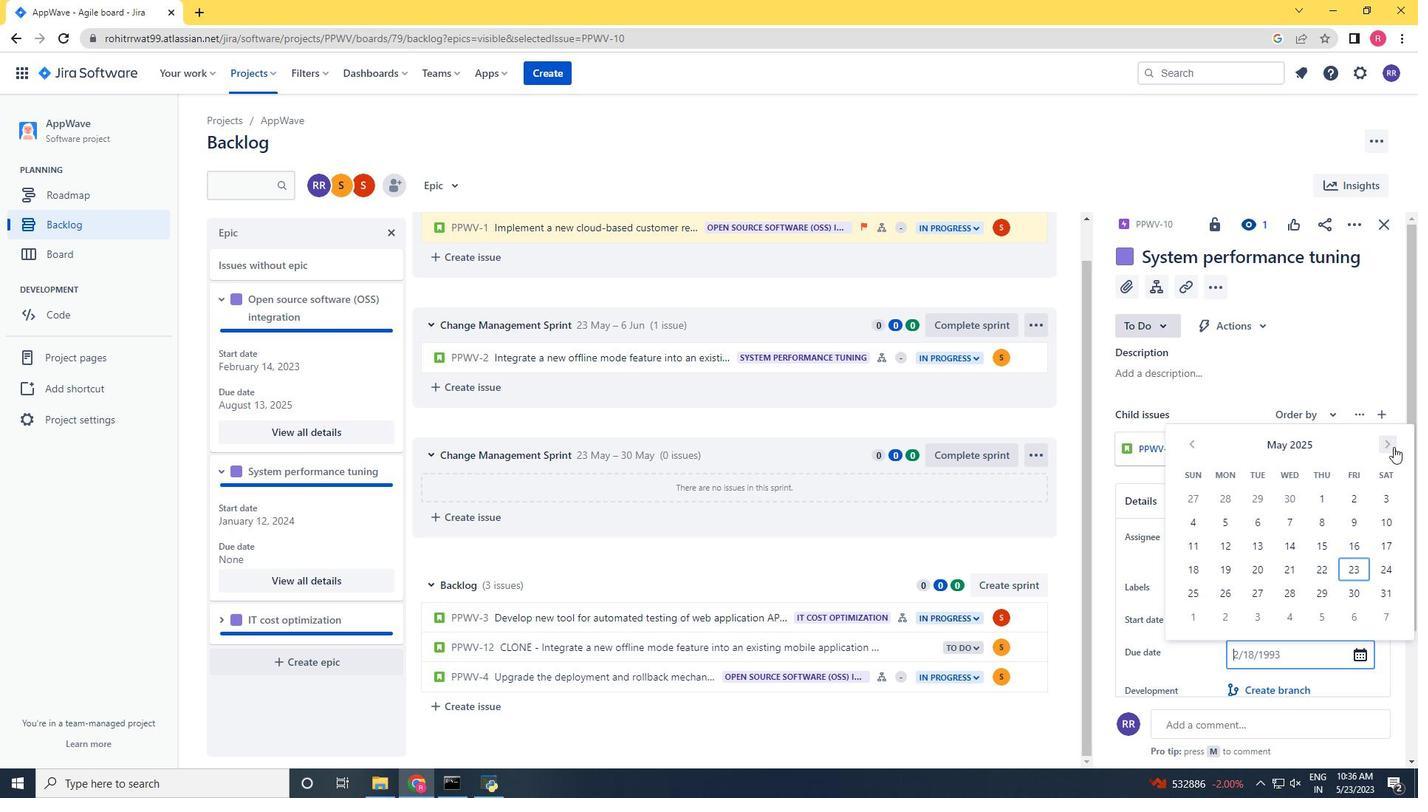 
Action: Mouse pressed left at (1394, 447)
Screenshot: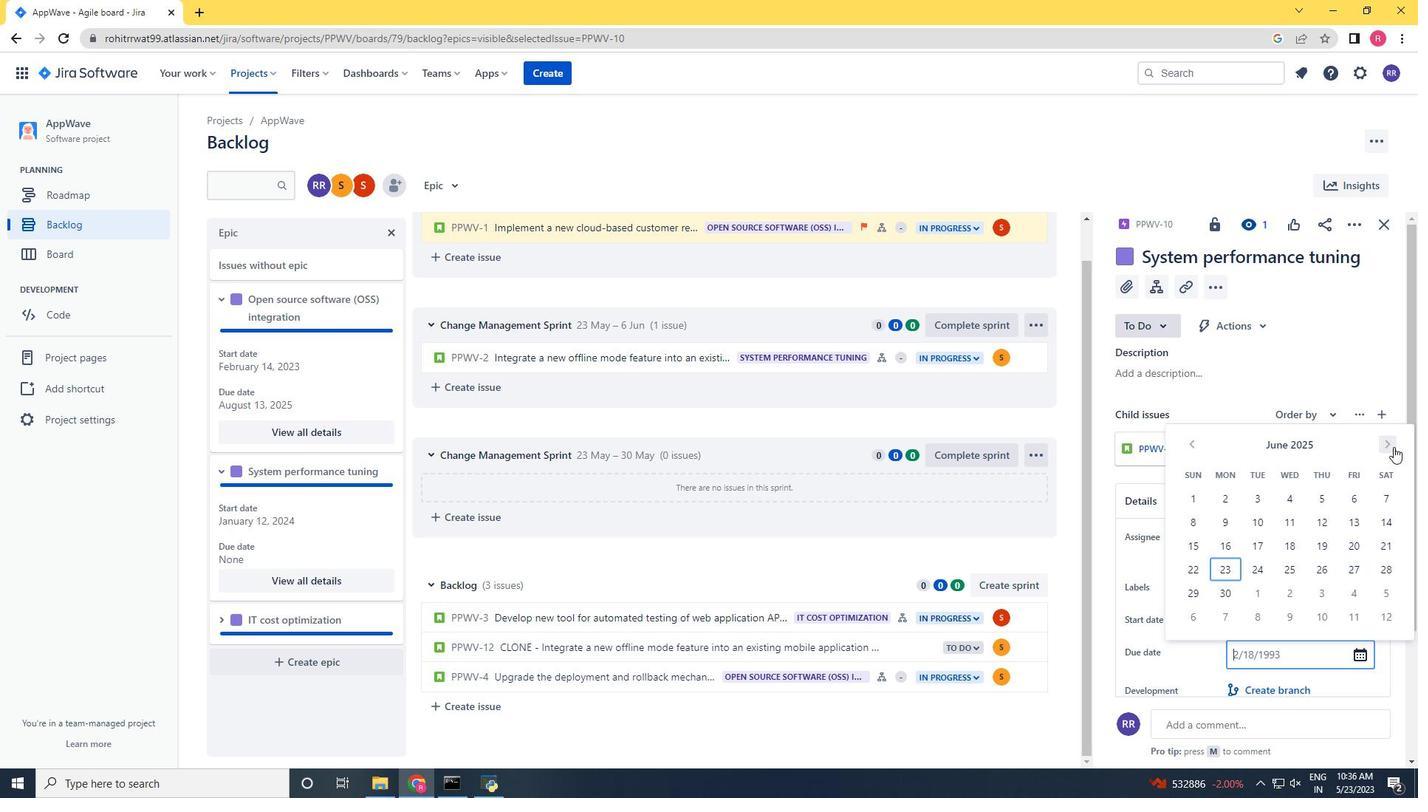 
Action: Mouse pressed left at (1394, 447)
Screenshot: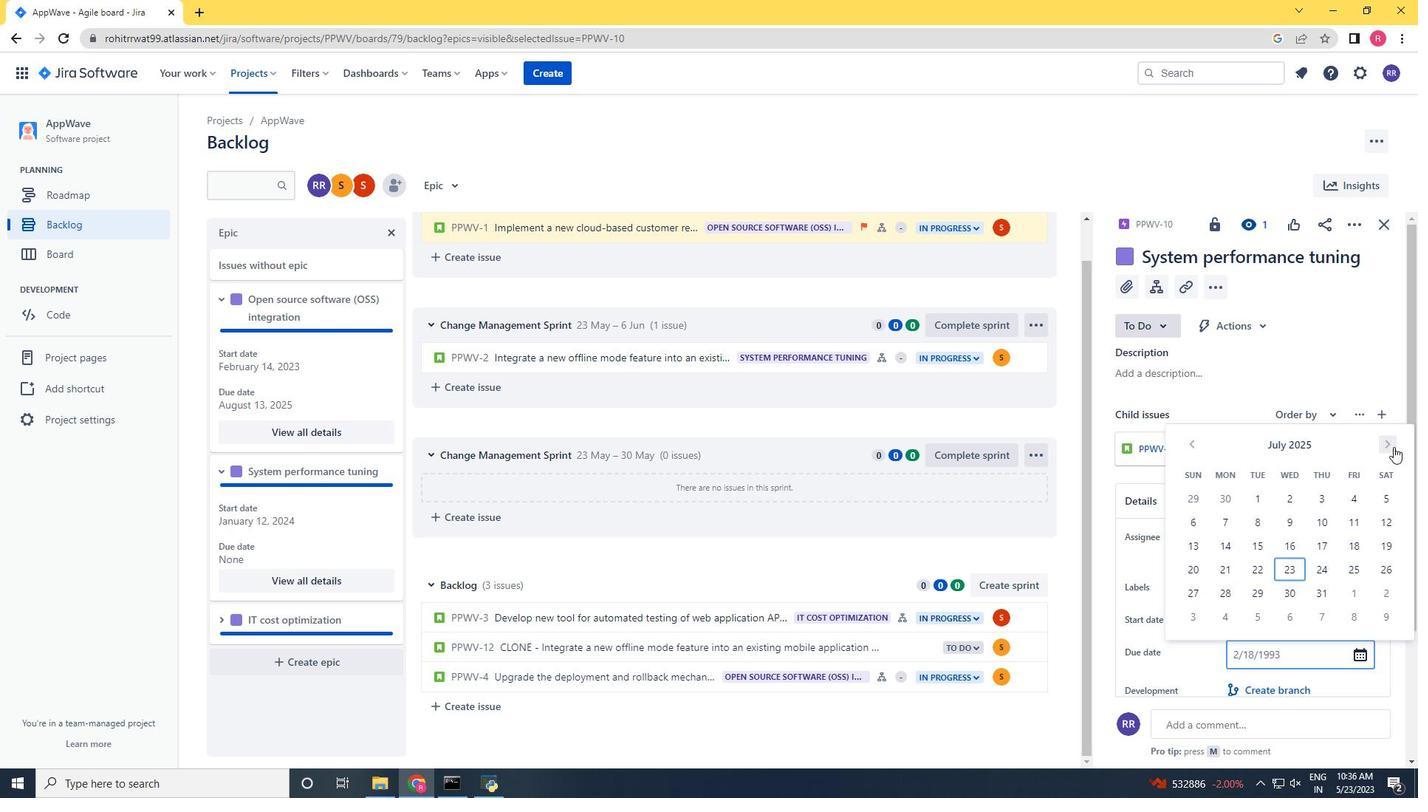 
Action: Mouse moved to (1295, 537)
Screenshot: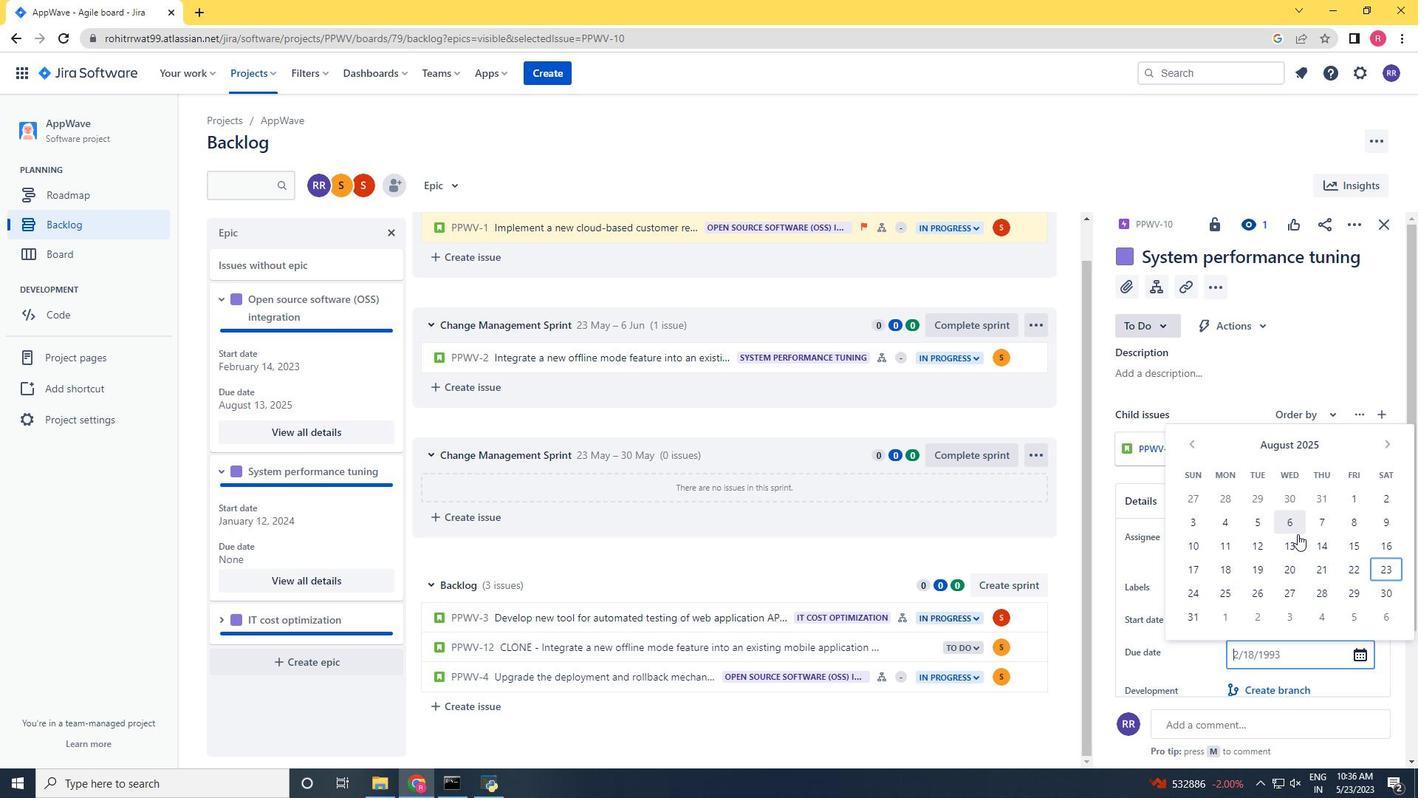 
Action: Mouse pressed left at (1295, 537)
Screenshot: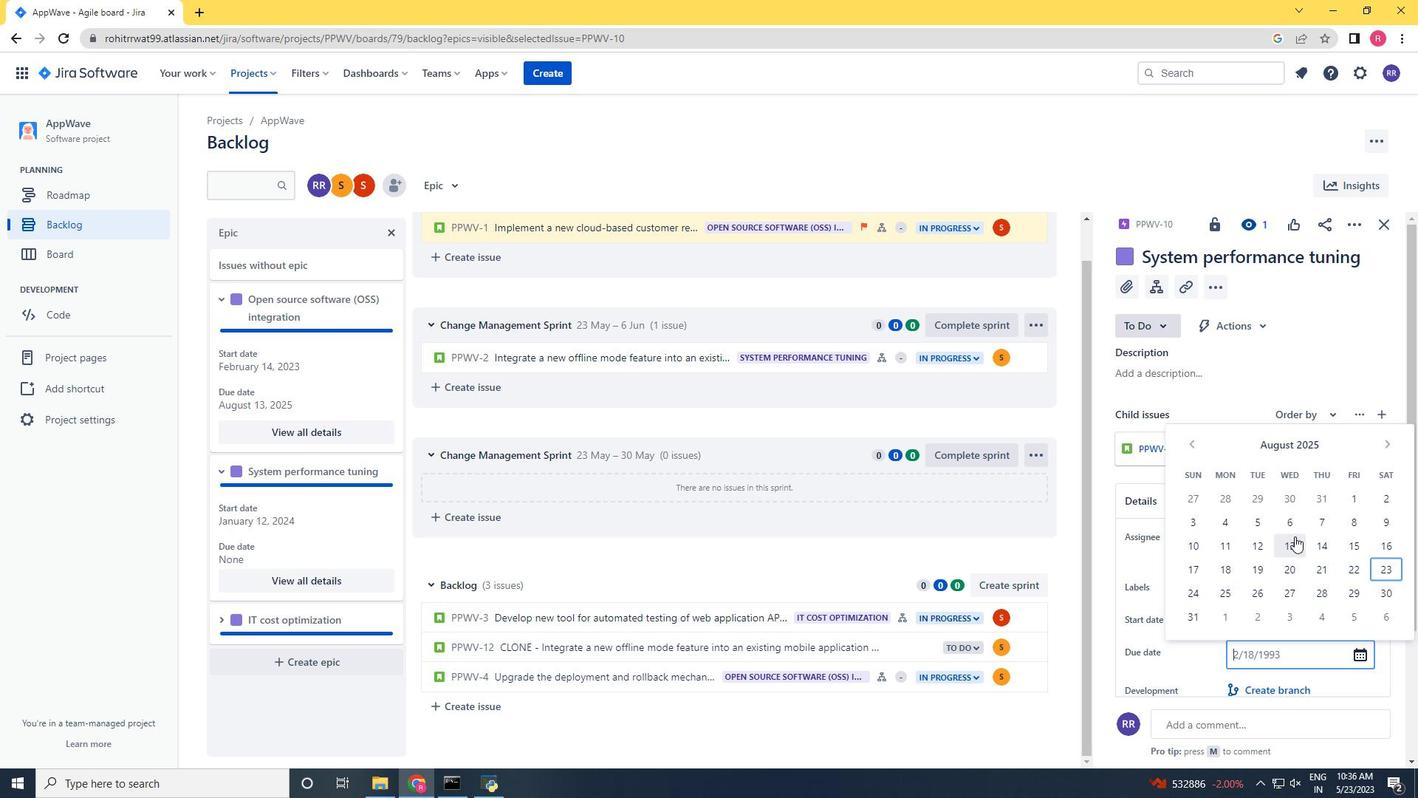 
Action: Mouse moved to (1294, 631)
Screenshot: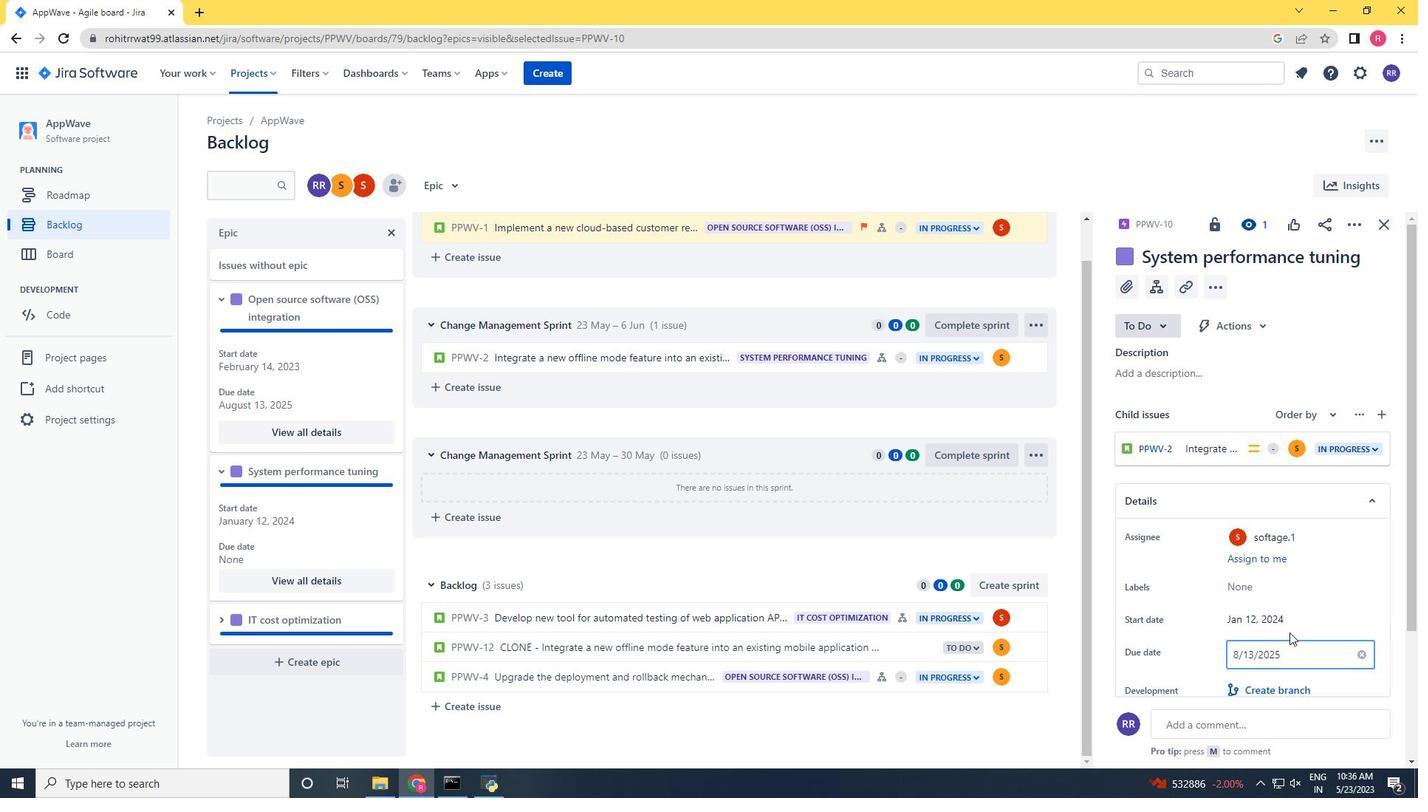 
Action: Mouse scrolled (1294, 630) with delta (0, 0)
Screenshot: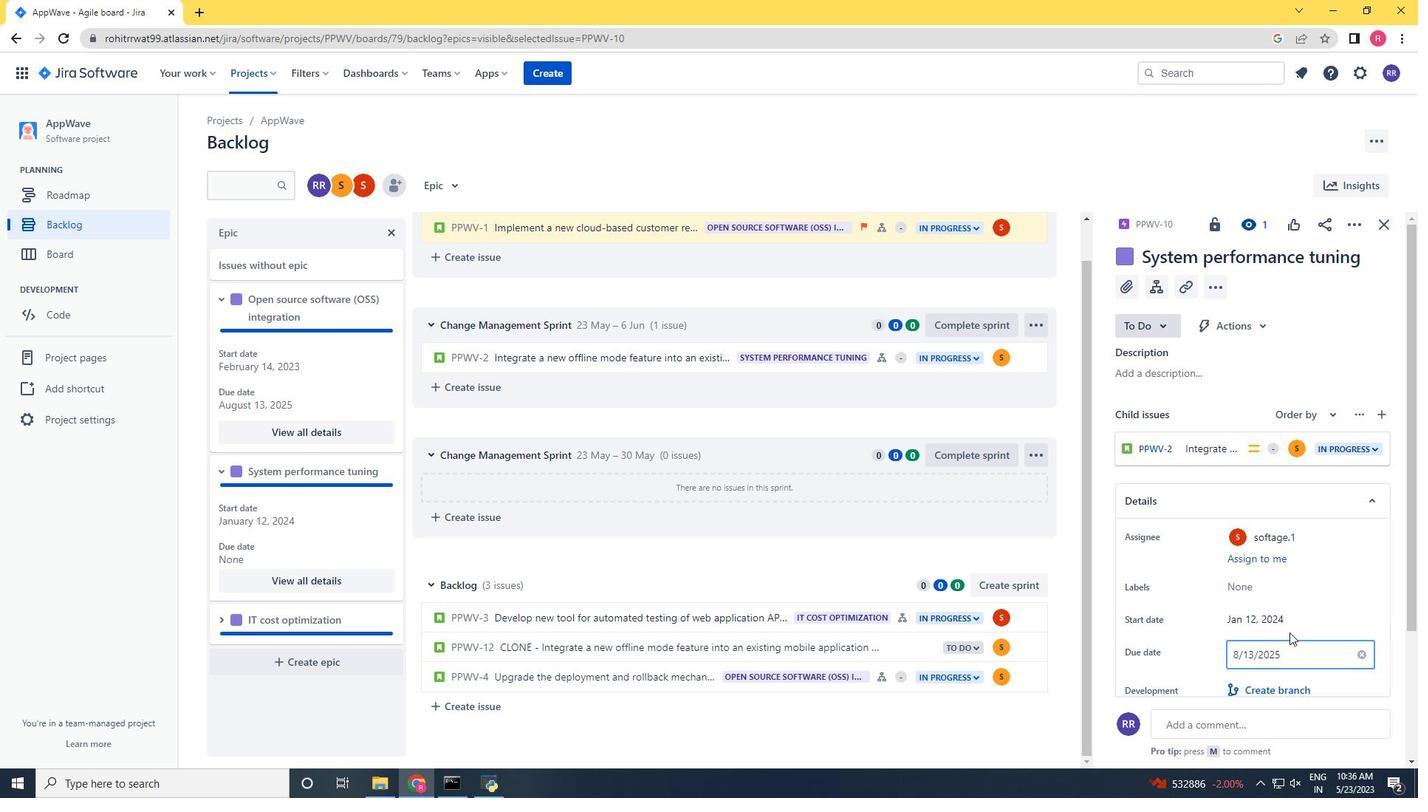 
Action: Mouse scrolled (1294, 630) with delta (0, 0)
Screenshot: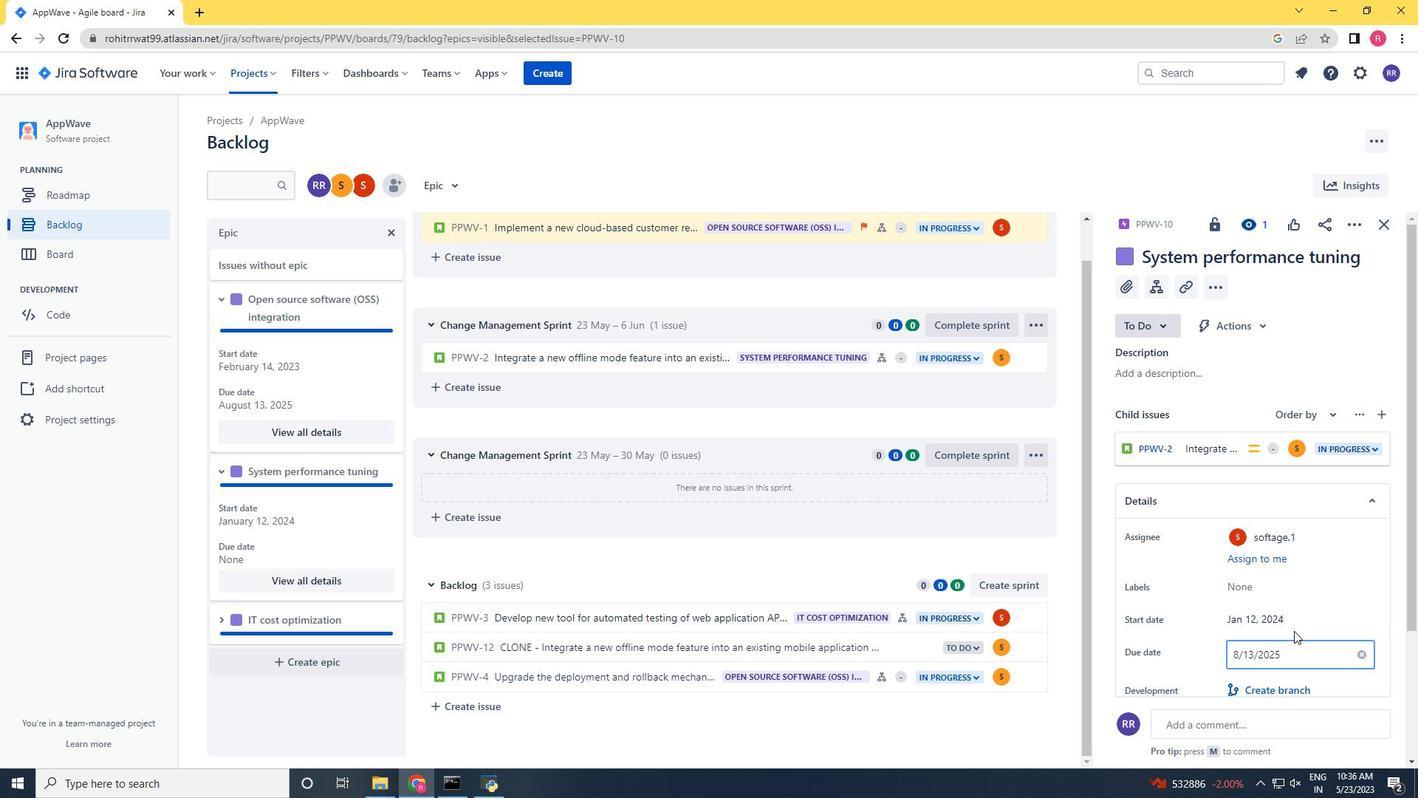 
Action: Mouse moved to (1257, 674)
Screenshot: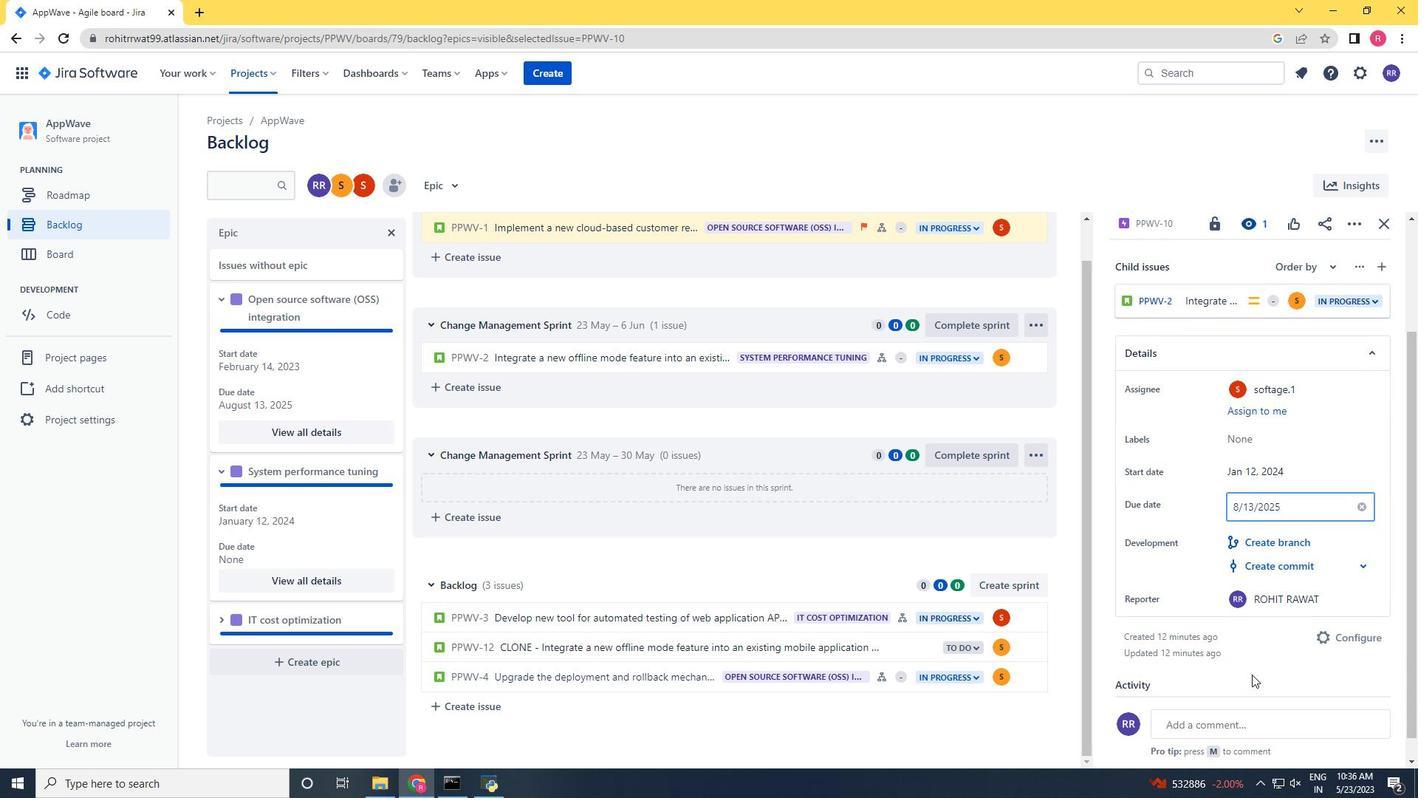 
Action: Mouse pressed left at (1257, 674)
Screenshot: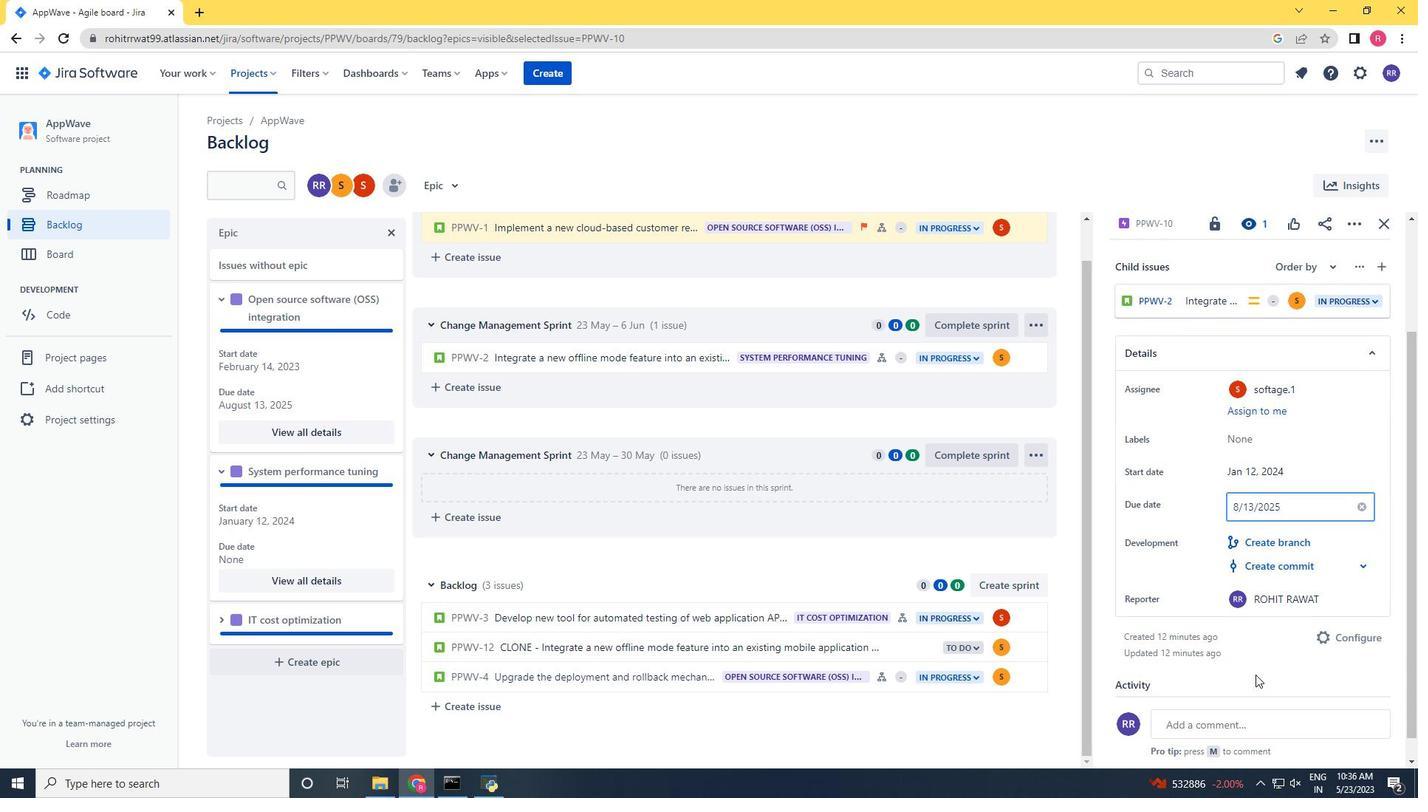 
Action: Mouse moved to (306, 594)
Screenshot: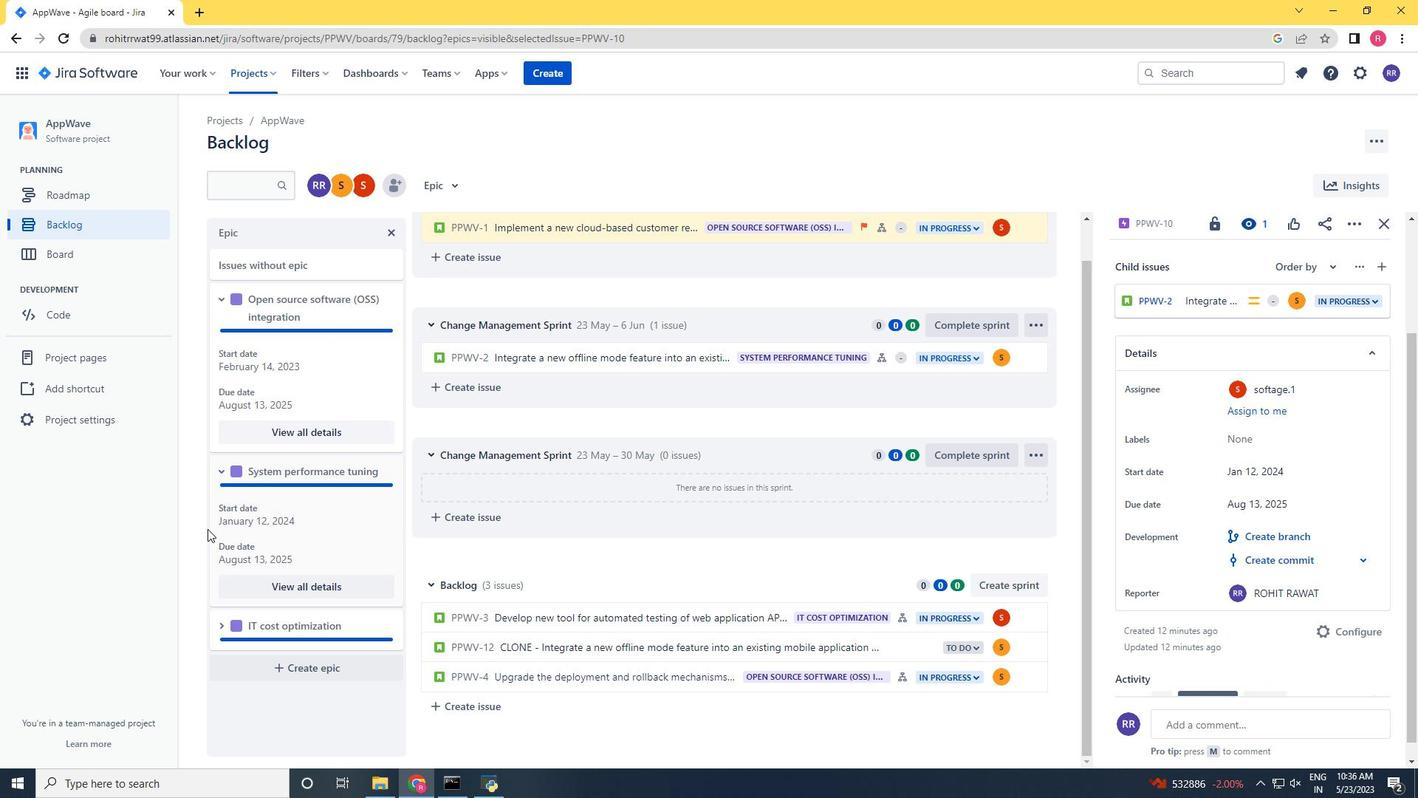 
Action: Mouse scrolled (306, 594) with delta (0, 0)
Screenshot: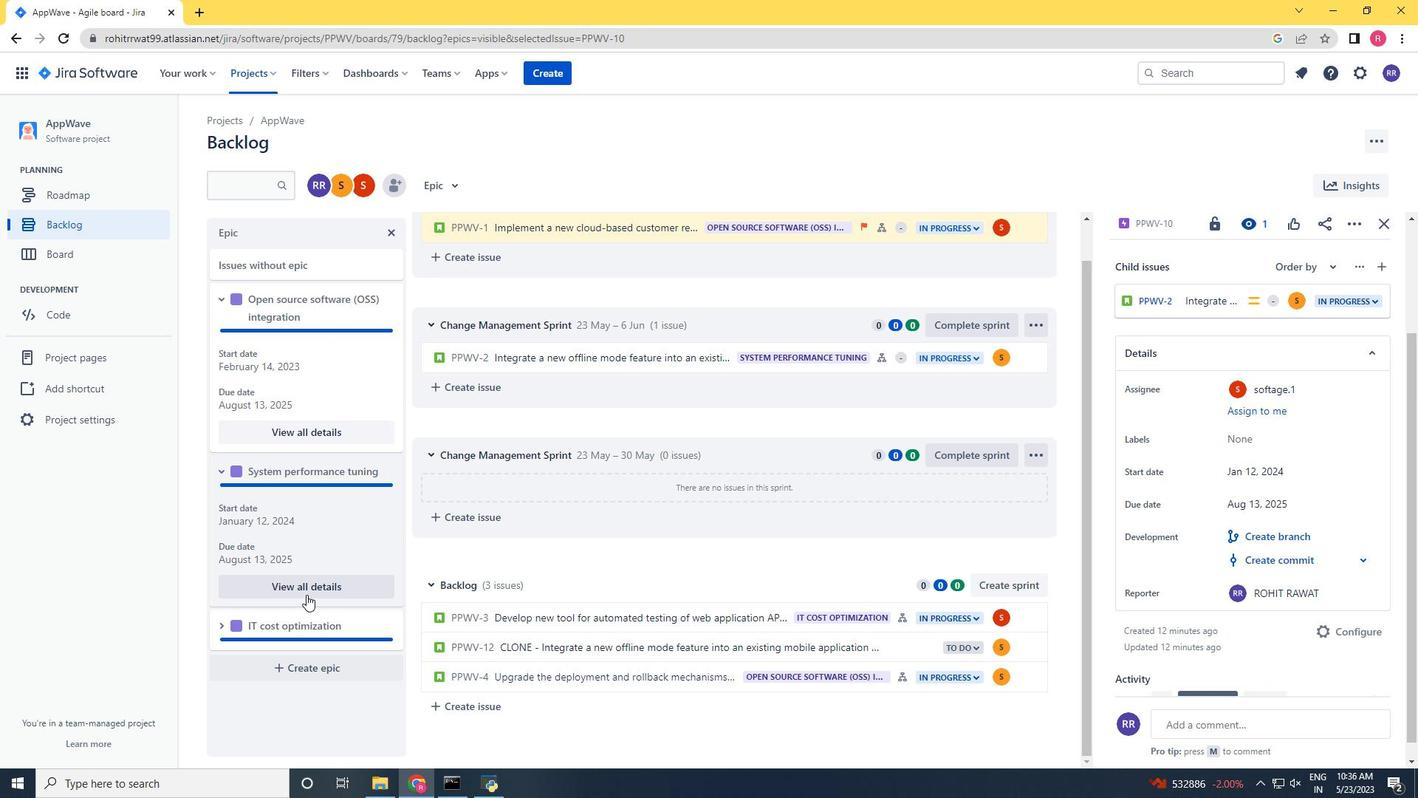 
Action: Mouse scrolled (306, 594) with delta (0, 0)
Screenshot: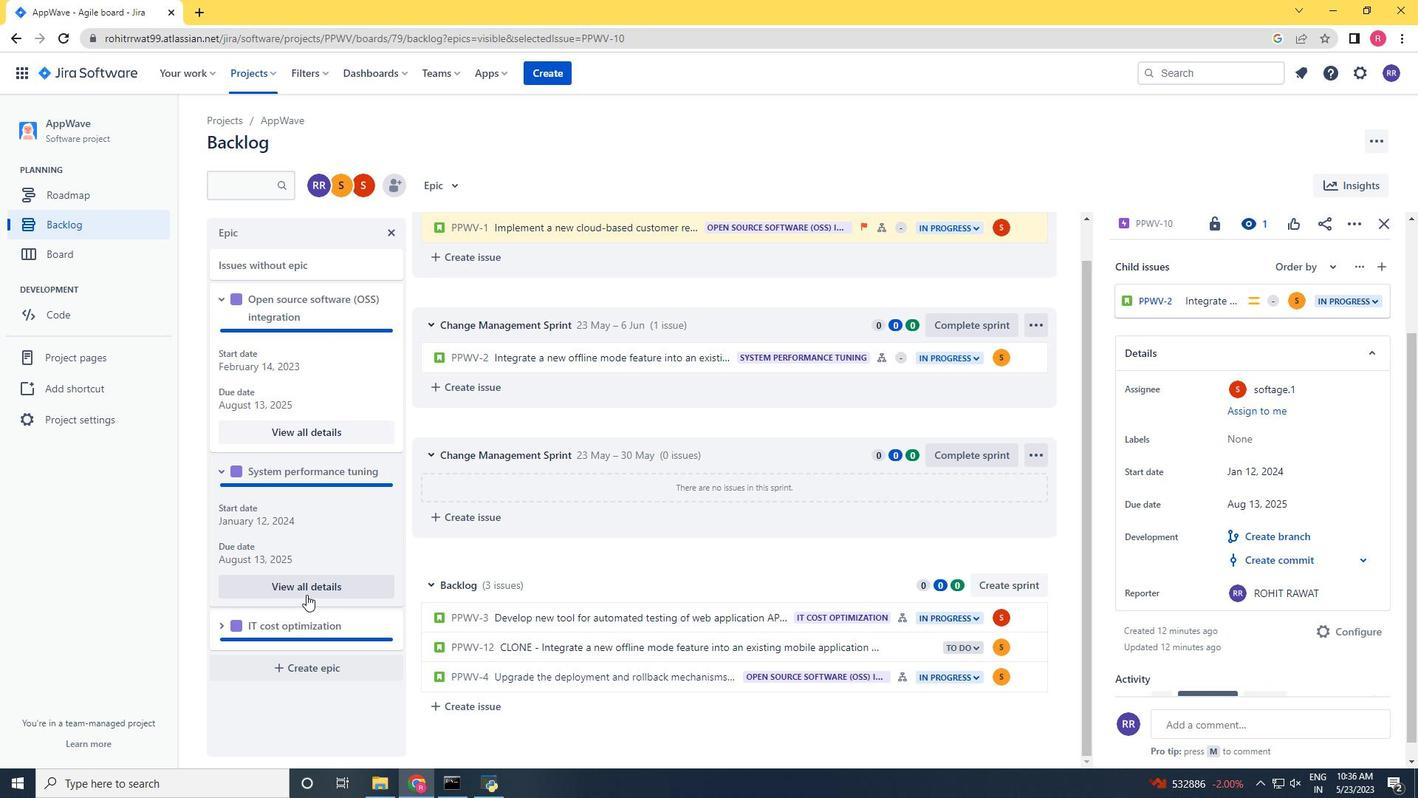 
Action: Mouse moved to (216, 622)
Screenshot: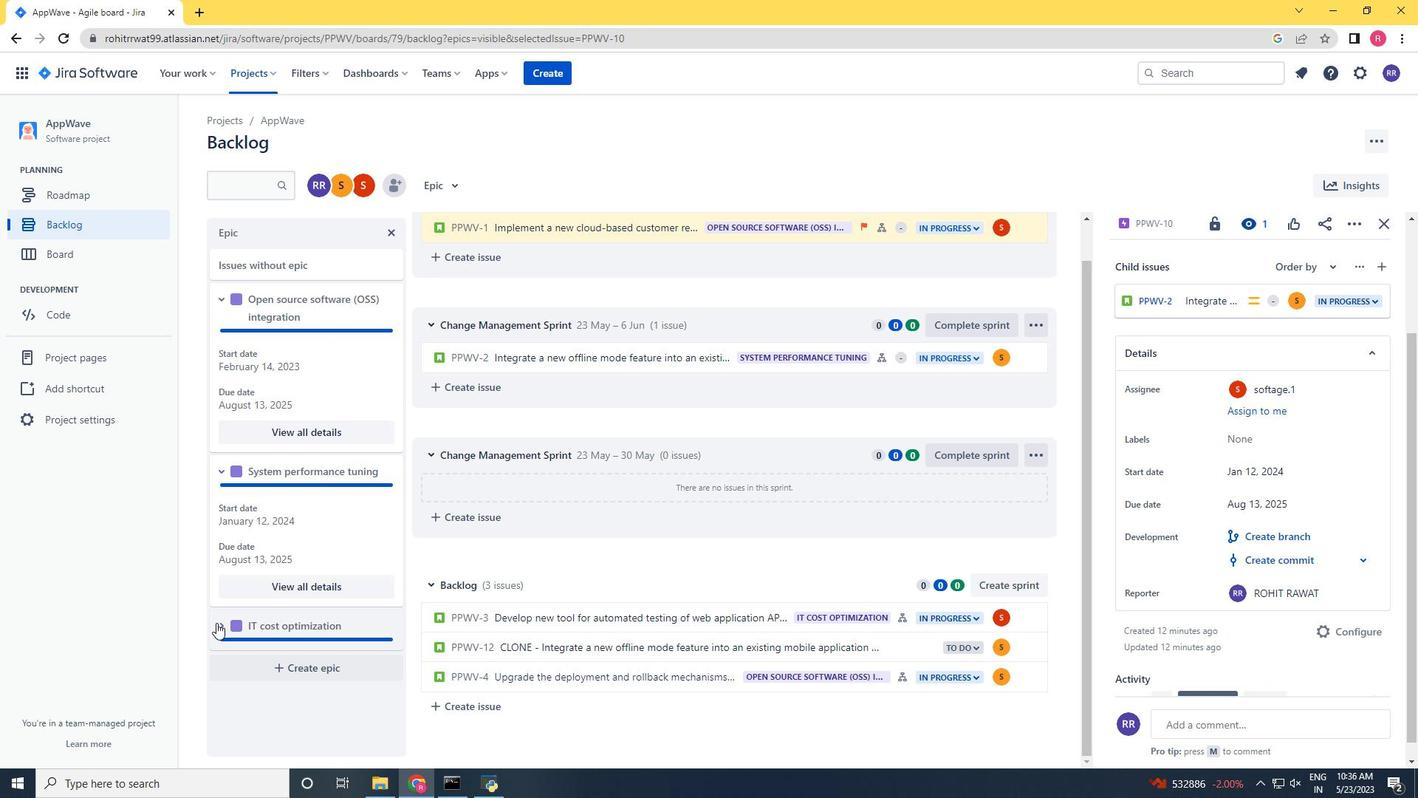 
Action: Mouse pressed left at (216, 622)
Screenshot: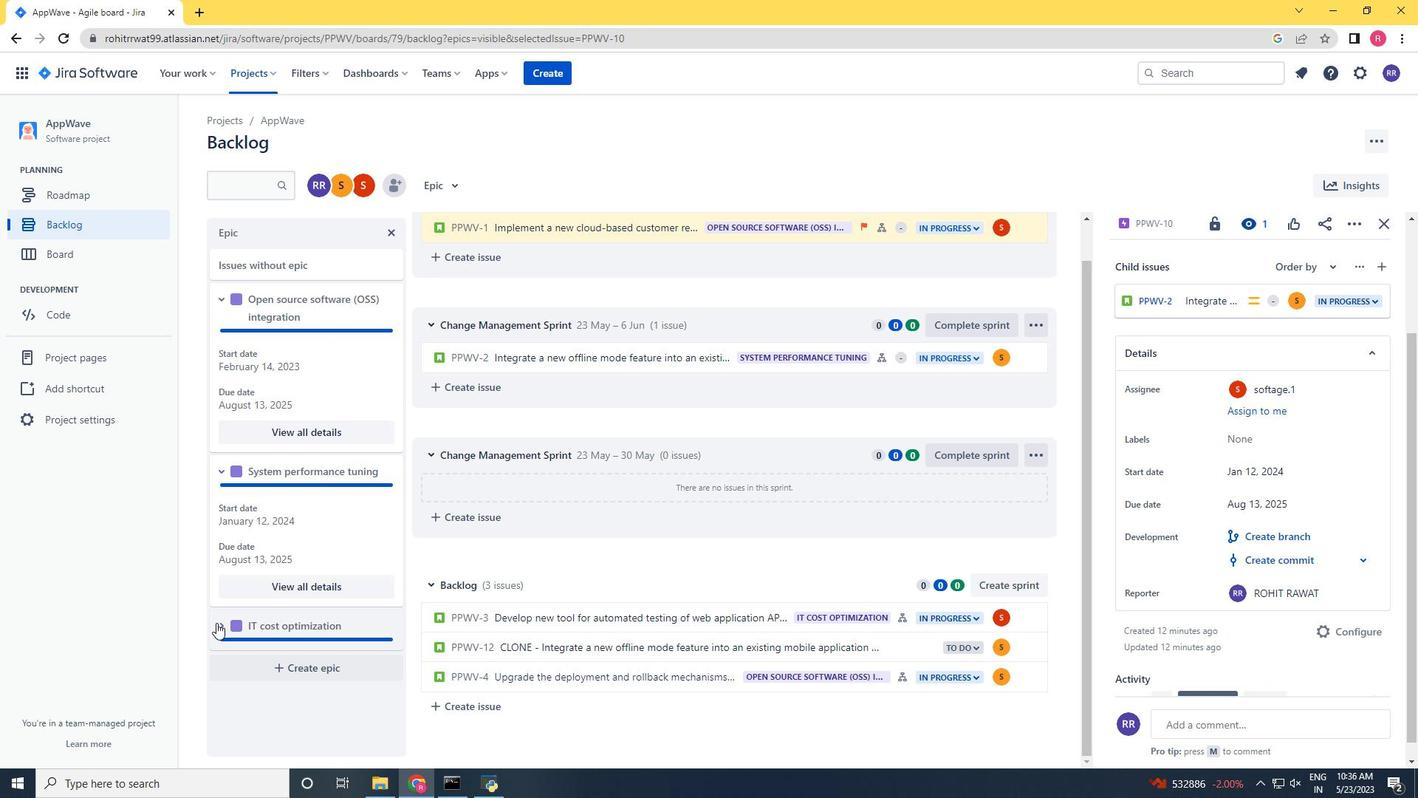 
Action: Mouse moved to (246, 646)
Screenshot: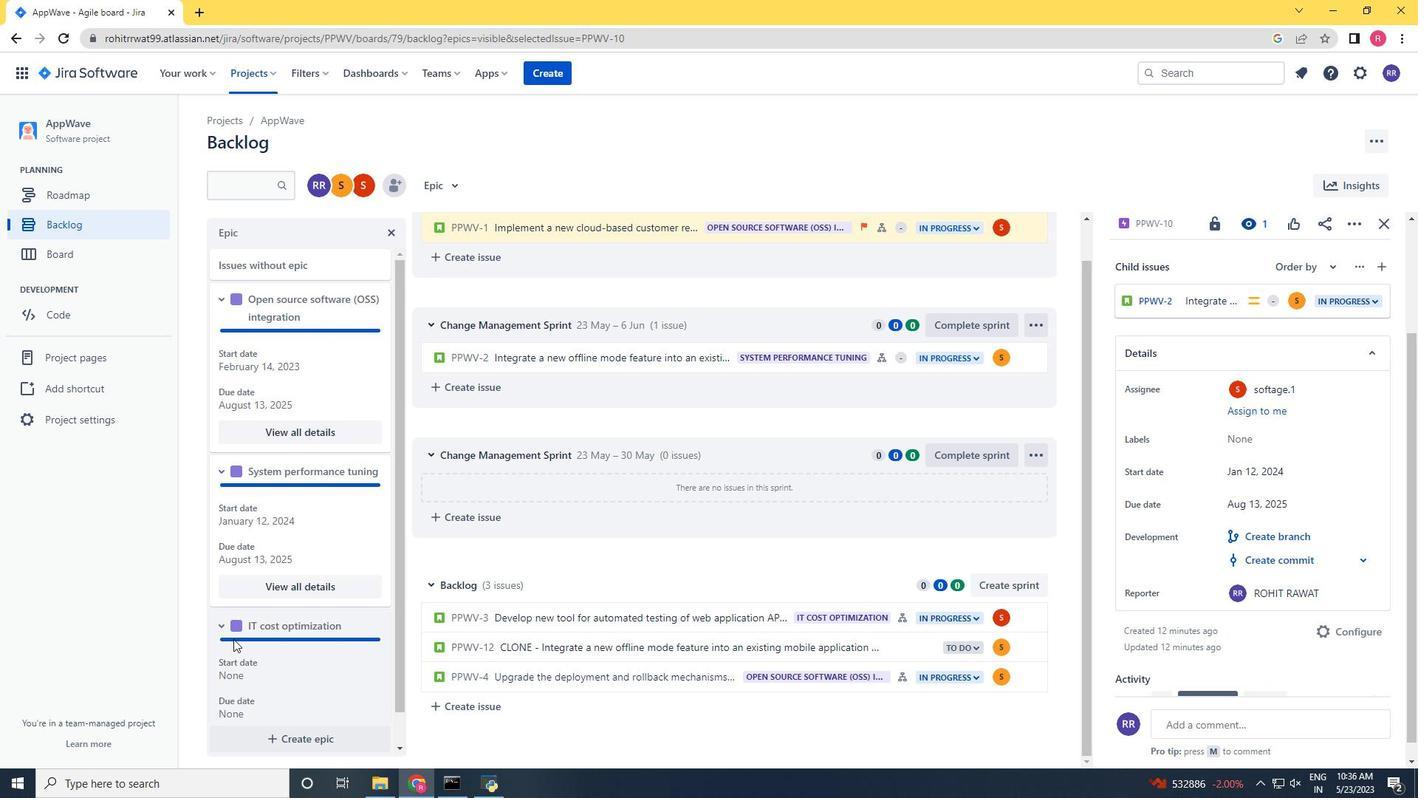 
Action: Mouse scrolled (246, 645) with delta (0, 0)
Screenshot: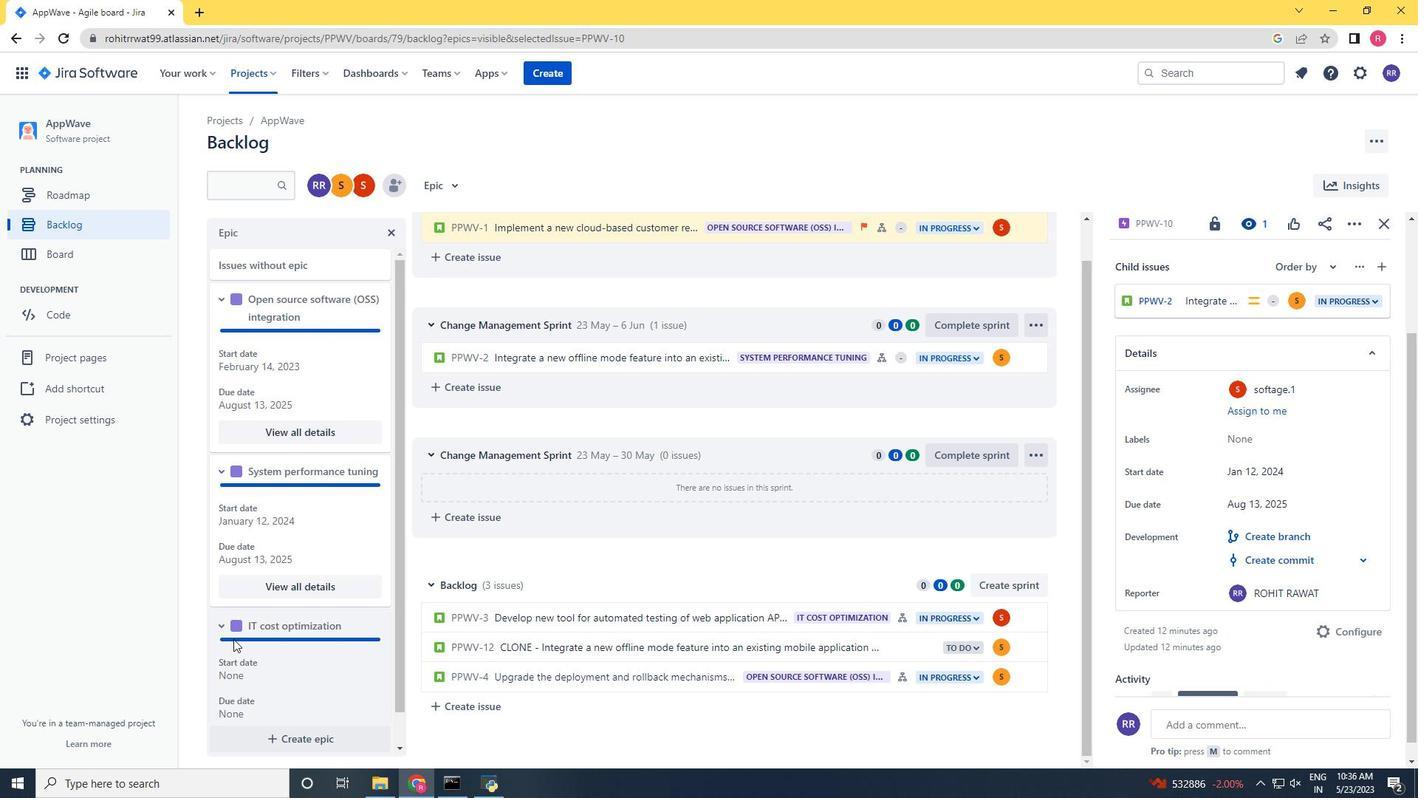 
Action: Mouse scrolled (246, 645) with delta (0, 0)
Screenshot: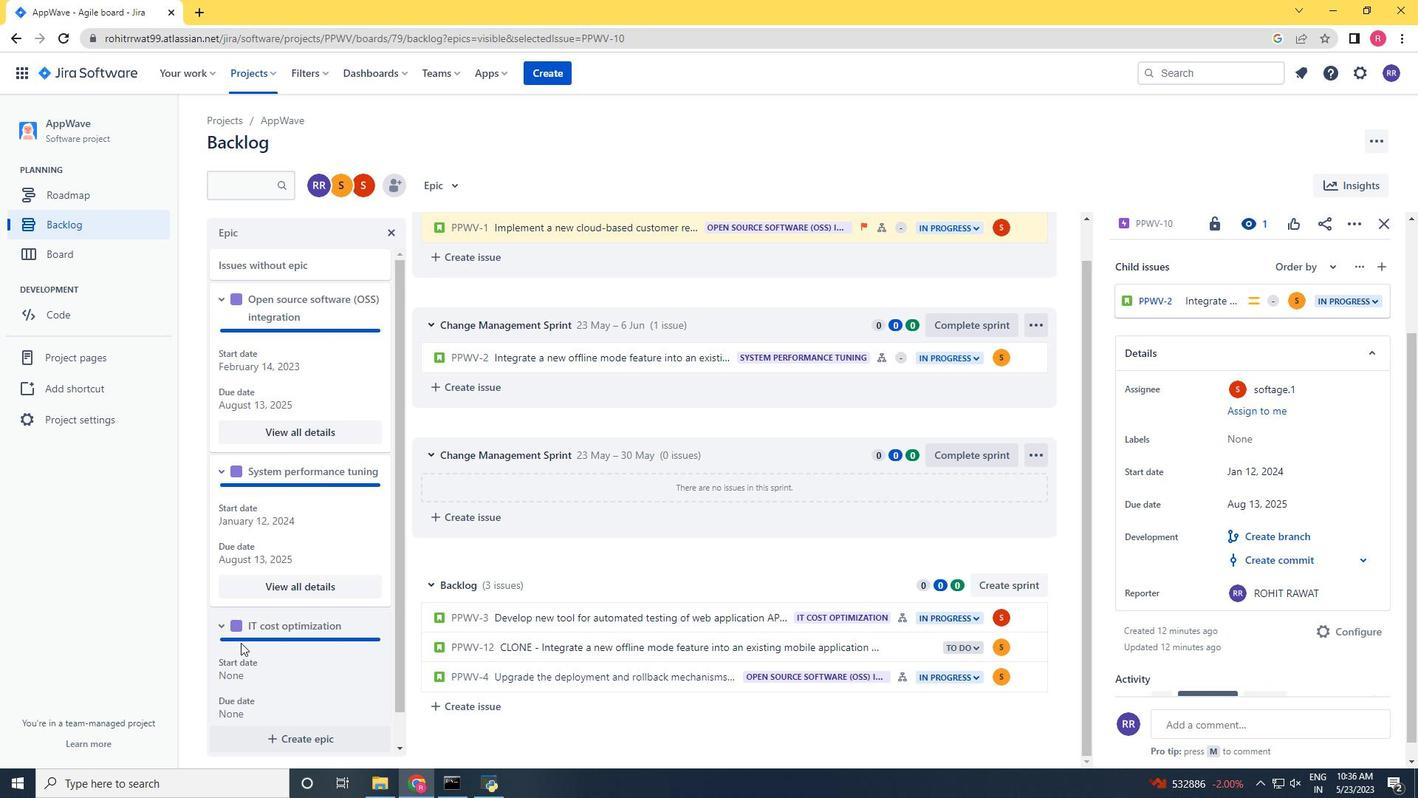 
Action: Mouse moved to (248, 646)
Screenshot: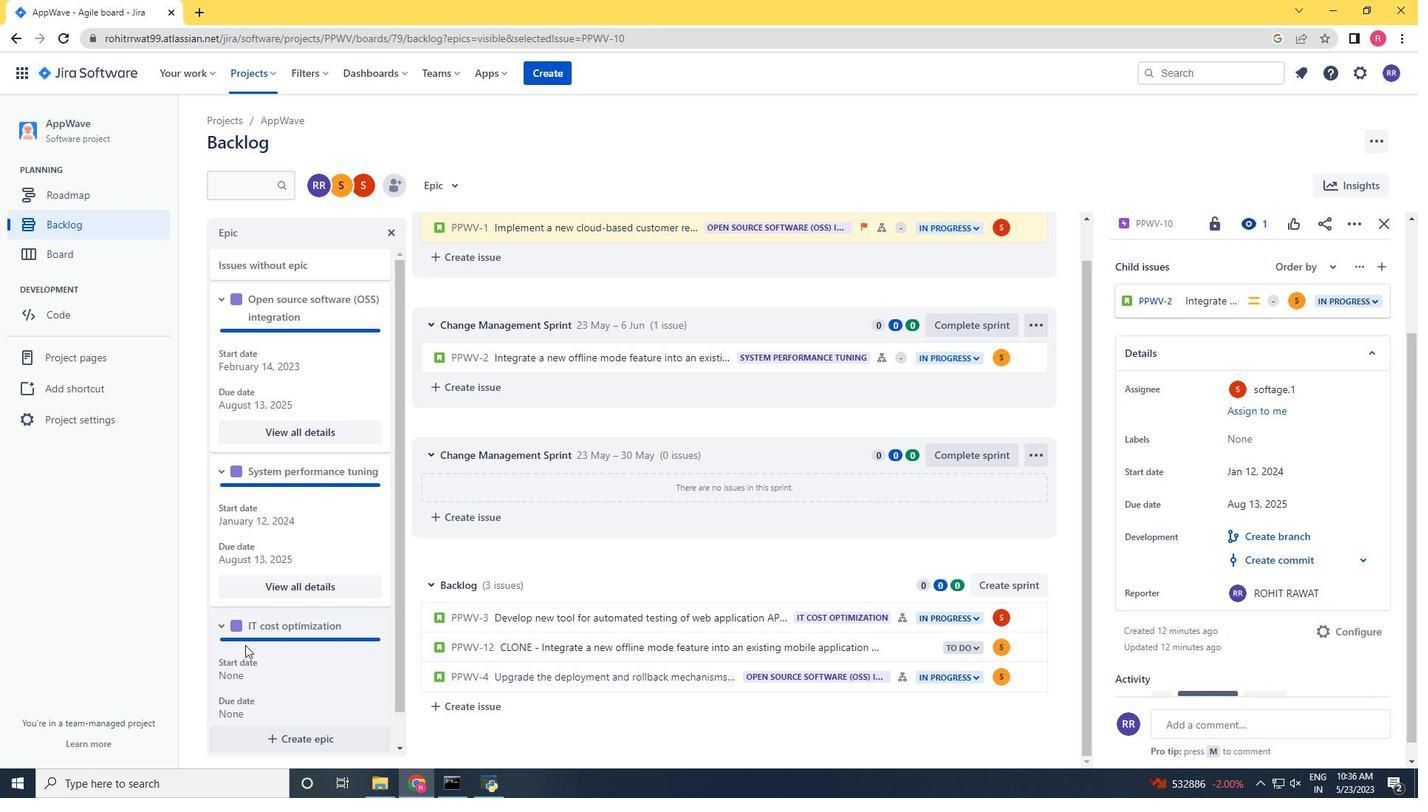 
Action: Mouse scrolled (248, 645) with delta (0, 0)
Screenshot: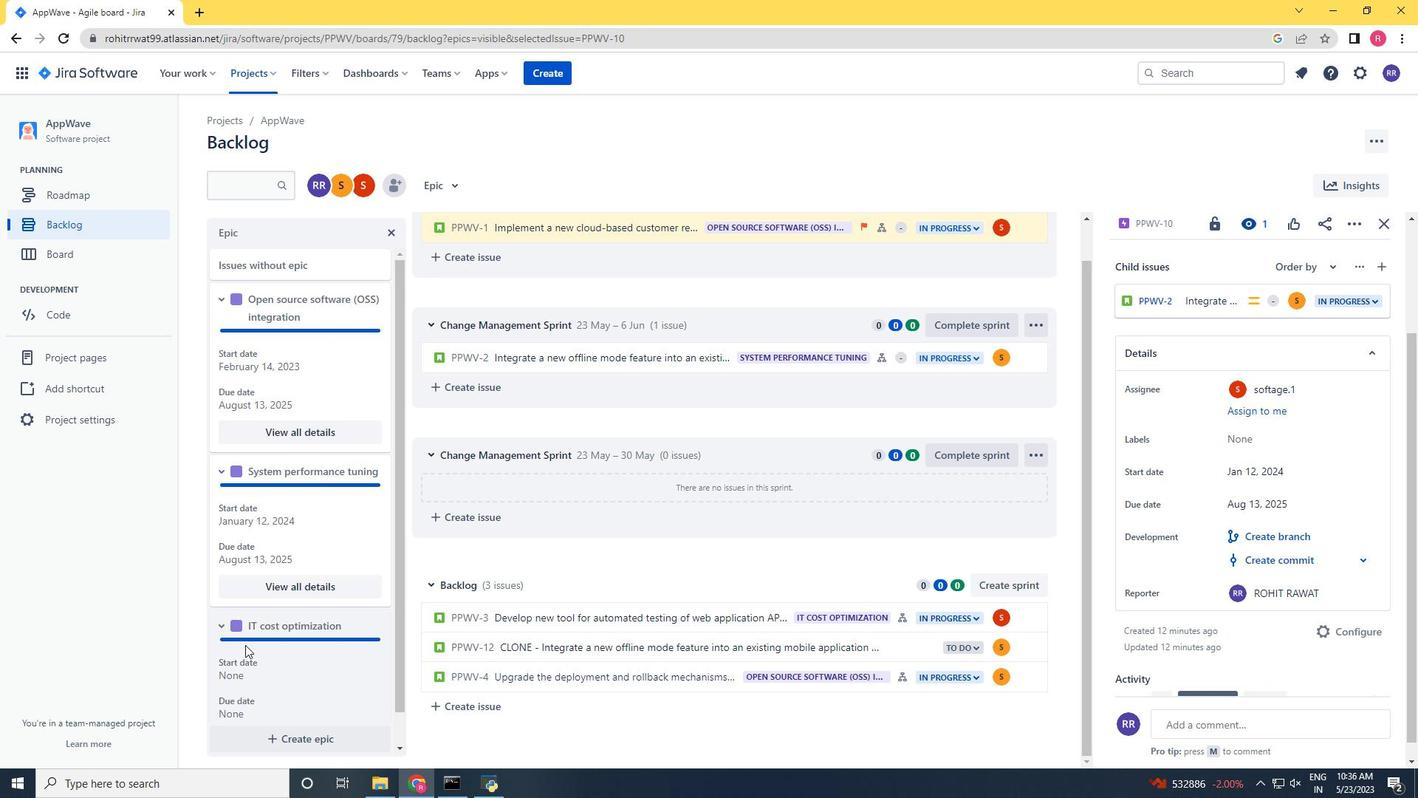 
Action: Mouse moved to (250, 646)
Screenshot: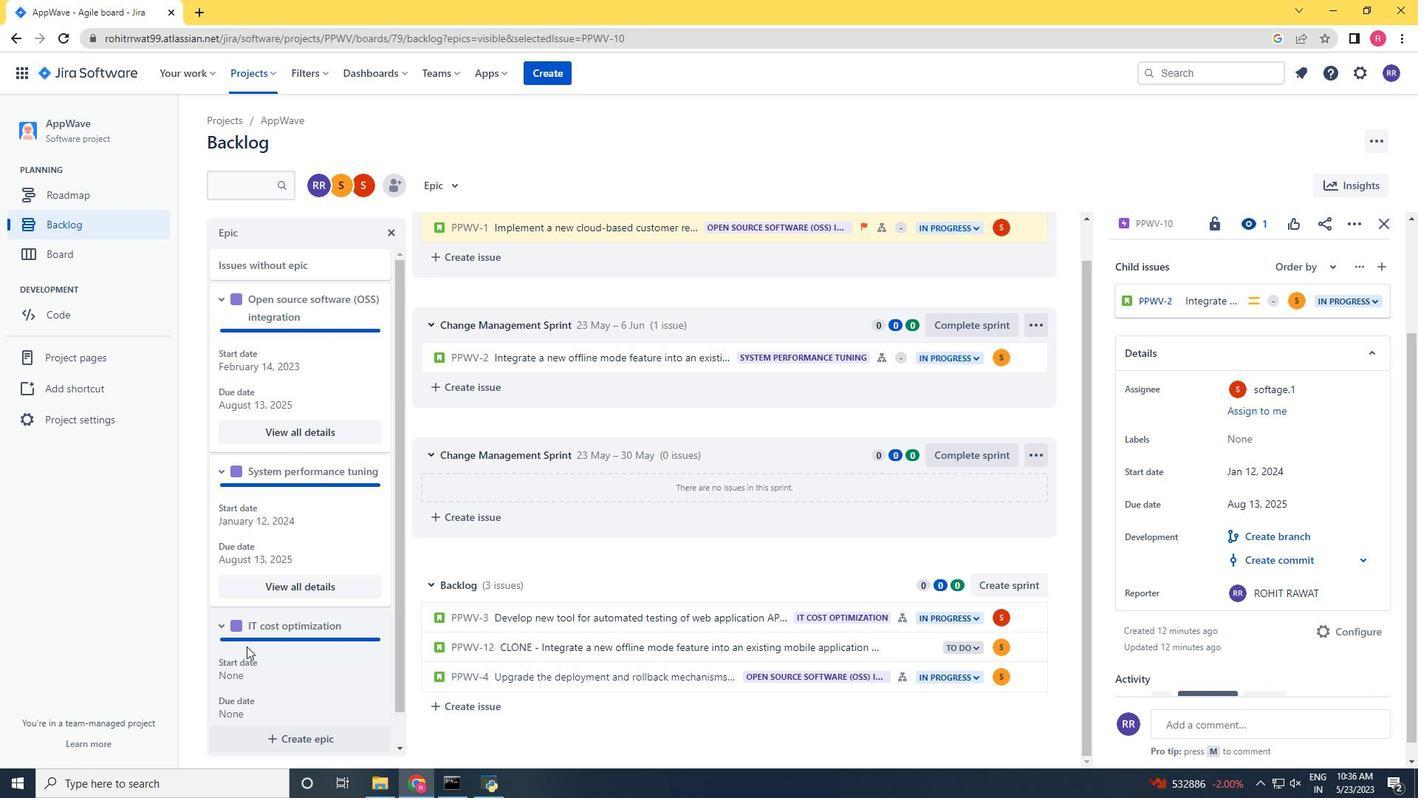 
Action: Mouse scrolled (250, 645) with delta (0, 0)
Screenshot: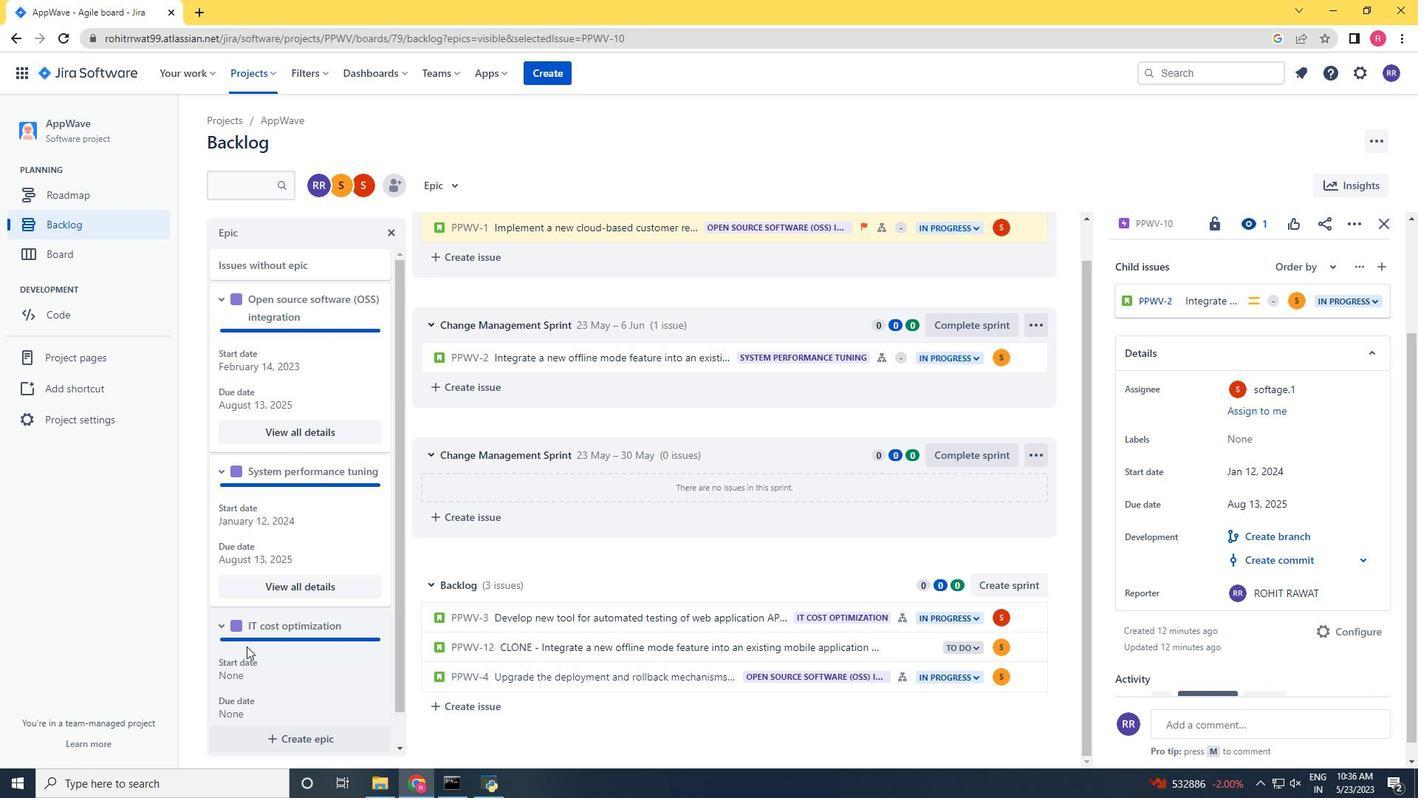 
Action: Mouse moved to (296, 699)
Screenshot: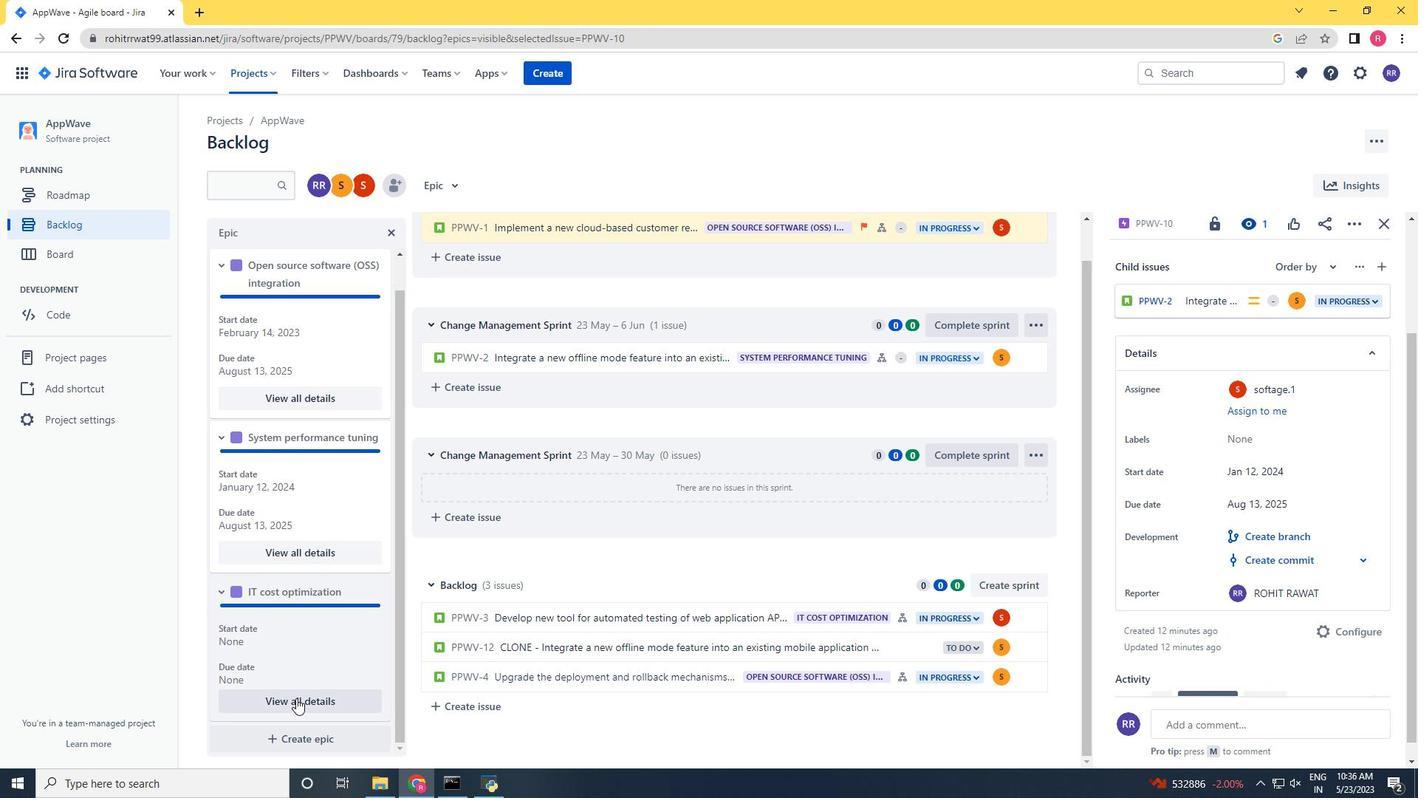 
Action: Mouse pressed left at (296, 699)
Screenshot: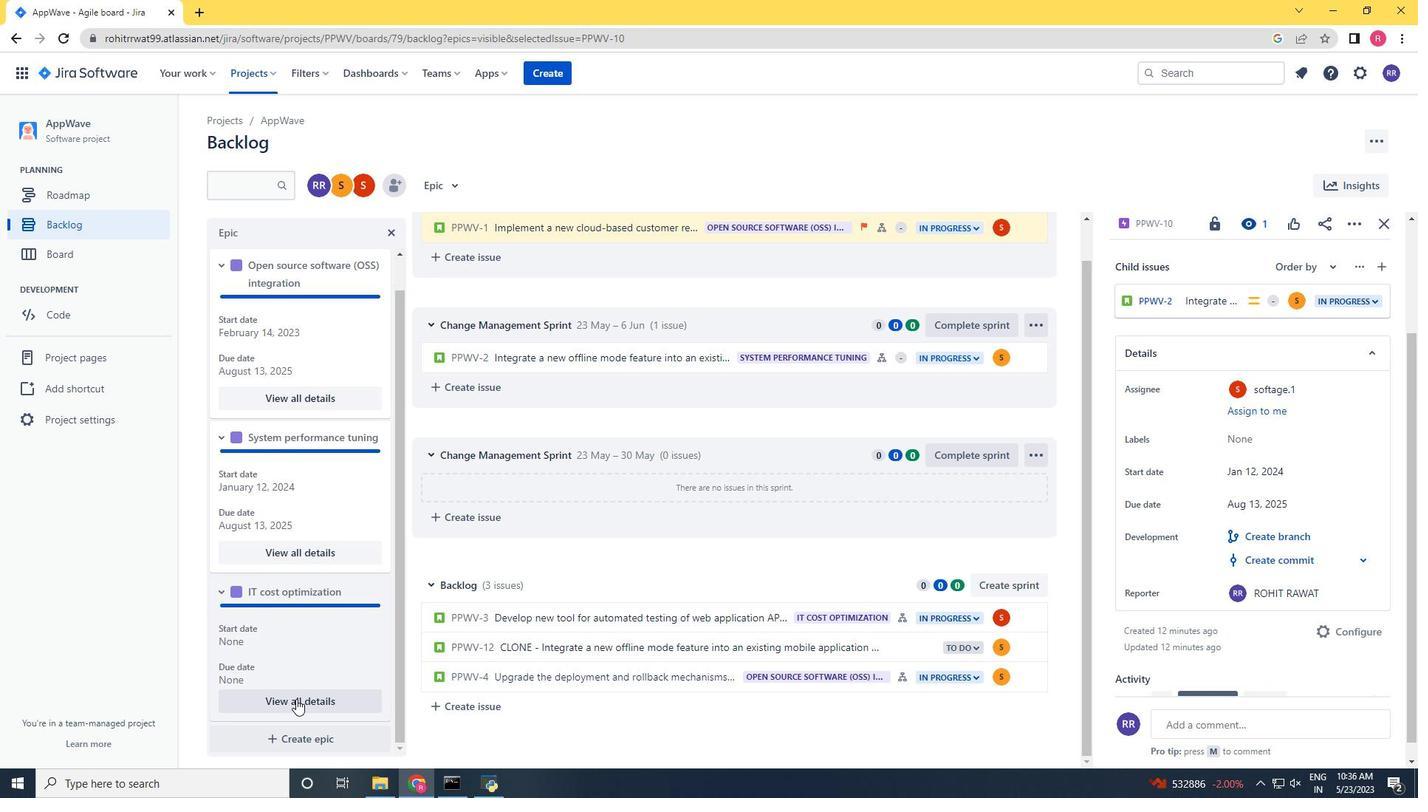 
Action: Mouse moved to (1228, 565)
Screenshot: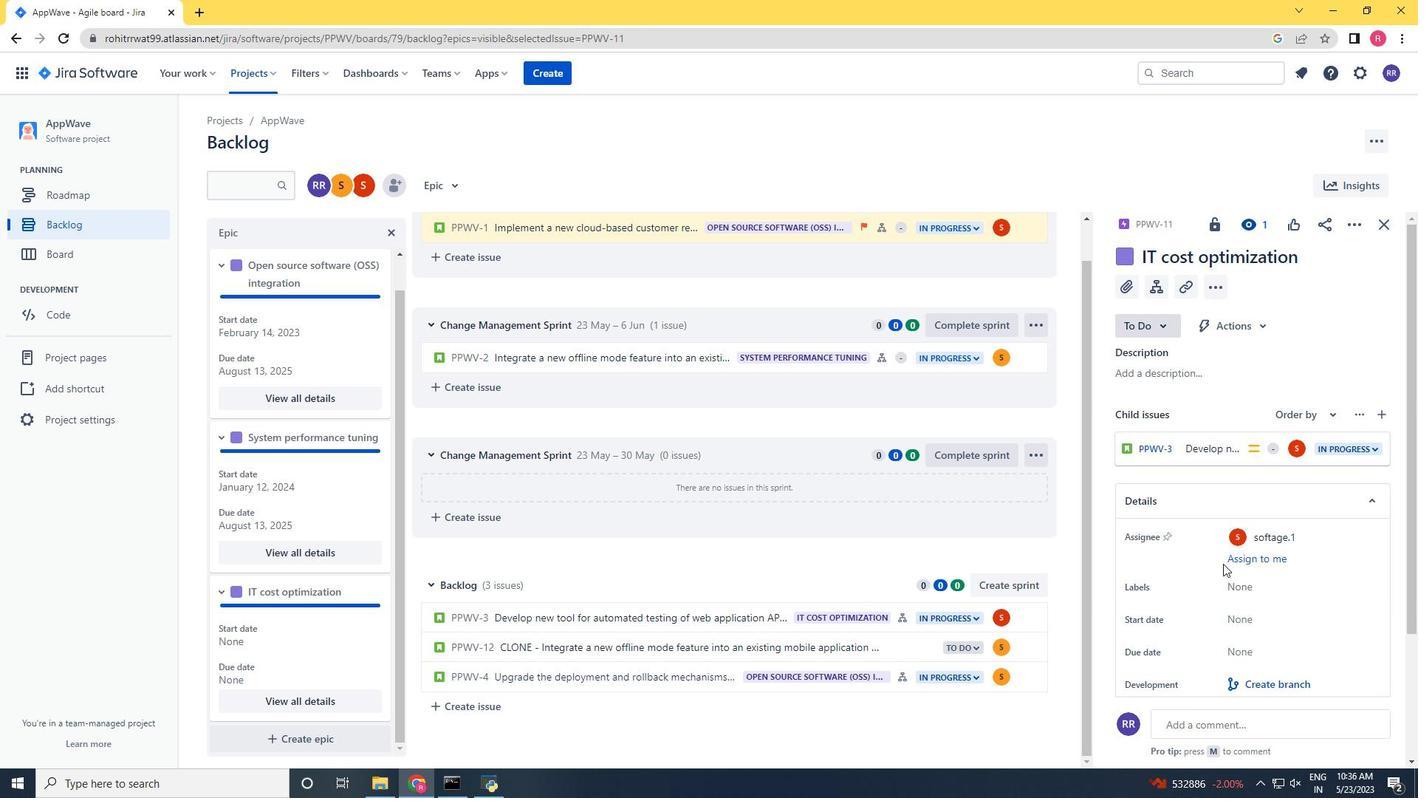 
Action: Mouse scrolled (1228, 564) with delta (0, 0)
Screenshot: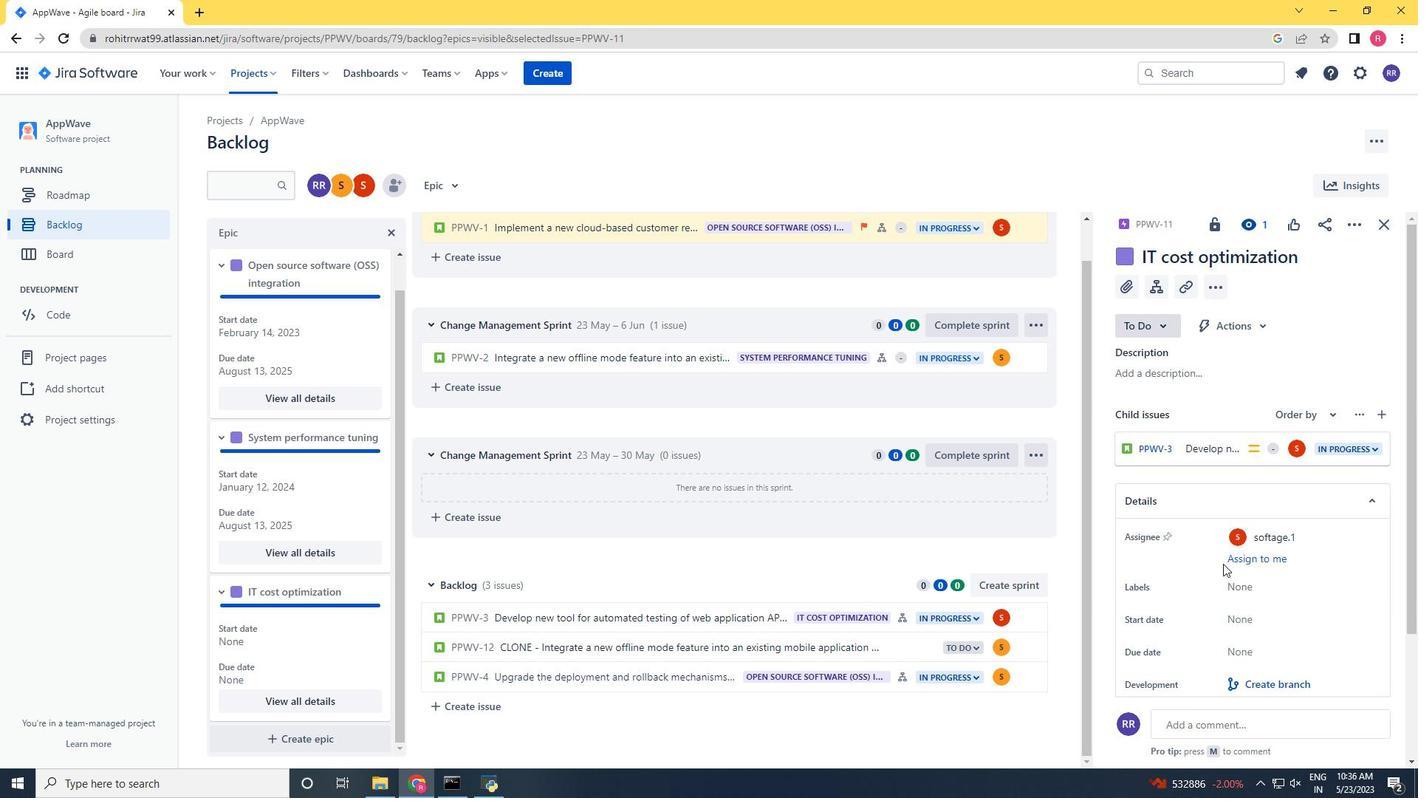 
Action: Mouse scrolled (1228, 564) with delta (0, 0)
Screenshot: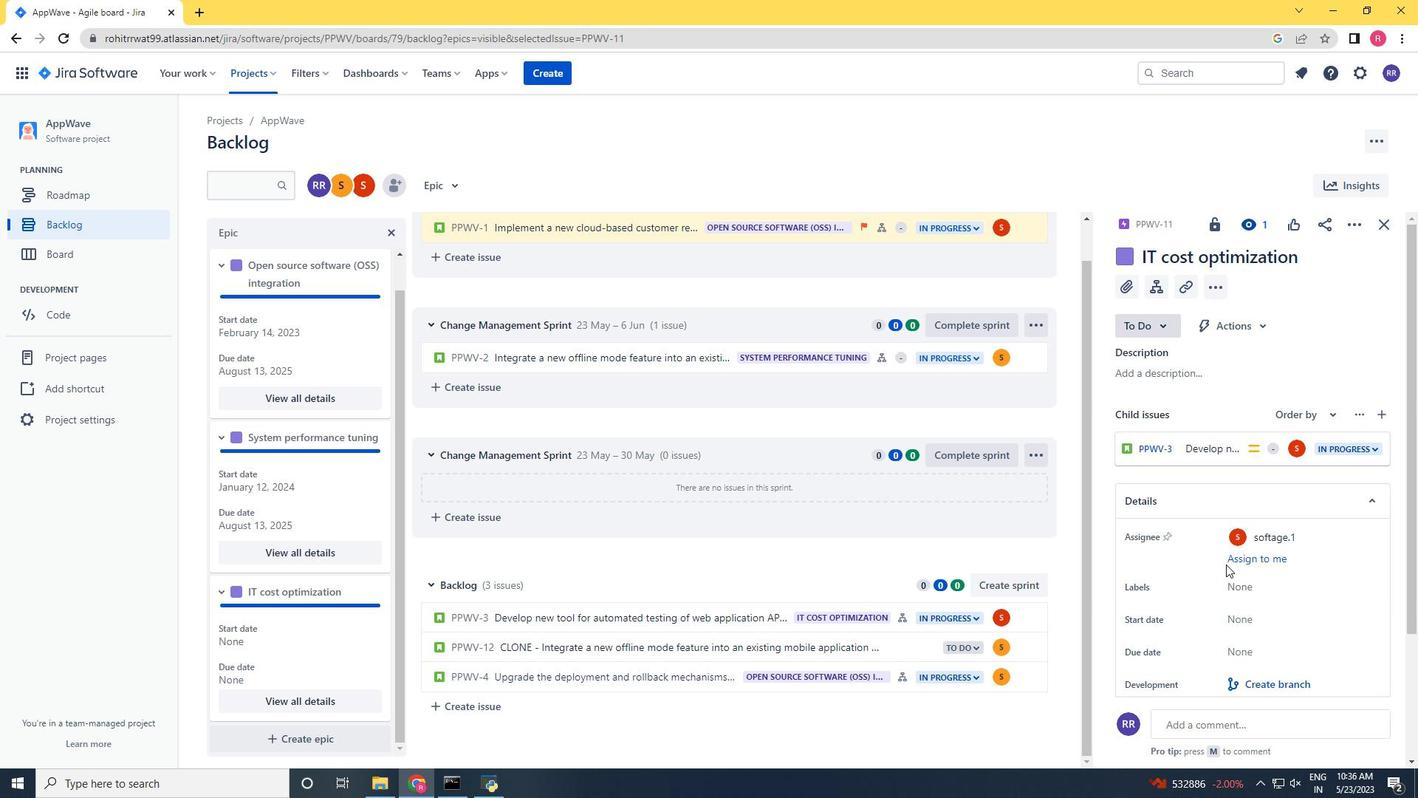 
Action: Mouse moved to (1273, 481)
Screenshot: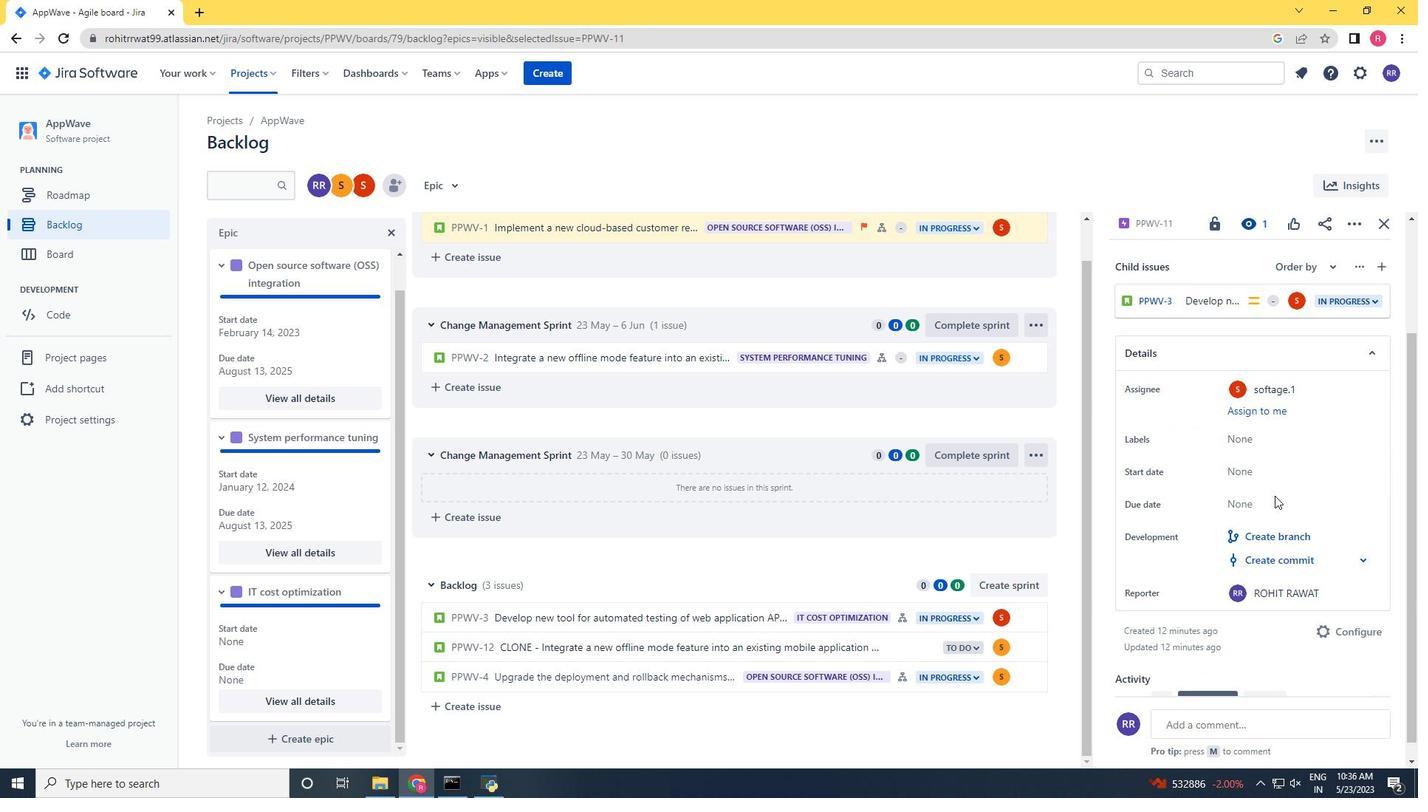 
Action: Mouse pressed left at (1273, 481)
Screenshot: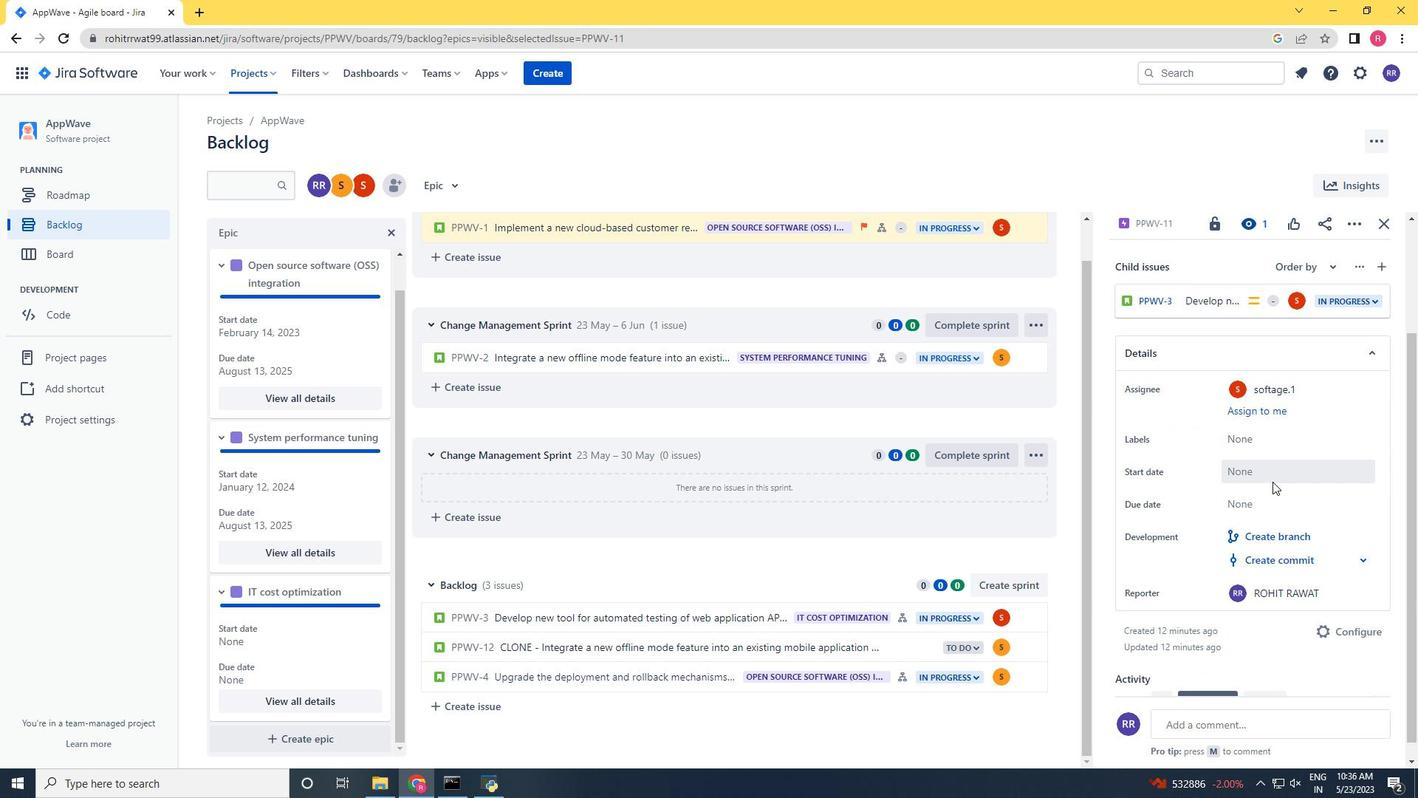 
Action: Mouse moved to (1389, 517)
Screenshot: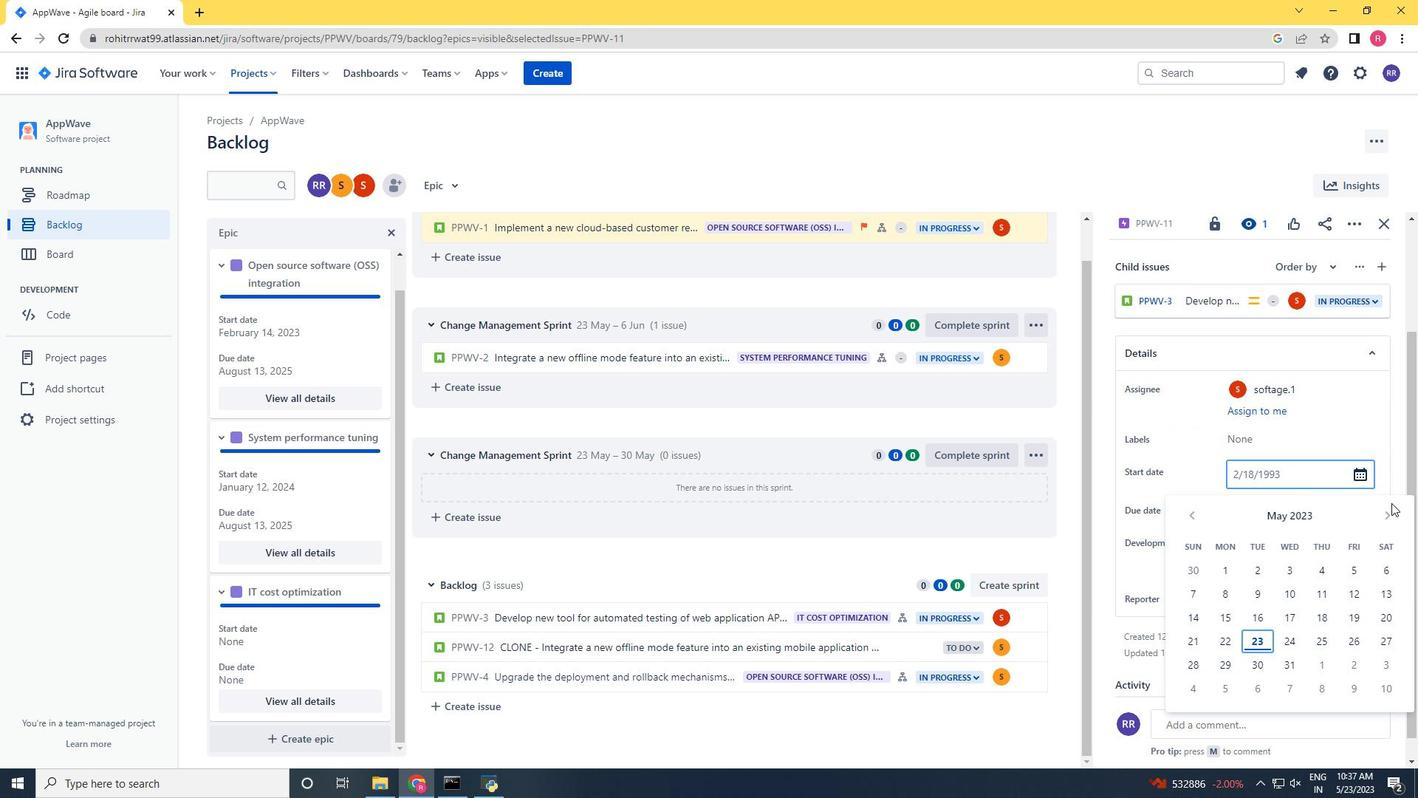 
Action: Mouse pressed left at (1389, 517)
Screenshot: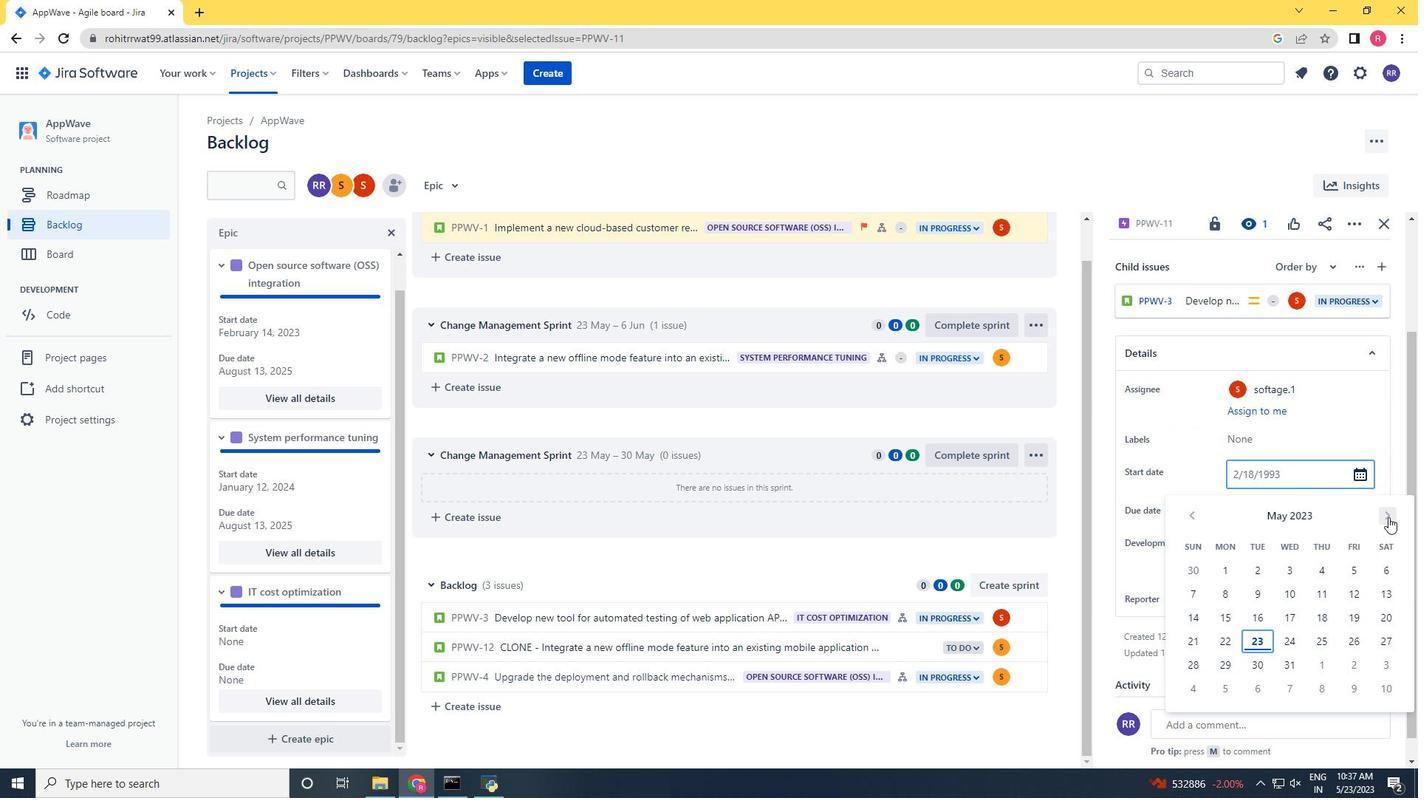 
Action: Mouse pressed left at (1389, 517)
Screenshot: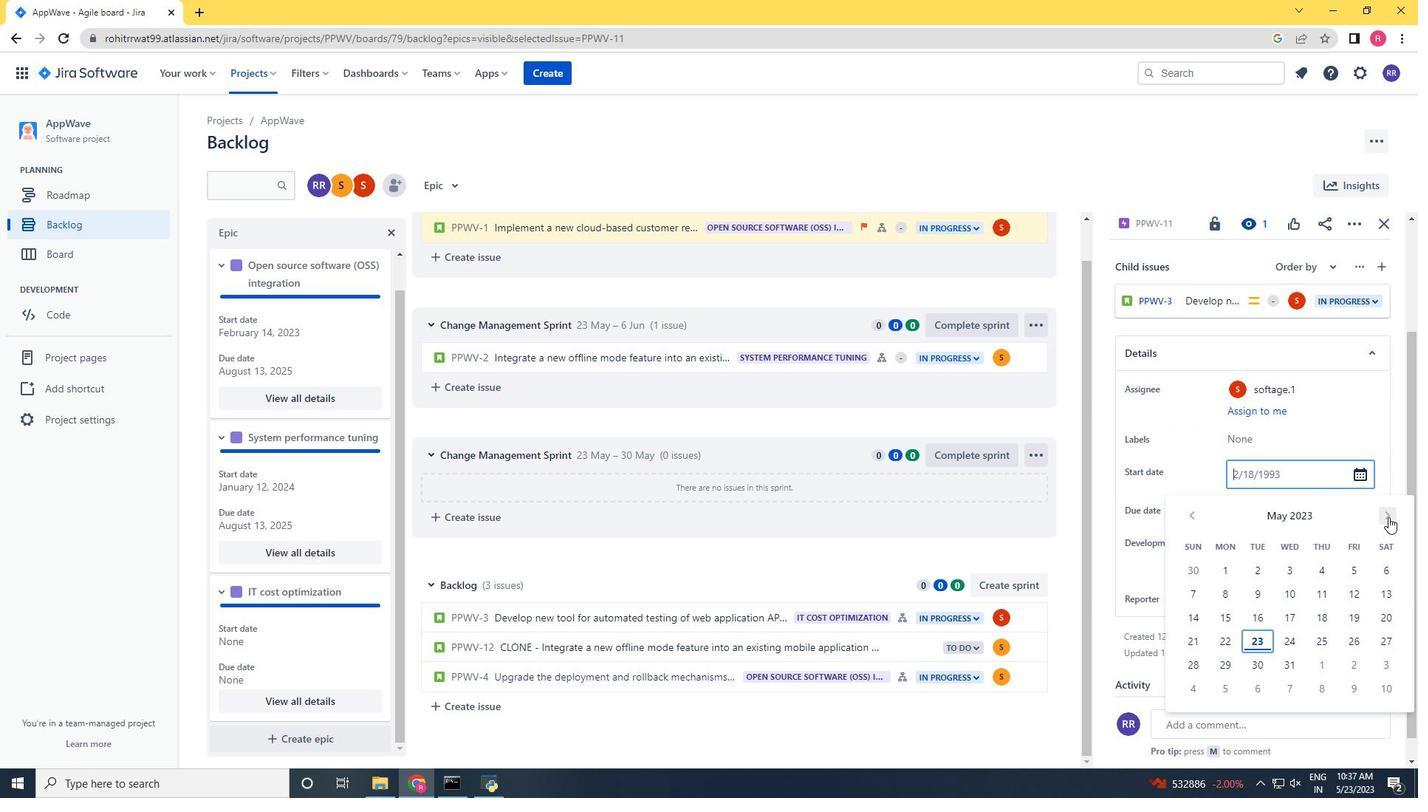 
Action: Mouse pressed left at (1389, 517)
Screenshot: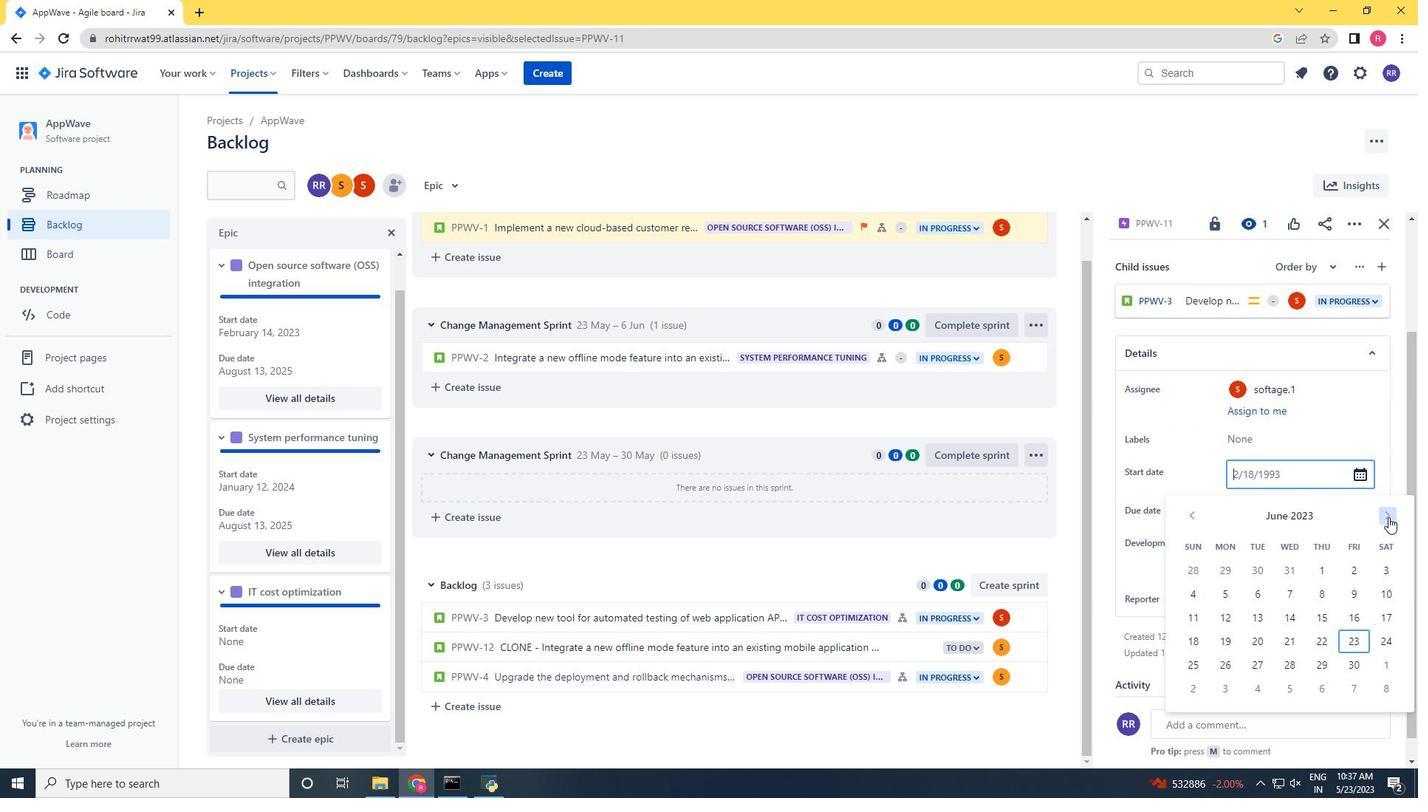 
Action: Mouse pressed left at (1389, 517)
Screenshot: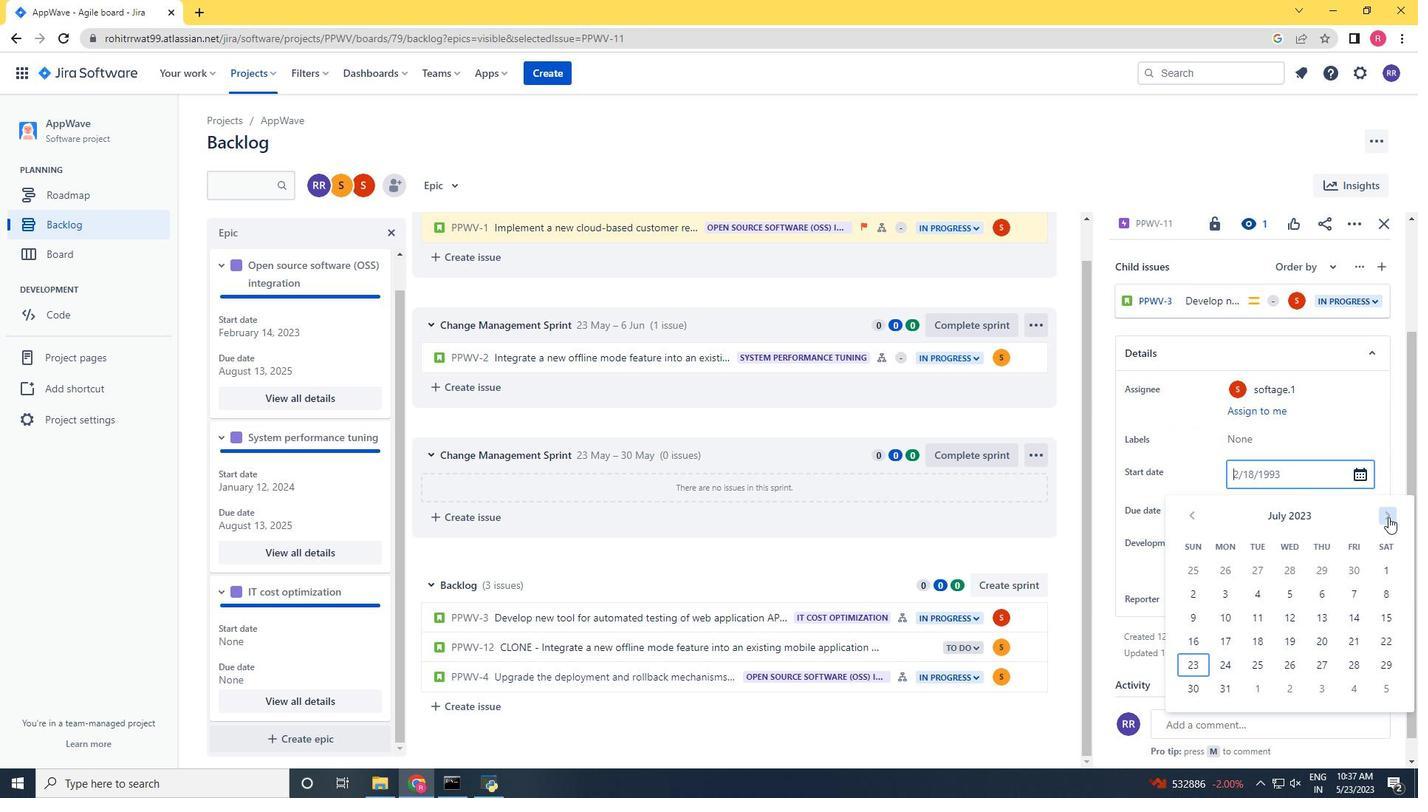 
Action: Mouse pressed left at (1389, 517)
Screenshot: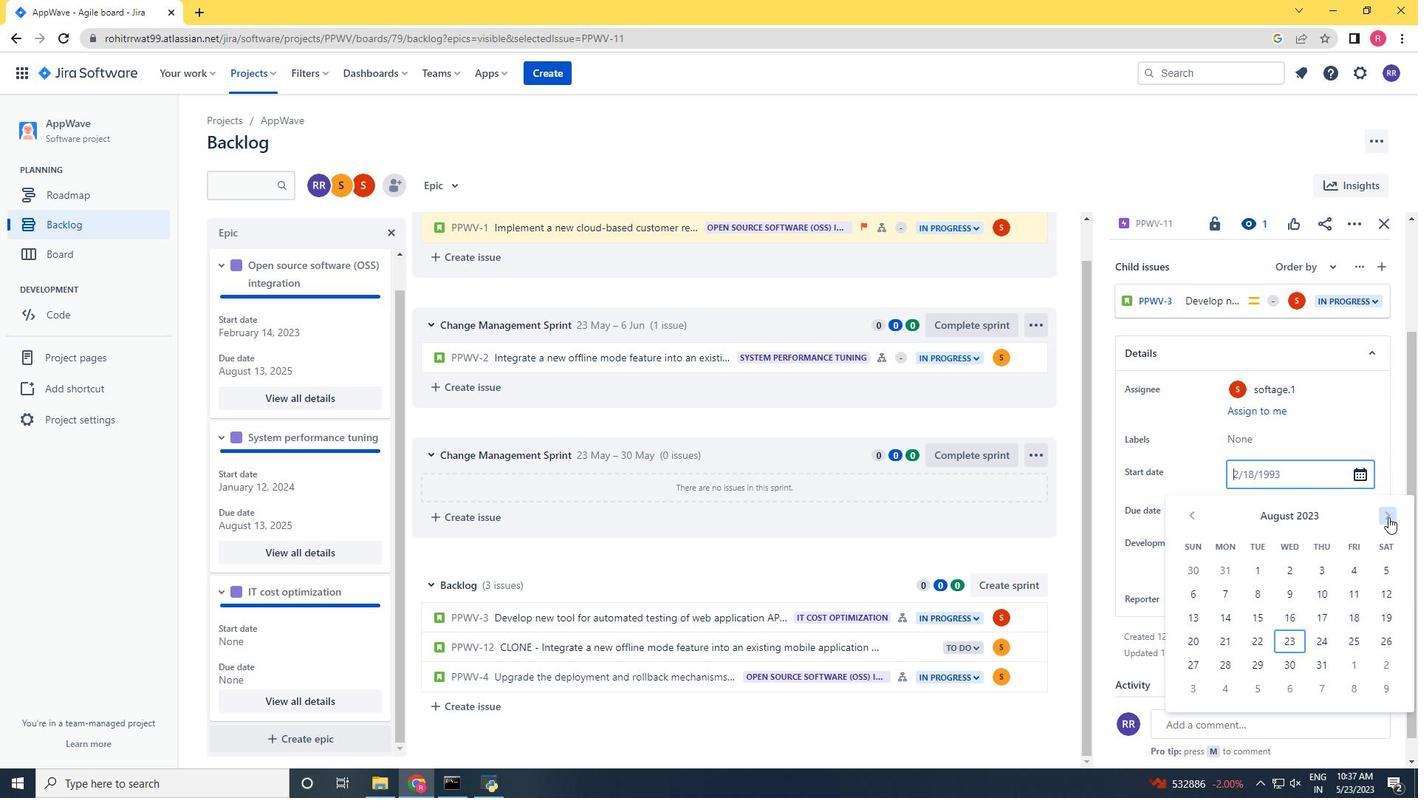 
Action: Mouse pressed left at (1389, 517)
Screenshot: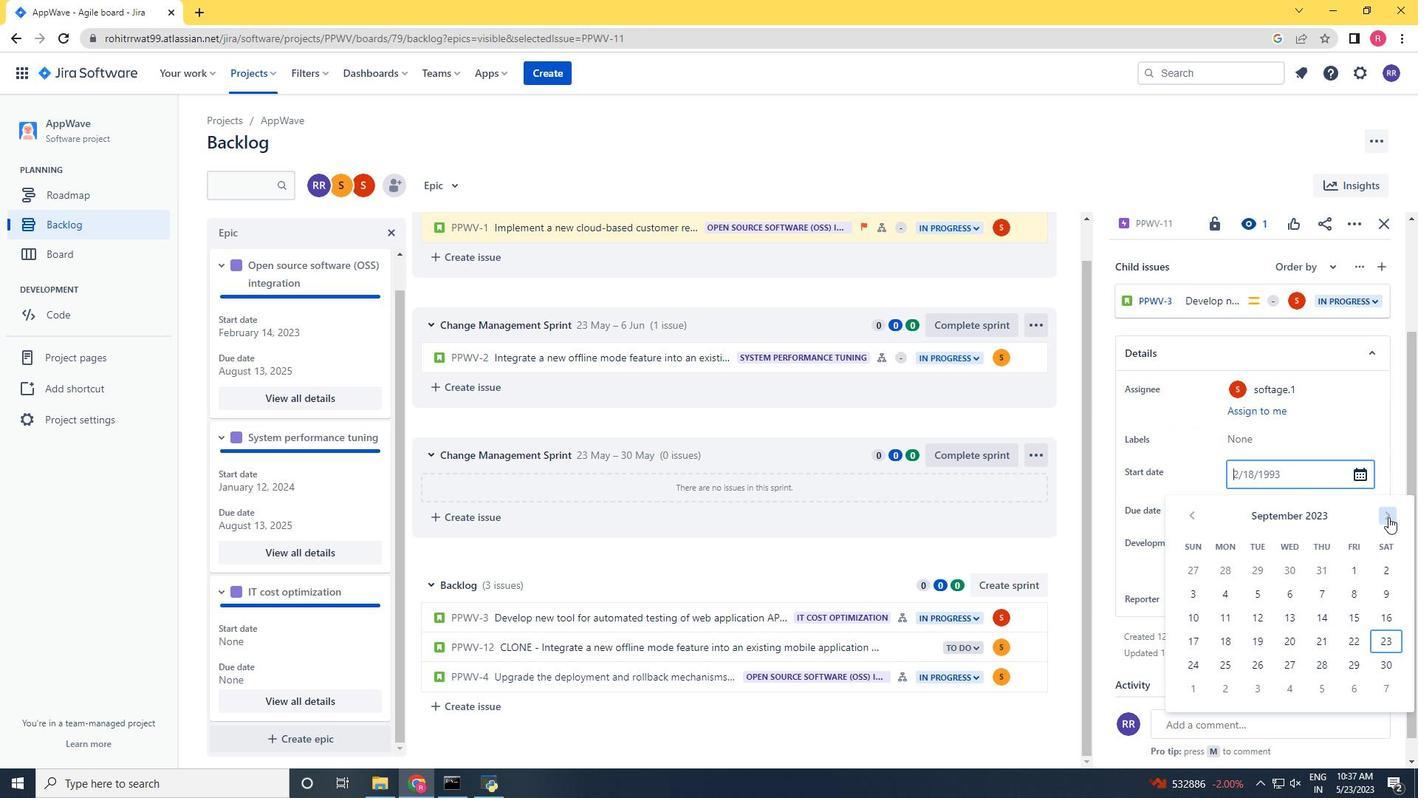
Action: Mouse pressed left at (1389, 517)
Screenshot: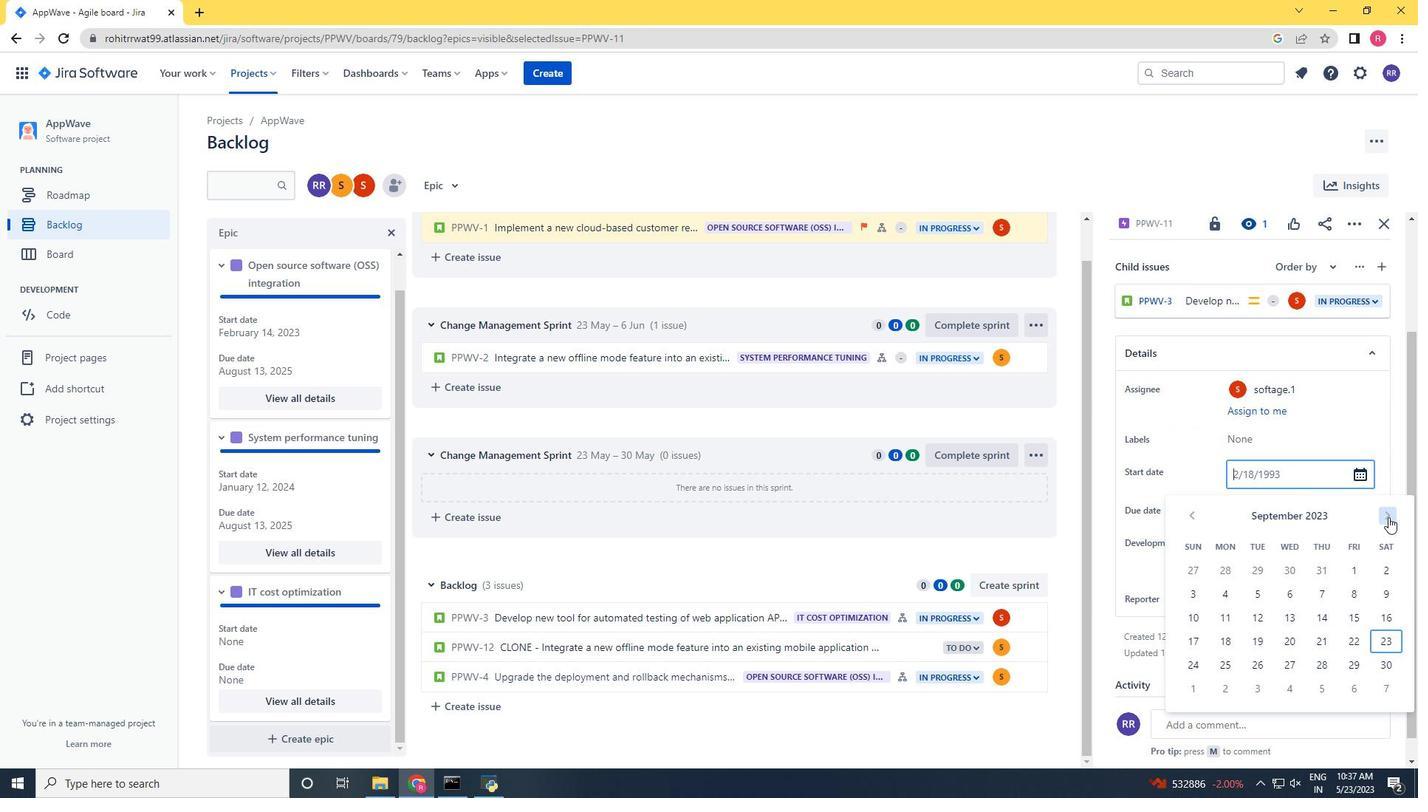 
Action: Mouse pressed left at (1389, 517)
Screenshot: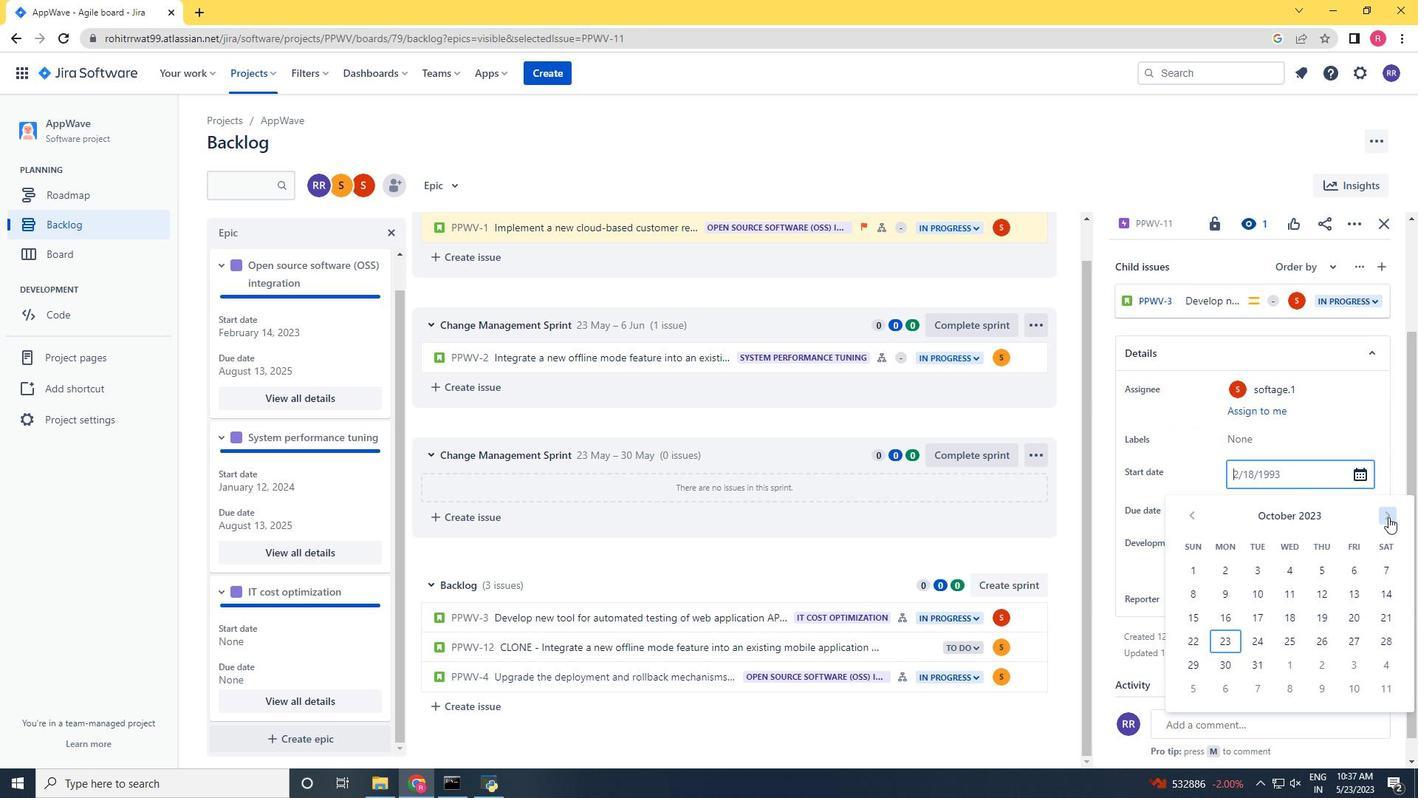 
Action: Mouse pressed left at (1389, 517)
Screenshot: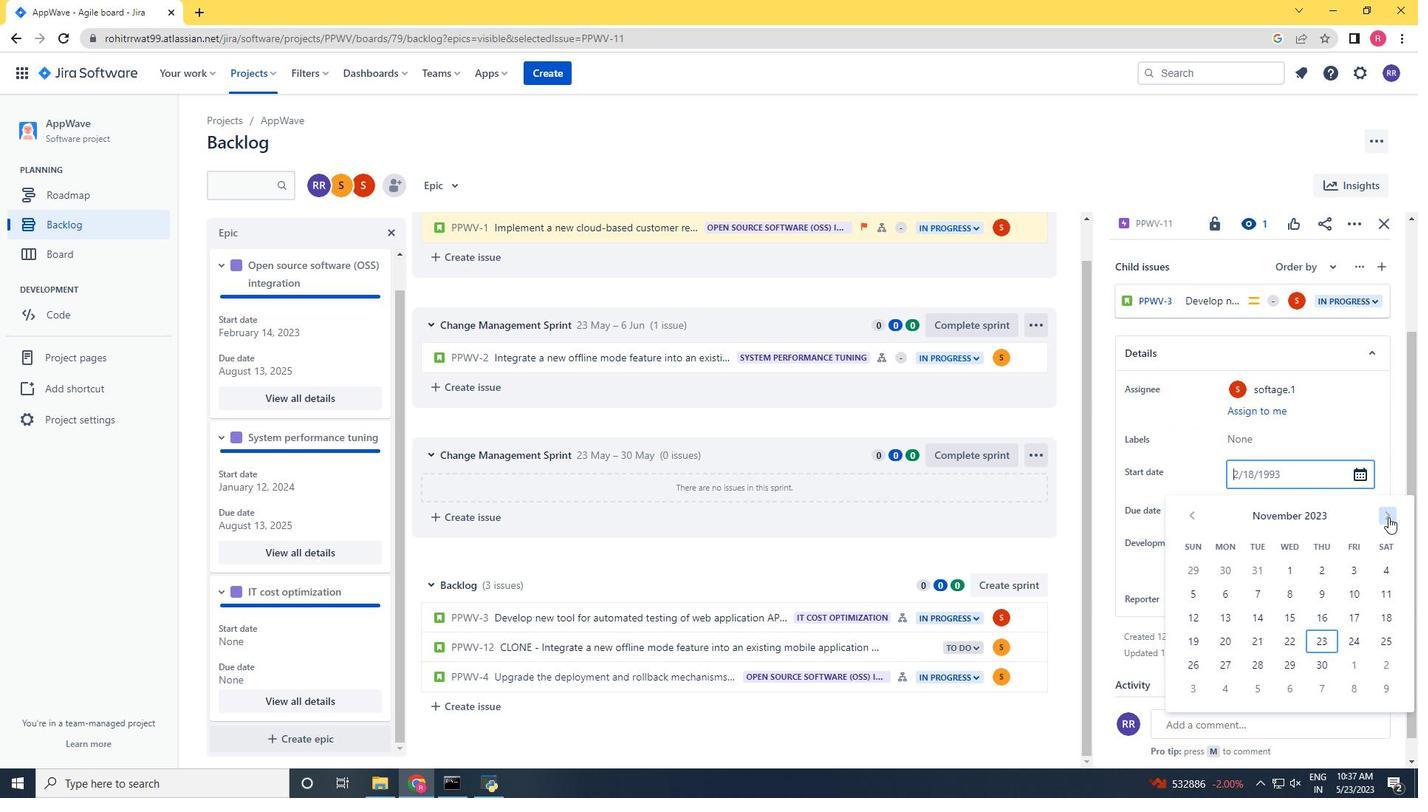 
Action: Mouse pressed left at (1389, 517)
Screenshot: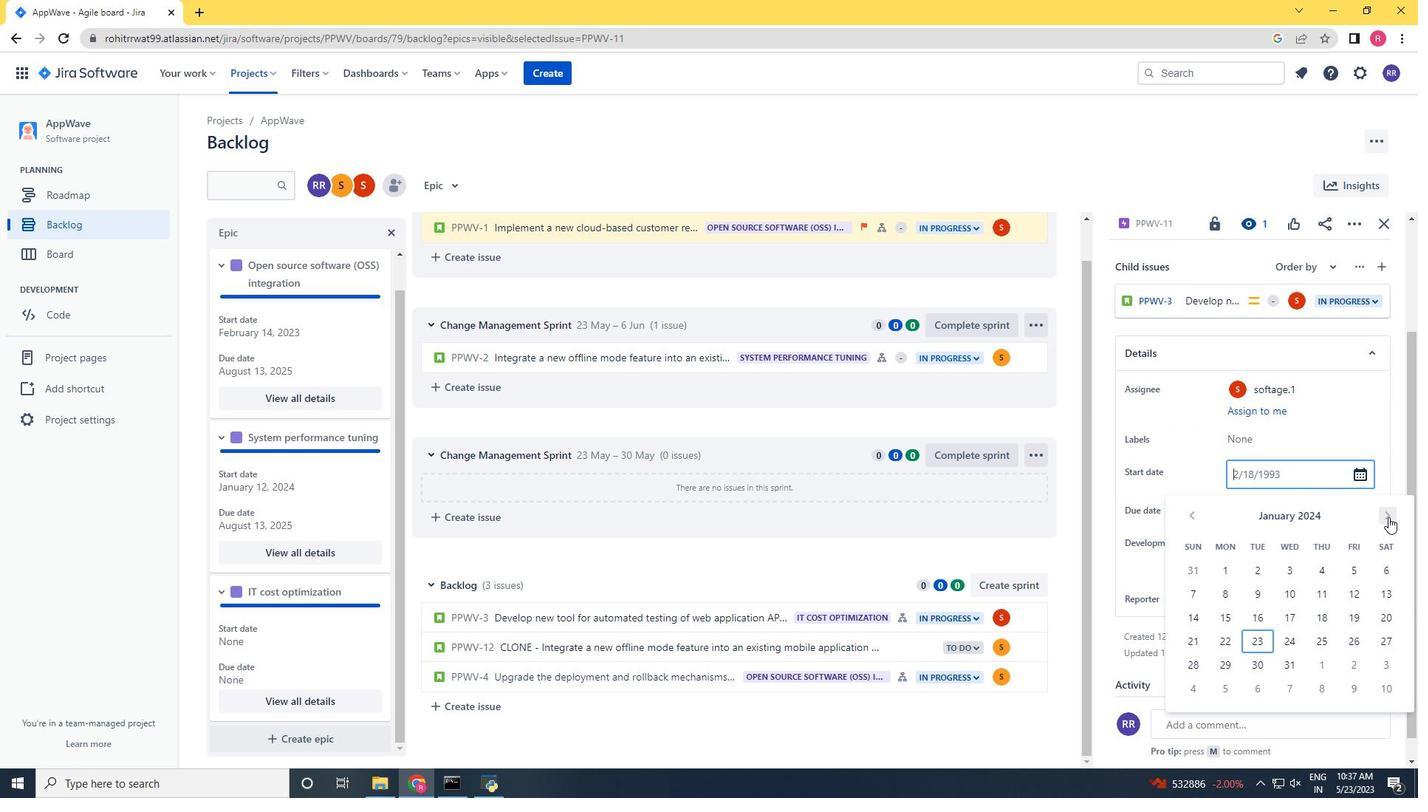 
Action: Mouse pressed left at (1389, 517)
Screenshot: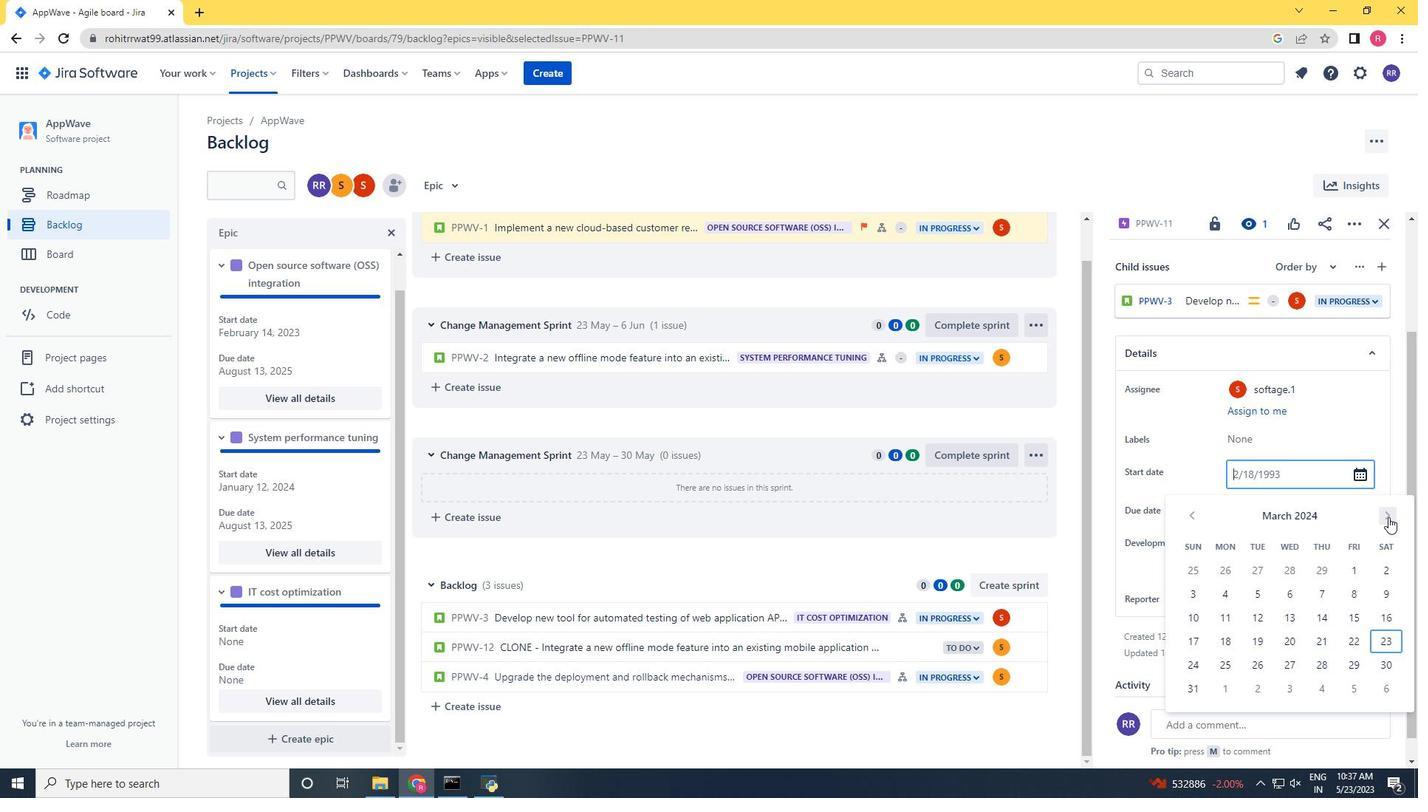 
Action: Mouse pressed left at (1389, 517)
Screenshot: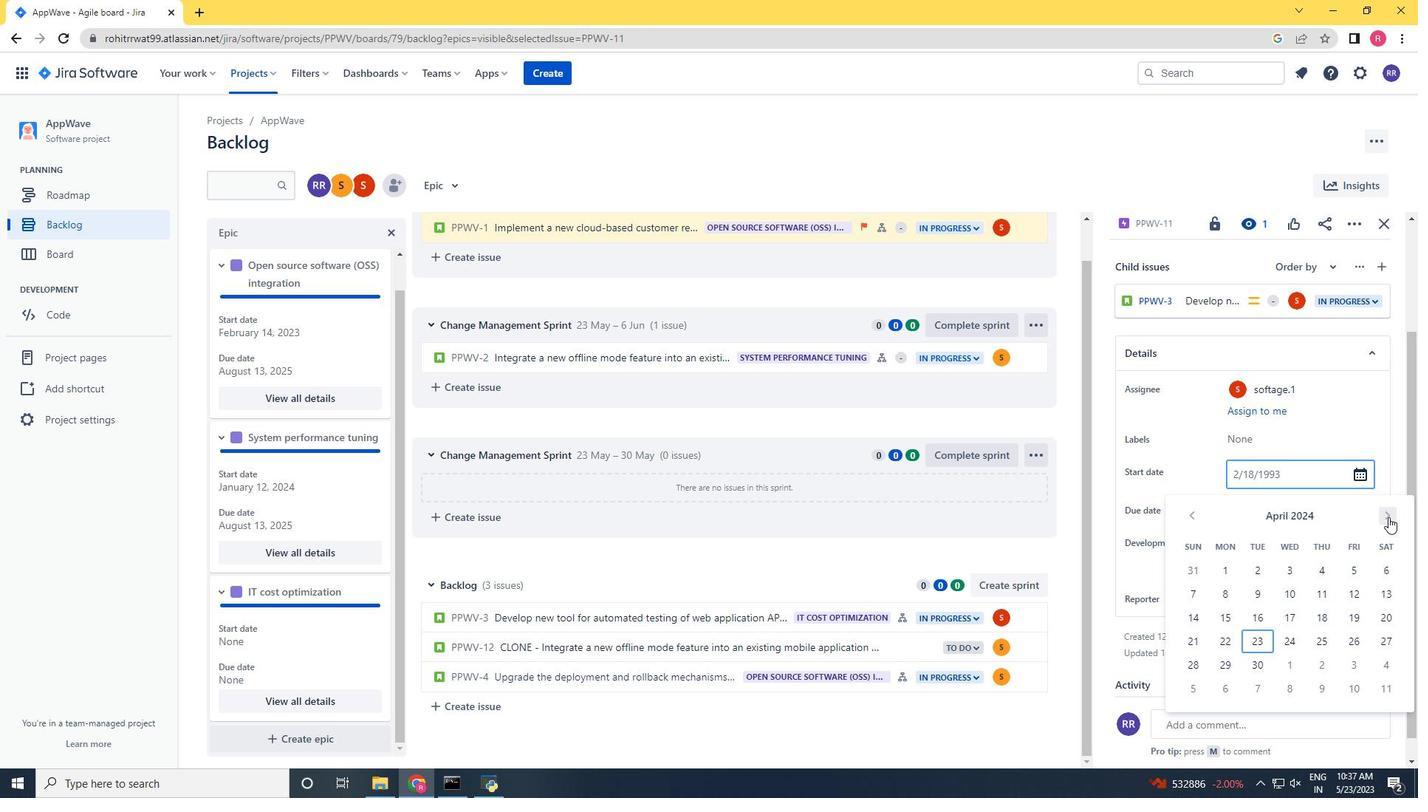 
Action: Mouse pressed left at (1389, 517)
Screenshot: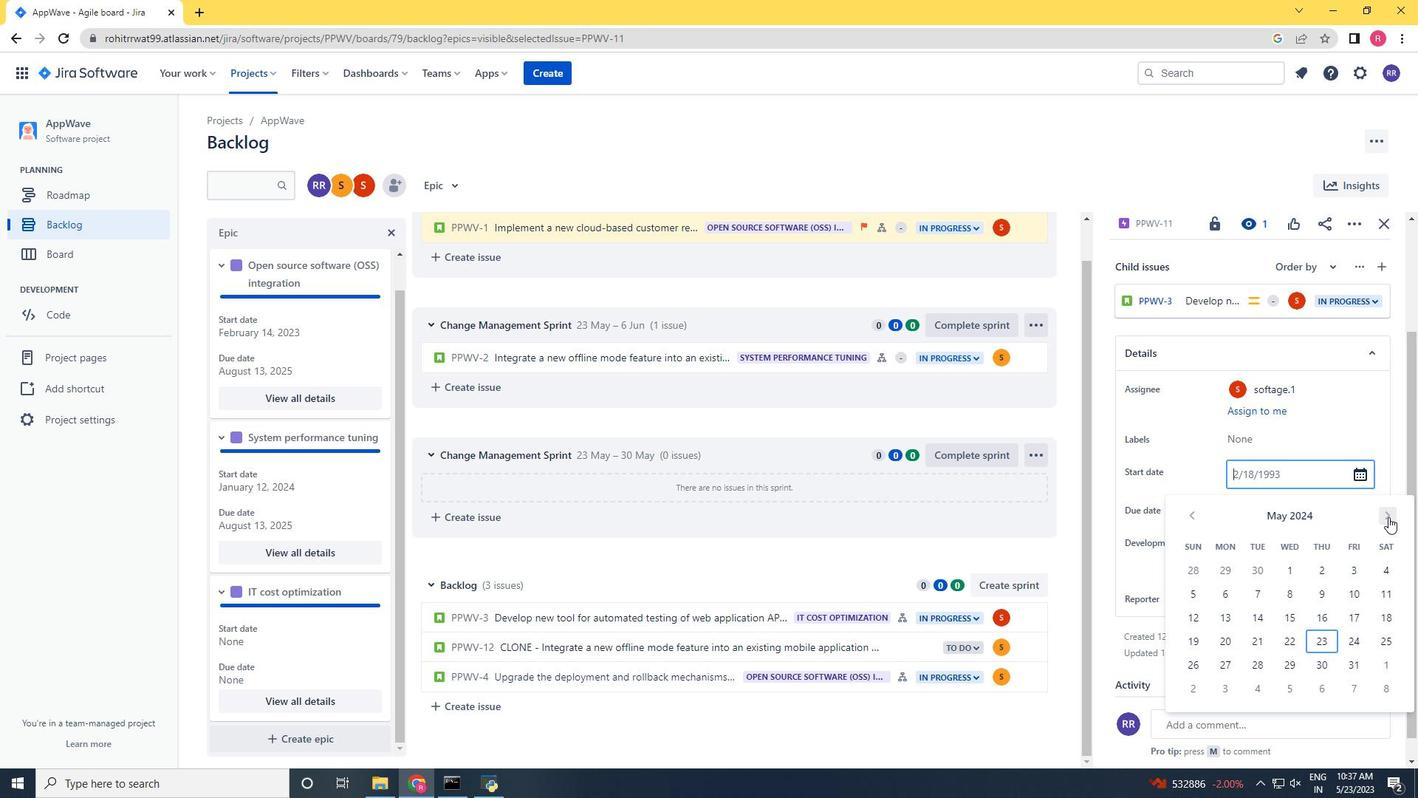 
Action: Mouse moved to (1293, 634)
Screenshot: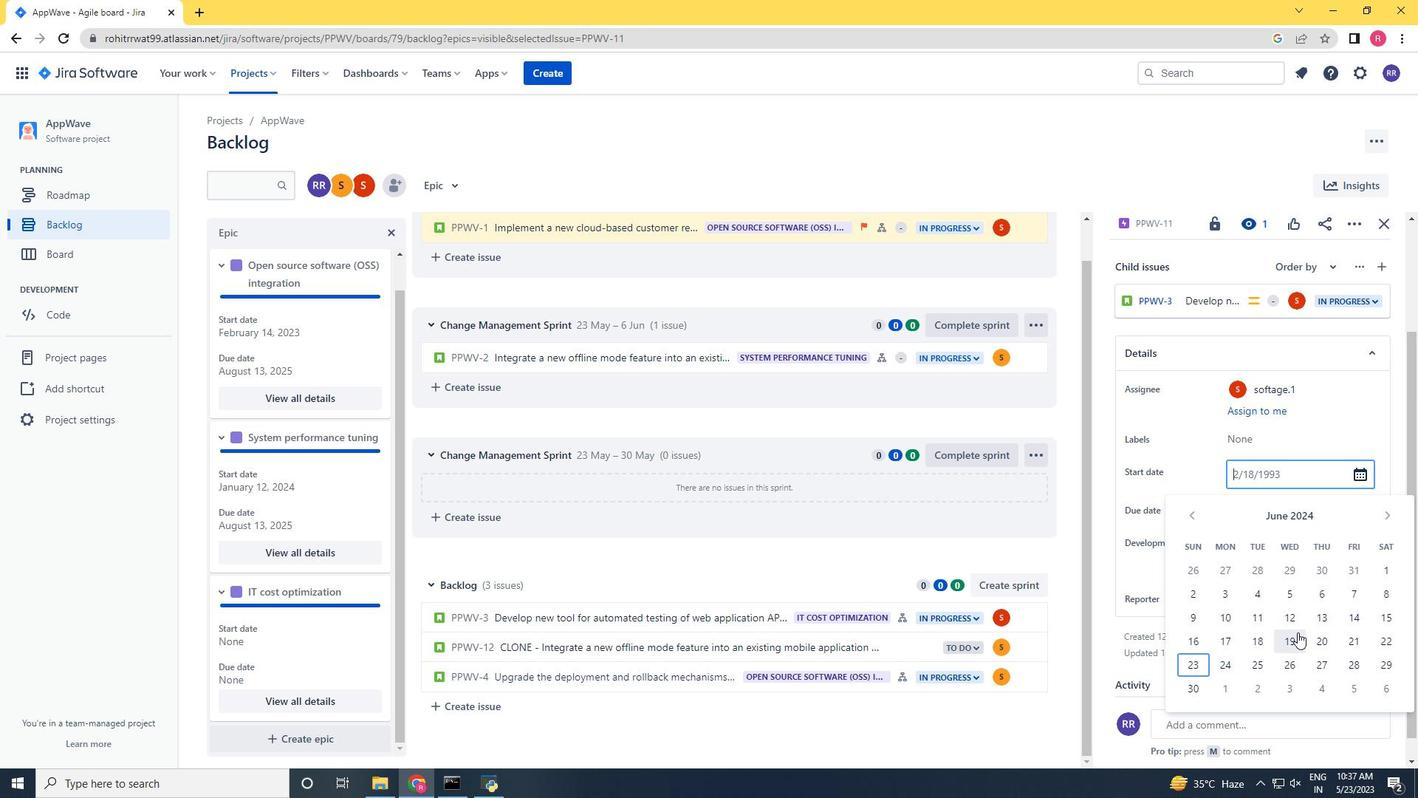 
Action: Mouse pressed left at (1293, 634)
Screenshot: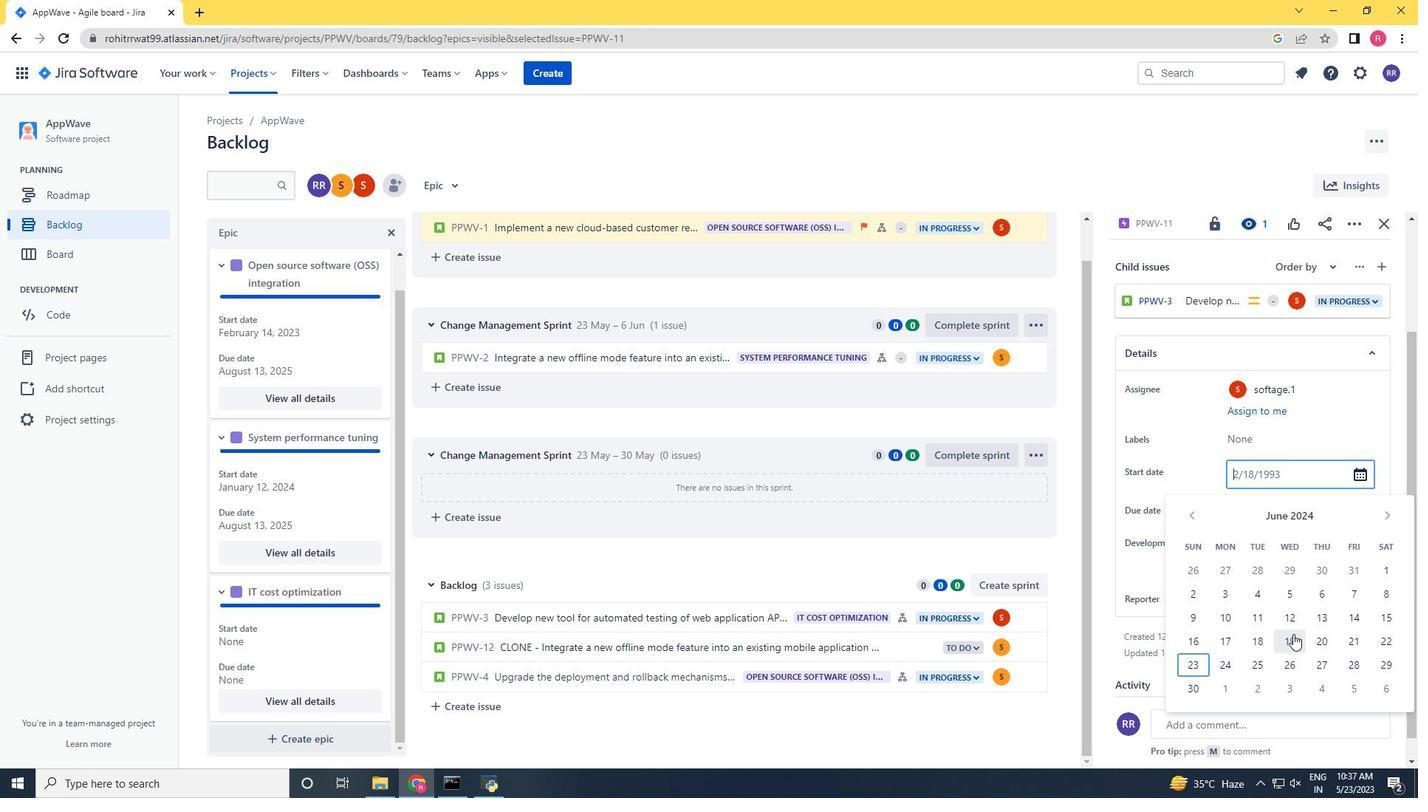
Action: Mouse moved to (1267, 516)
Screenshot: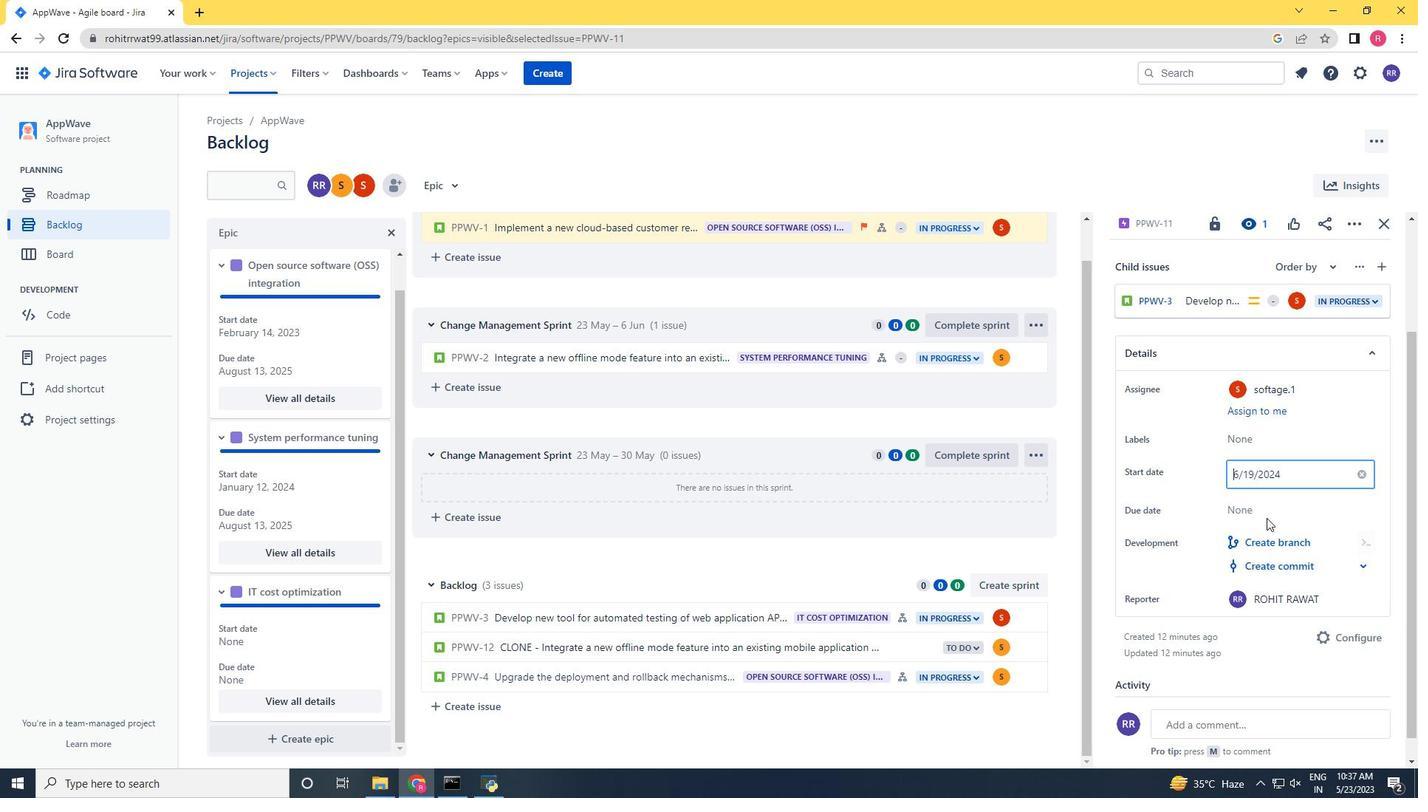 
Action: Mouse pressed left at (1267, 516)
Screenshot: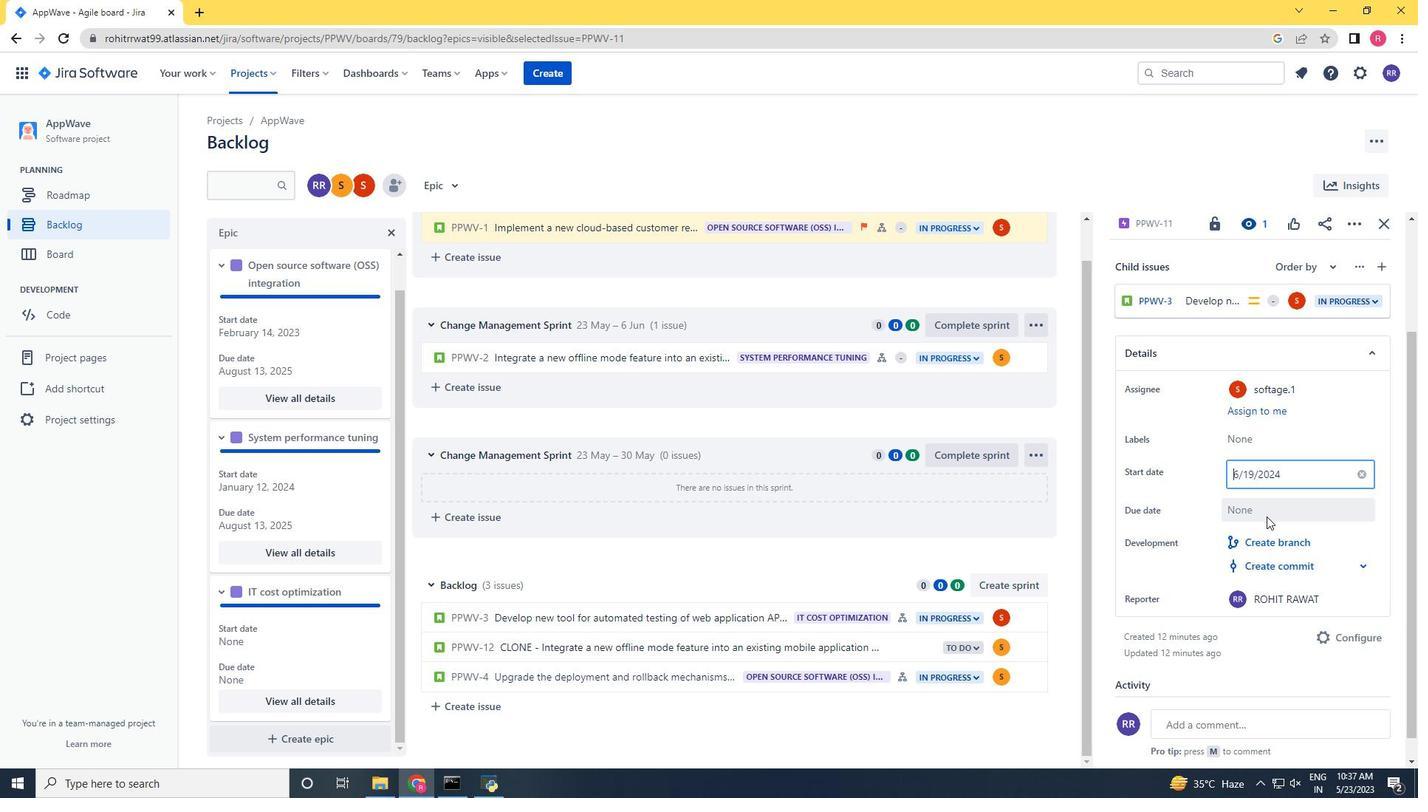 
Action: Mouse moved to (1383, 546)
Screenshot: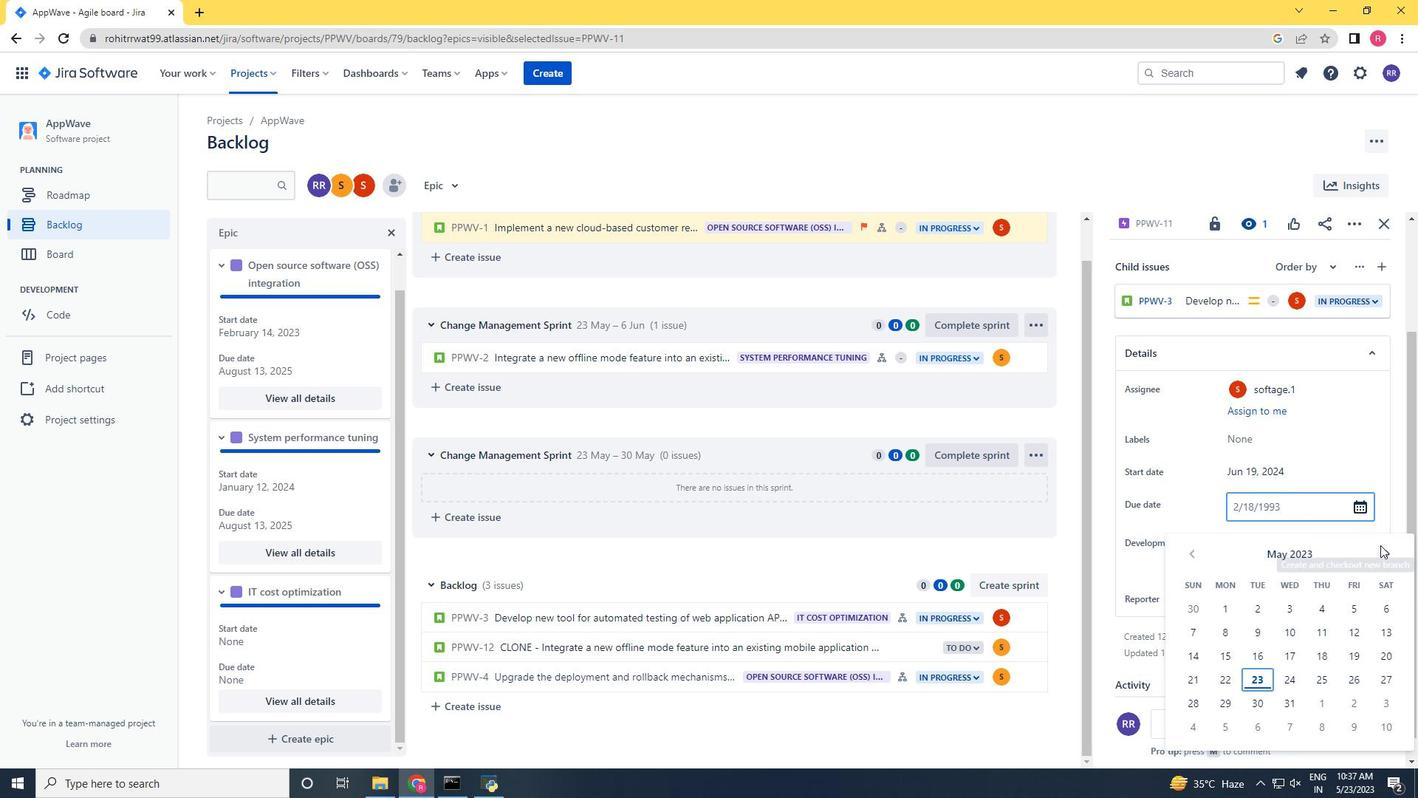 
Action: Mouse pressed left at (1383, 546)
Screenshot: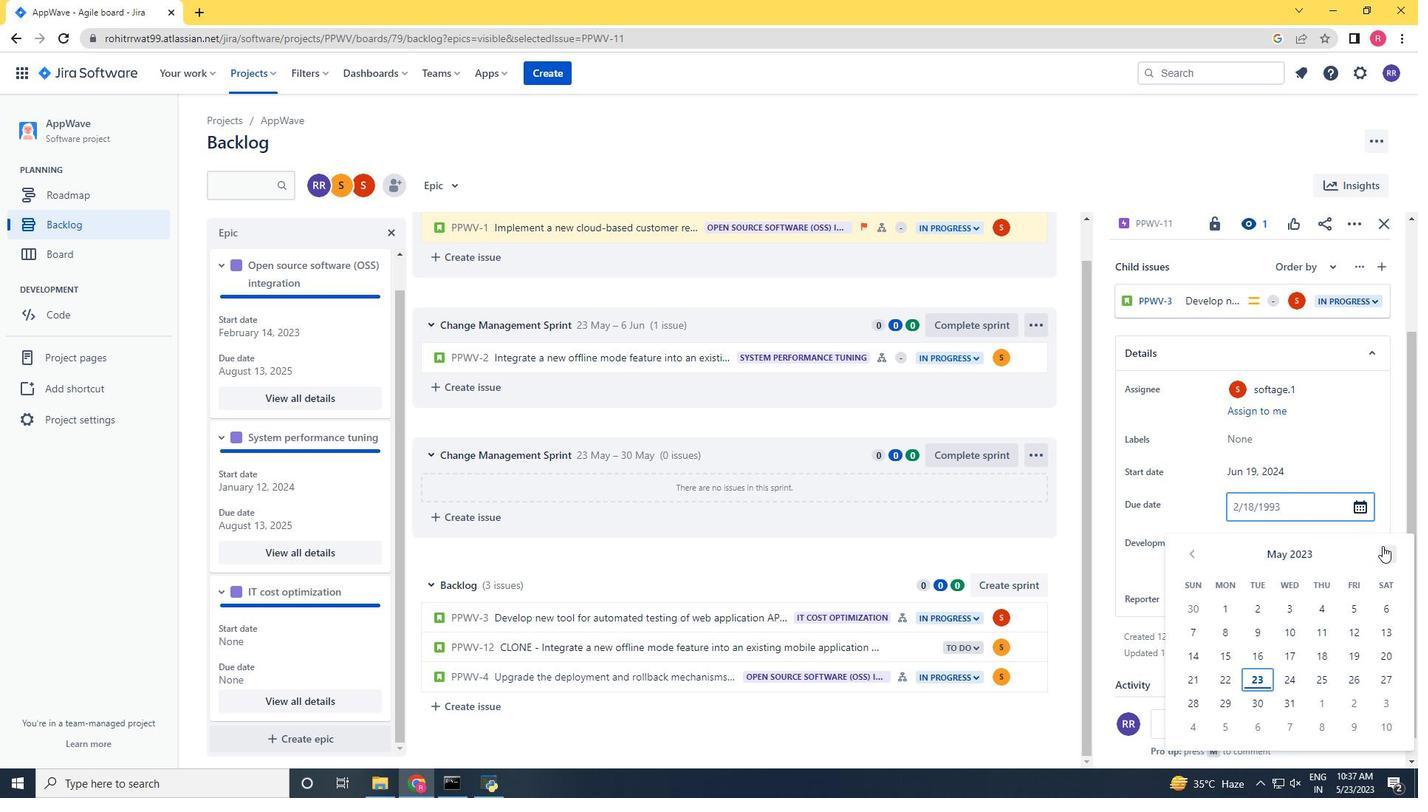 
Action: Mouse pressed left at (1383, 546)
Screenshot: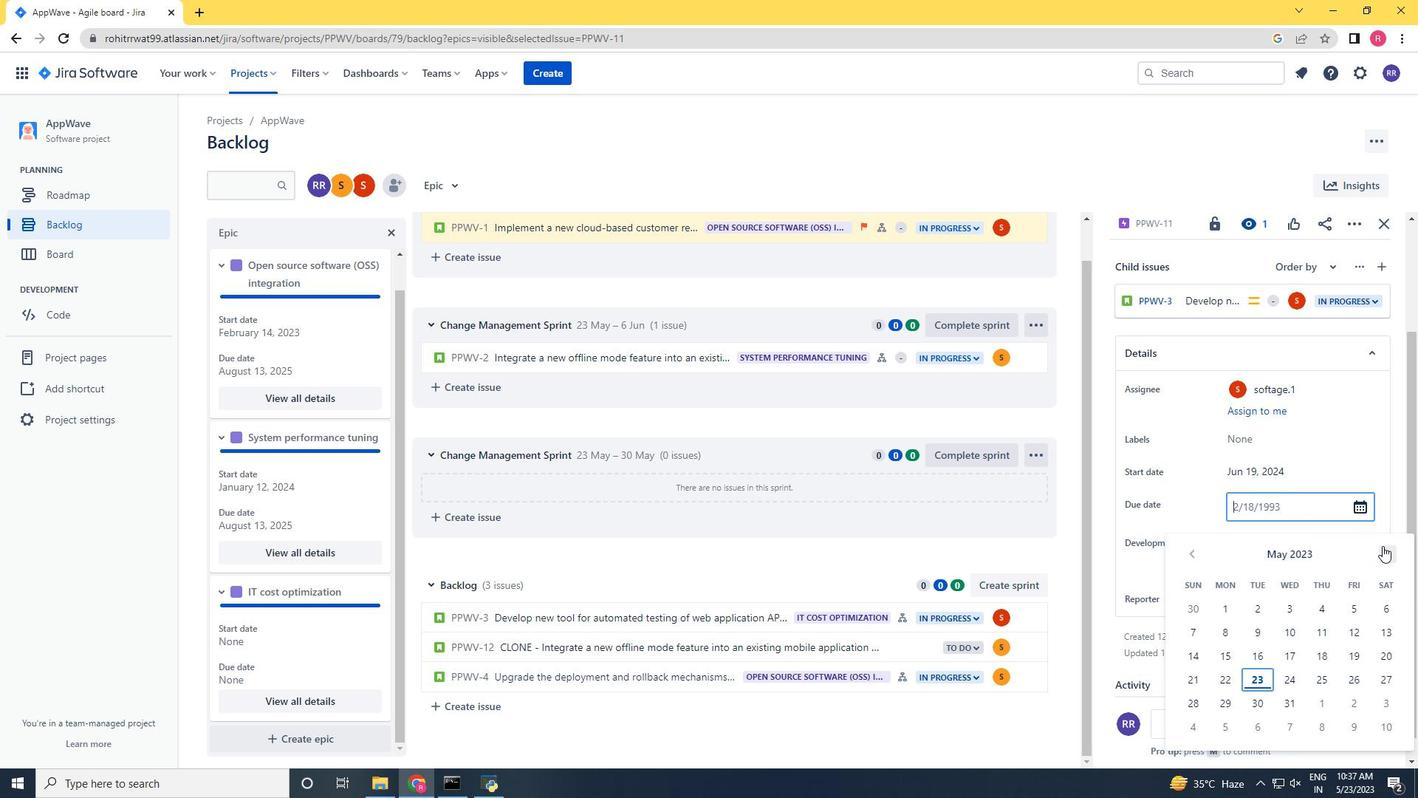 
Action: Mouse pressed left at (1383, 546)
Screenshot: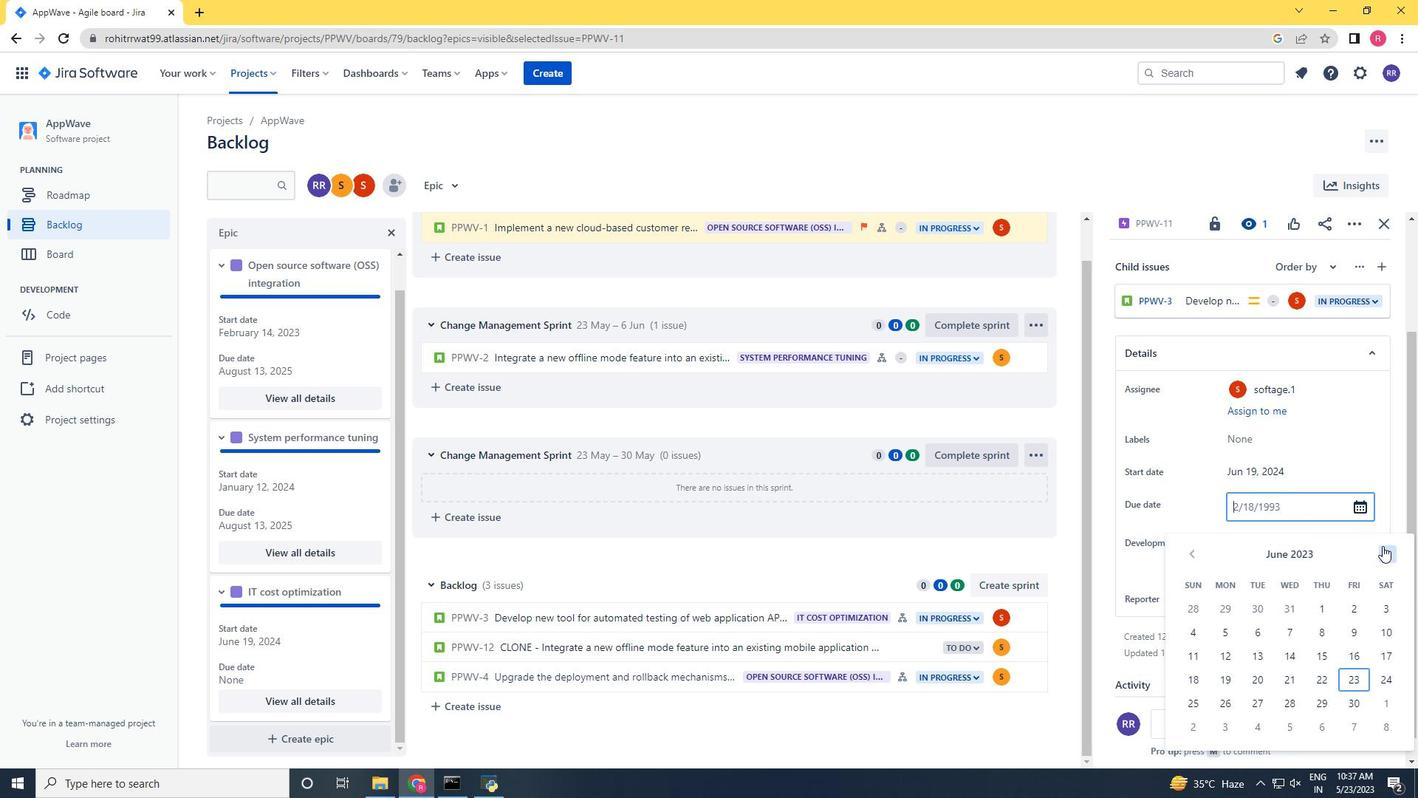 
Action: Mouse pressed left at (1383, 546)
Screenshot: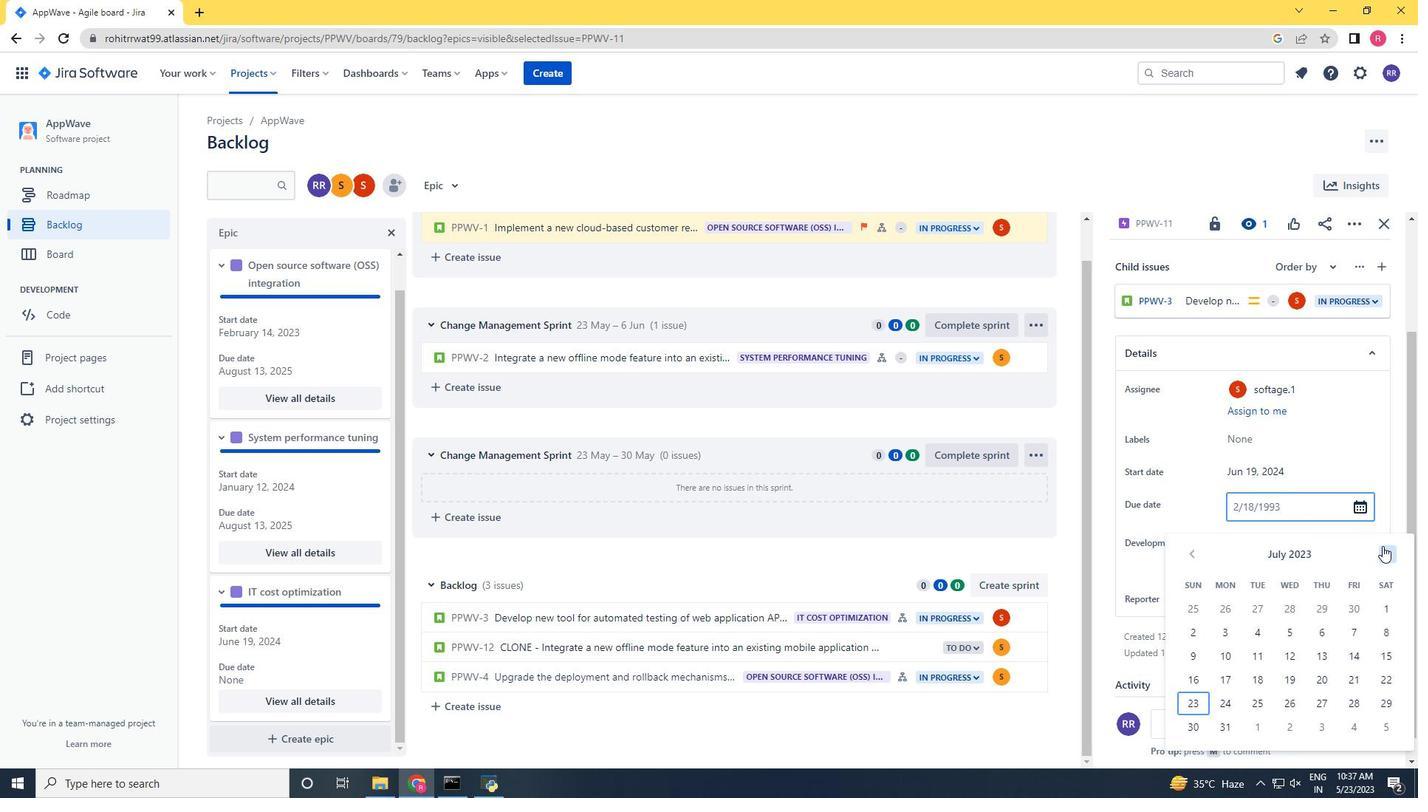 
Action: Mouse pressed left at (1383, 546)
Screenshot: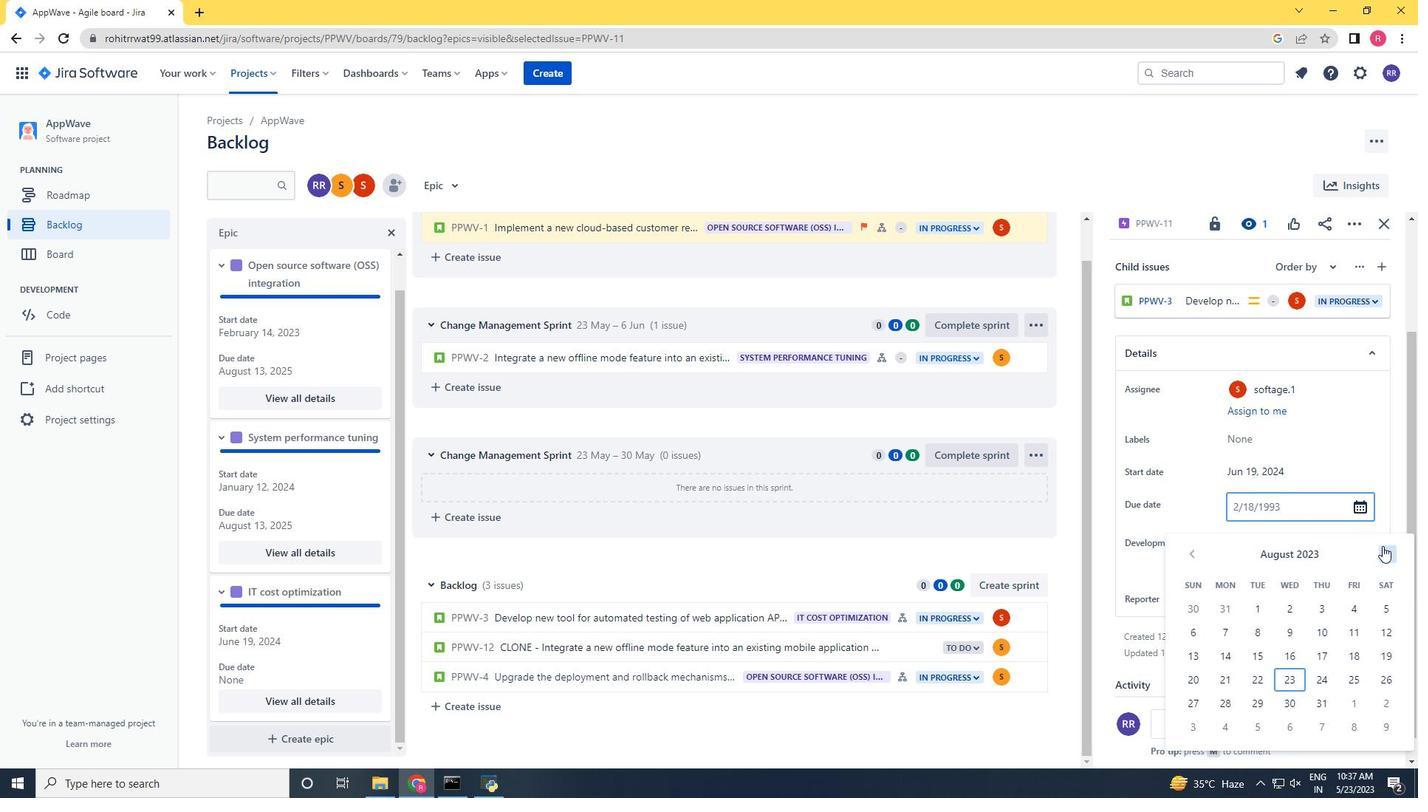 
Action: Mouse pressed left at (1383, 546)
Screenshot: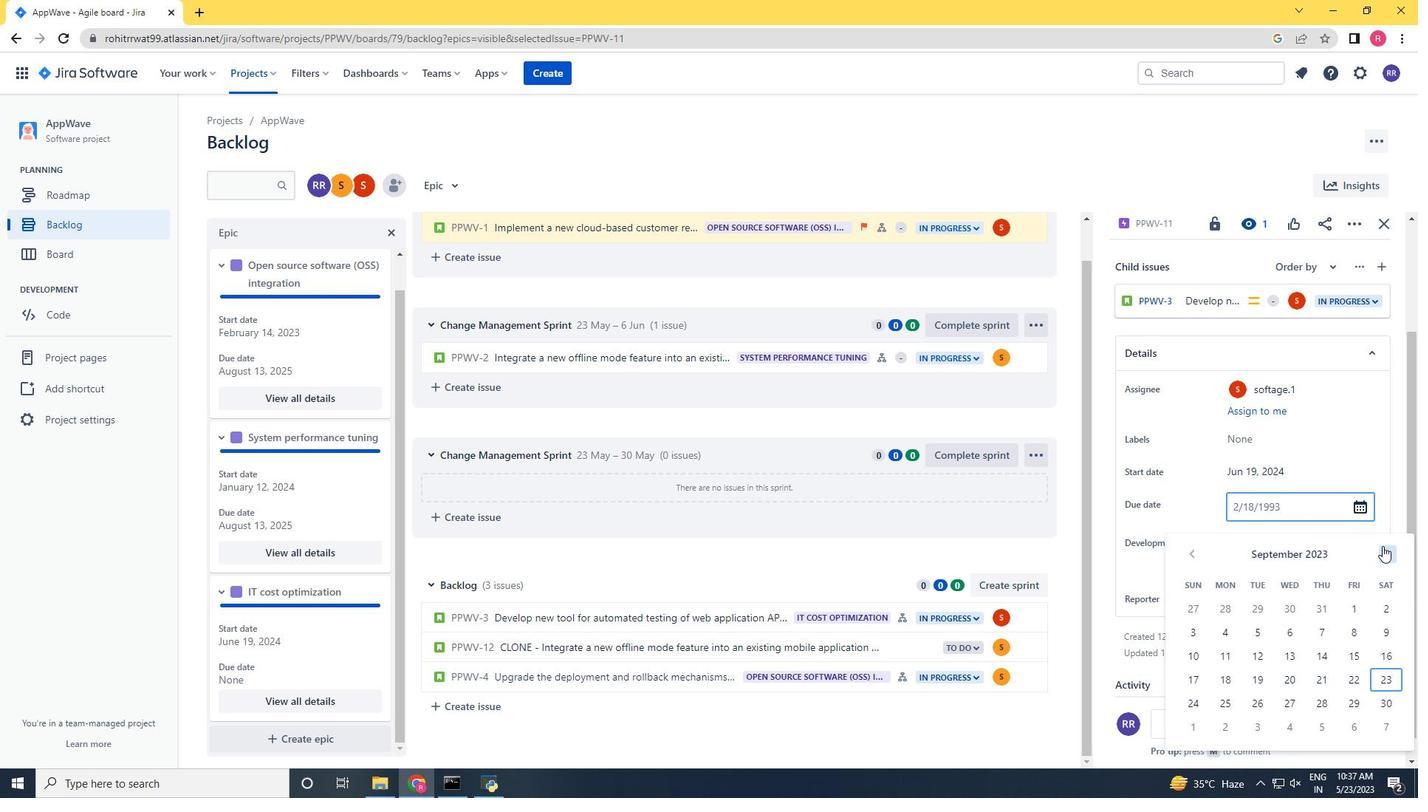 
Action: Mouse pressed left at (1383, 546)
Screenshot: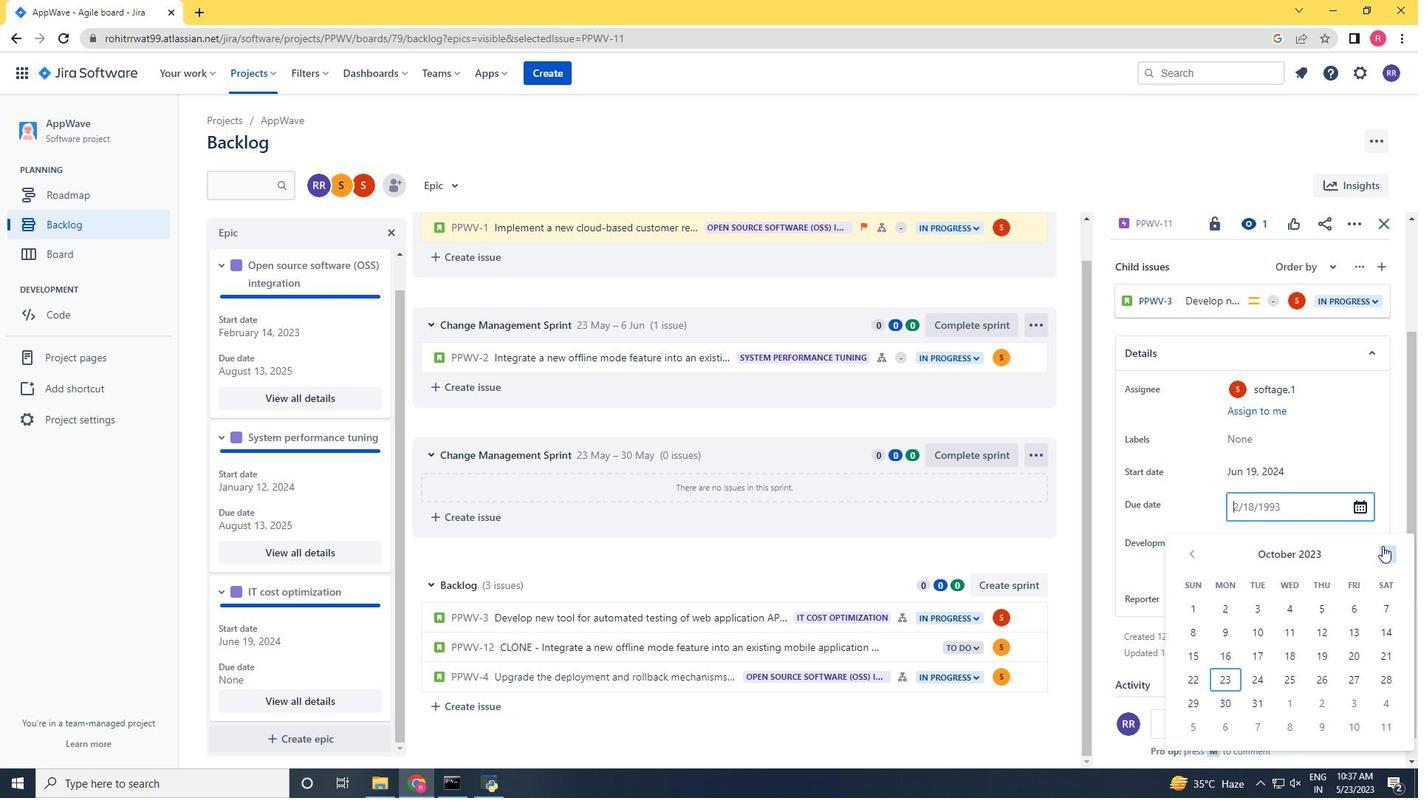 
Action: Mouse pressed left at (1383, 546)
Screenshot: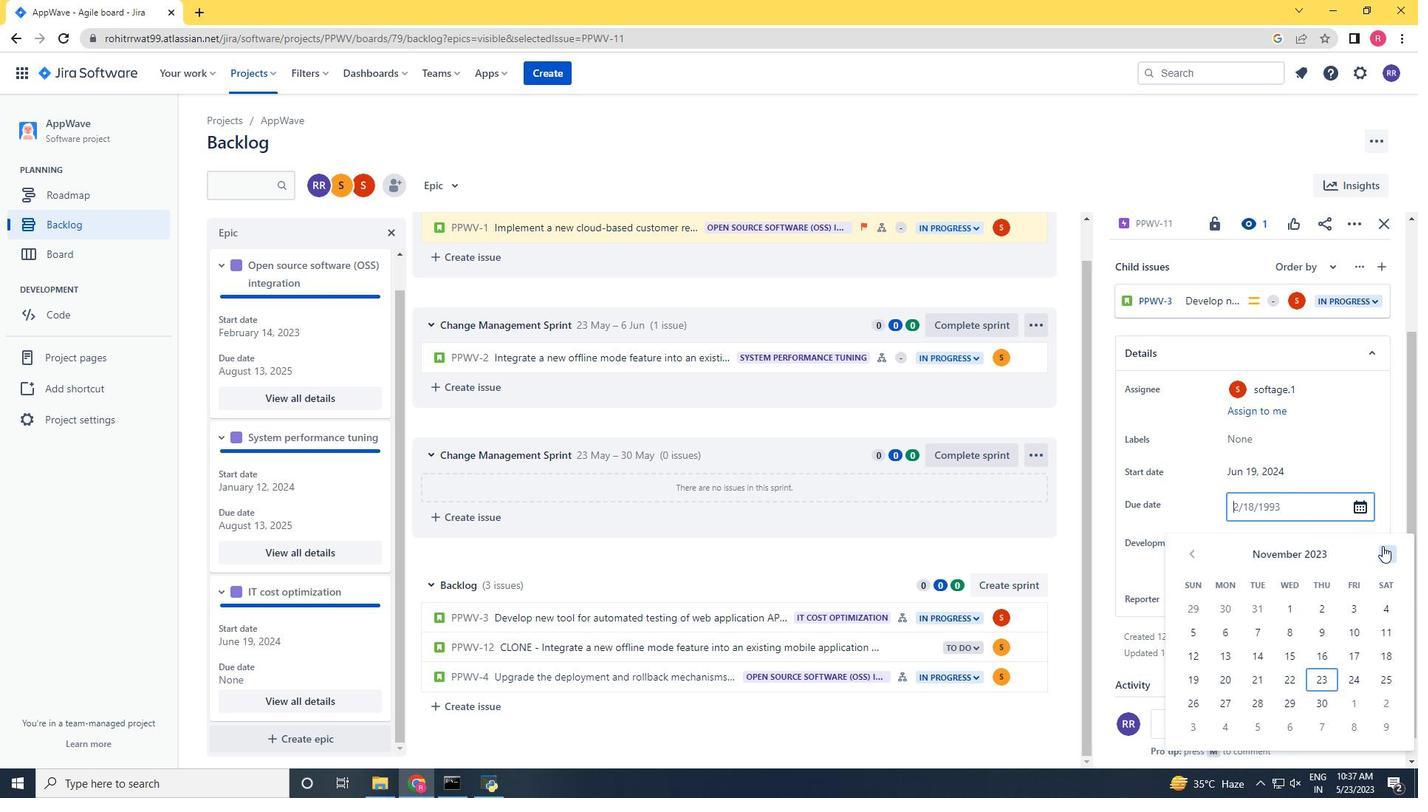 
Action: Mouse pressed left at (1383, 546)
Screenshot: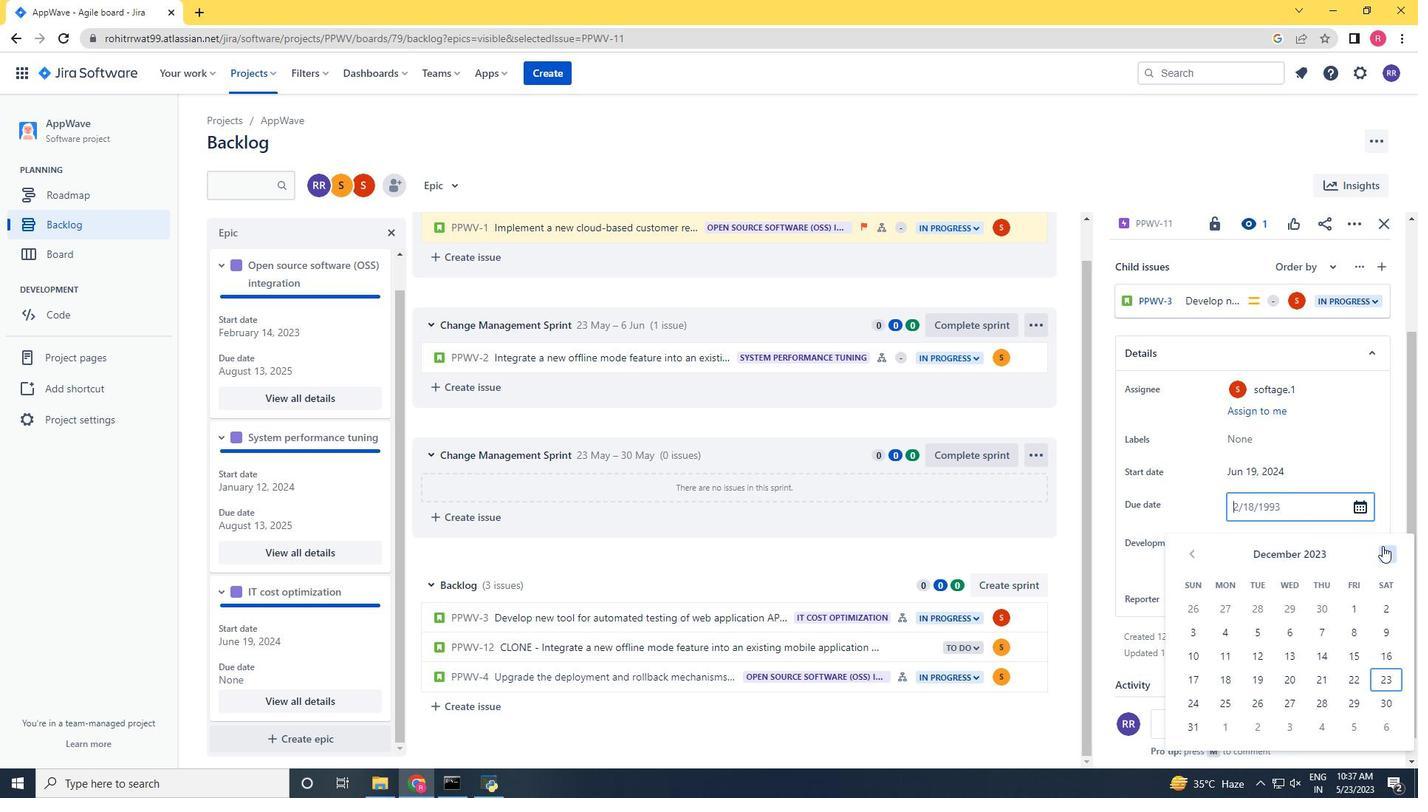 
Action: Mouse pressed left at (1383, 546)
Screenshot: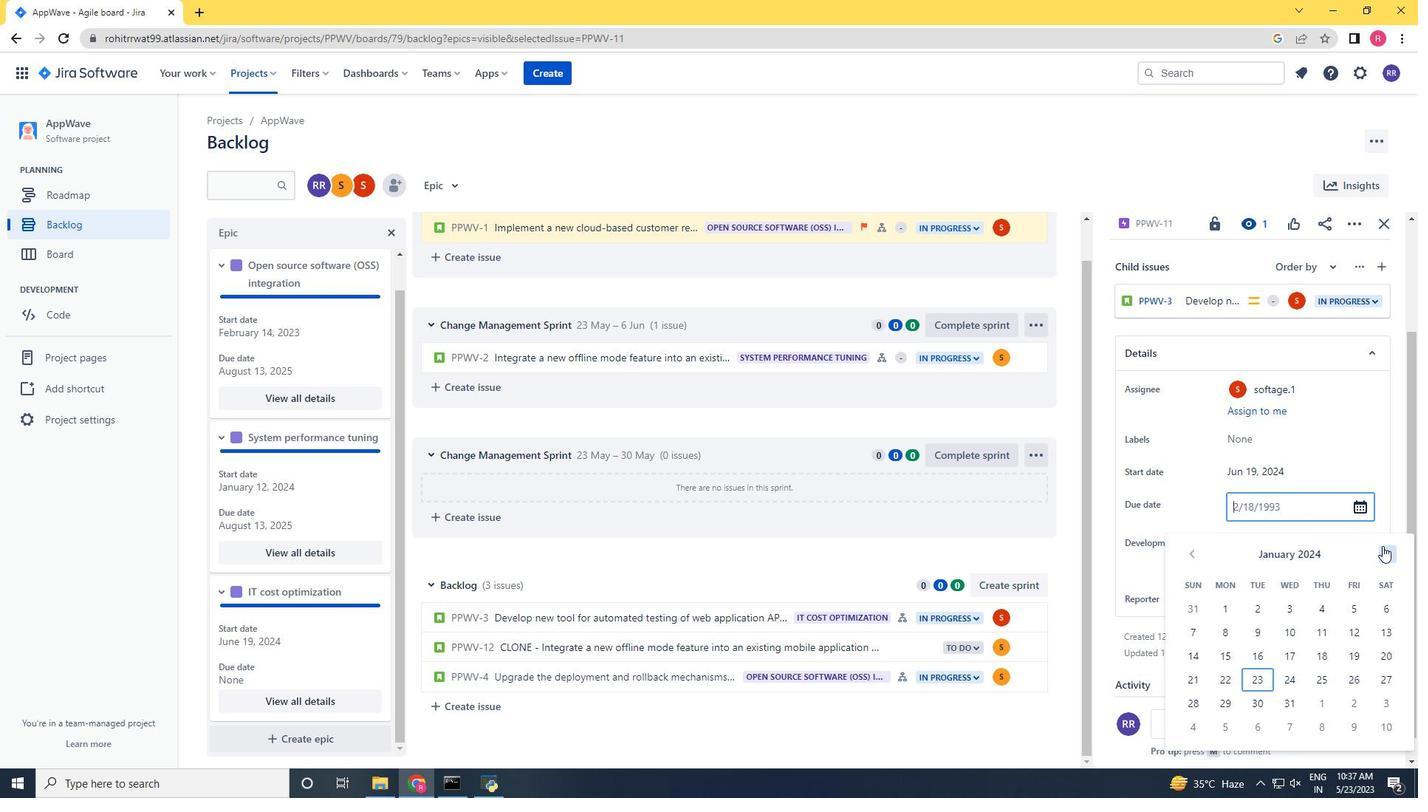 
Action: Mouse pressed left at (1383, 546)
Screenshot: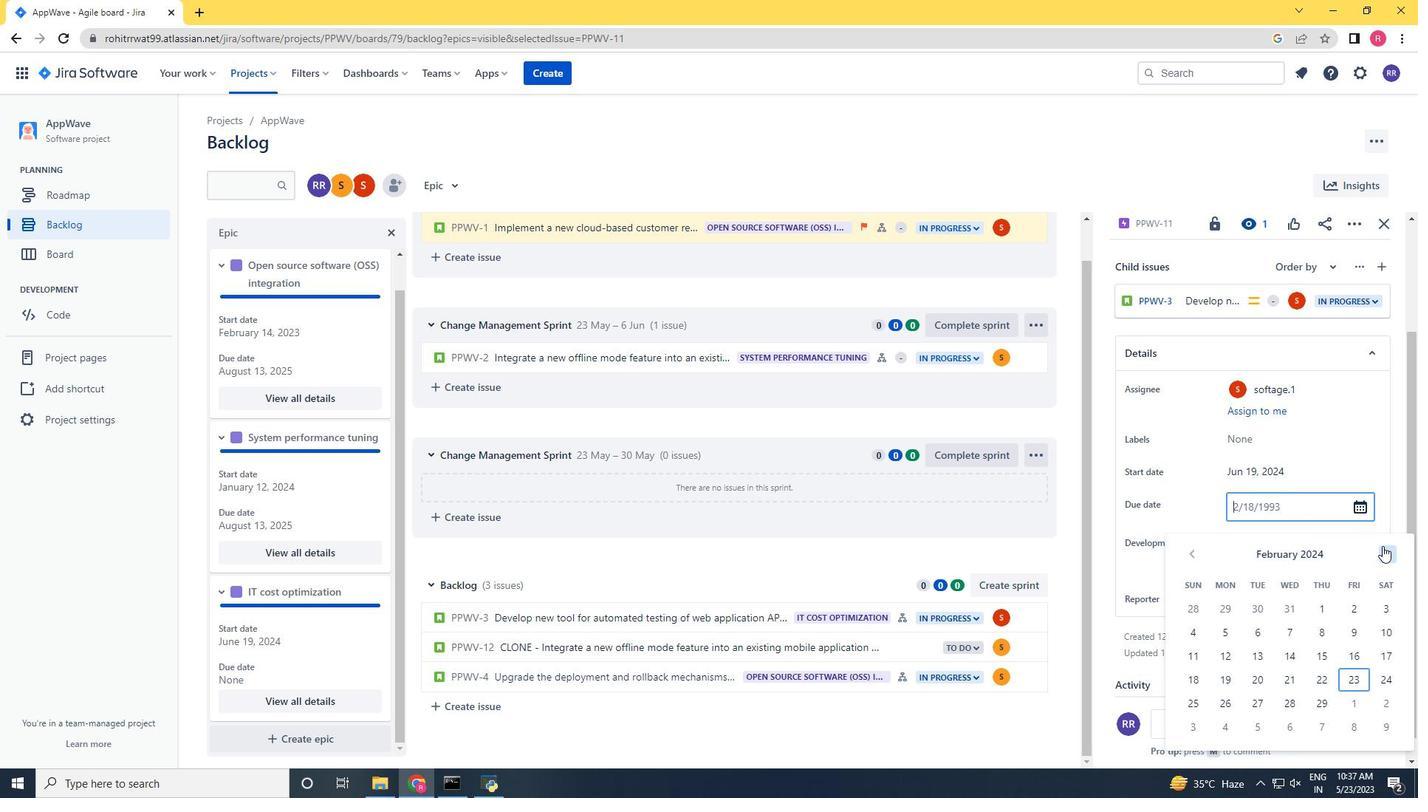 
Action: Mouse pressed left at (1383, 546)
Screenshot: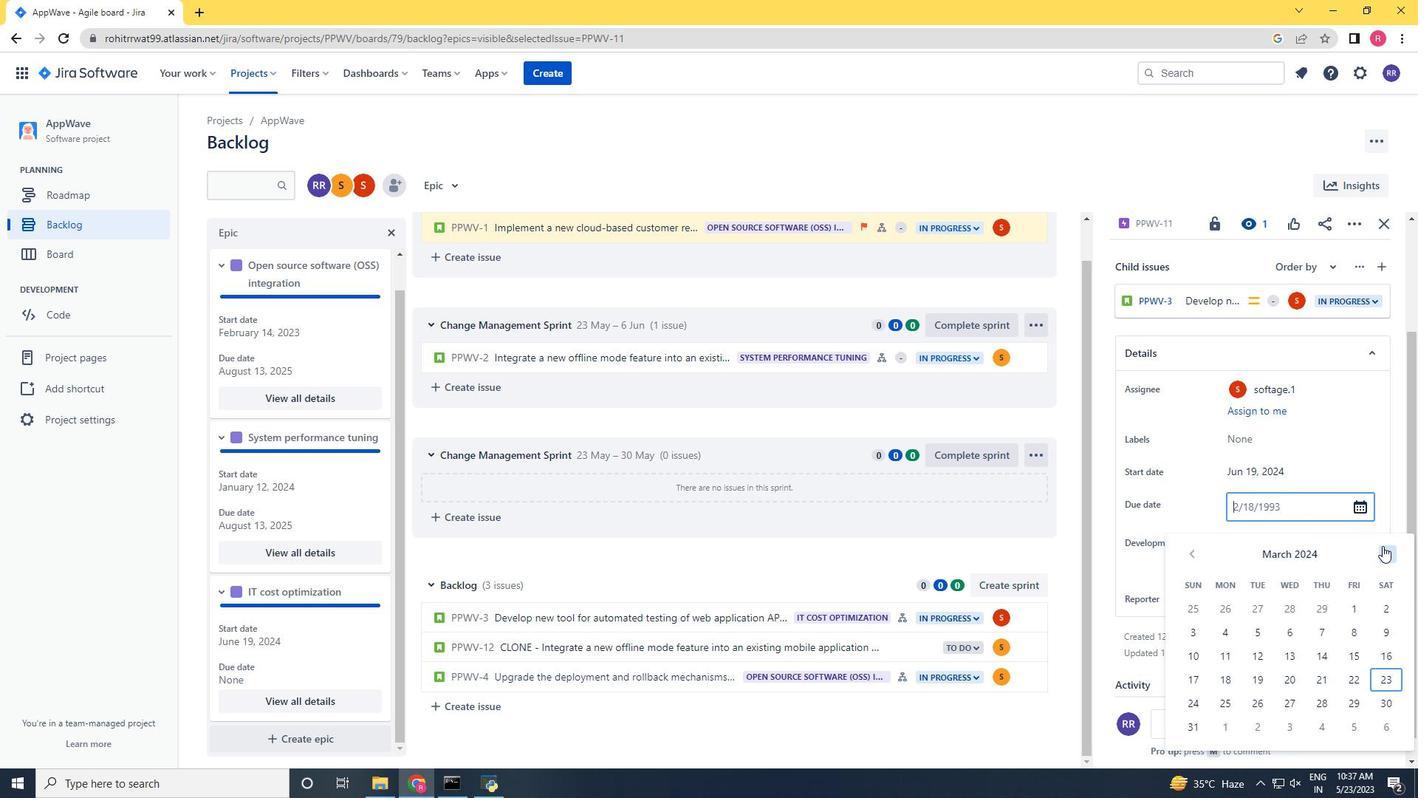 
Action: Mouse pressed left at (1383, 546)
Screenshot: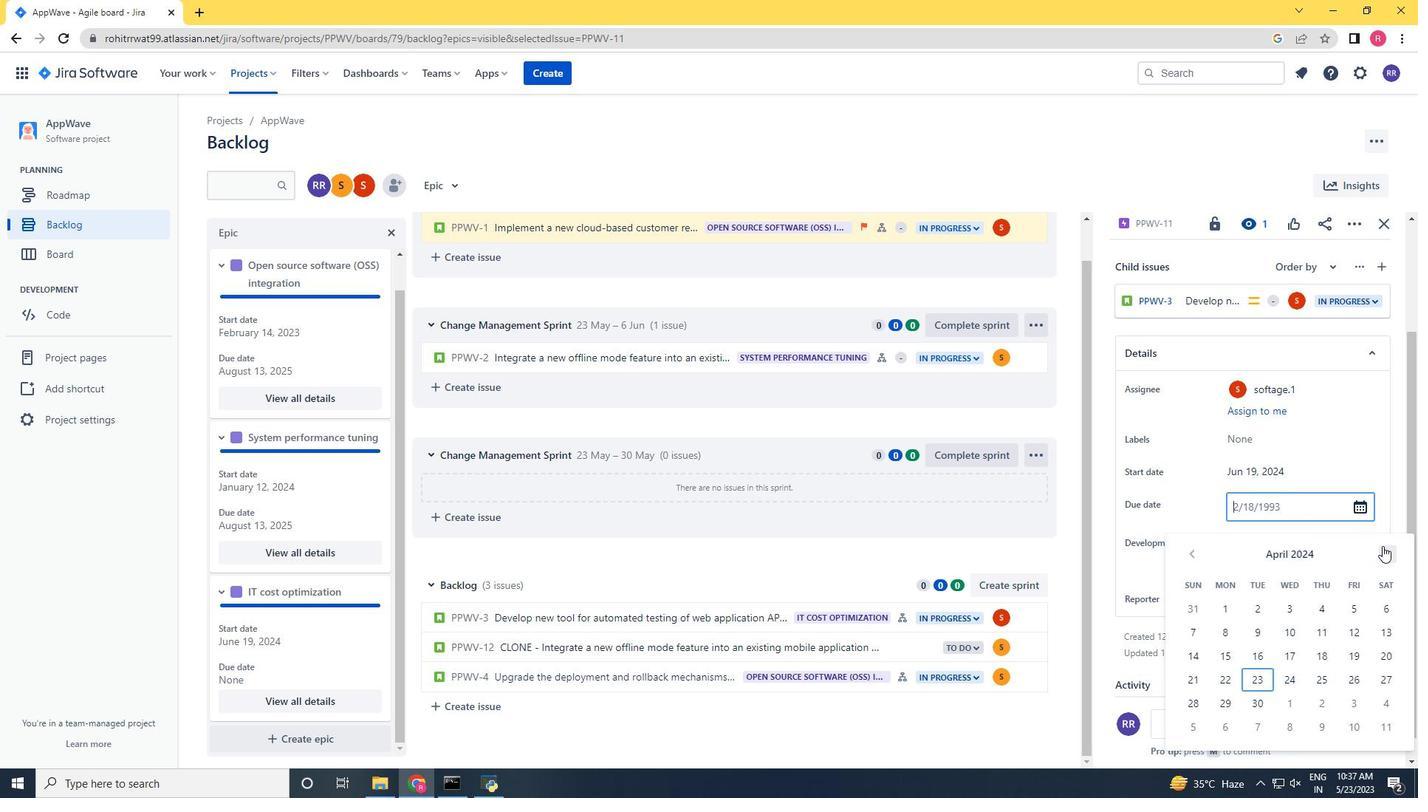 
Action: Mouse pressed left at (1383, 546)
Screenshot: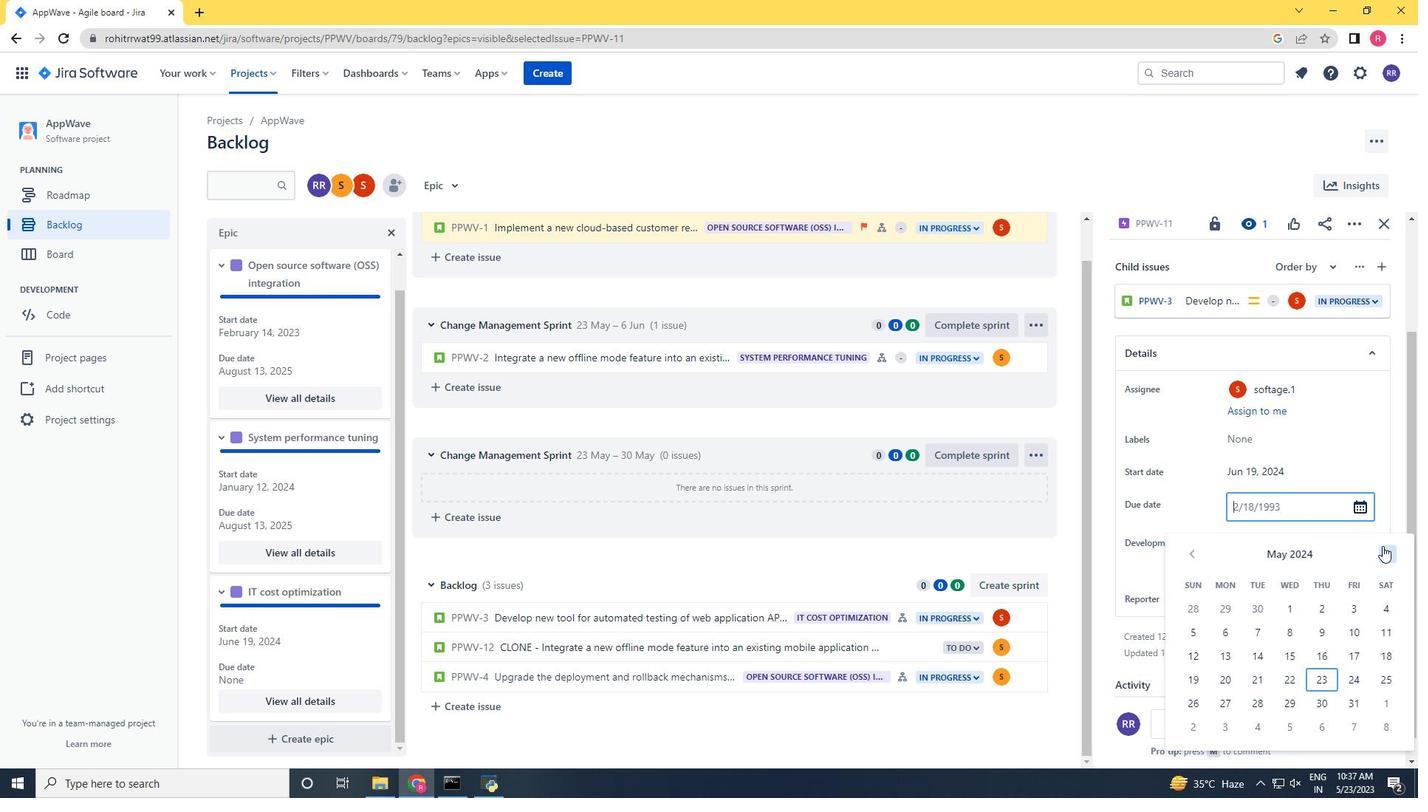 
Action: Mouse pressed left at (1383, 546)
Screenshot: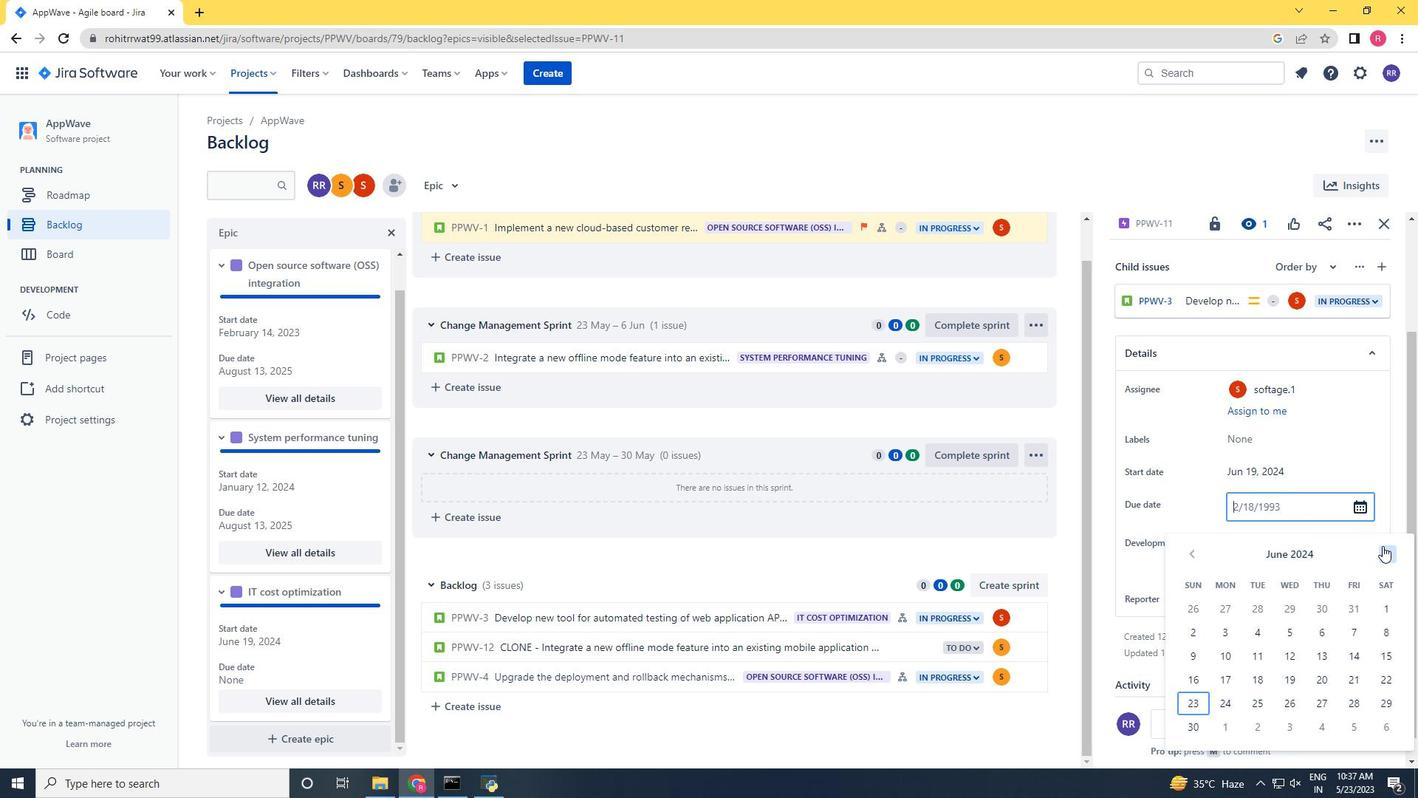 
Action: Mouse pressed left at (1383, 546)
Screenshot: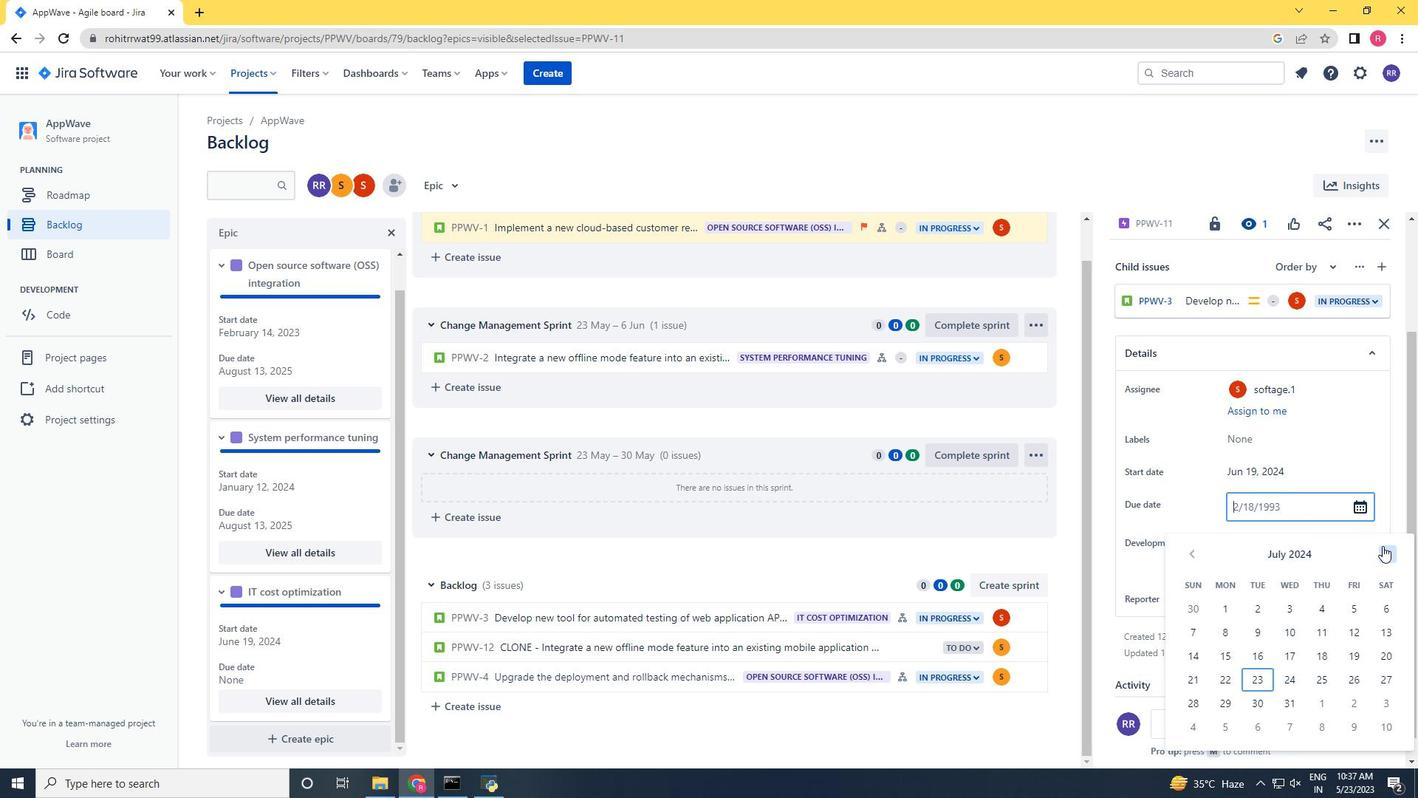 
Action: Mouse pressed left at (1383, 546)
Screenshot: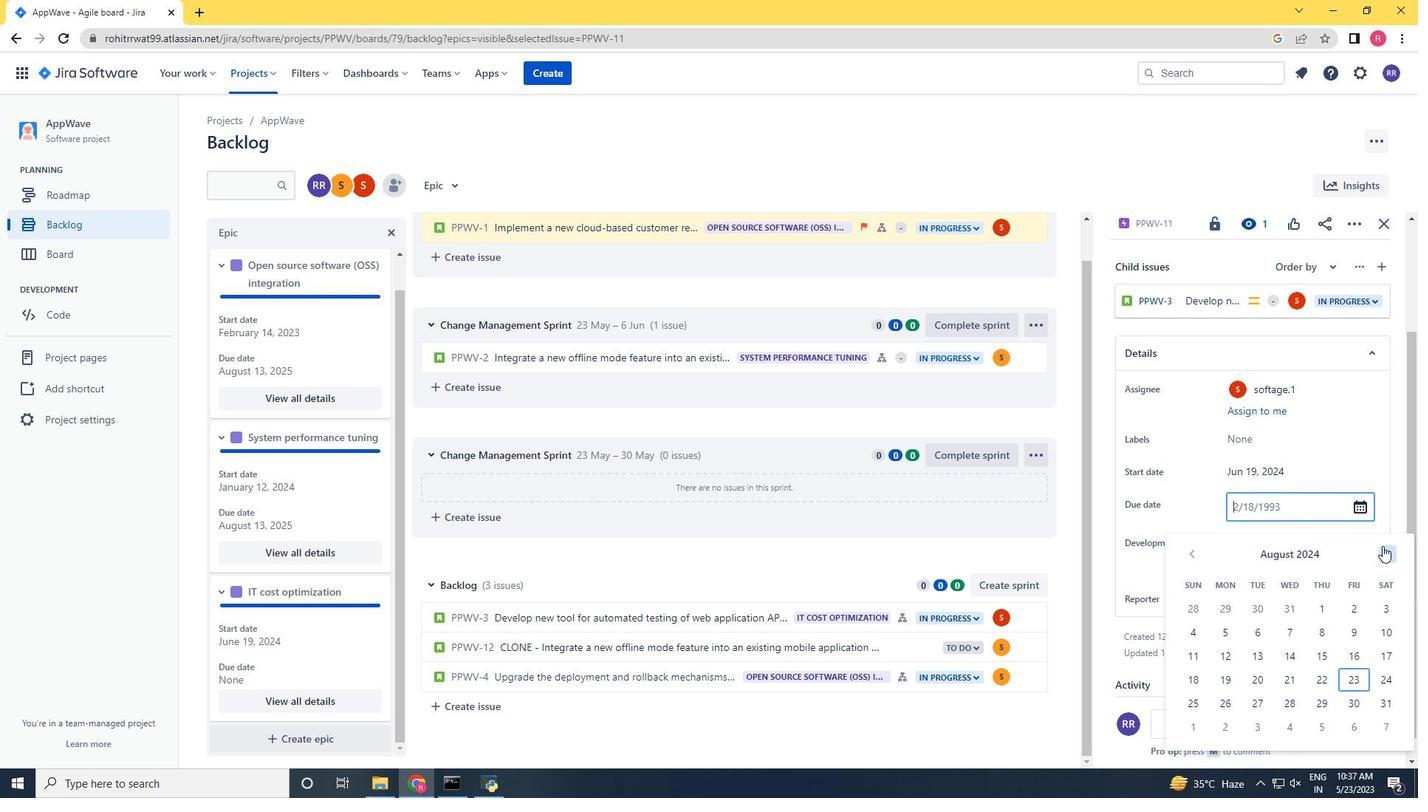 
Action: Mouse pressed left at (1383, 546)
Screenshot: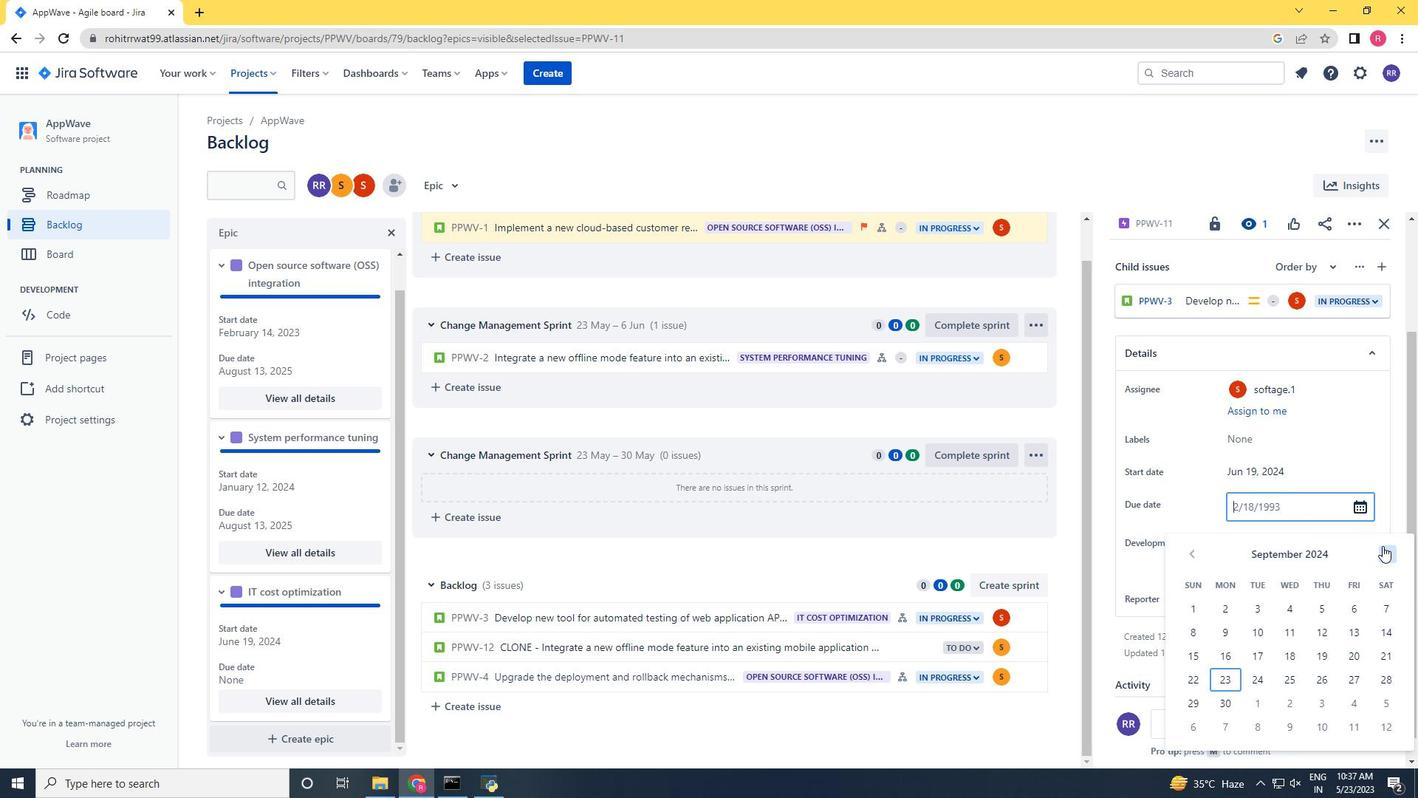 
Action: Mouse pressed left at (1383, 546)
Screenshot: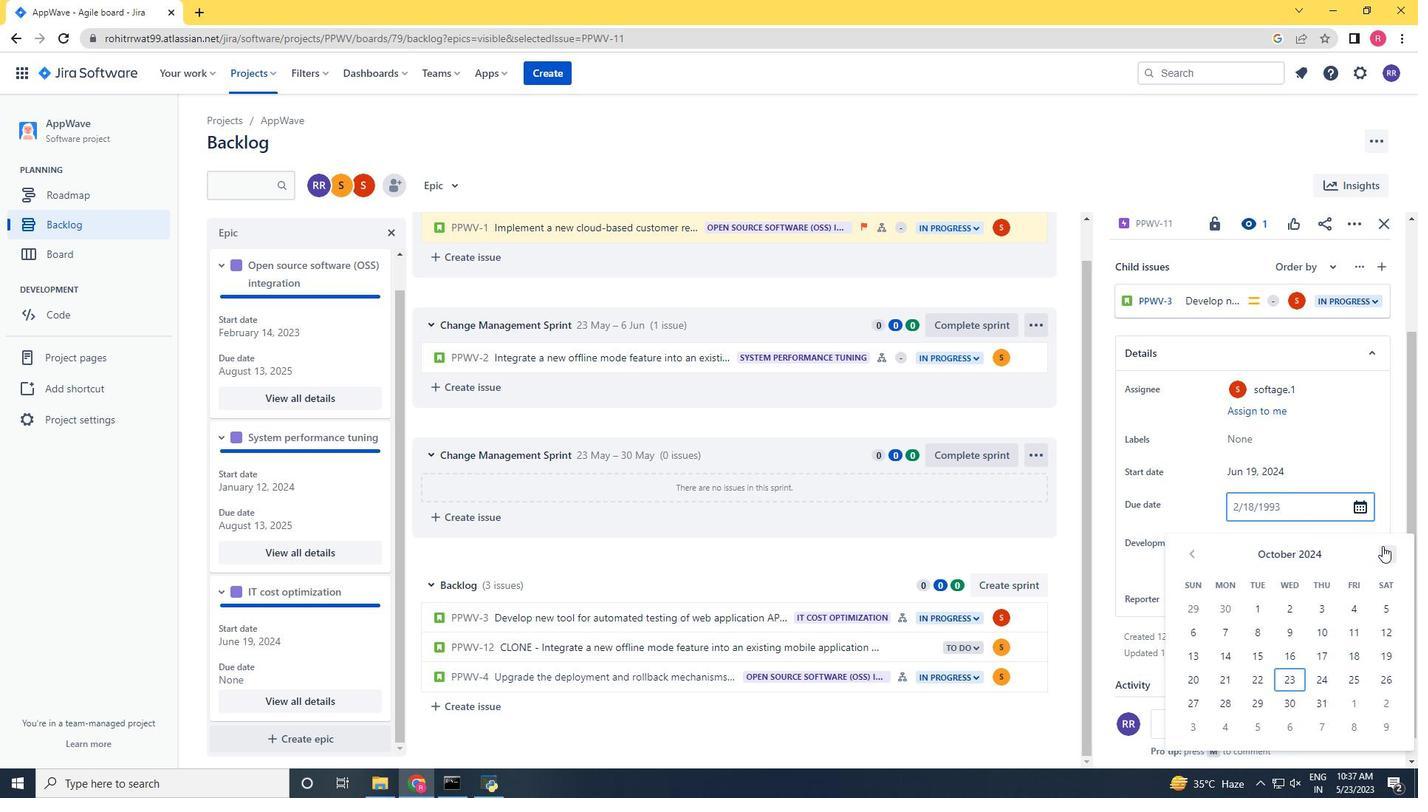 
Action: Mouse pressed left at (1383, 546)
Screenshot: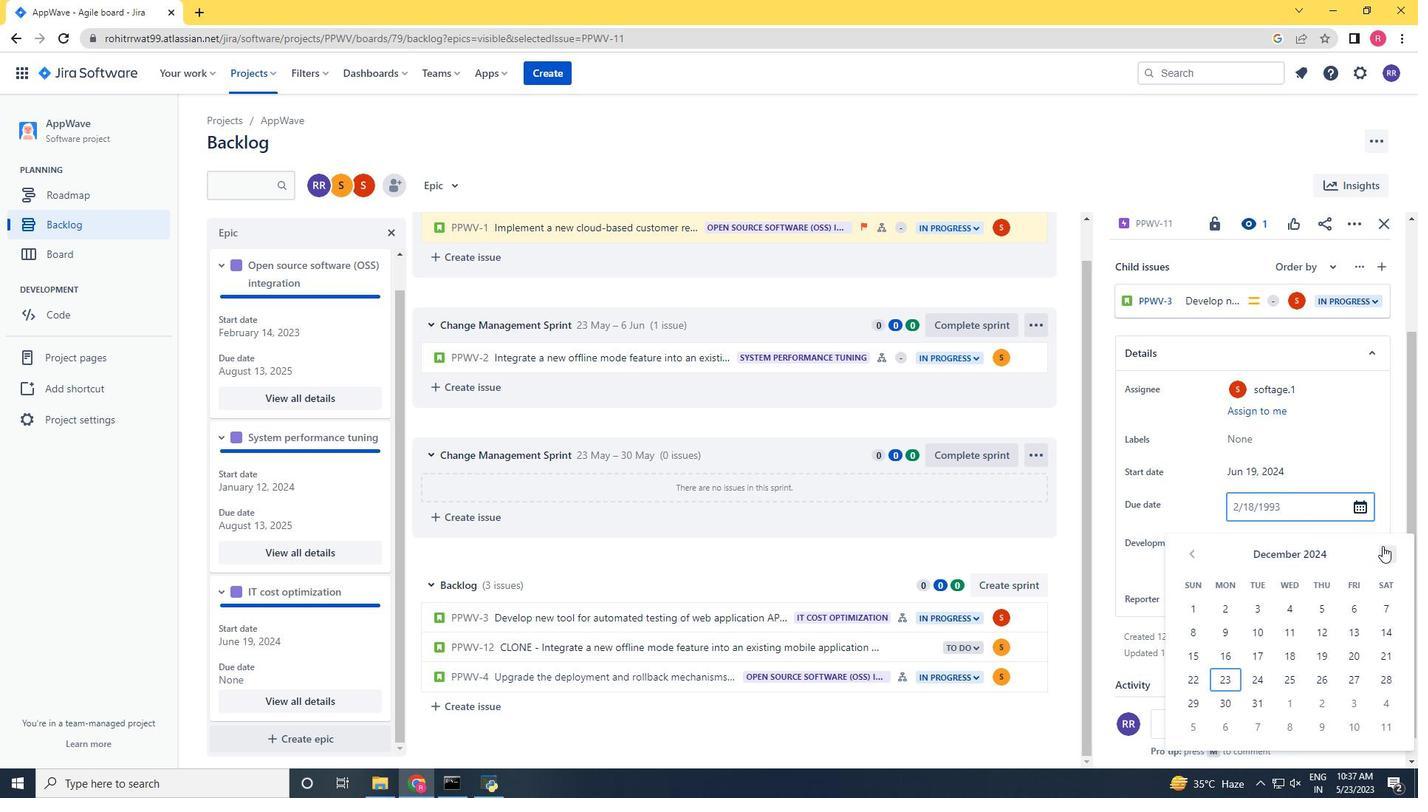 
Action: Mouse pressed left at (1383, 546)
Screenshot: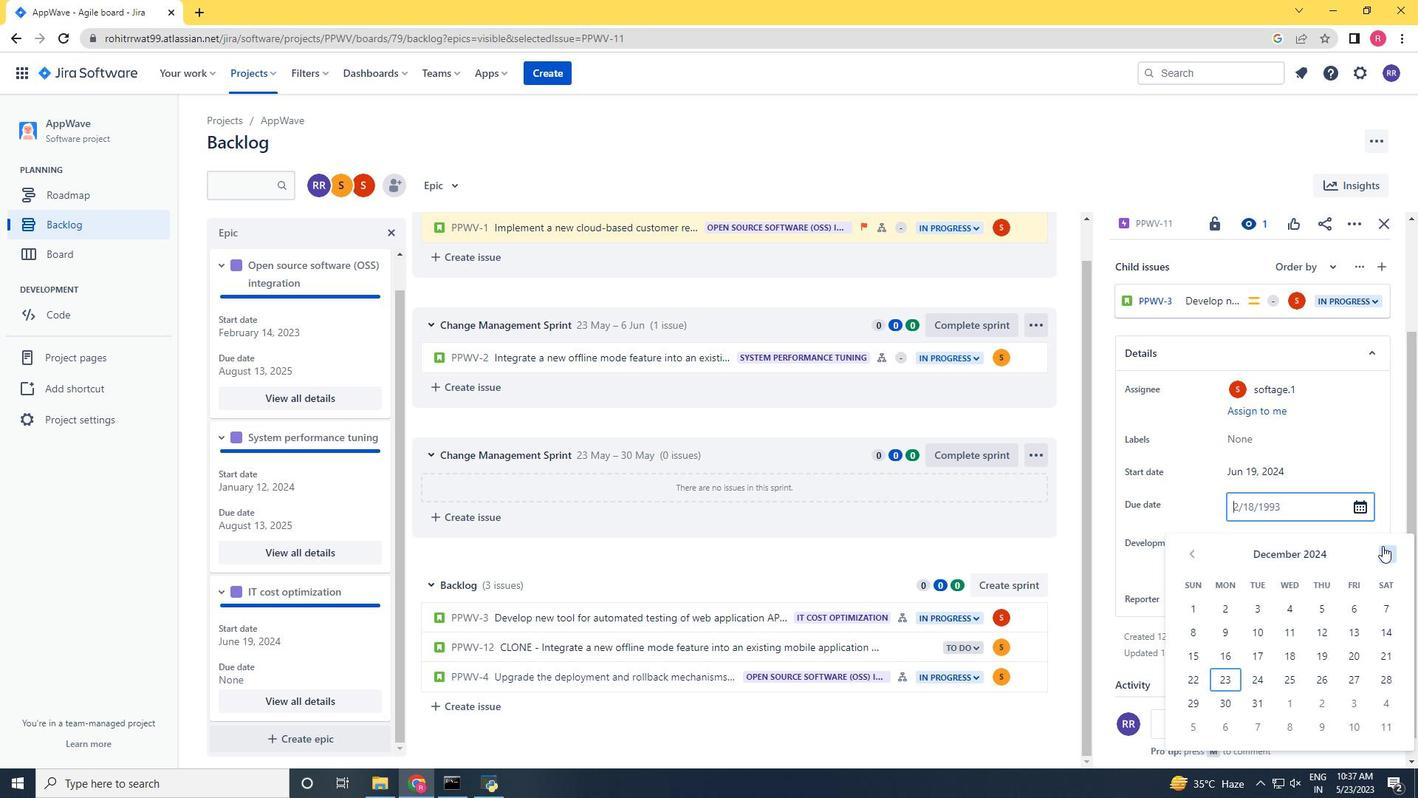 
Action: Mouse pressed left at (1383, 546)
Screenshot: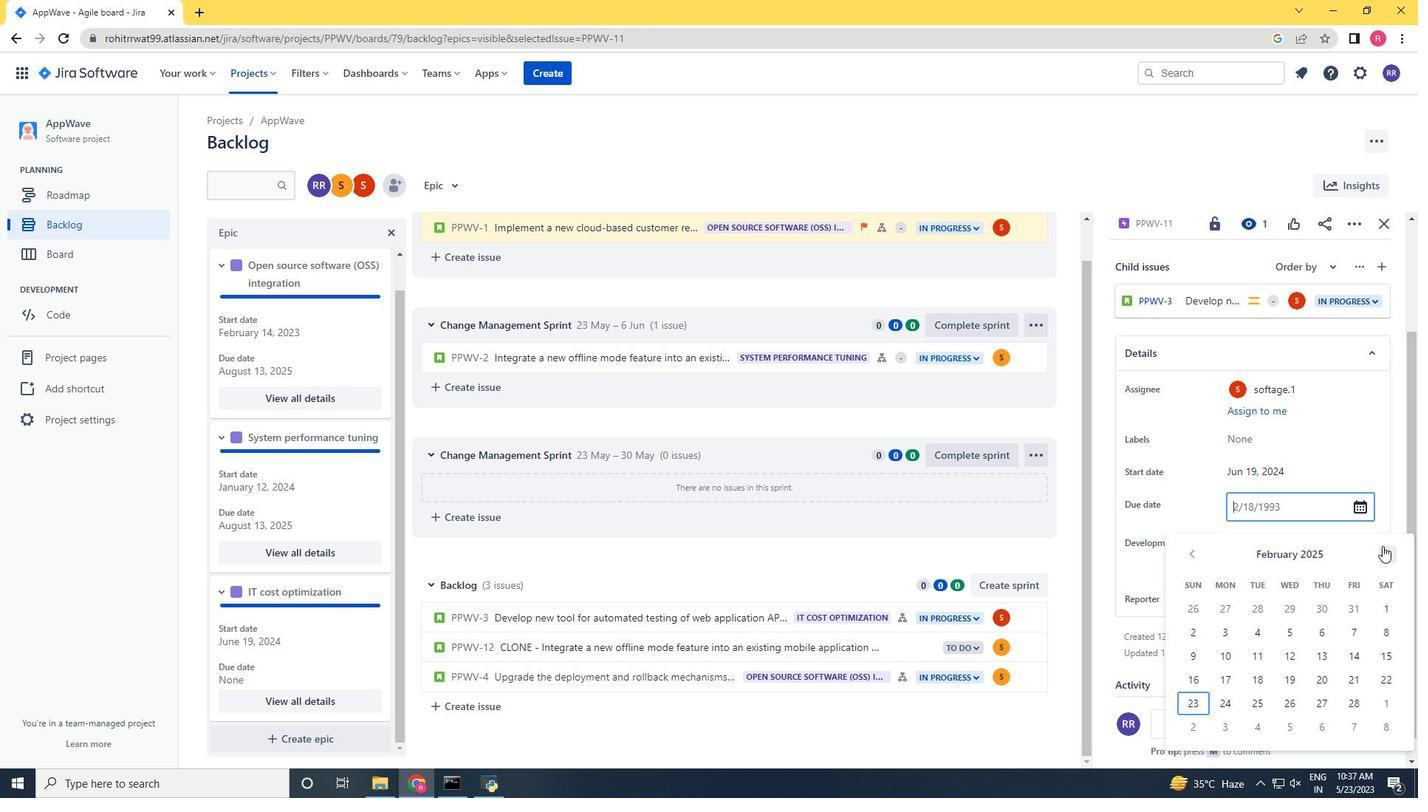 
Action: Mouse pressed left at (1383, 546)
Screenshot: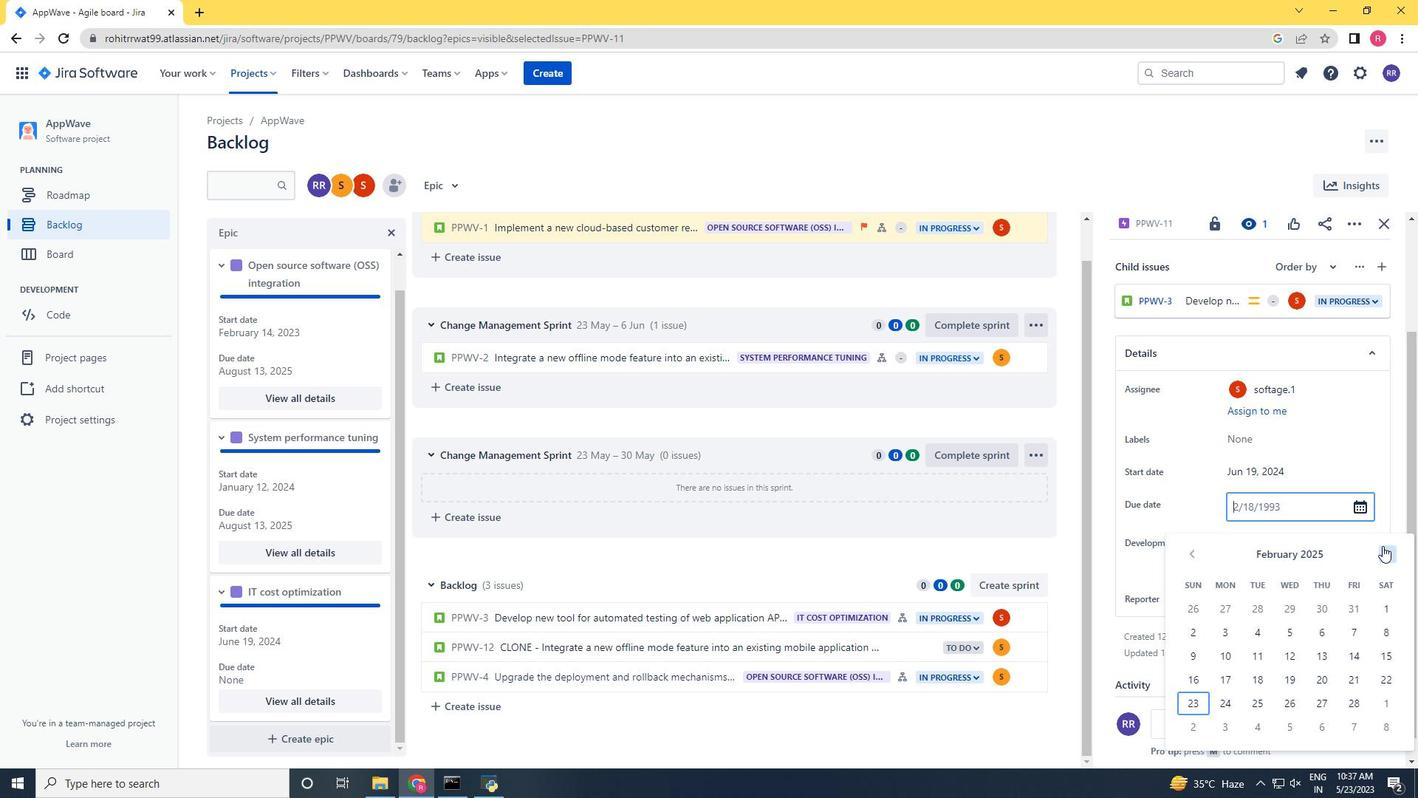 
Action: Mouse pressed left at (1383, 546)
Screenshot: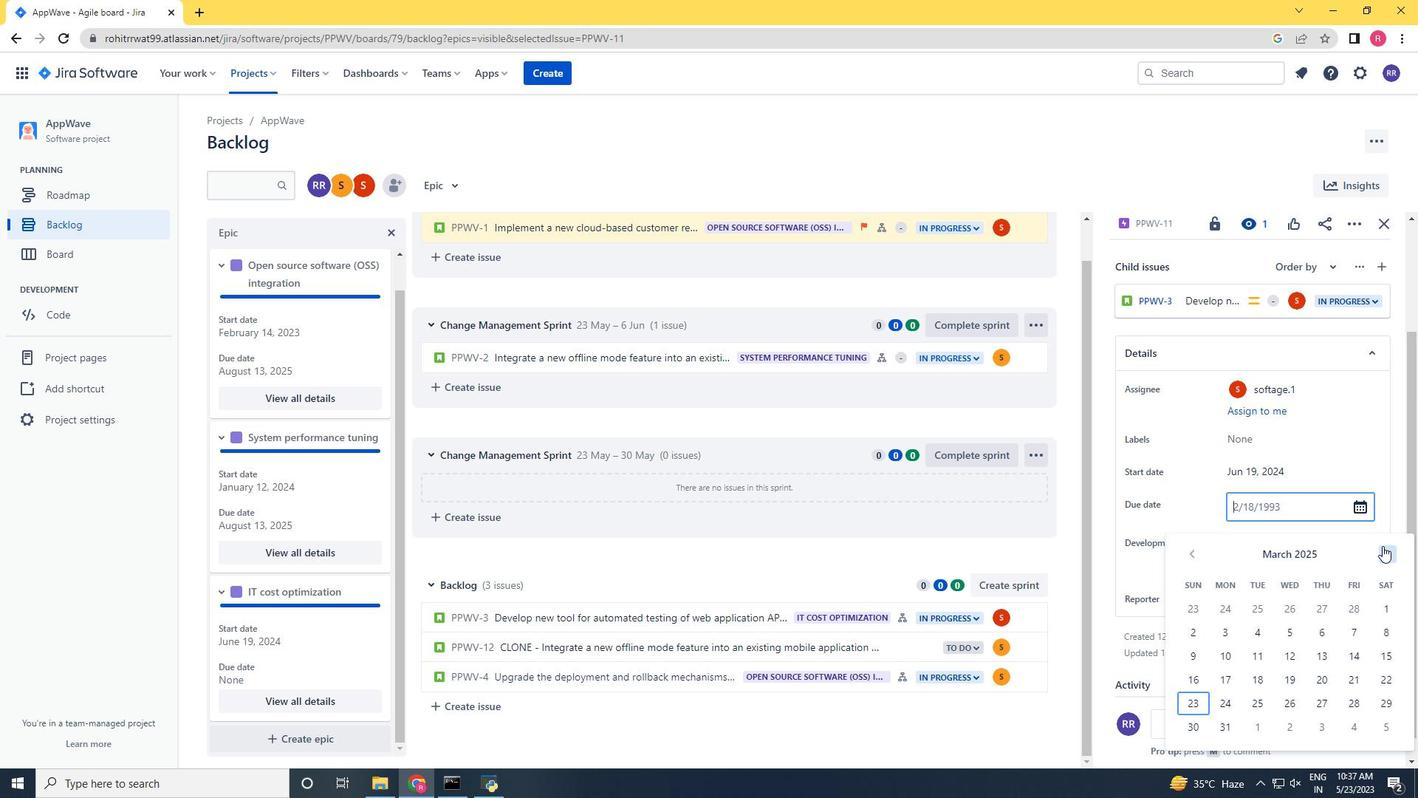 
Action: Mouse pressed left at (1383, 546)
Screenshot: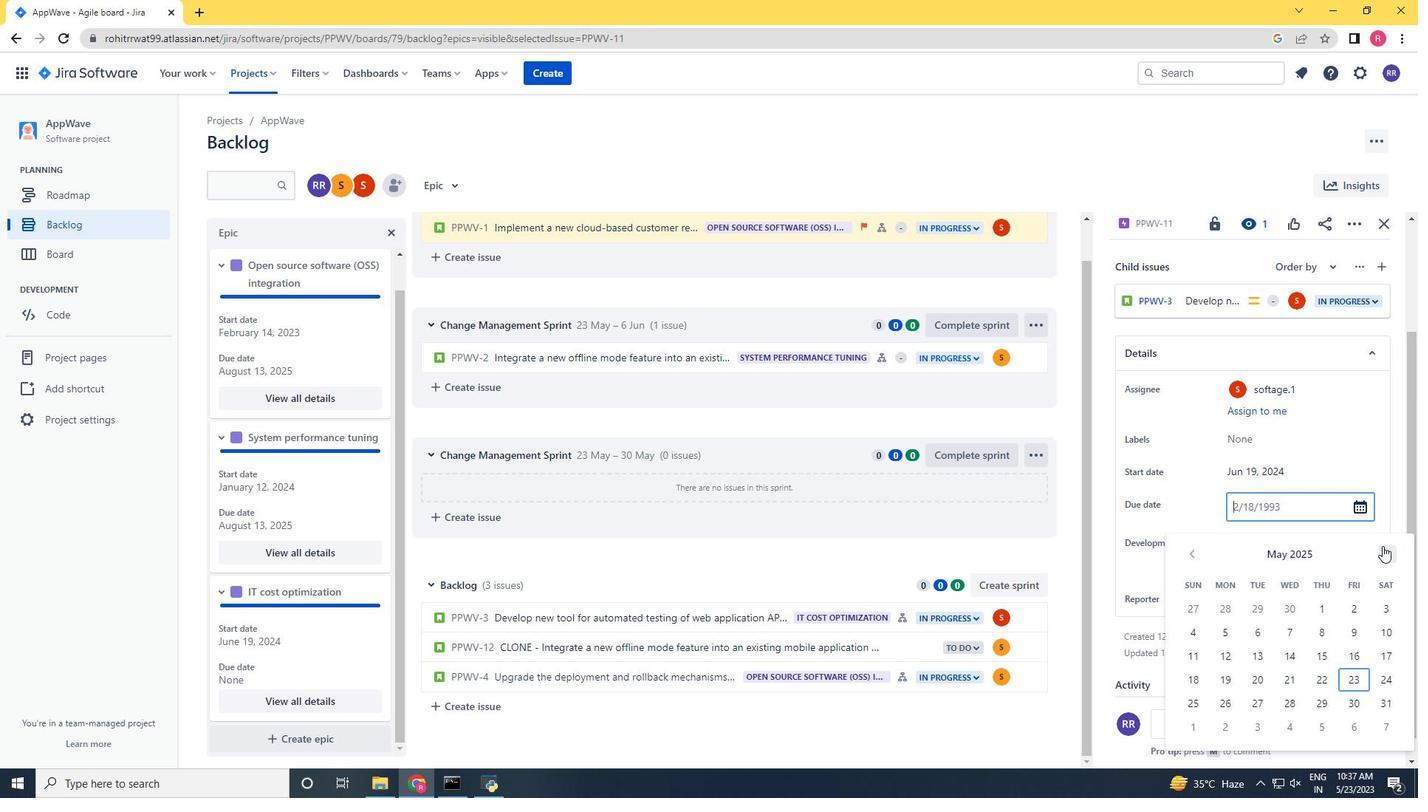 
Action: Mouse pressed left at (1383, 546)
Screenshot: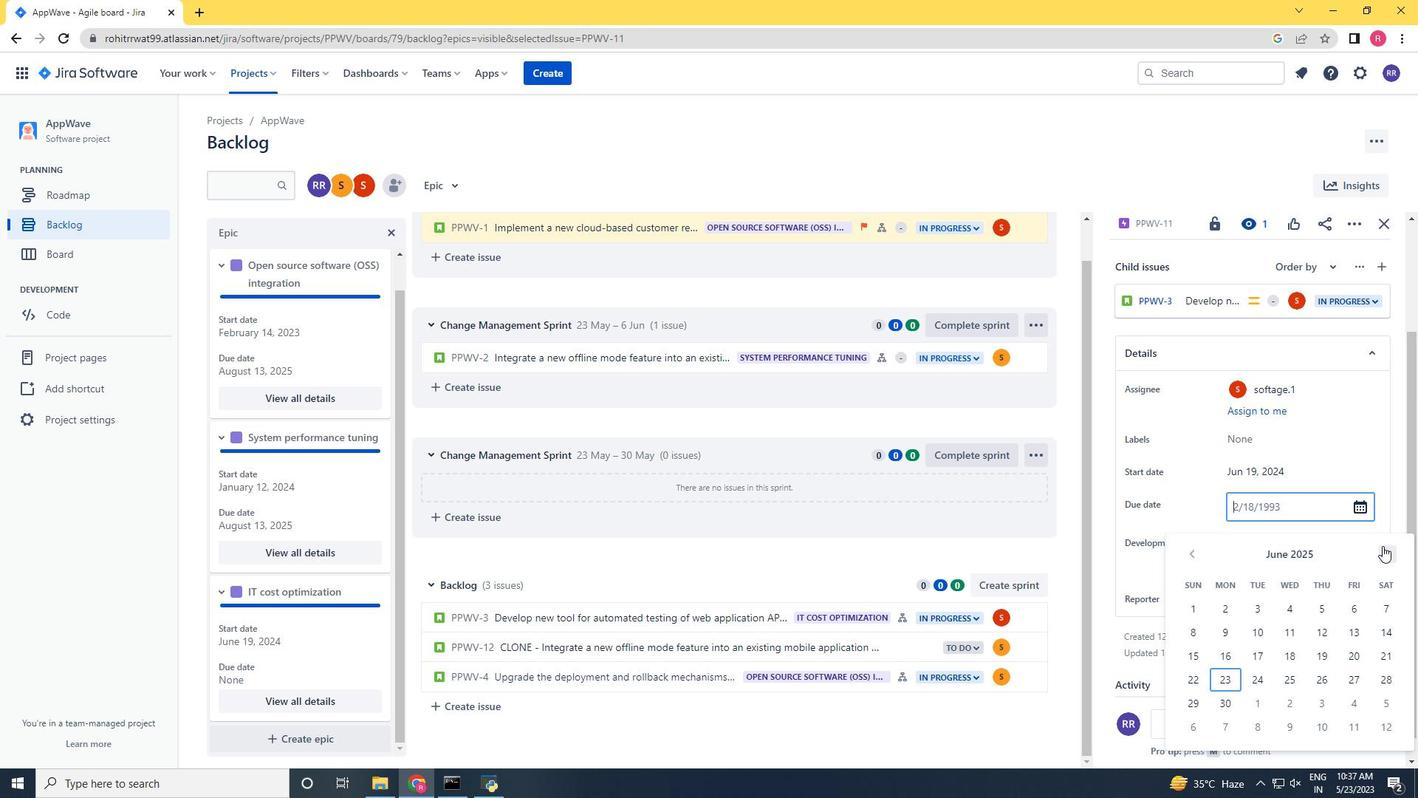 
Action: Mouse moved to (1330, 629)
Screenshot: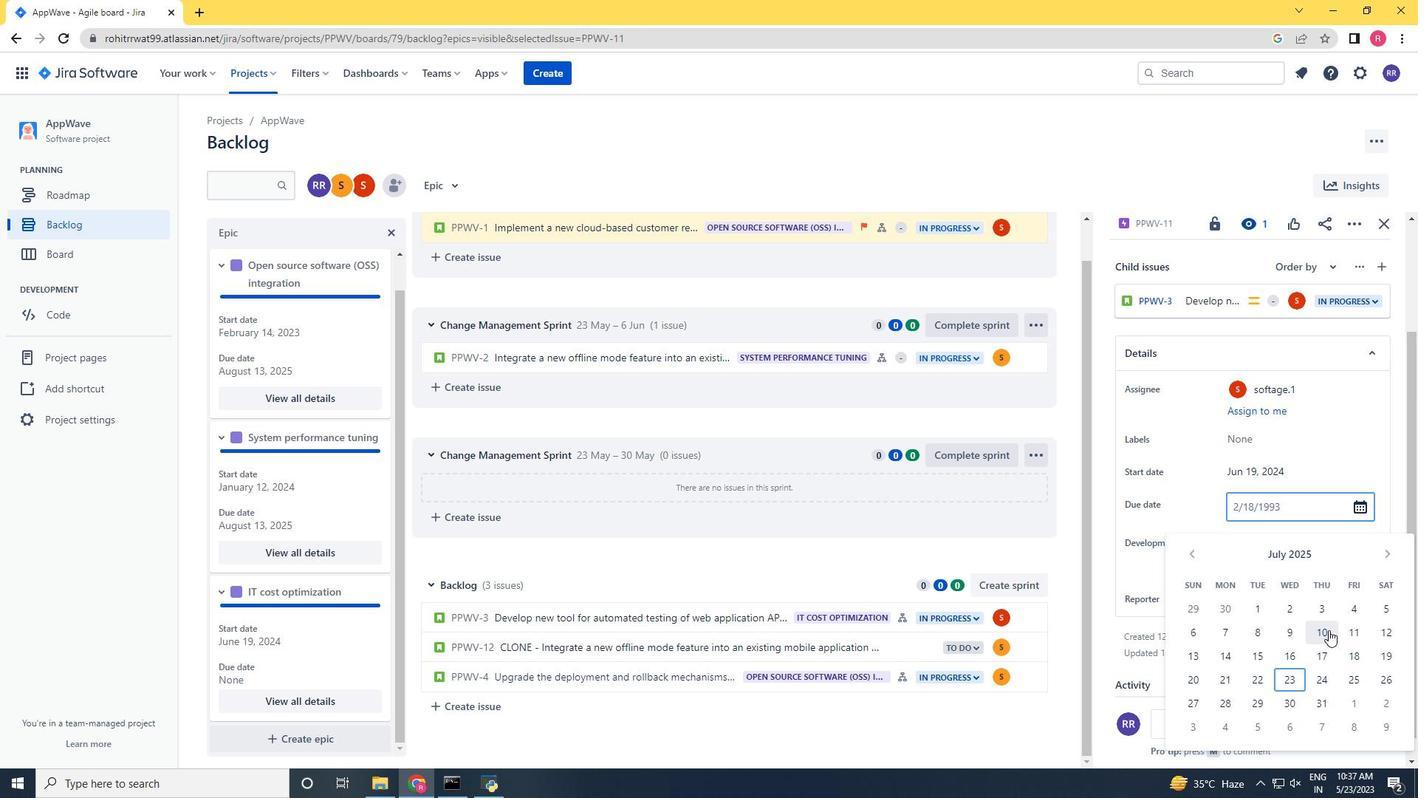 
Action: Mouse pressed left at (1330, 629)
Screenshot: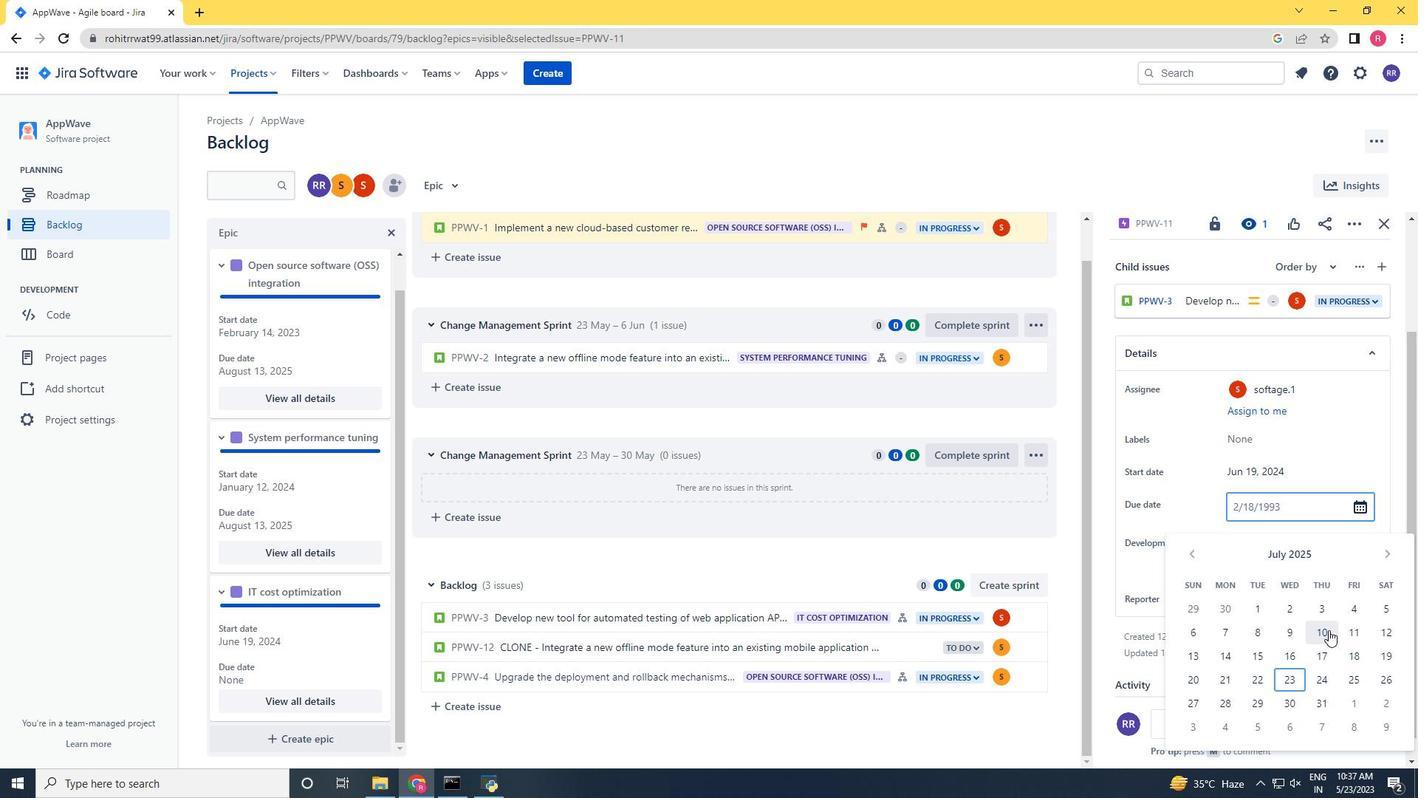 
Action: Mouse moved to (1296, 671)
Screenshot: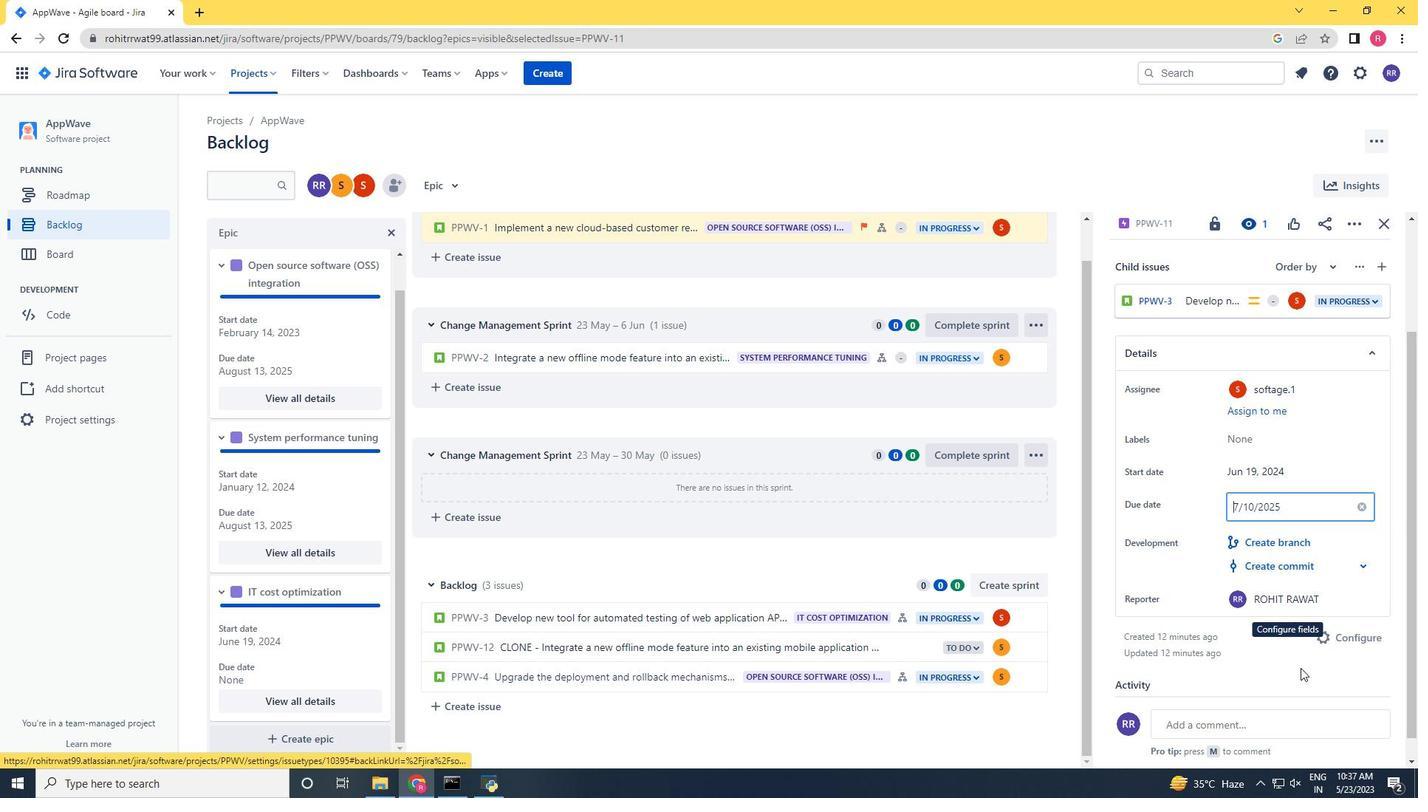 
Action: Mouse pressed left at (1296, 671)
Screenshot: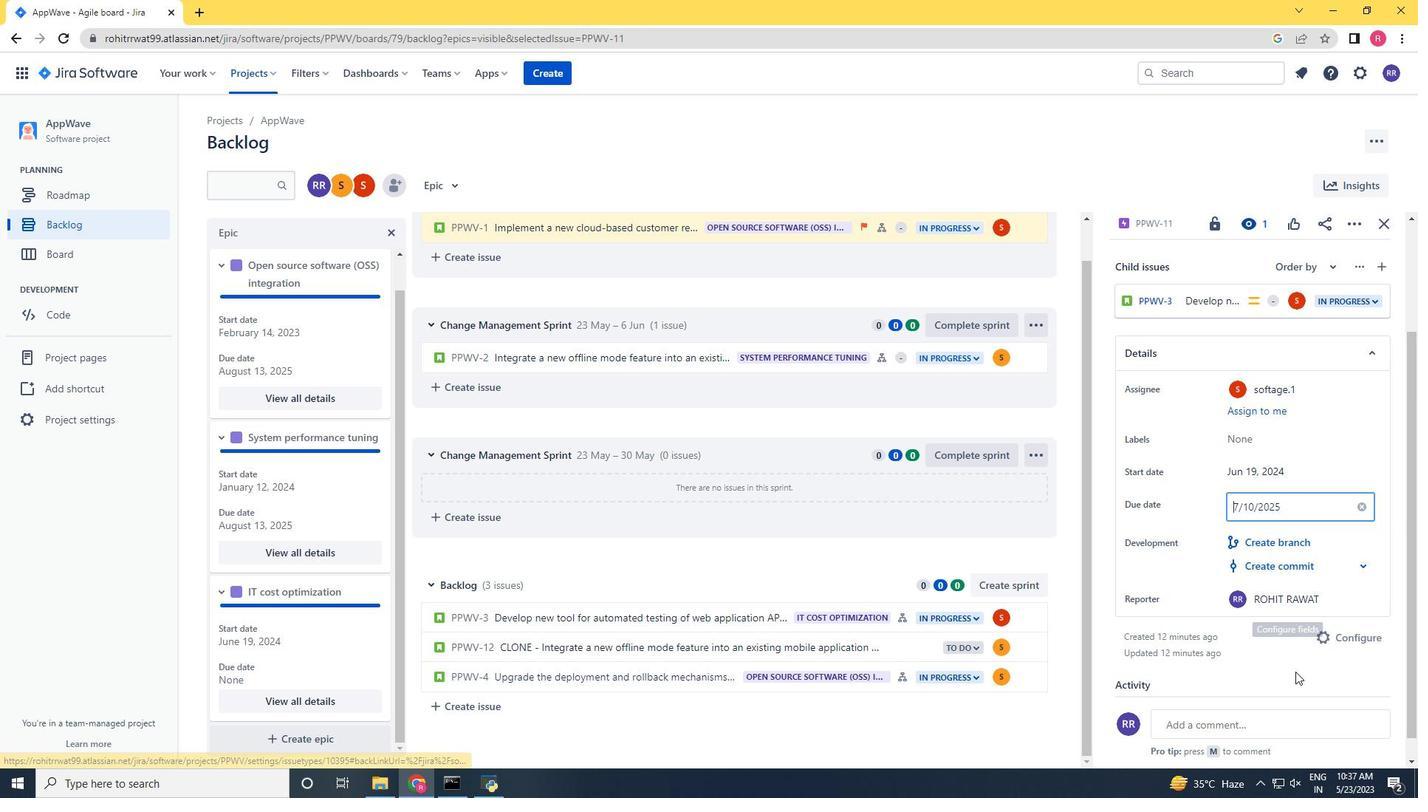 
Action: Mouse moved to (676, 560)
Screenshot: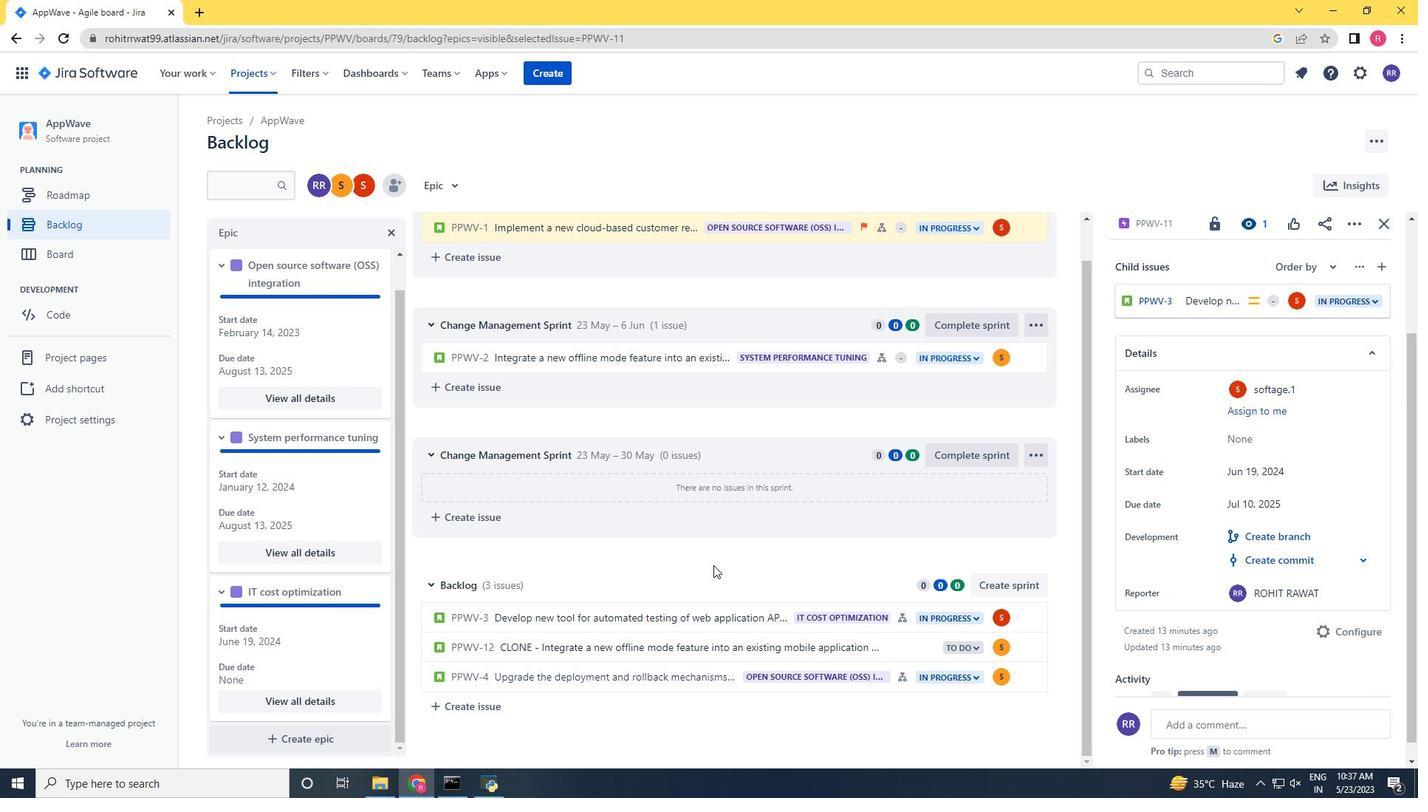 
Action: Mouse scrolled (676, 560) with delta (0, 0)
Screenshot: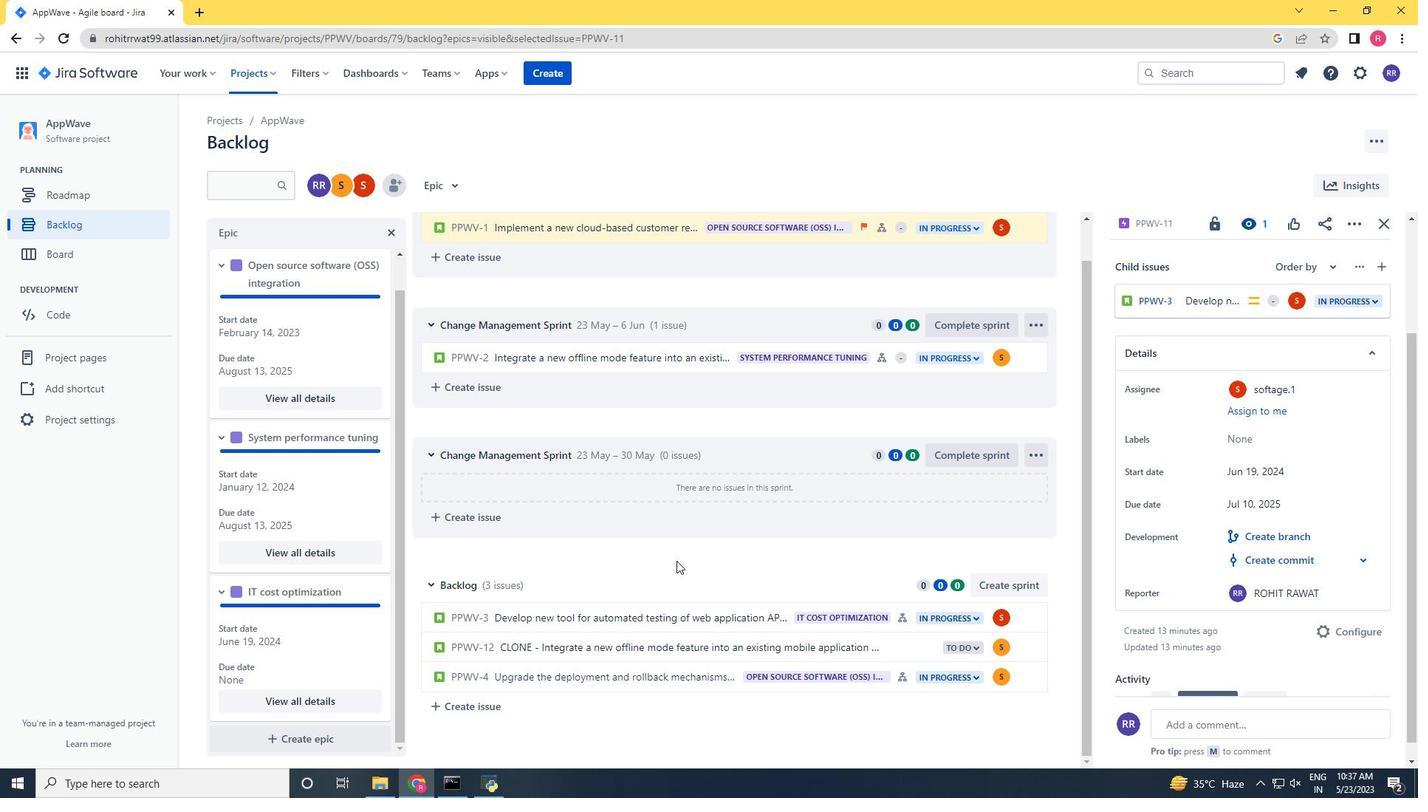
Action: Mouse scrolled (676, 560) with delta (0, 0)
Screenshot: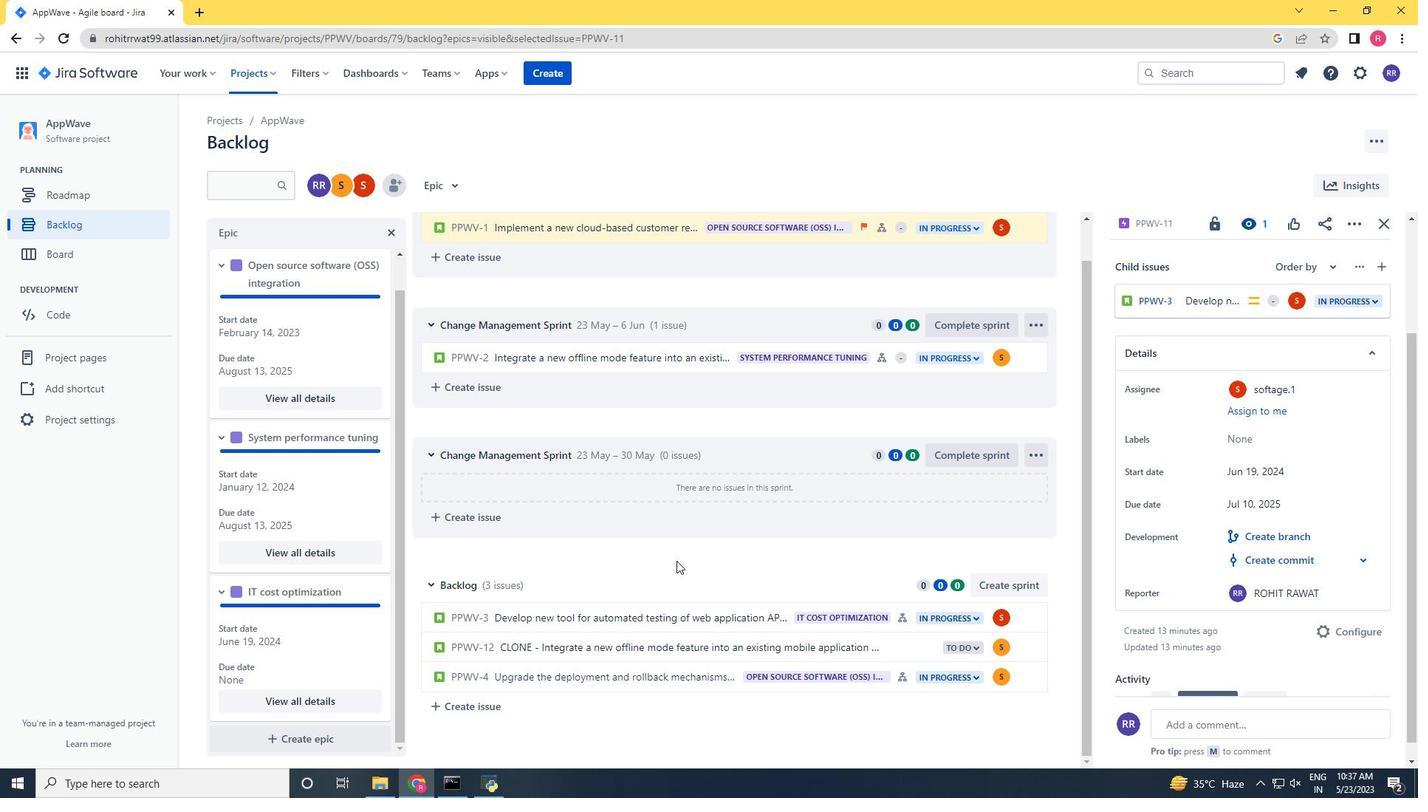 
Action: Mouse moved to (675, 560)
Screenshot: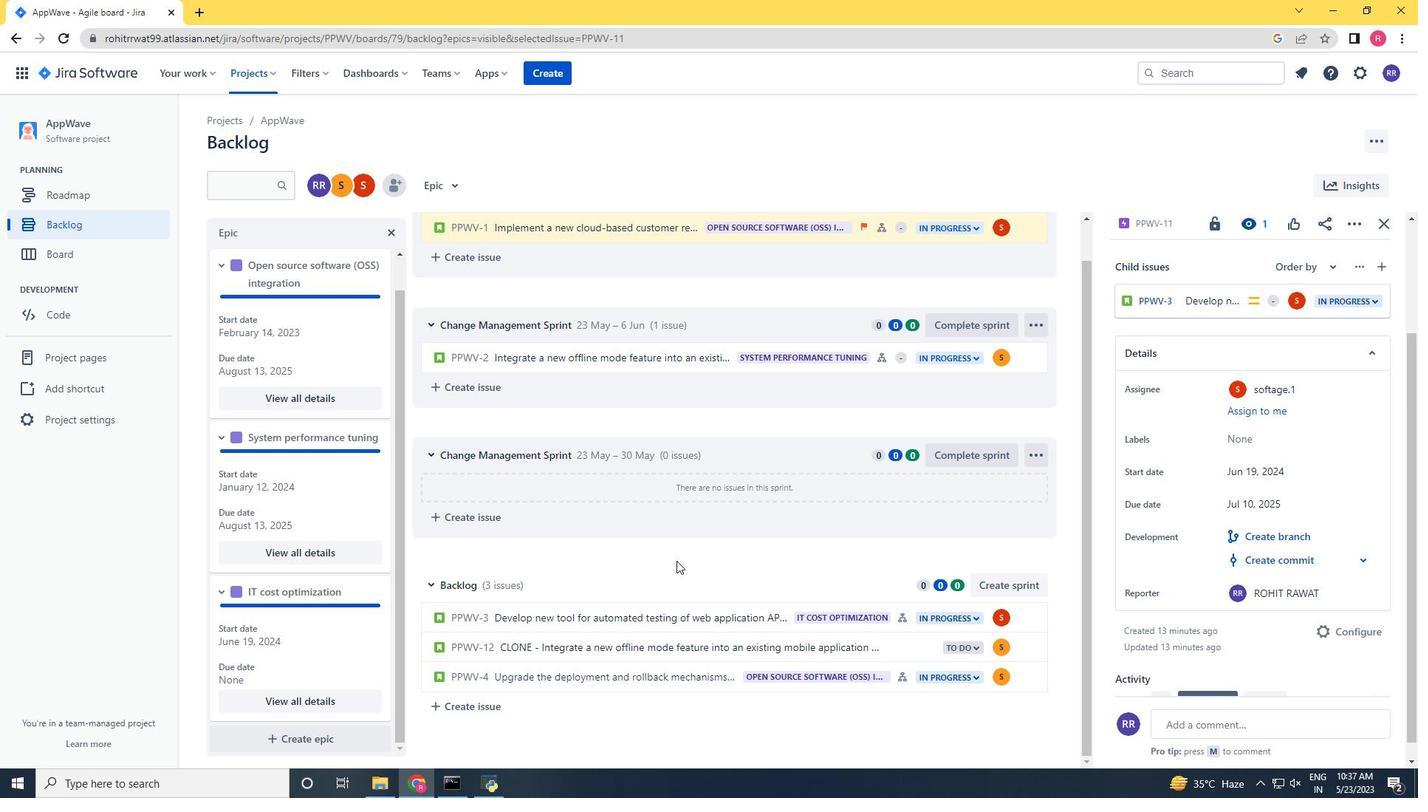 
Action: Mouse scrolled (675, 560) with delta (0, 0)
Screenshot: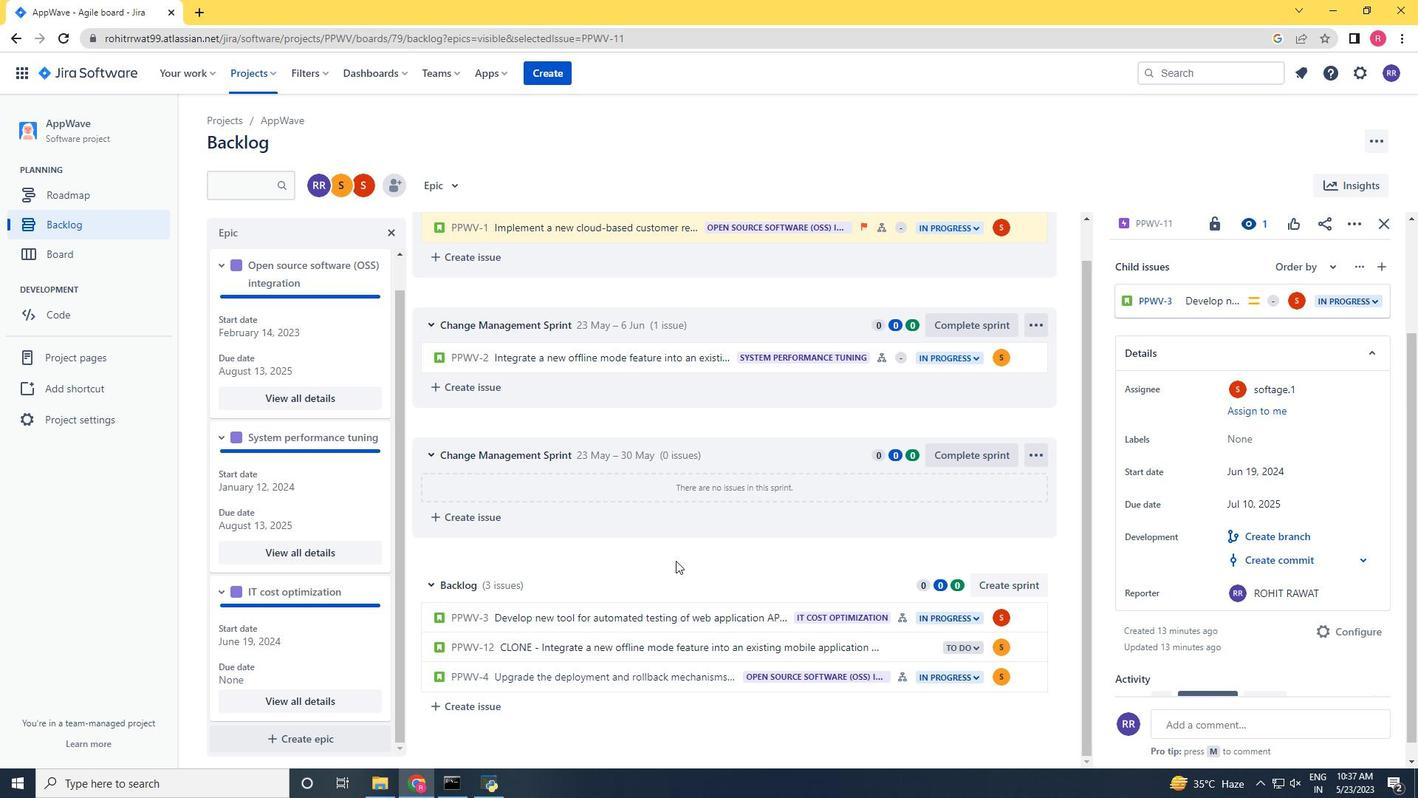 
Action: Mouse scrolled (675, 561) with delta (0, 0)
Screenshot: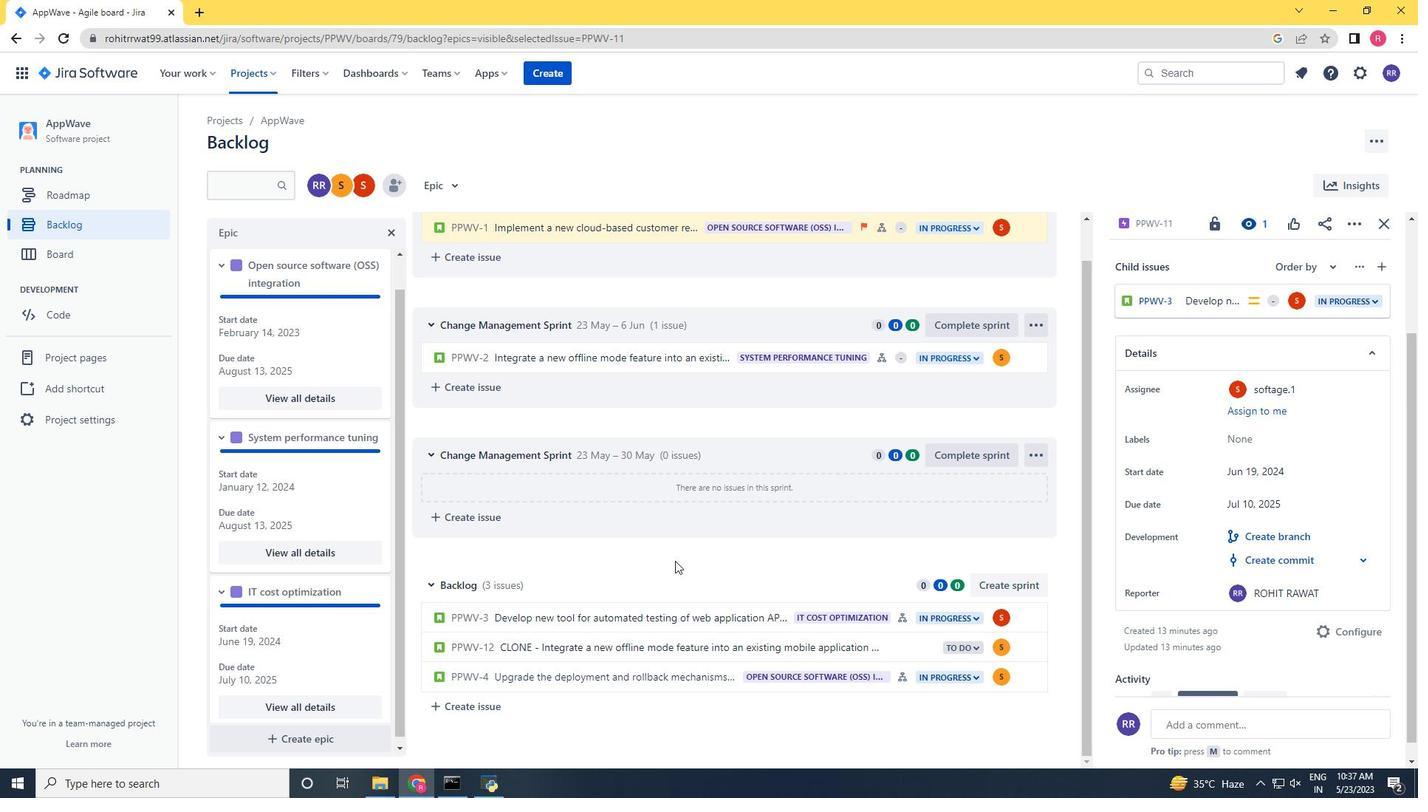 
Action: Mouse scrolled (675, 561) with delta (0, 0)
Screenshot: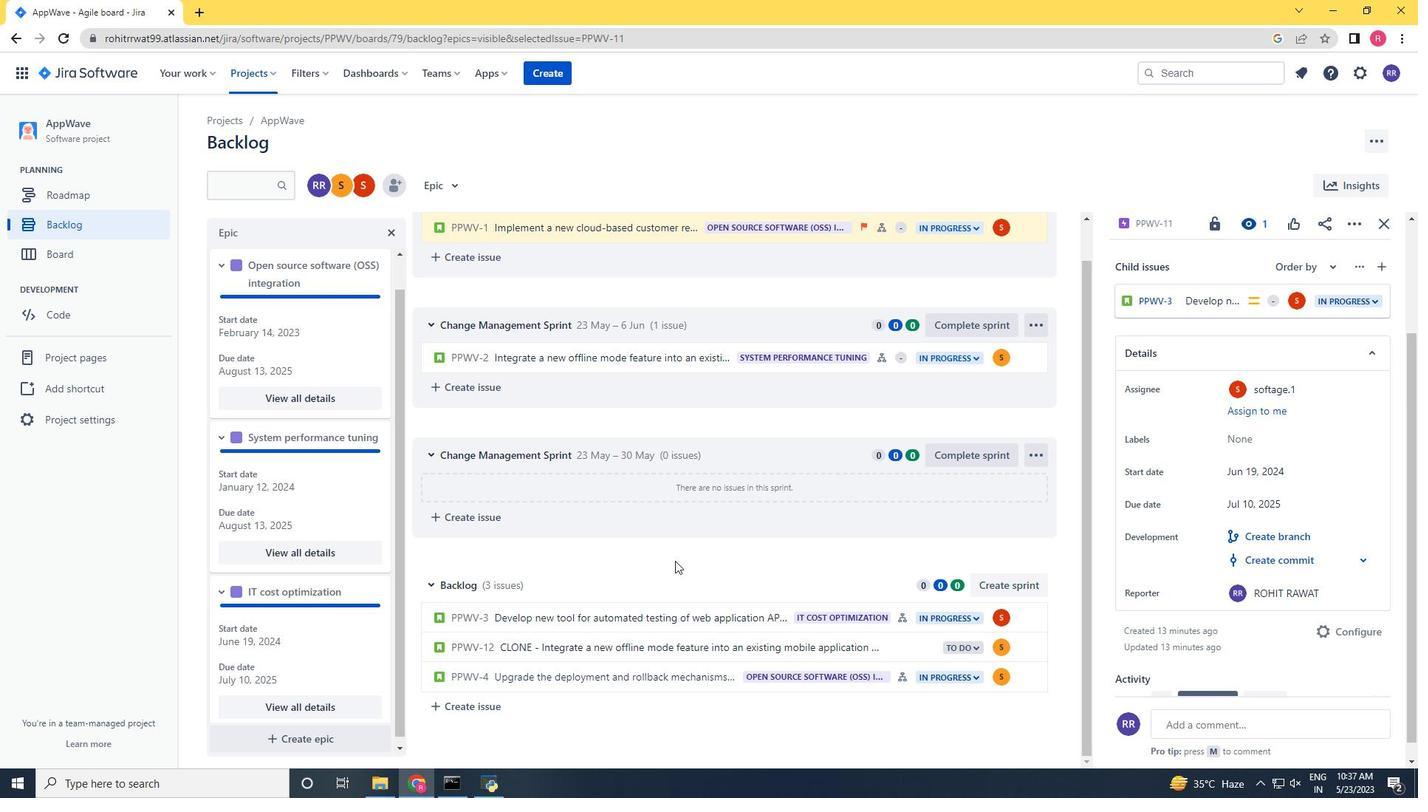
Action: Mouse scrolled (675, 561) with delta (0, 0)
Screenshot: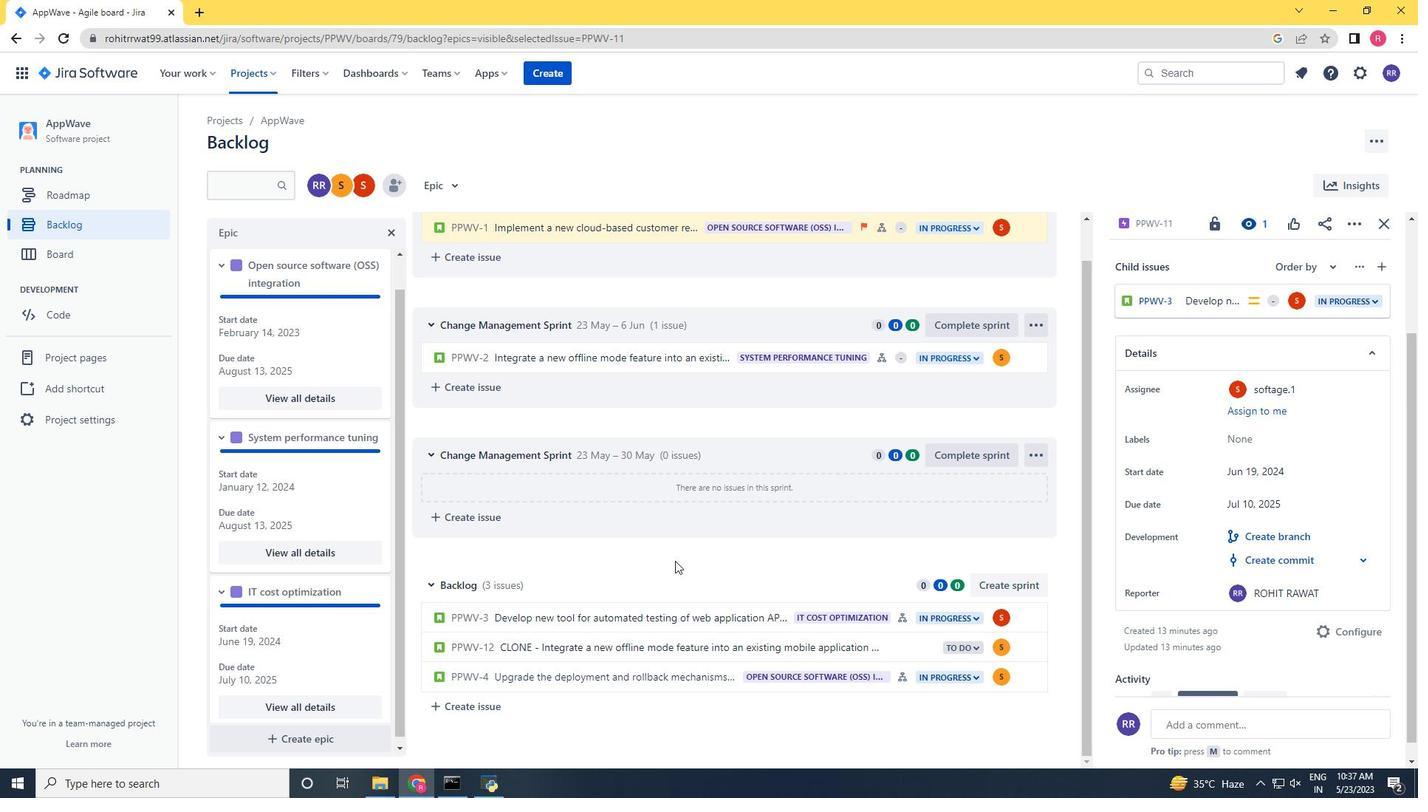 
